 Task: Select Smart Home Devices from Echo & Alexa. Add to cart Amazon Echo Glow (Smart Lamp for Kids with Alexa)-3-. Place order for _x000D_
603 Municipal Dr_x000D_
Thorndale, Pennsylvania(PA), 19372, Cell Number (610) 384-5565
Action: Mouse moved to (377, 297)
Screenshot: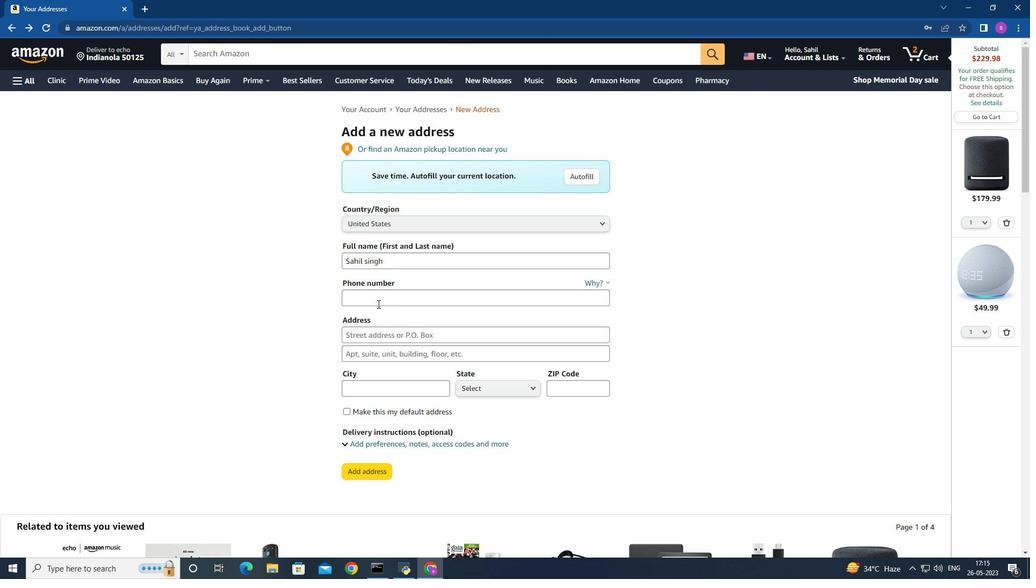 
Action: Mouse pressed left at (377, 297)
Screenshot: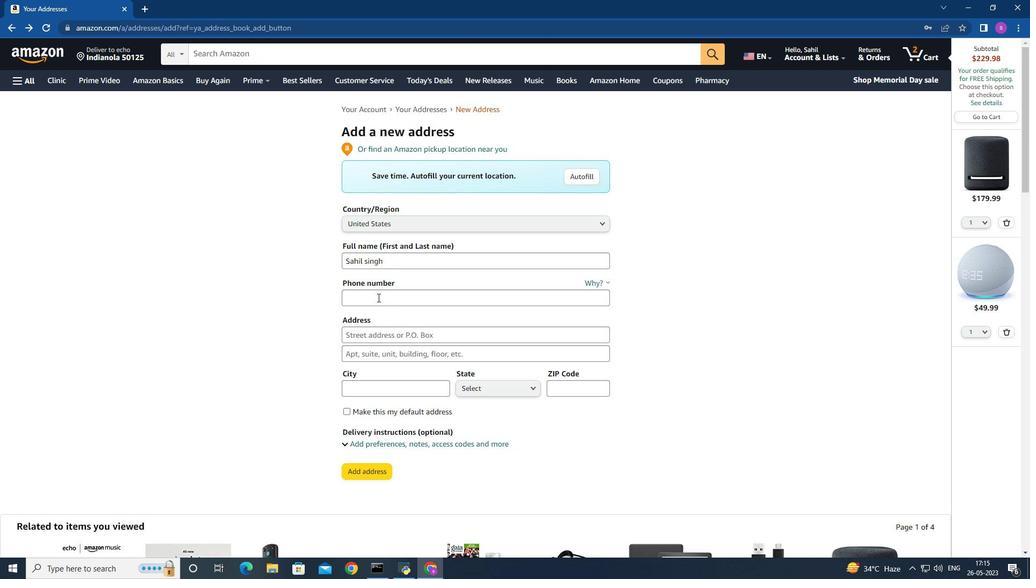 
Action: Mouse moved to (377, 297)
Screenshot: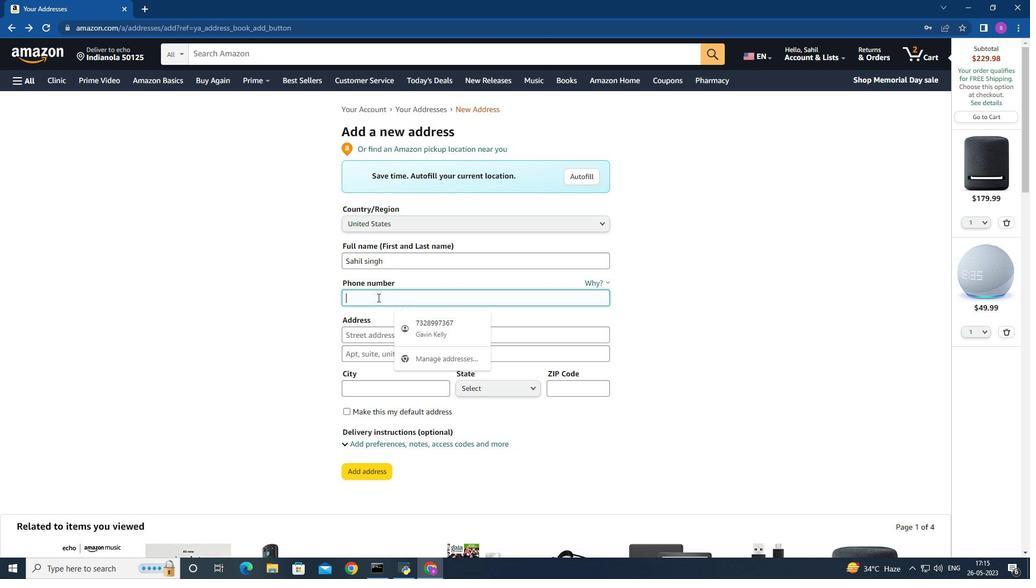
Action: Key pressed <Key.shift>(610<Key.shift>)<Key.space><Key.shift>#<Key.backspace><Key.backspace>384-5565
Screenshot: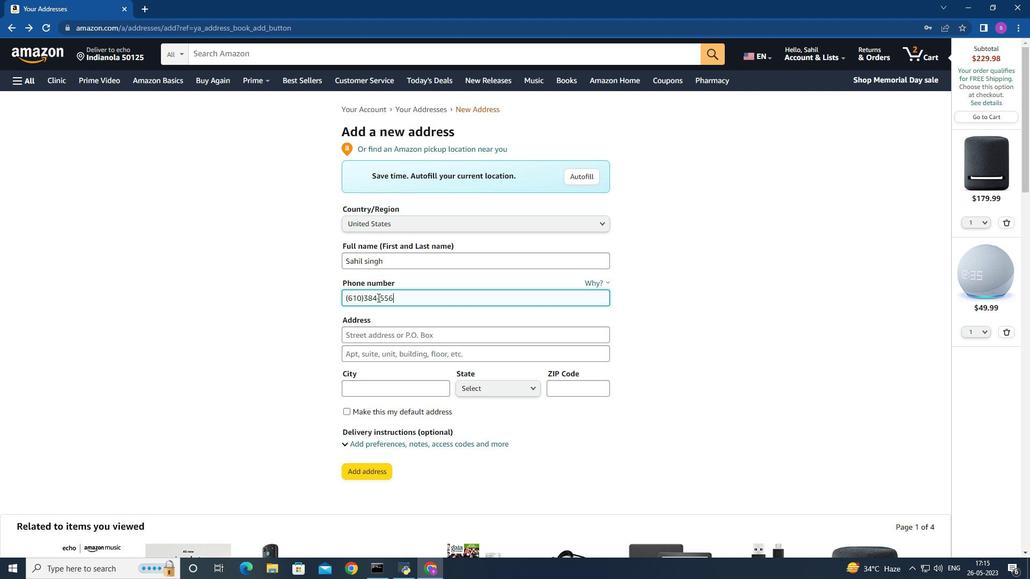 
Action: Mouse moved to (359, 335)
Screenshot: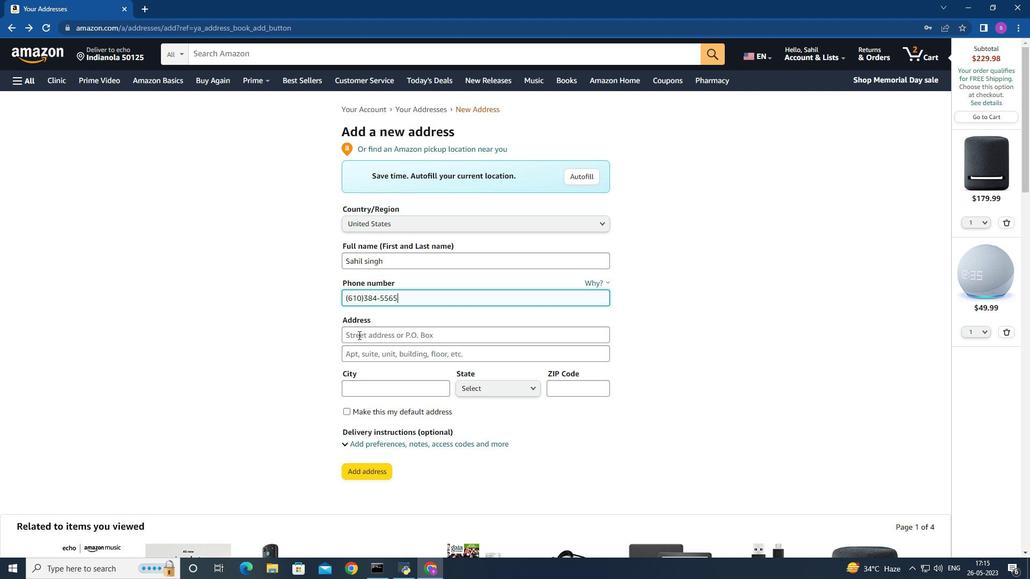 
Action: Mouse pressed left at (359, 335)
Screenshot: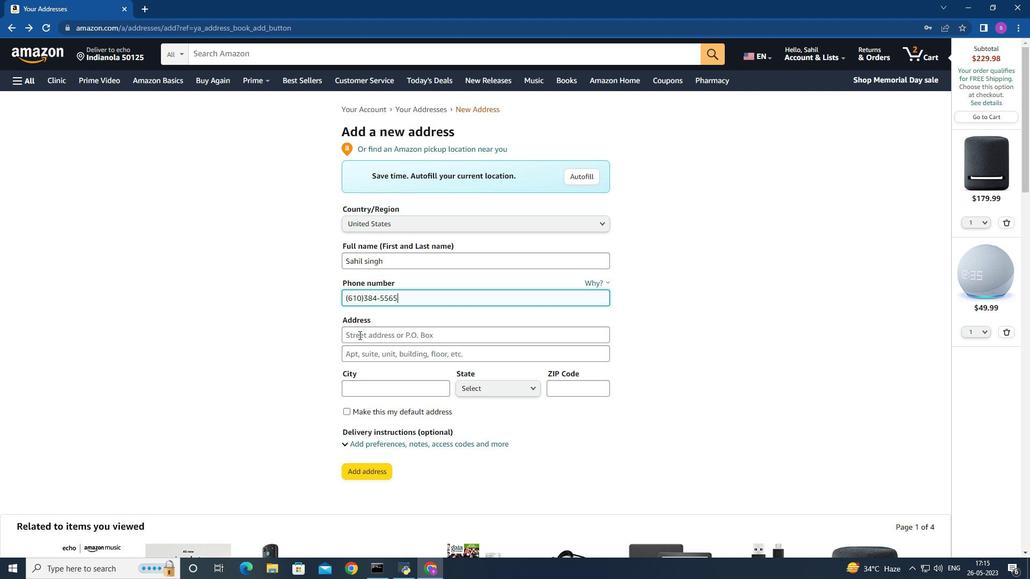 
Action: Mouse moved to (360, 335)
Screenshot: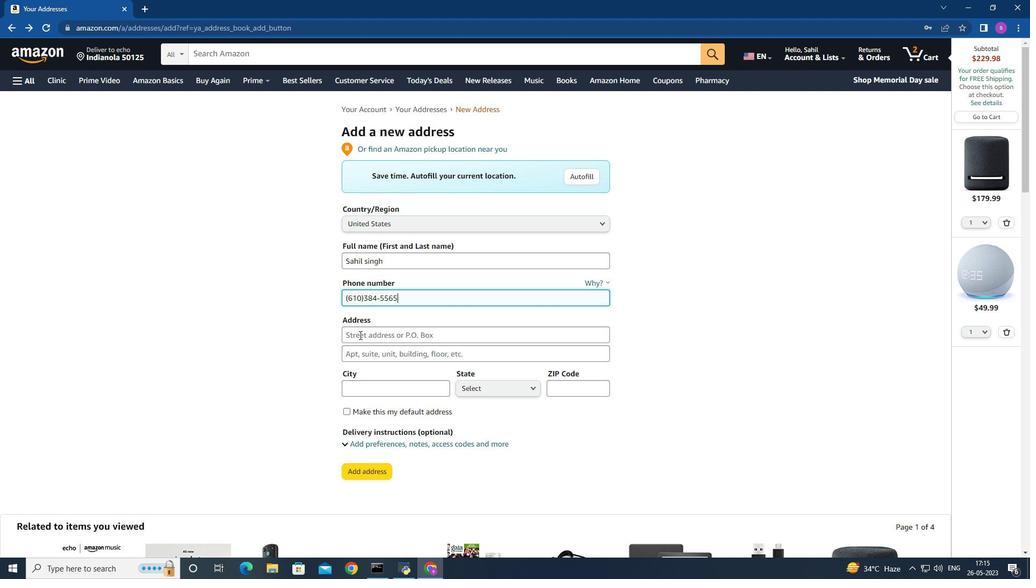 
Action: Key pressed 603<Key.space><Key.shift>Mub<Key.backspace>nicipa
Screenshot: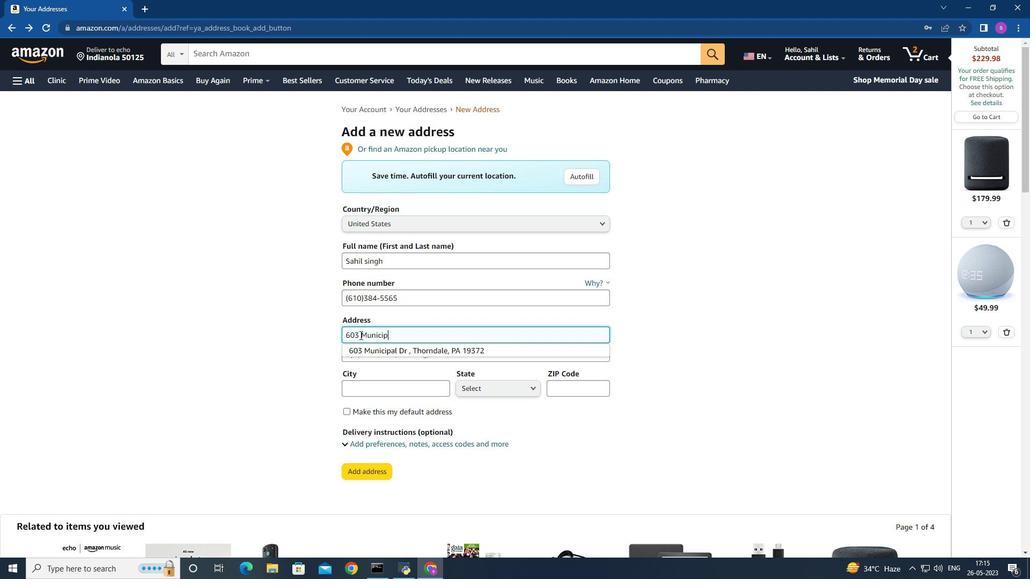 
Action: Mouse moved to (390, 353)
Screenshot: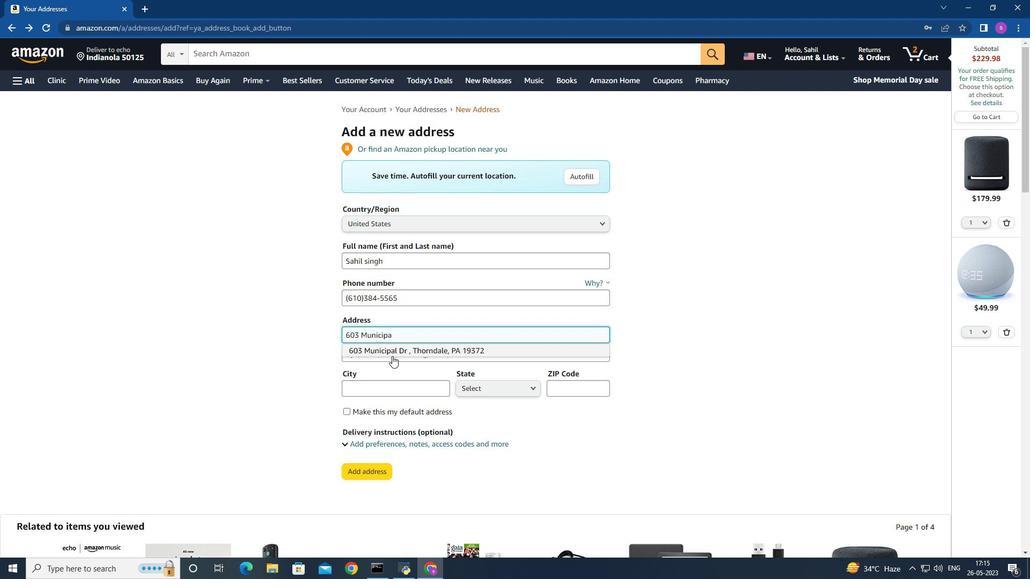 
Action: Mouse pressed left at (390, 353)
Screenshot: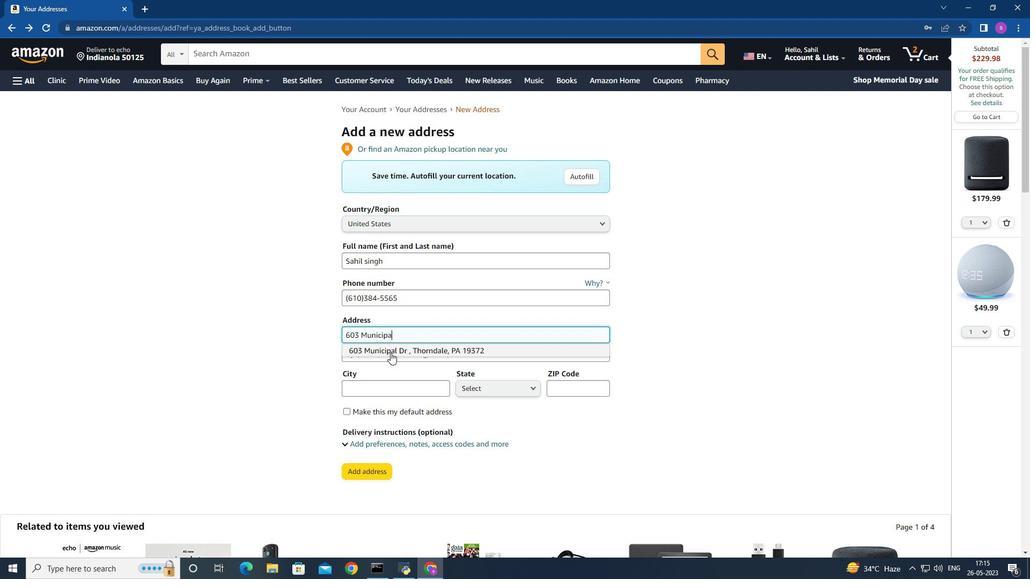 
Action: Mouse moved to (384, 262)
Screenshot: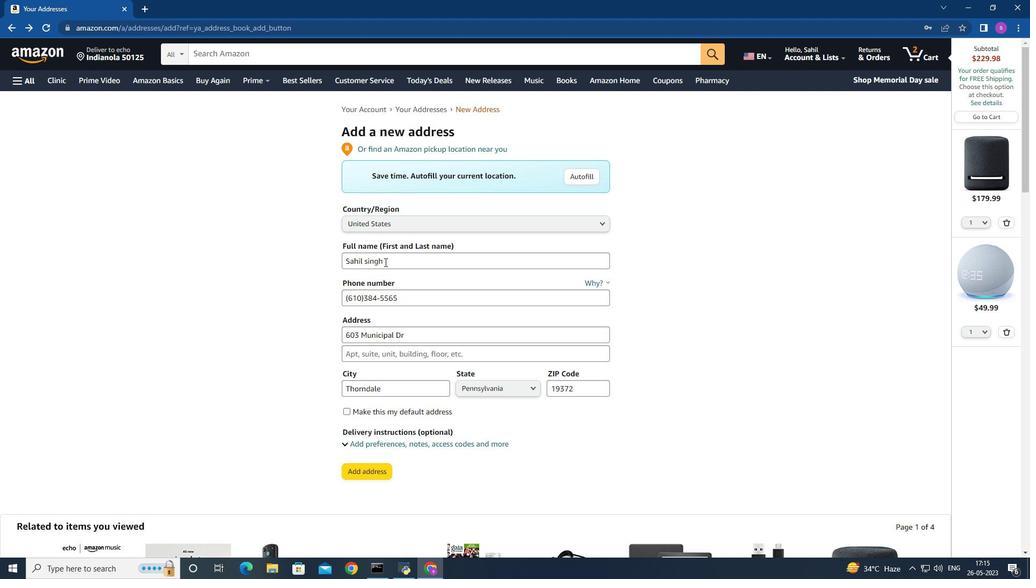 
Action: Mouse pressed left at (384, 262)
Screenshot: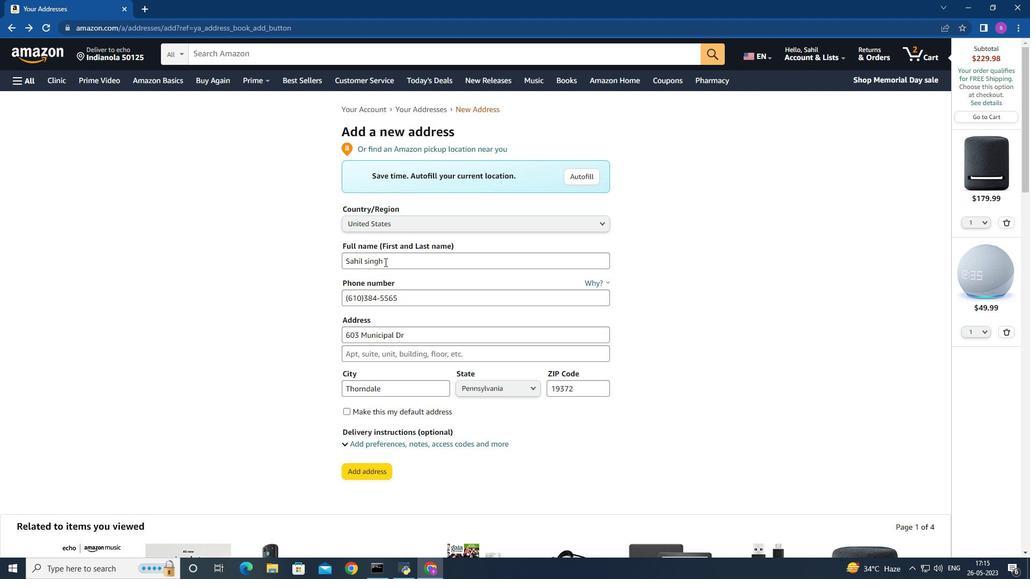 
Action: Mouse moved to (293, 260)
Screenshot: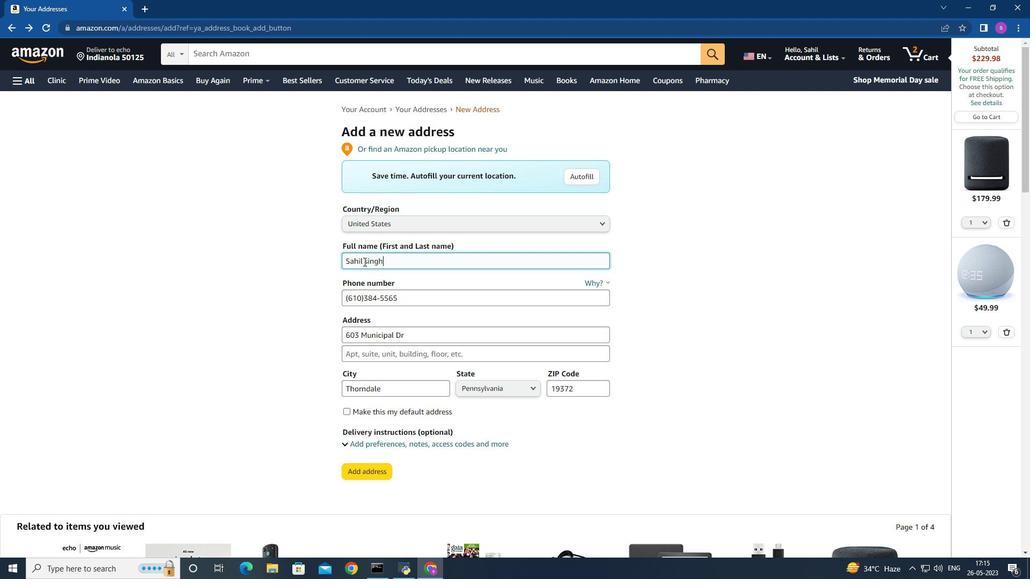 
Action: Key pressed <Key.backspace>thio<Key.backspace><Key.backspace>orn
Screenshot: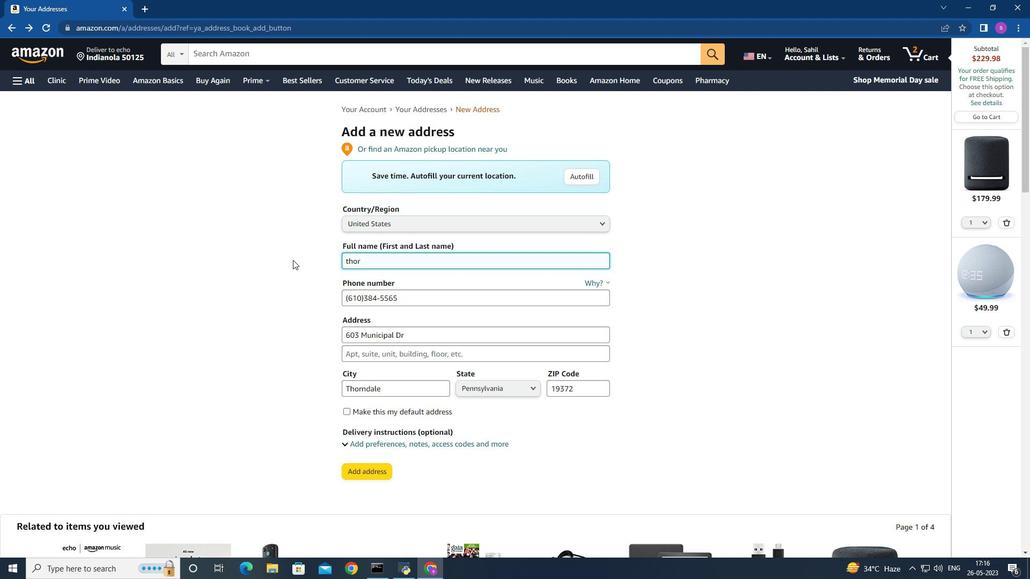 
Action: Mouse moved to (293, 260)
Screenshot: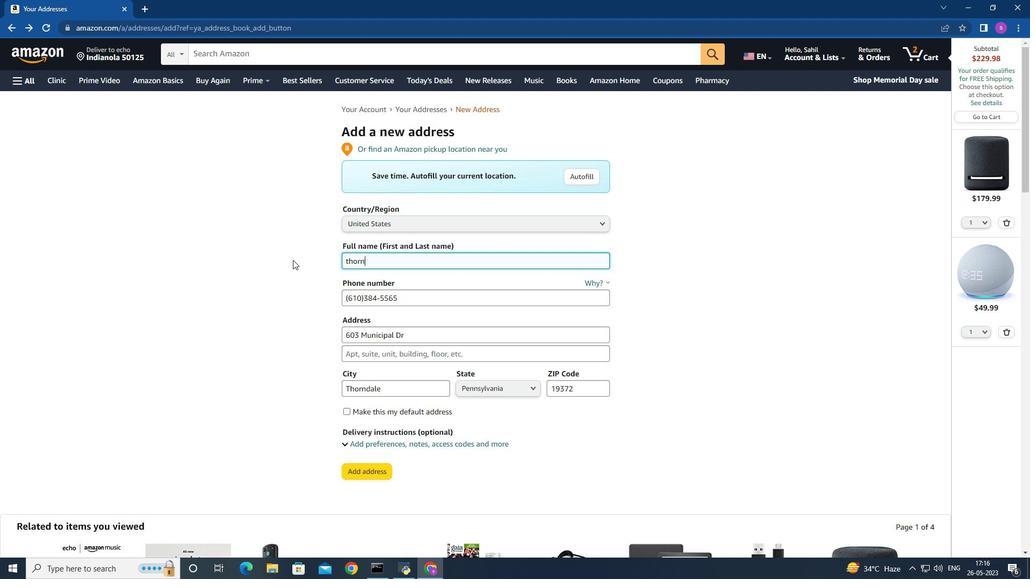 
Action: Mouse scrolled (293, 259) with delta (0, 0)
Screenshot: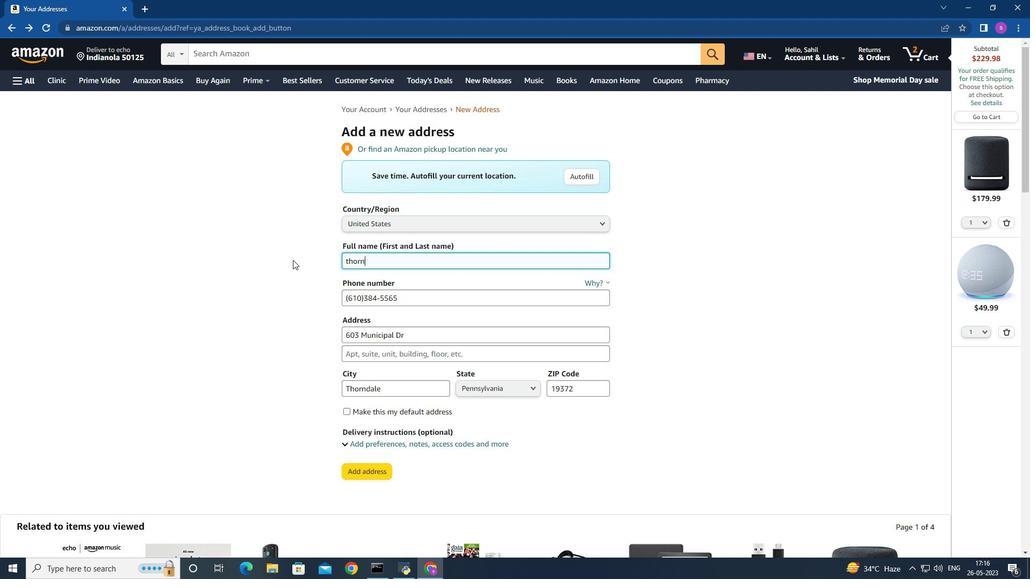 
Action: Mouse scrolled (293, 259) with delta (0, 0)
Screenshot: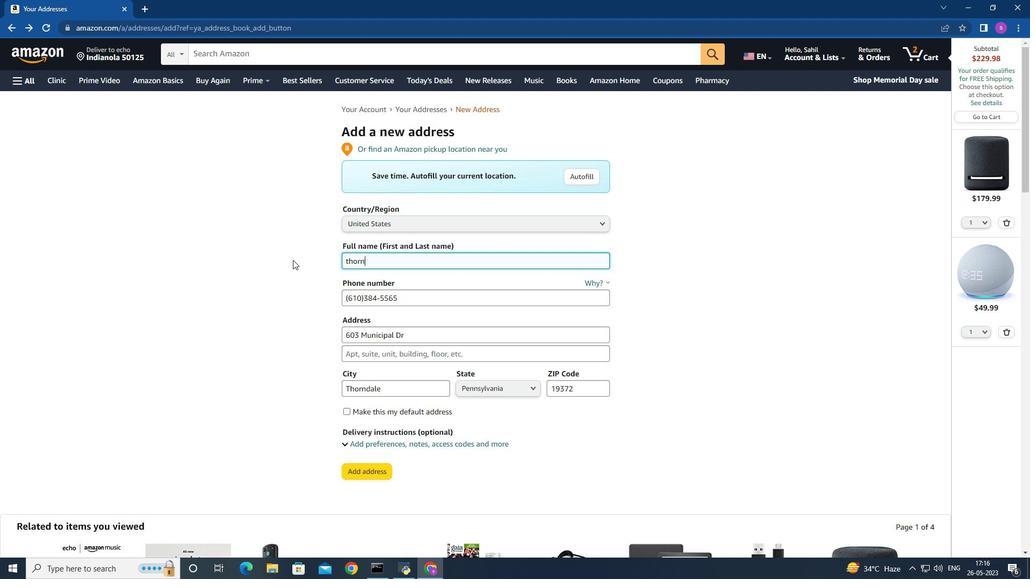 
Action: Mouse moved to (376, 367)
Screenshot: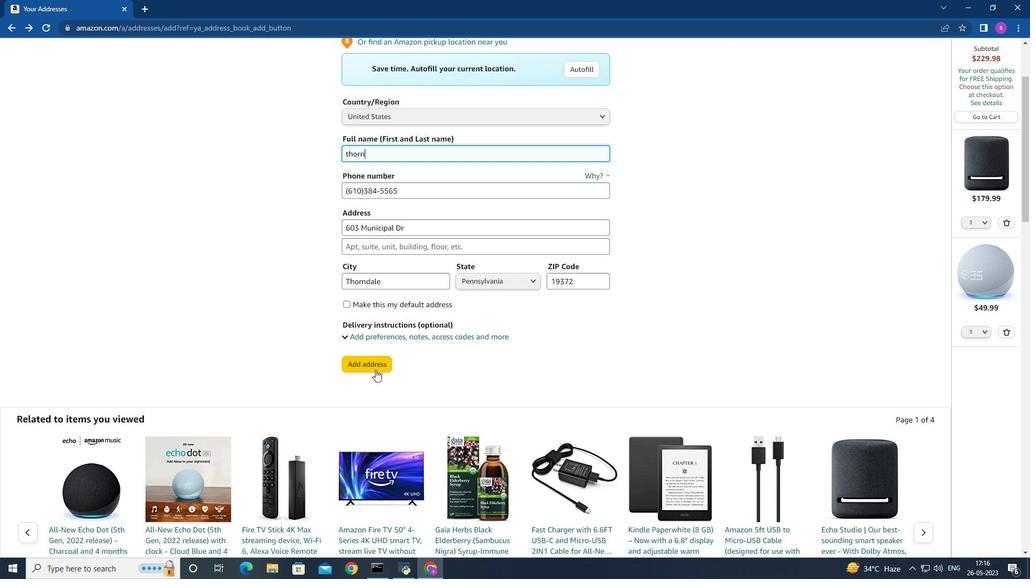
Action: Mouse pressed left at (376, 367)
Screenshot: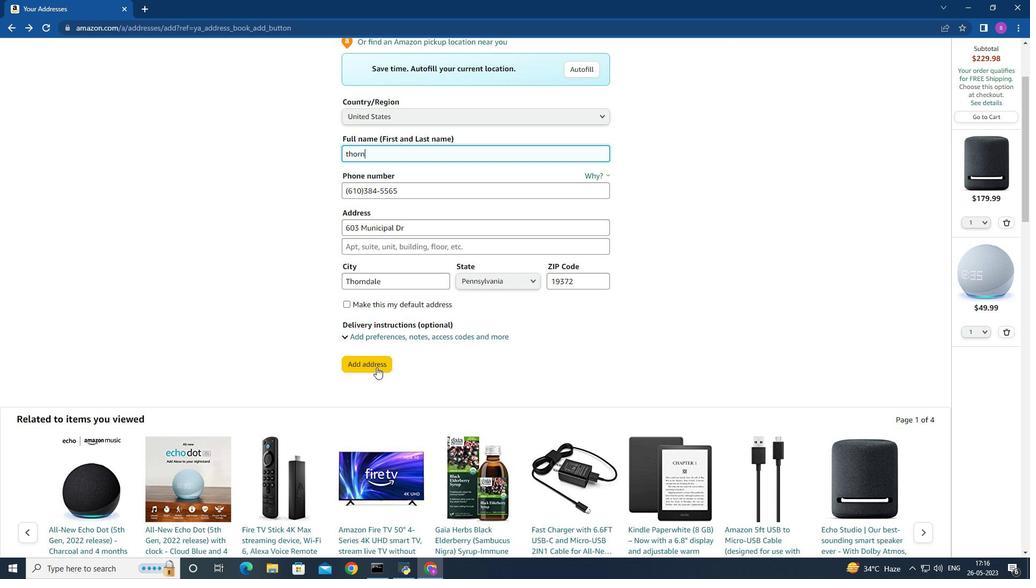 
Action: Mouse moved to (120, 59)
Screenshot: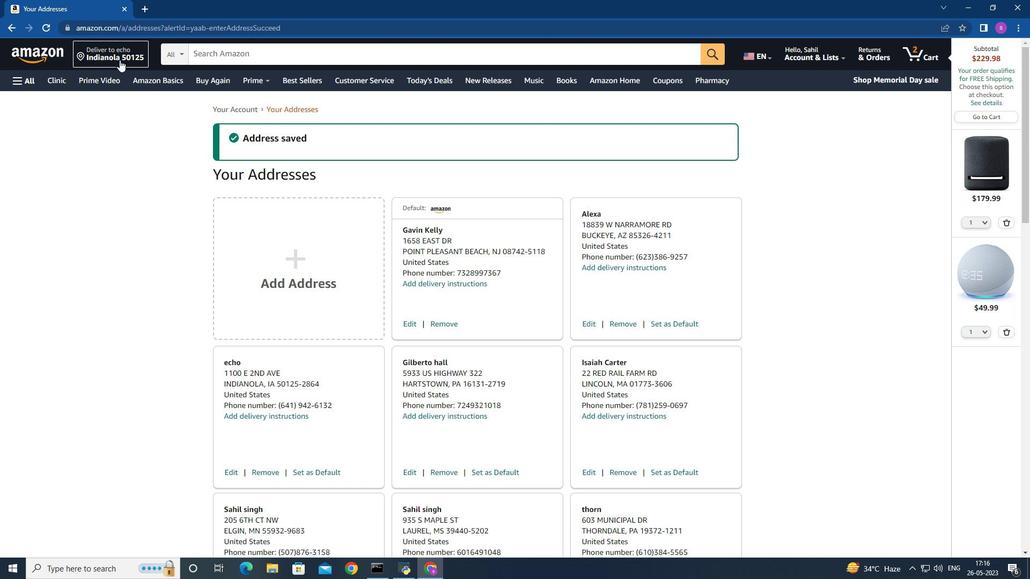 
Action: Mouse pressed left at (120, 59)
Screenshot: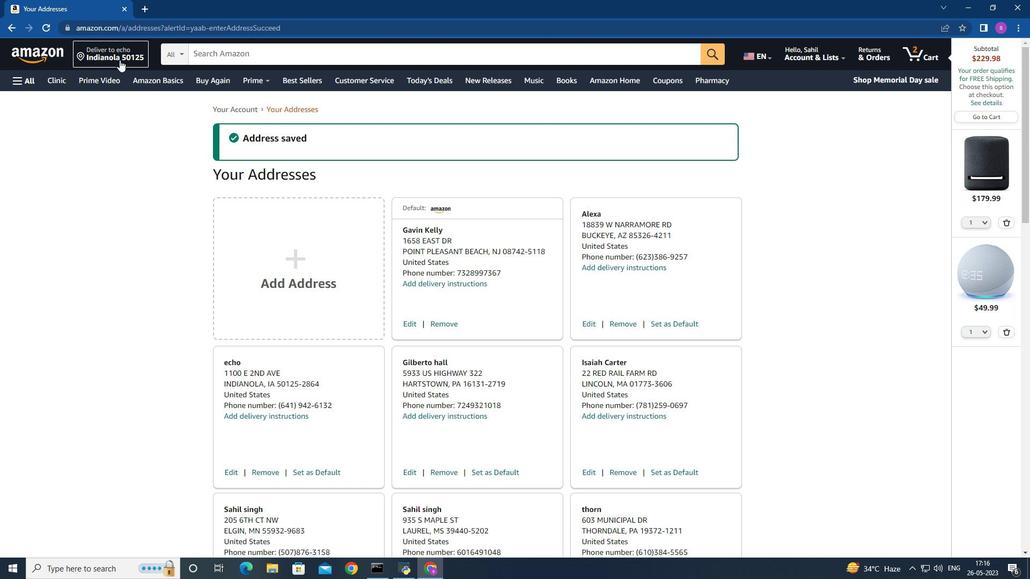 
Action: Mouse moved to (439, 327)
Screenshot: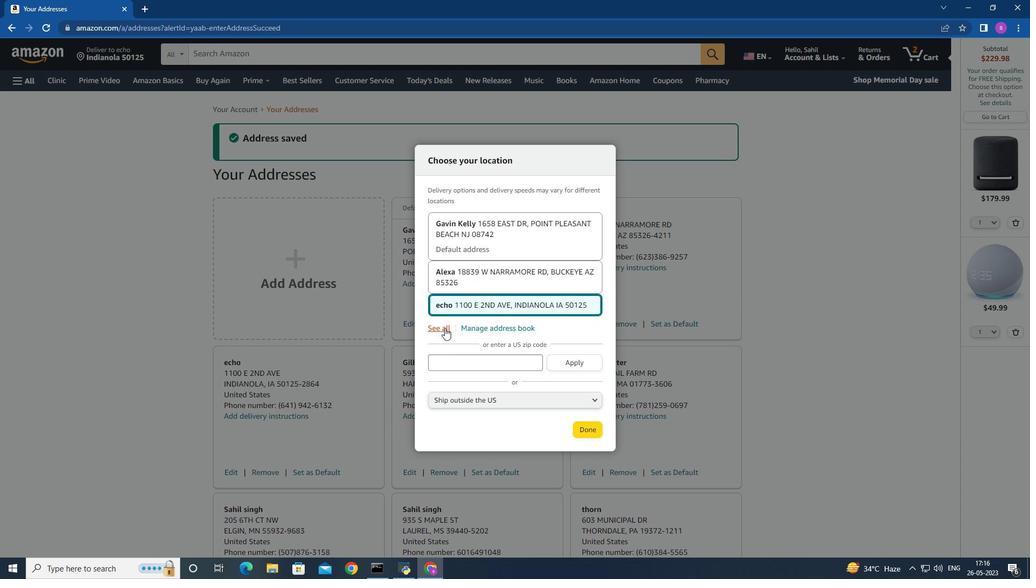
Action: Mouse pressed left at (439, 327)
Screenshot: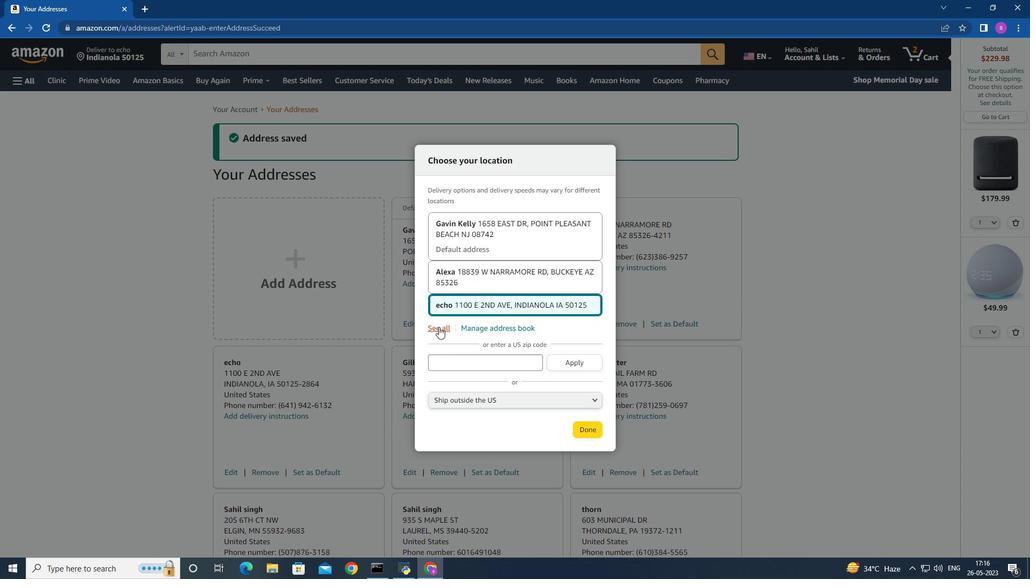 
Action: Mouse moved to (481, 309)
Screenshot: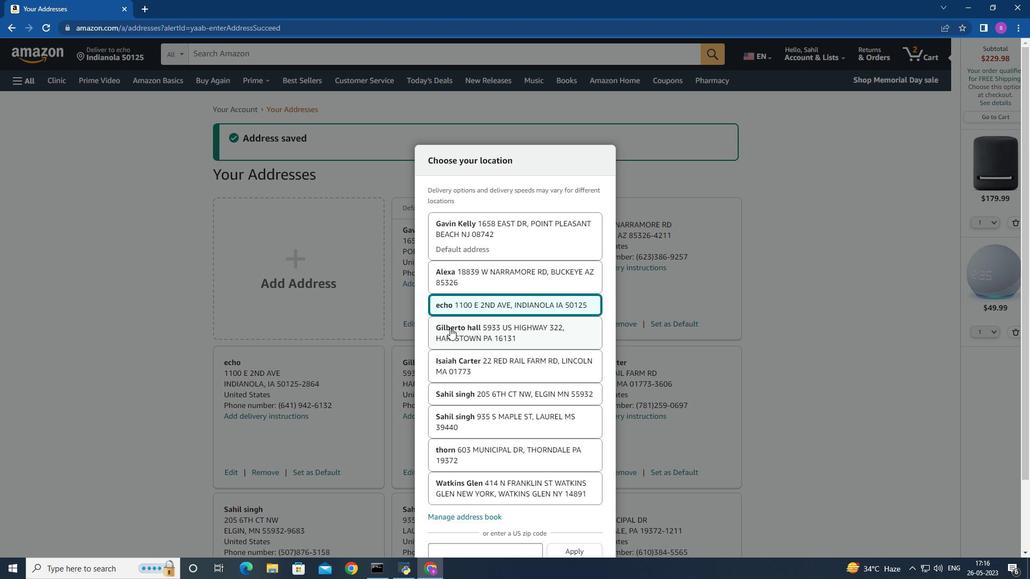
Action: Mouse scrolled (481, 309) with delta (0, 0)
Screenshot: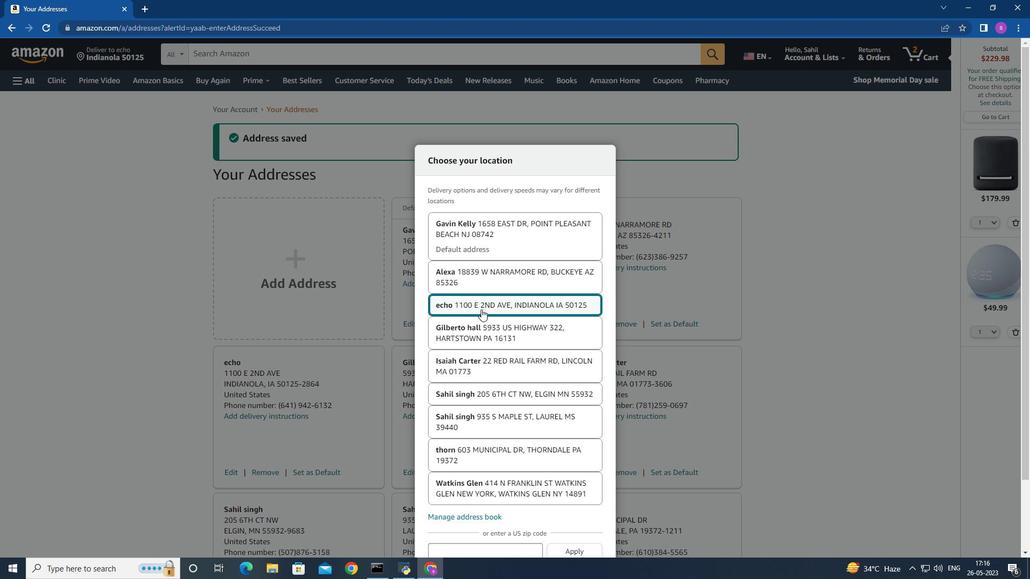 
Action: Mouse moved to (477, 399)
Screenshot: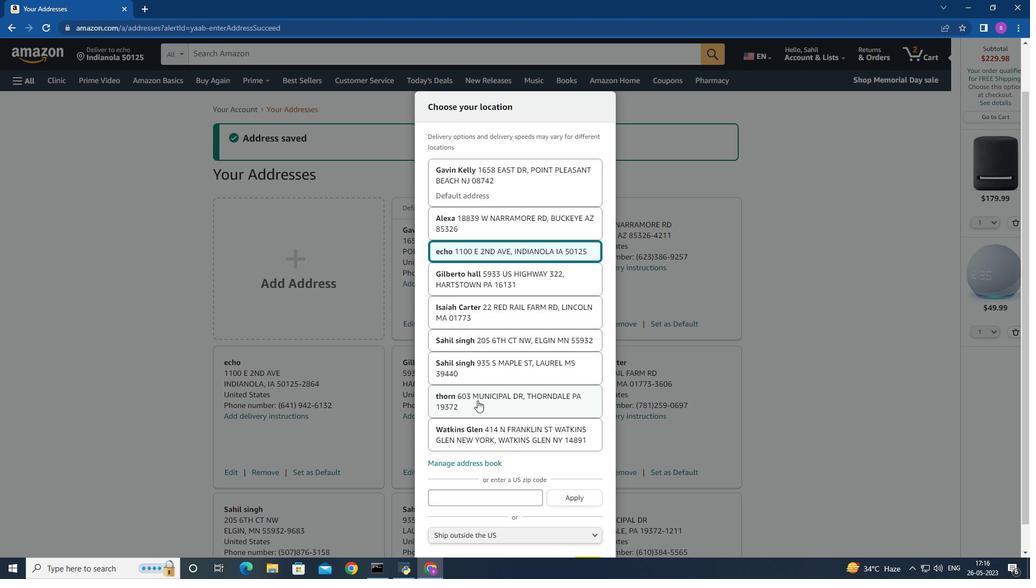 
Action: Mouse pressed left at (477, 399)
Screenshot: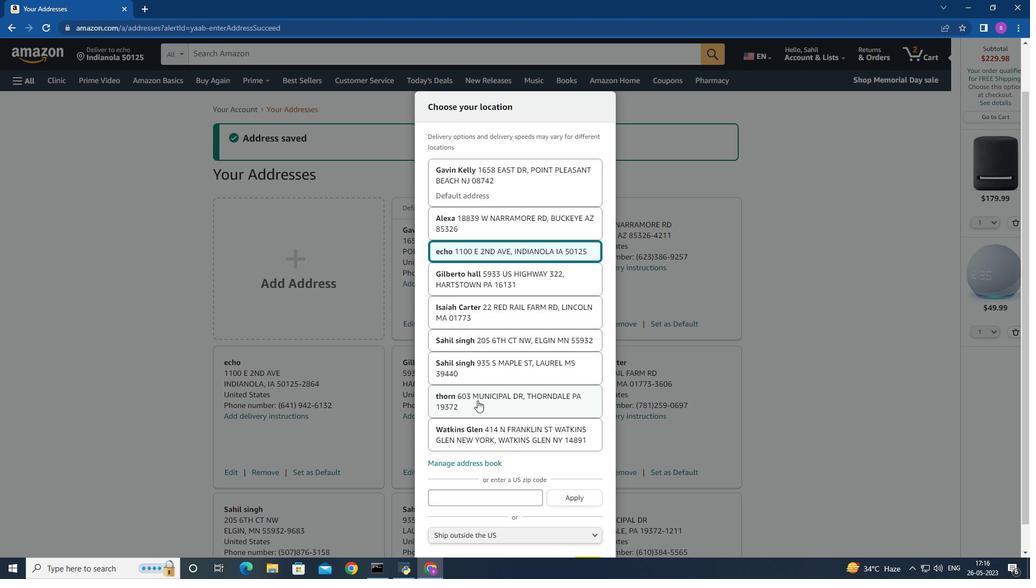 
Action: Mouse moved to (516, 349)
Screenshot: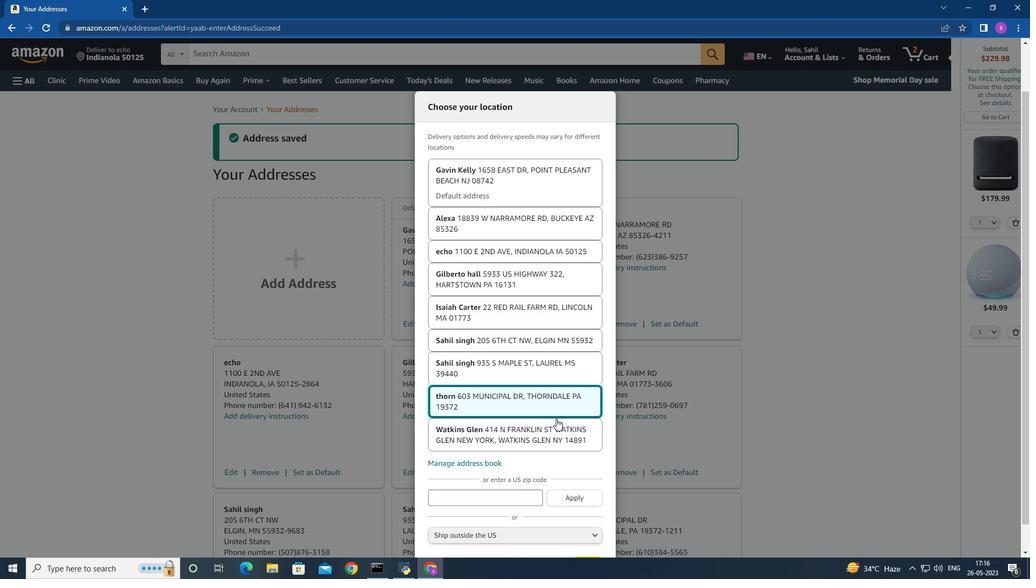 
Action: Mouse scrolled (516, 348) with delta (0, 0)
Screenshot: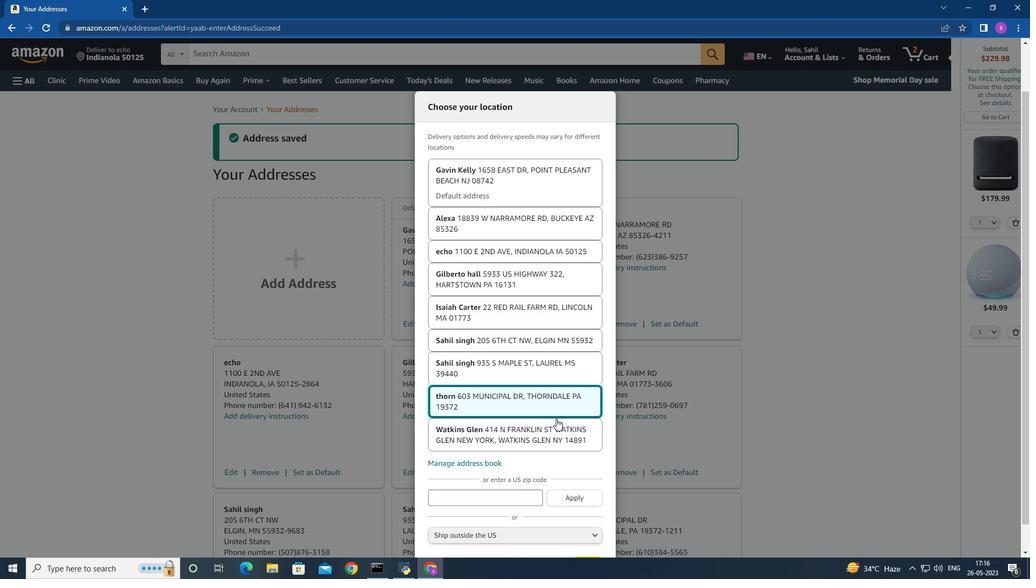 
Action: Mouse moved to (516, 349)
Screenshot: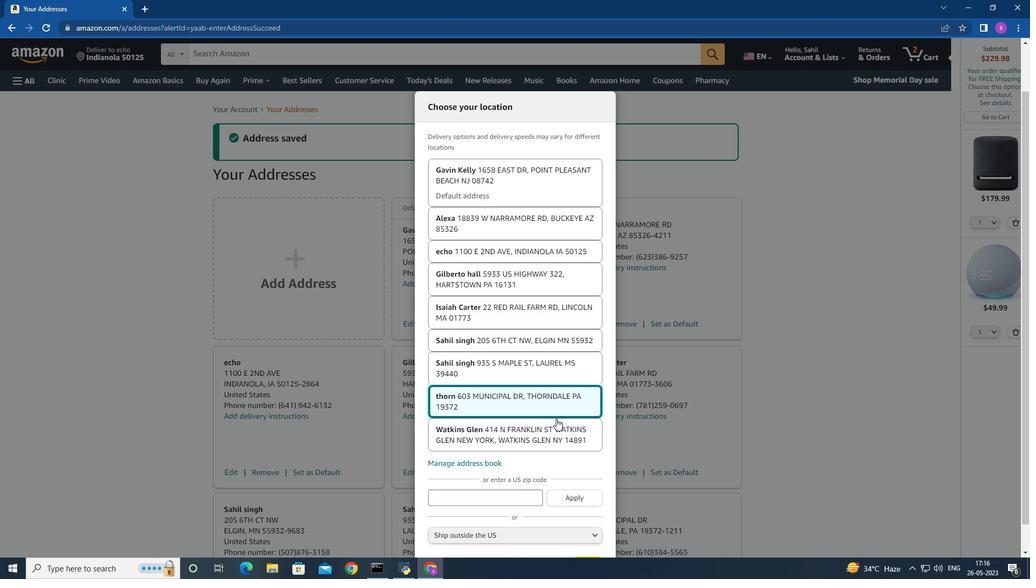 
Action: Mouse scrolled (516, 348) with delta (0, 0)
Screenshot: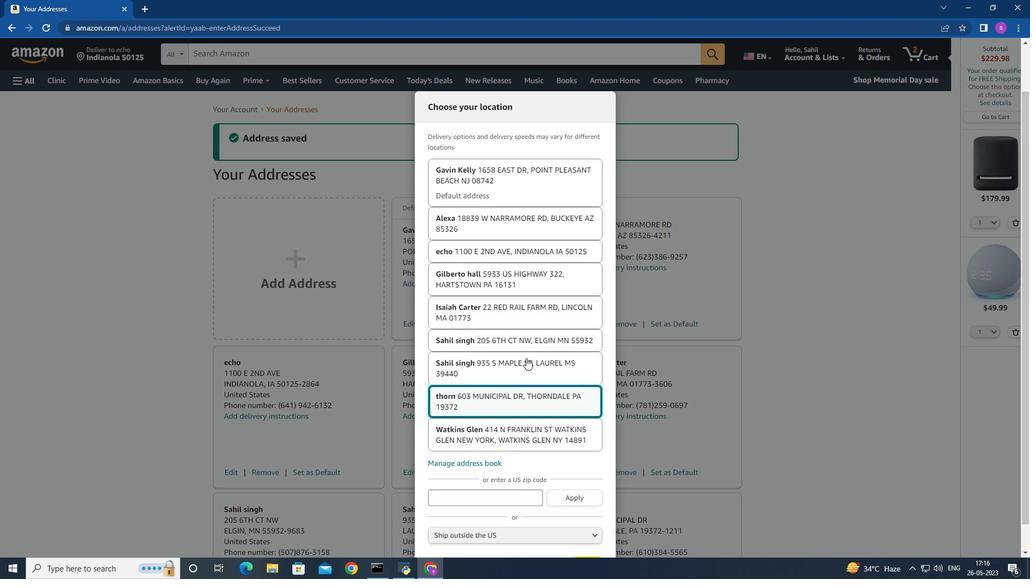 
Action: Mouse scrolled (516, 348) with delta (0, 0)
Screenshot: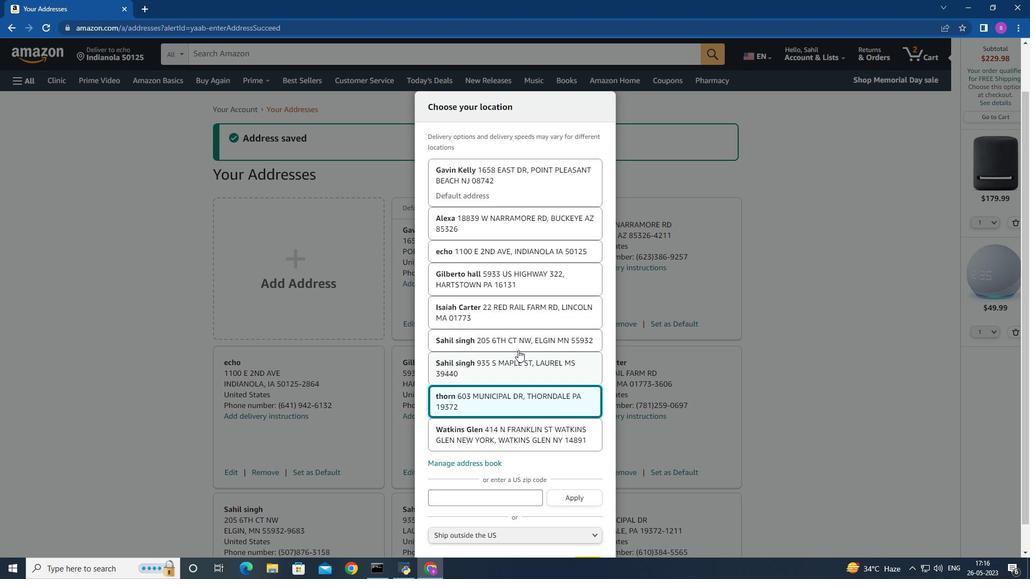 
Action: Mouse moved to (516, 349)
Screenshot: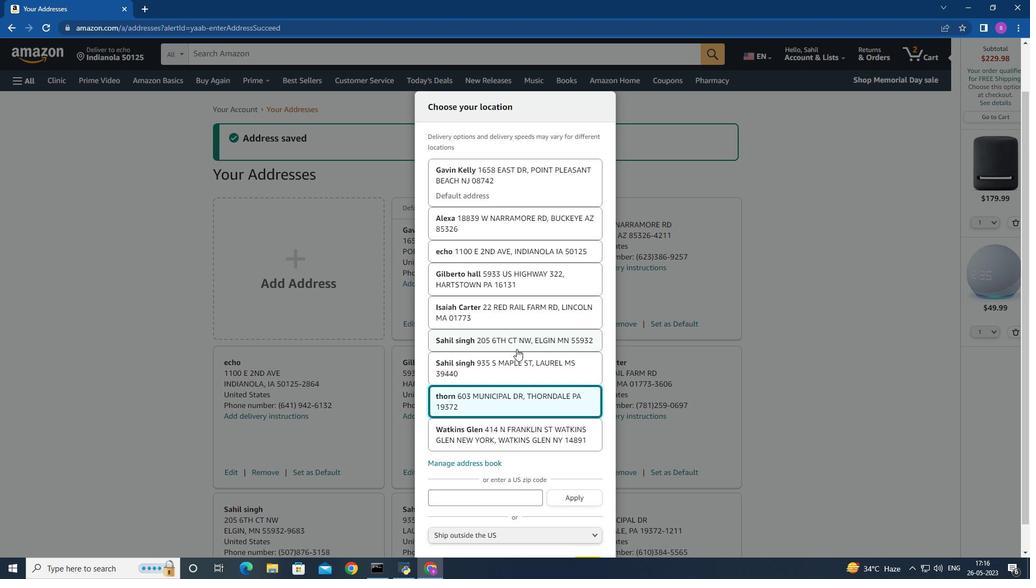 
Action: Mouse scrolled (516, 348) with delta (0, 0)
Screenshot: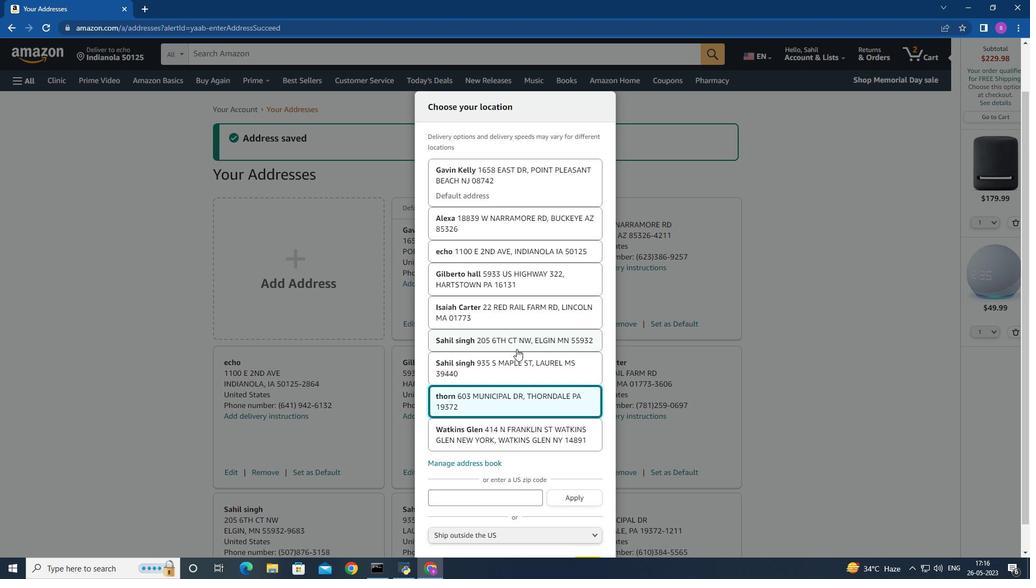 
Action: Mouse moved to (586, 538)
Screenshot: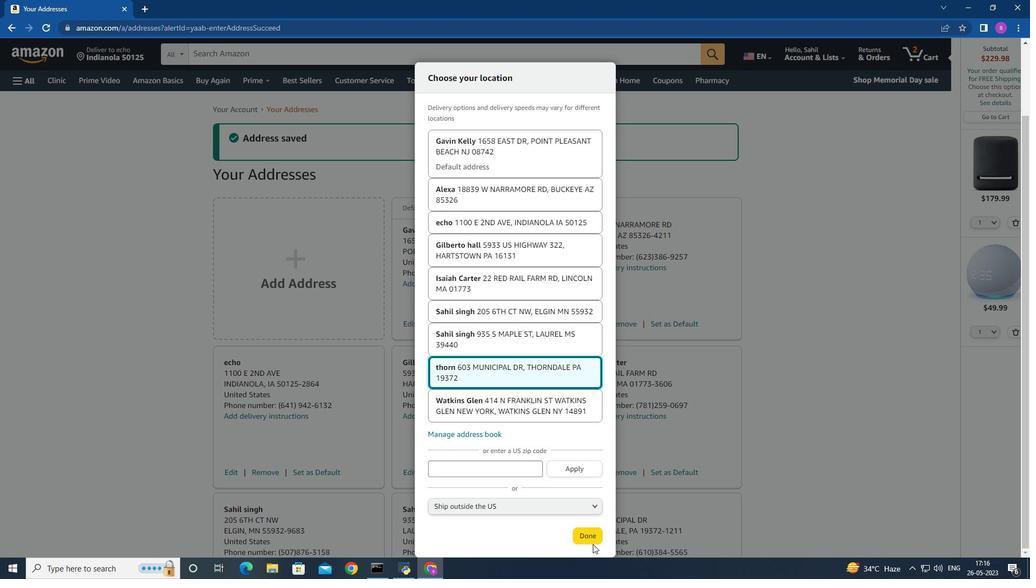 
Action: Mouse pressed left at (586, 538)
Screenshot: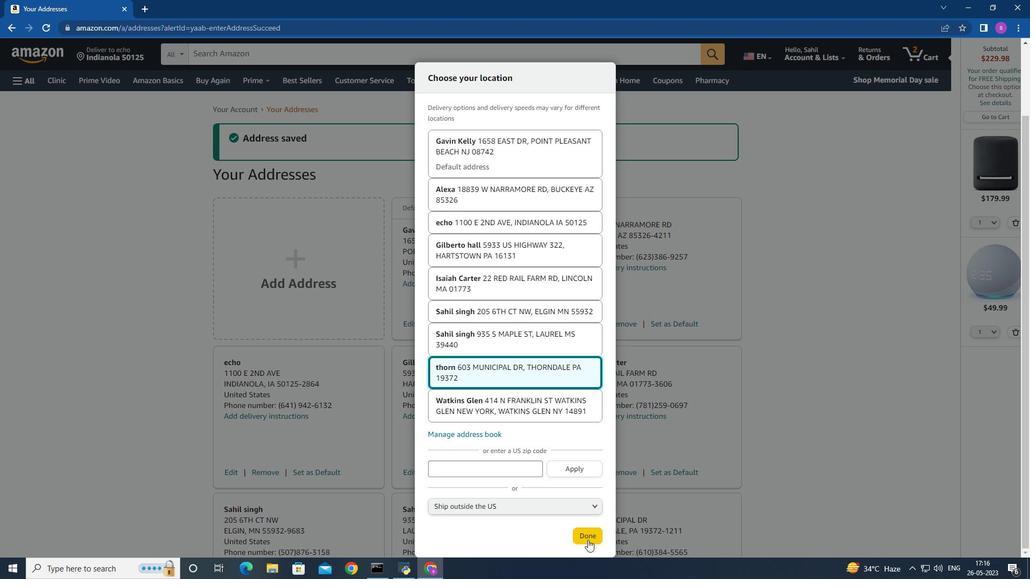 
Action: Mouse moved to (142, 203)
Screenshot: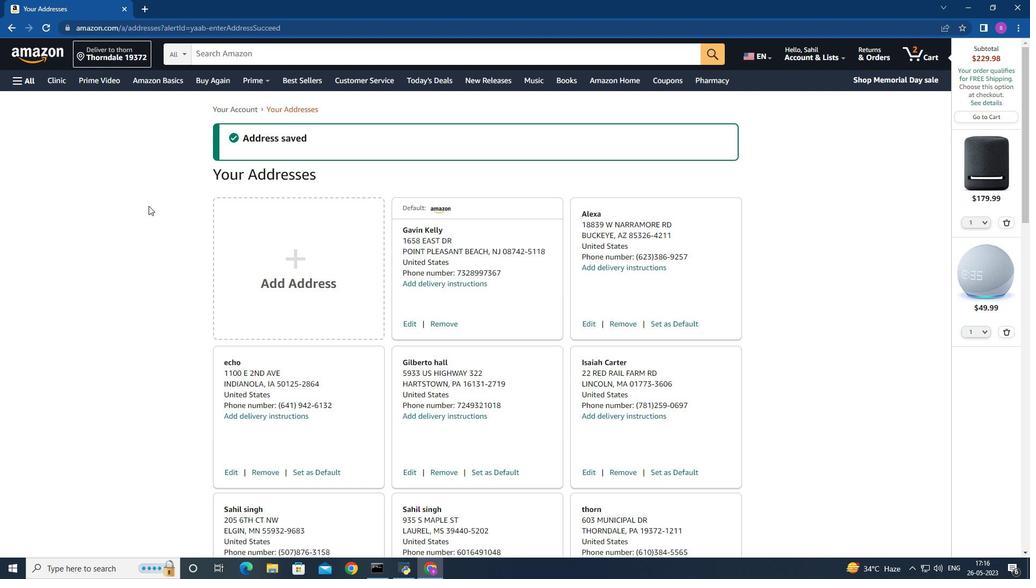 
Action: Mouse scrolled (147, 206) with delta (0, 0)
Screenshot: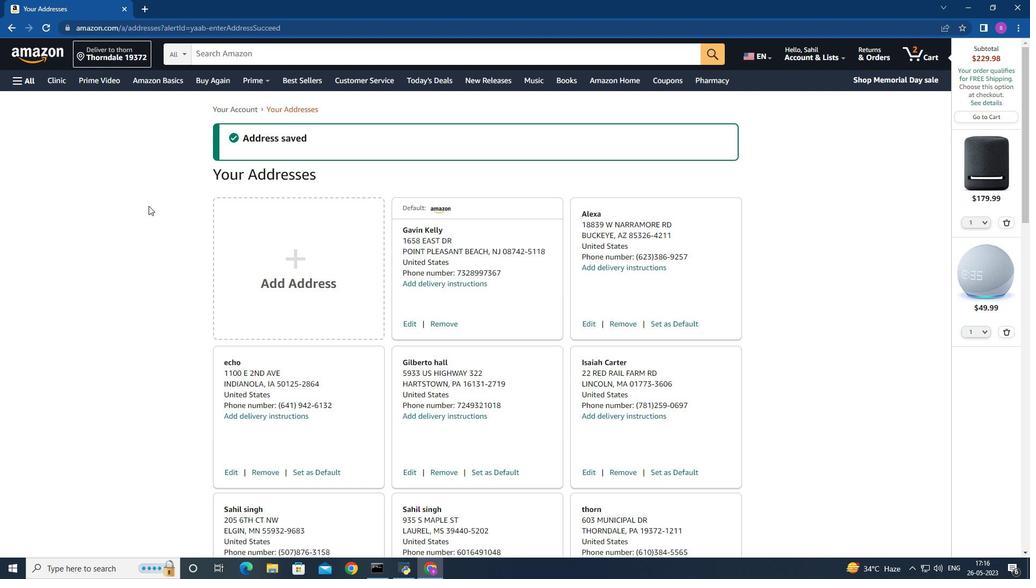
Action: Mouse moved to (143, 200)
Screenshot: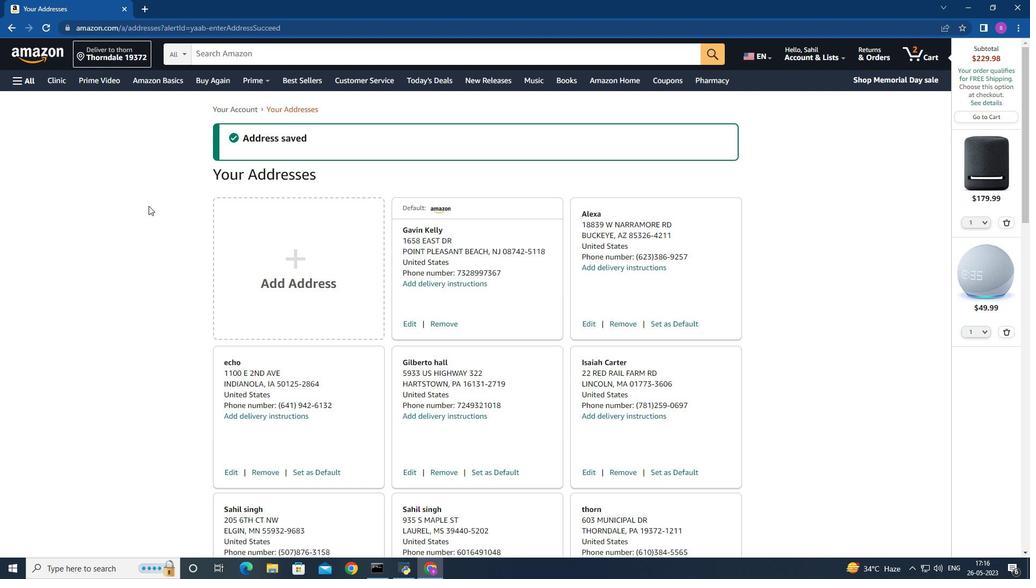 
Action: Mouse scrolled (145, 205) with delta (0, 0)
Screenshot: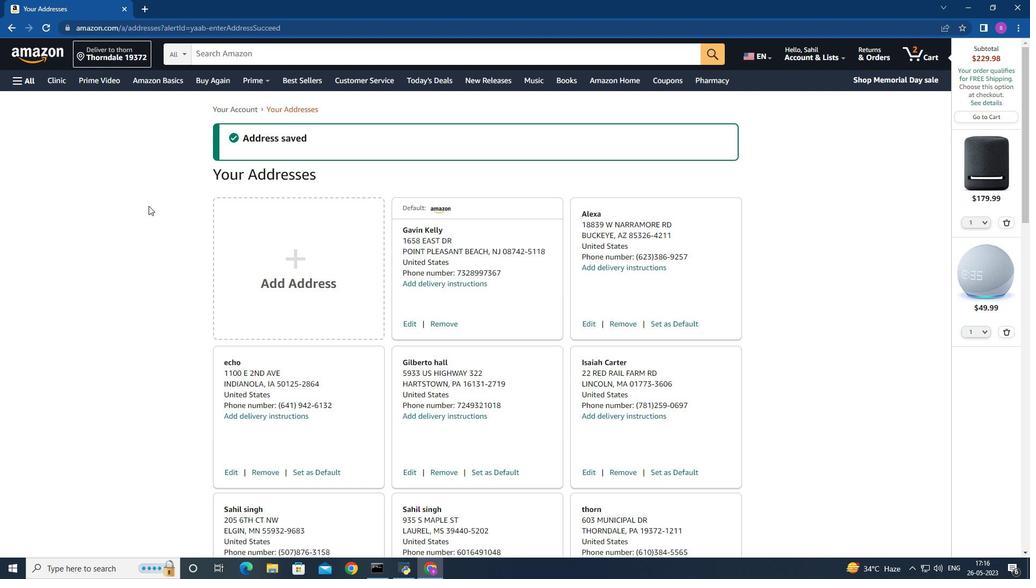 
Action: Mouse moved to (181, 54)
Screenshot: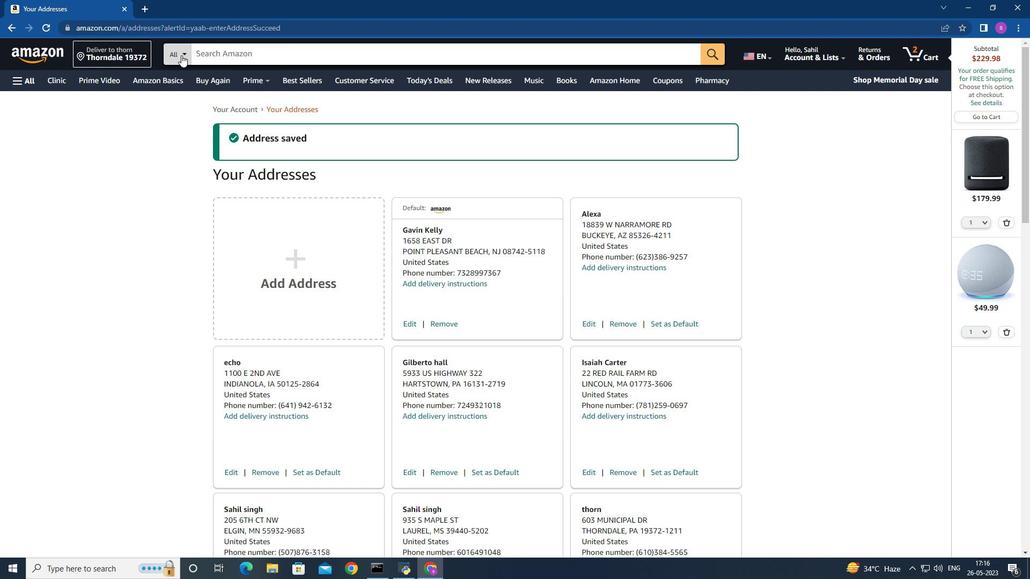
Action: Mouse pressed left at (181, 54)
Screenshot: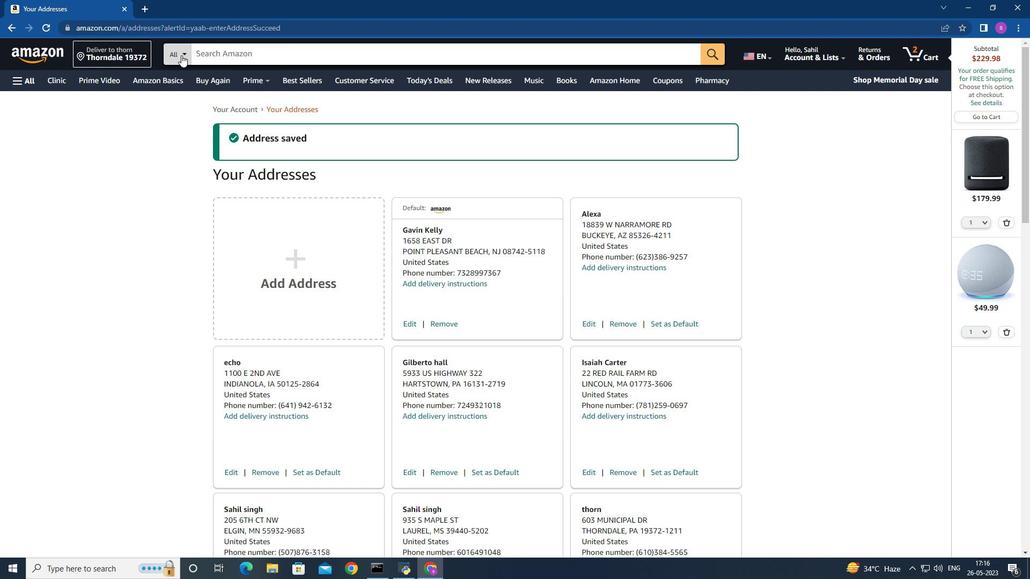 
Action: Mouse moved to (200, 111)
Screenshot: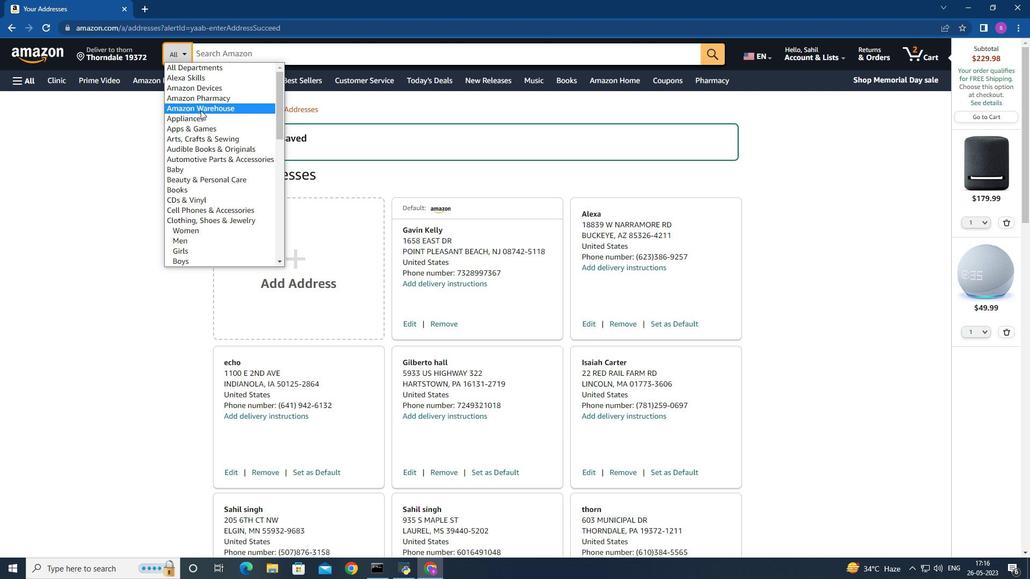 
Action: Mouse scrolled (200, 111) with delta (0, 0)
Screenshot: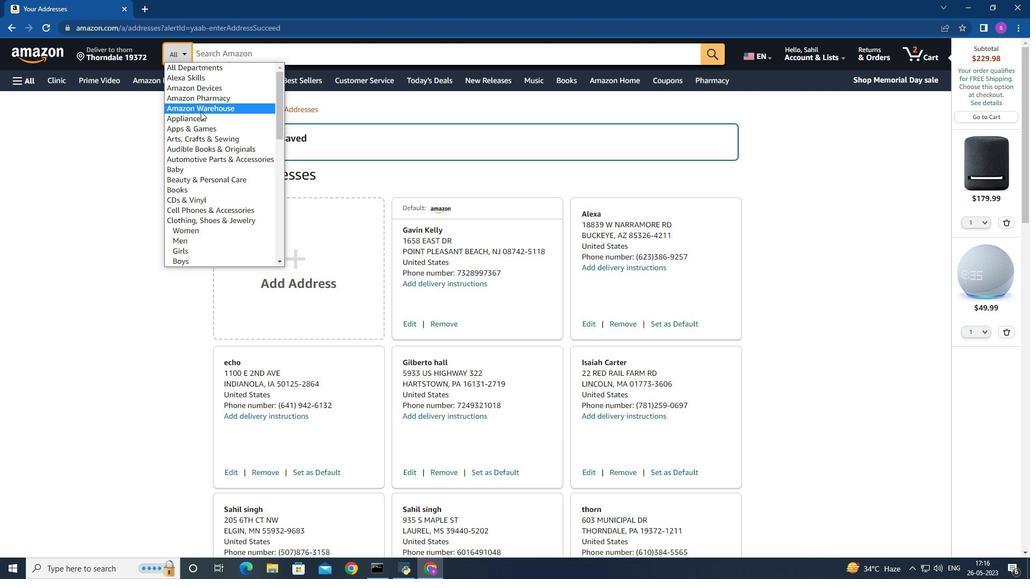 
Action: Mouse moved to (200, 111)
Screenshot: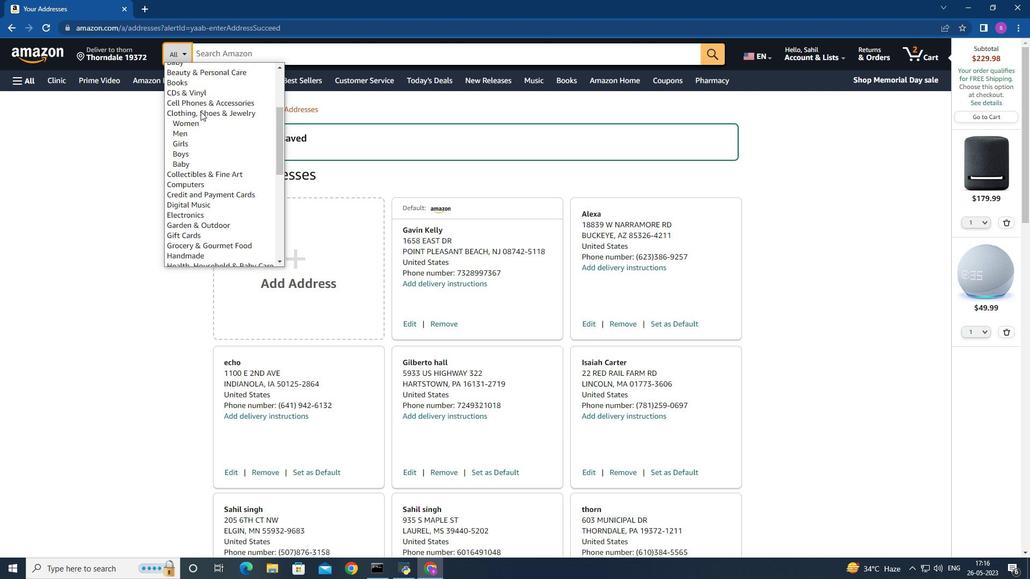 
Action: Mouse scrolled (200, 111) with delta (0, 0)
Screenshot: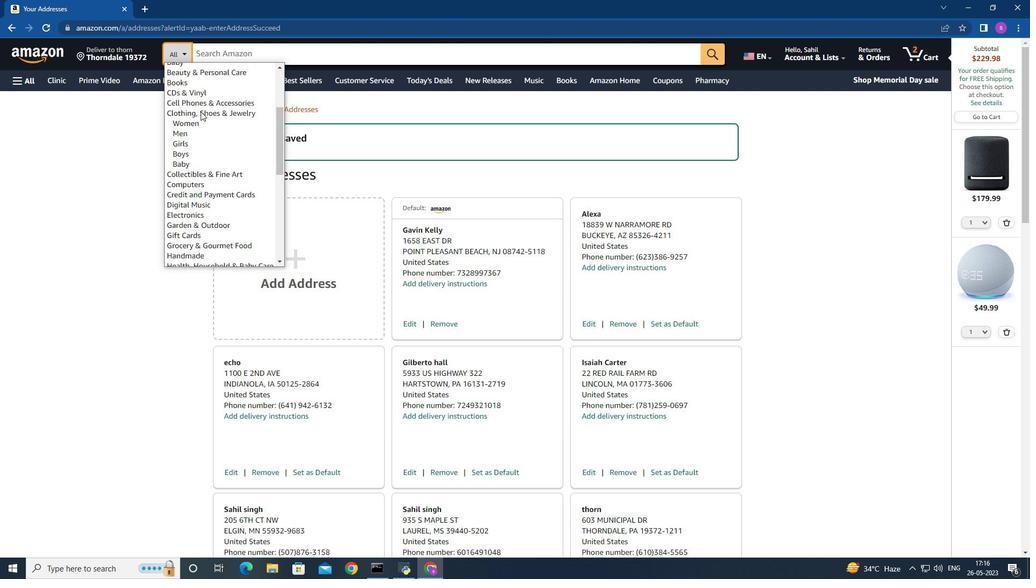 
Action: Mouse moved to (207, 190)
Screenshot: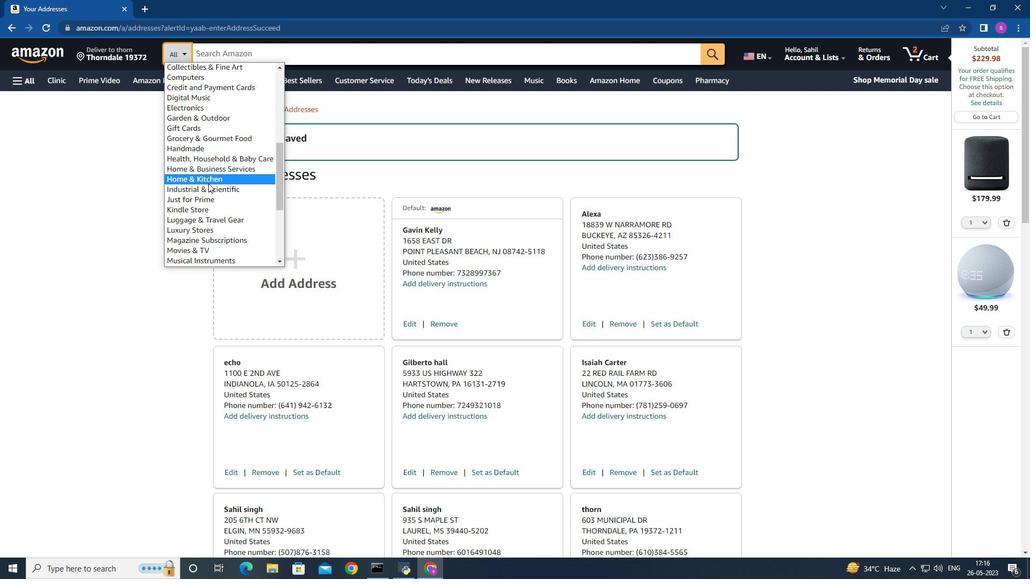 
Action: Mouse scrolled (207, 190) with delta (0, 0)
Screenshot: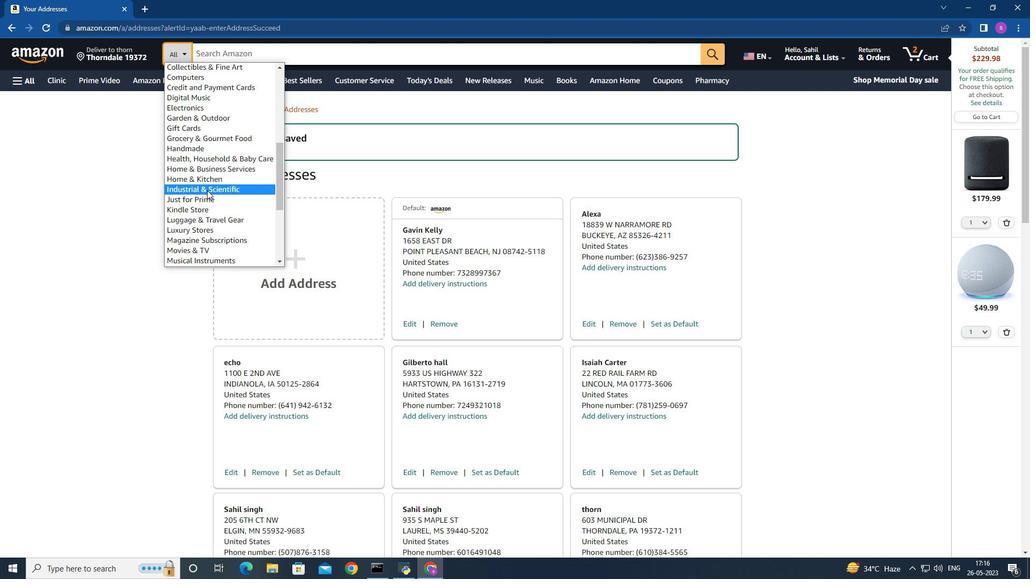 
Action: Mouse moved to (210, 175)
Screenshot: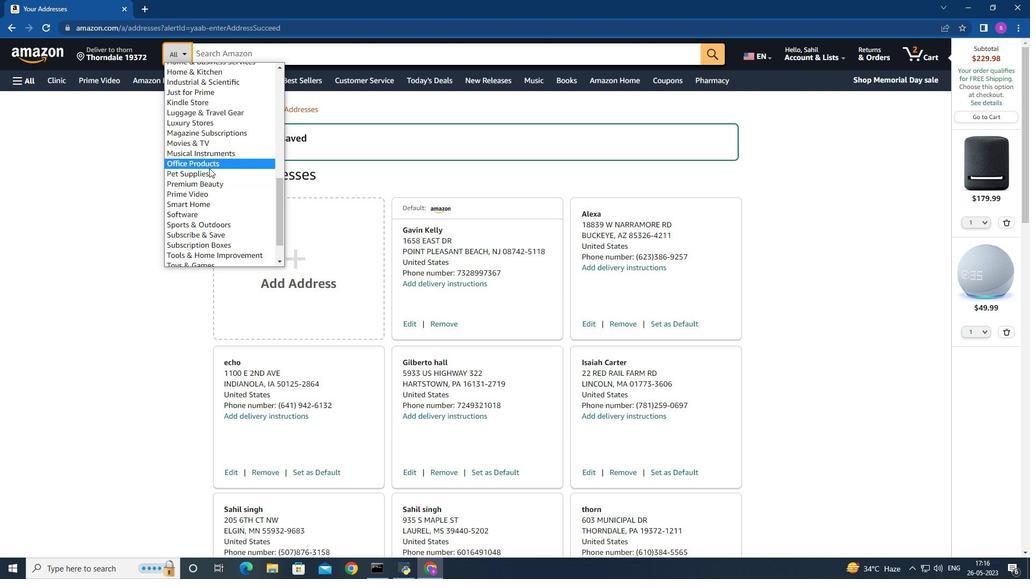 
Action: Mouse scrolled (210, 174) with delta (0, 0)
Screenshot: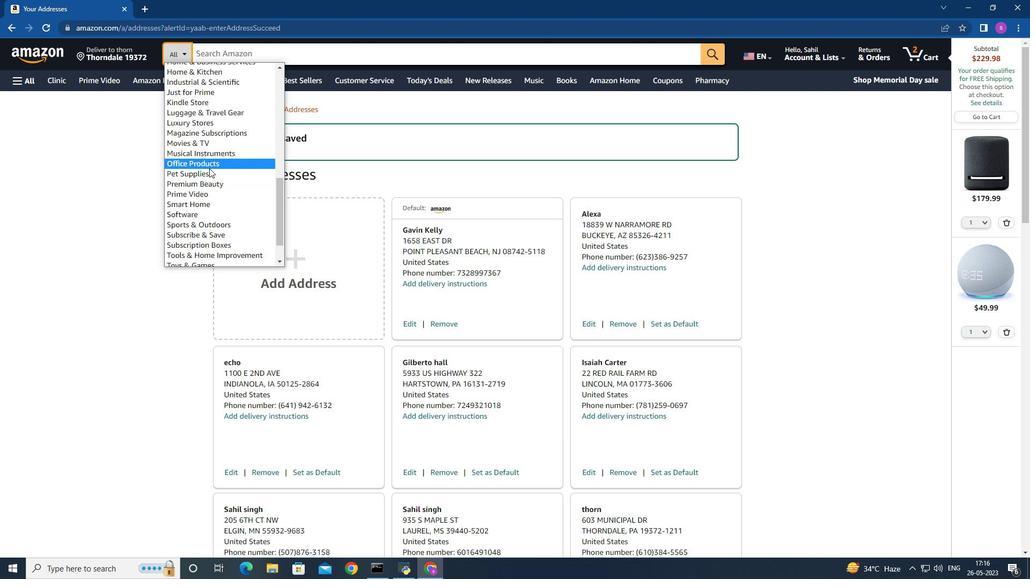 
Action: Mouse moved to (209, 174)
Screenshot: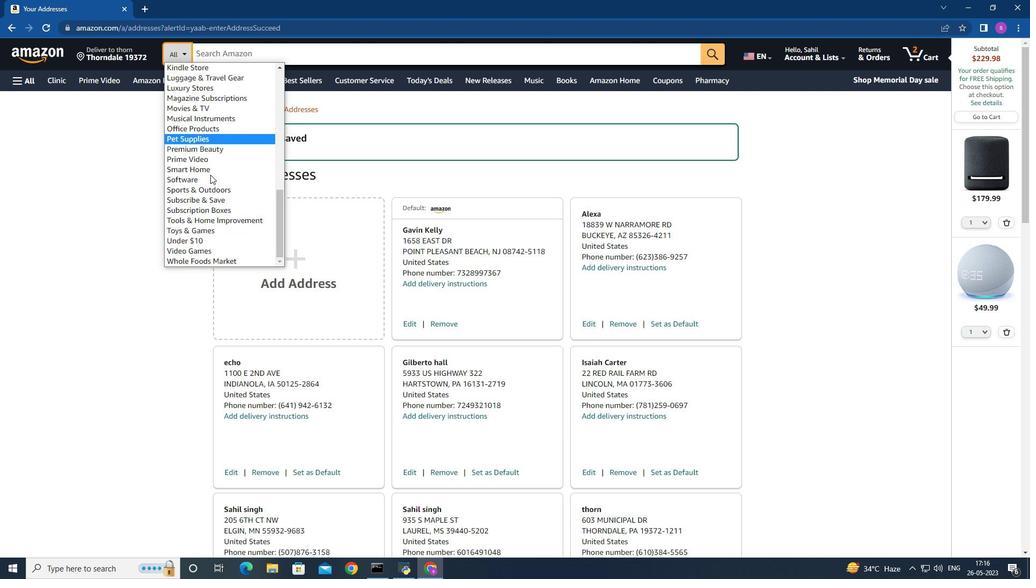 
Action: Mouse scrolled (209, 173) with delta (0, 0)
Screenshot: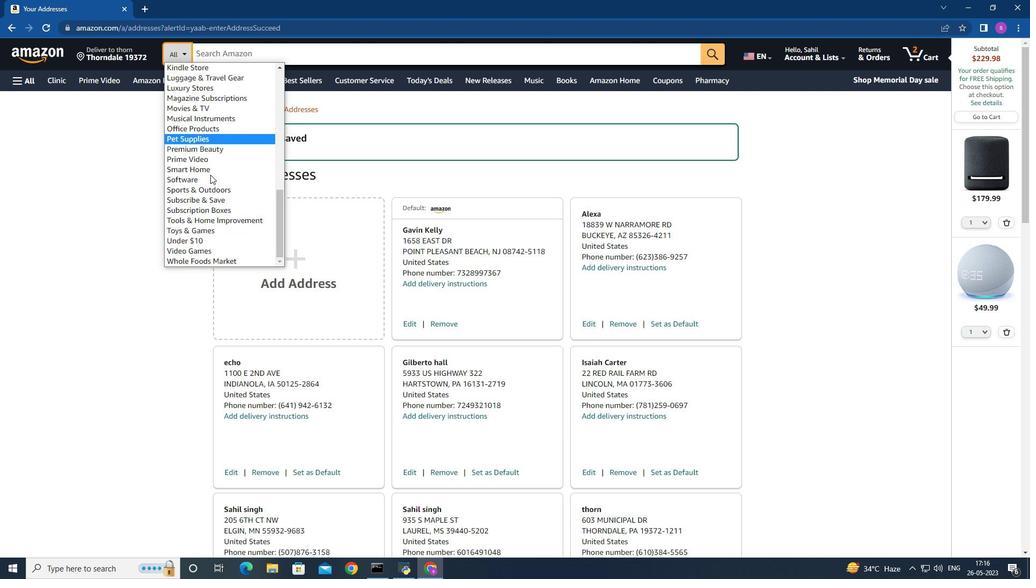 
Action: Mouse moved to (209, 172)
Screenshot: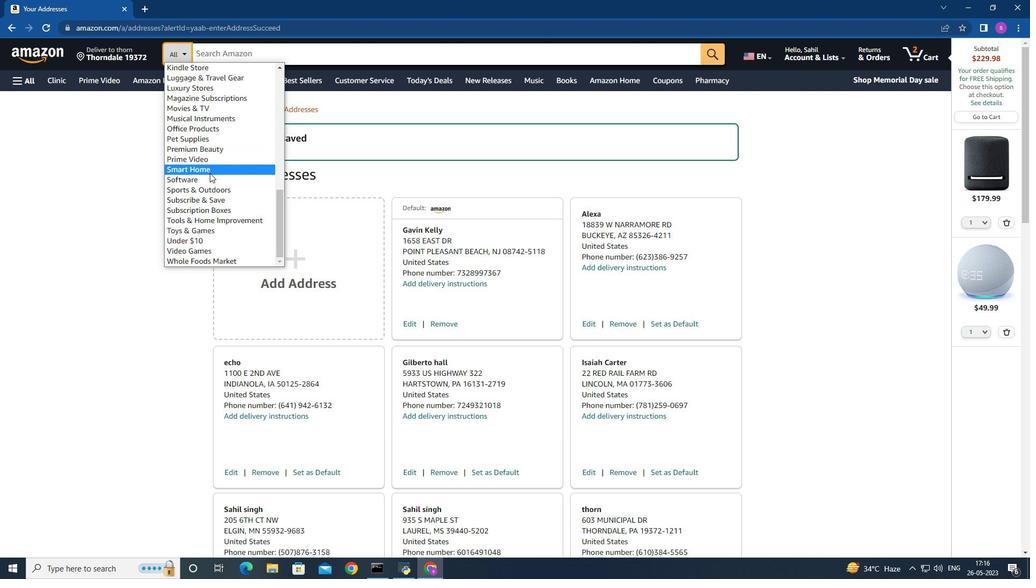 
Action: Mouse scrolled (209, 172) with delta (0, 0)
Screenshot: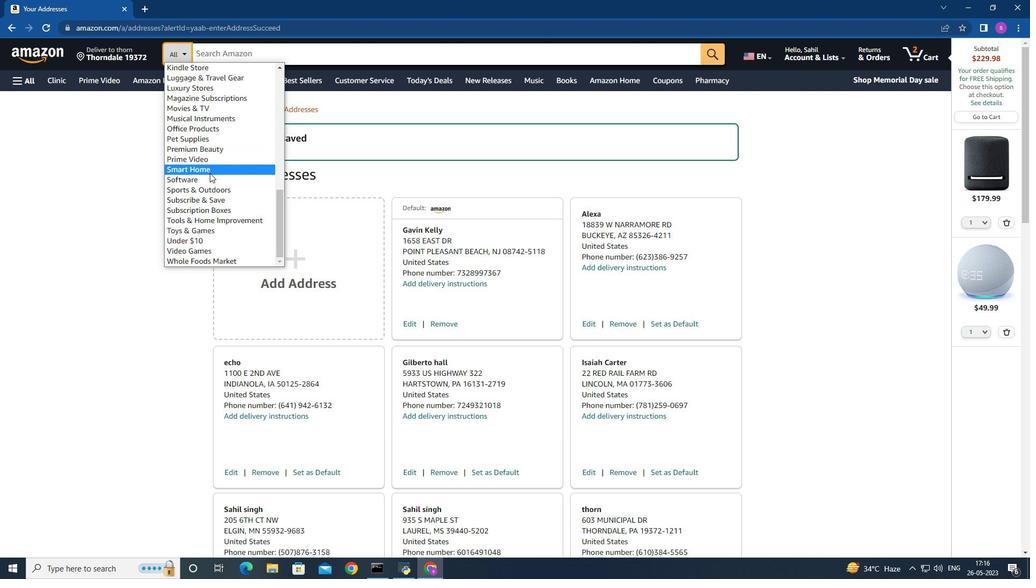 
Action: Mouse moved to (213, 186)
Screenshot: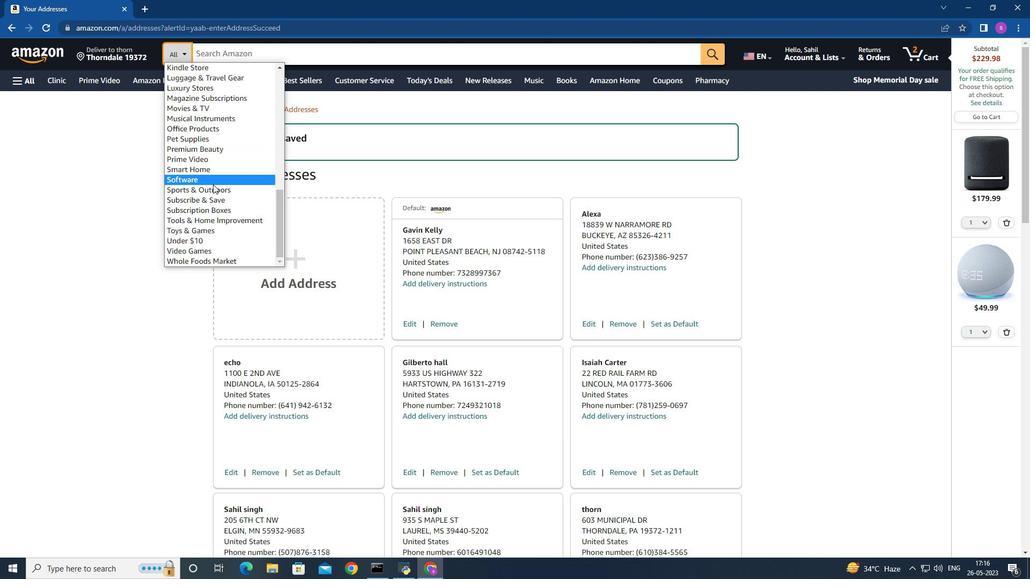 
Action: Mouse scrolled (213, 186) with delta (0, 0)
Screenshot: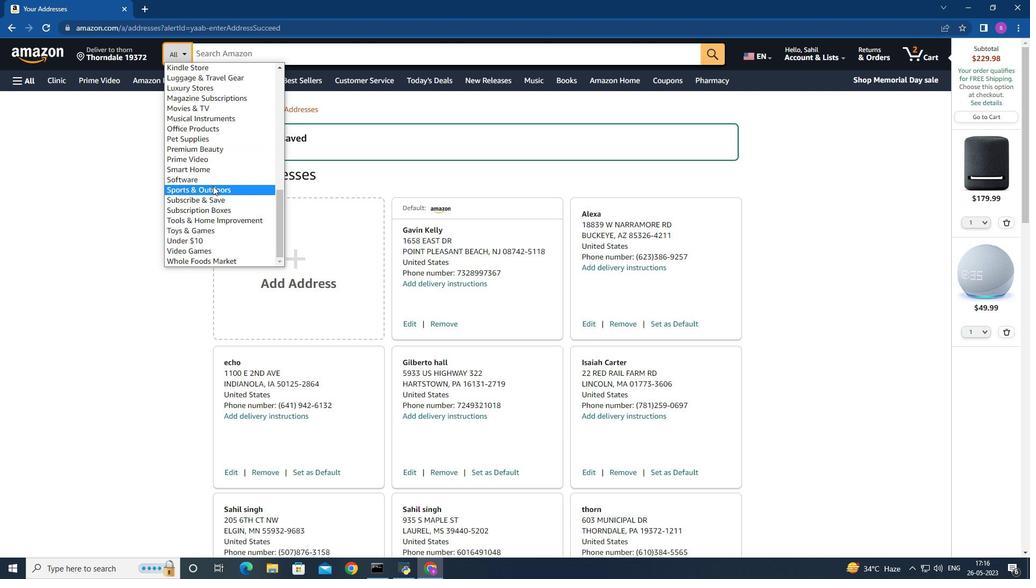 
Action: Mouse scrolled (213, 186) with delta (0, 0)
Screenshot: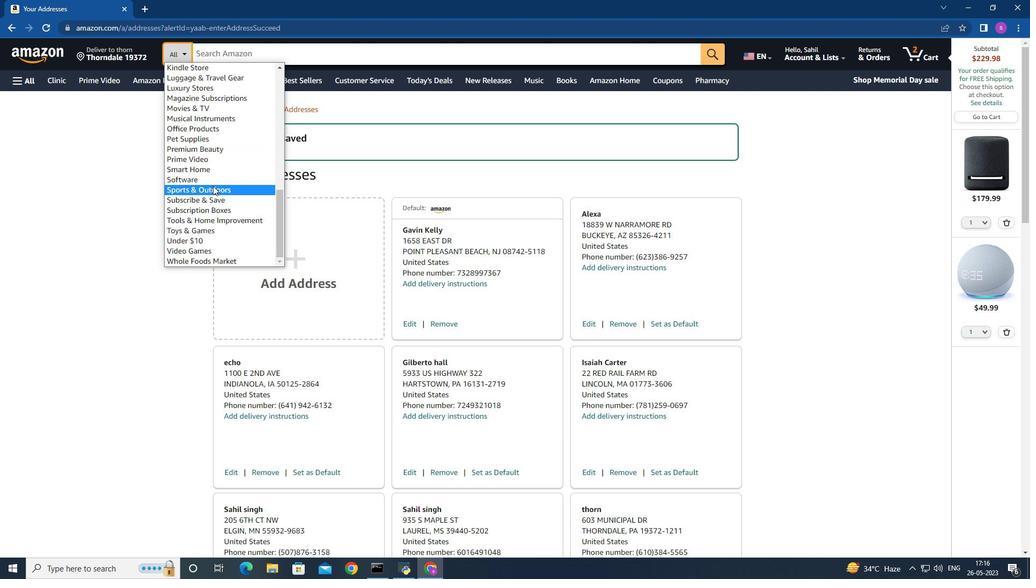 
Action: Mouse moved to (213, 186)
Screenshot: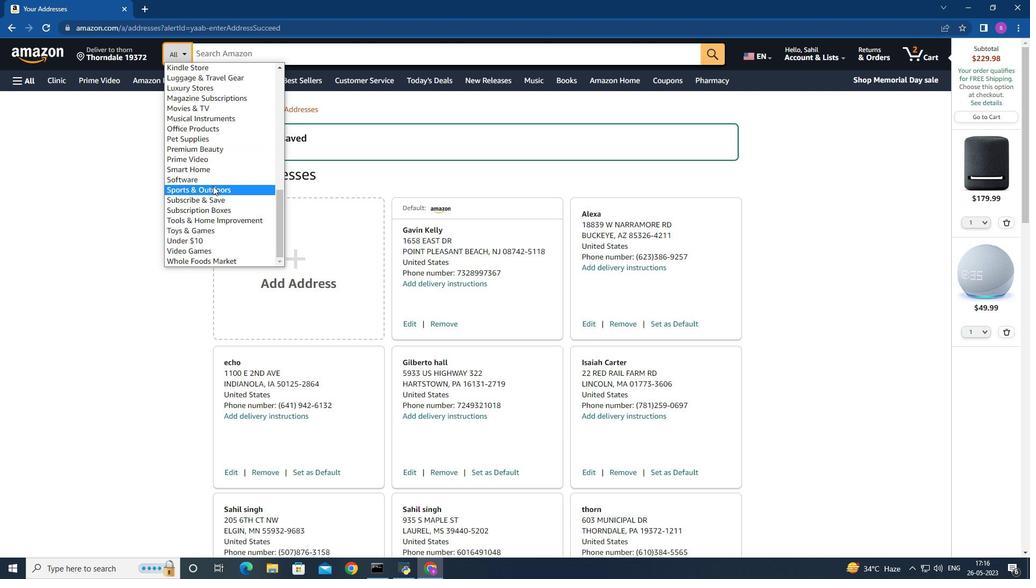 
Action: Mouse scrolled (213, 186) with delta (0, 0)
Screenshot: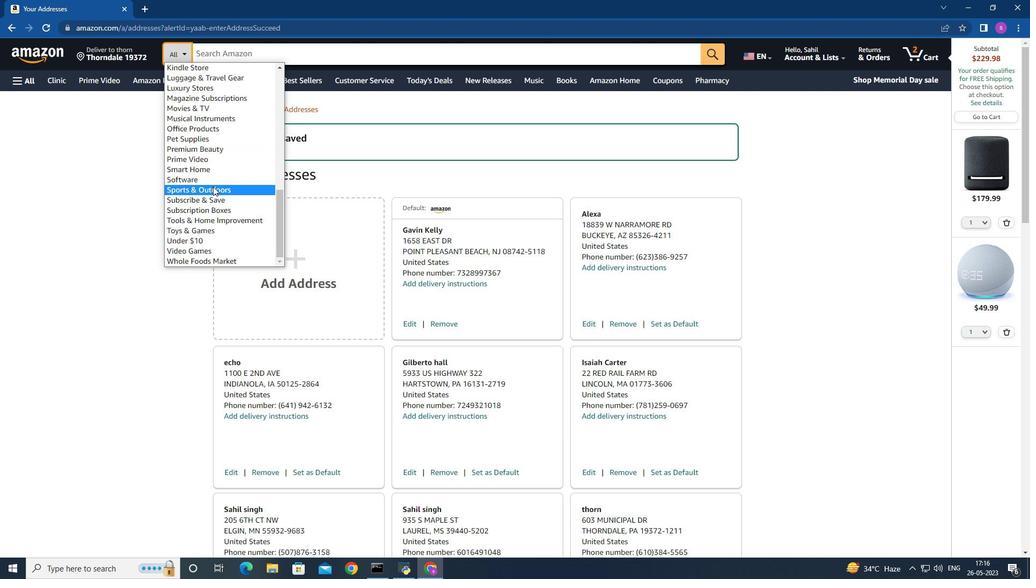
Action: Mouse moved to (213, 187)
Screenshot: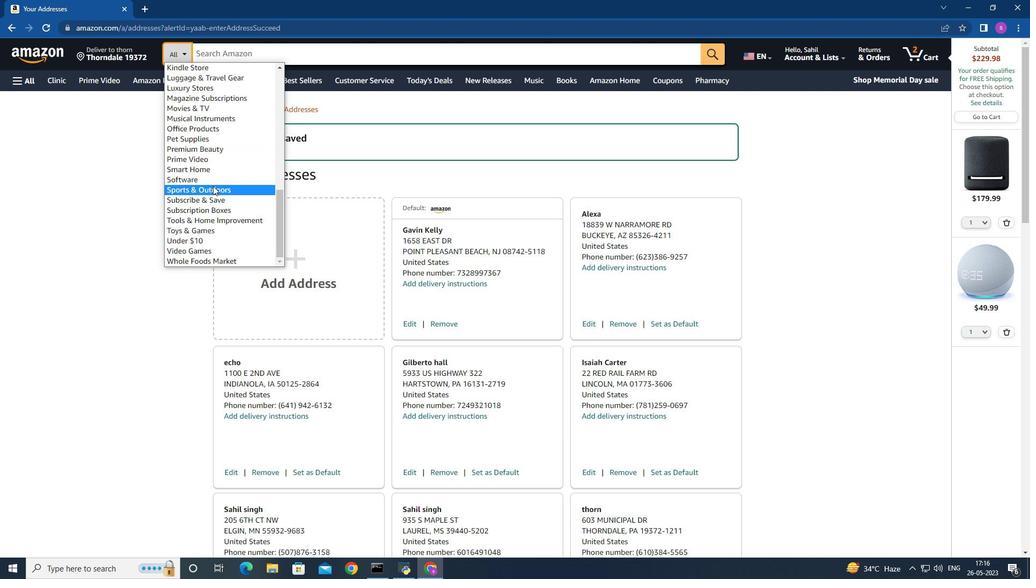 
Action: Mouse scrolled (213, 188) with delta (0, 0)
Screenshot: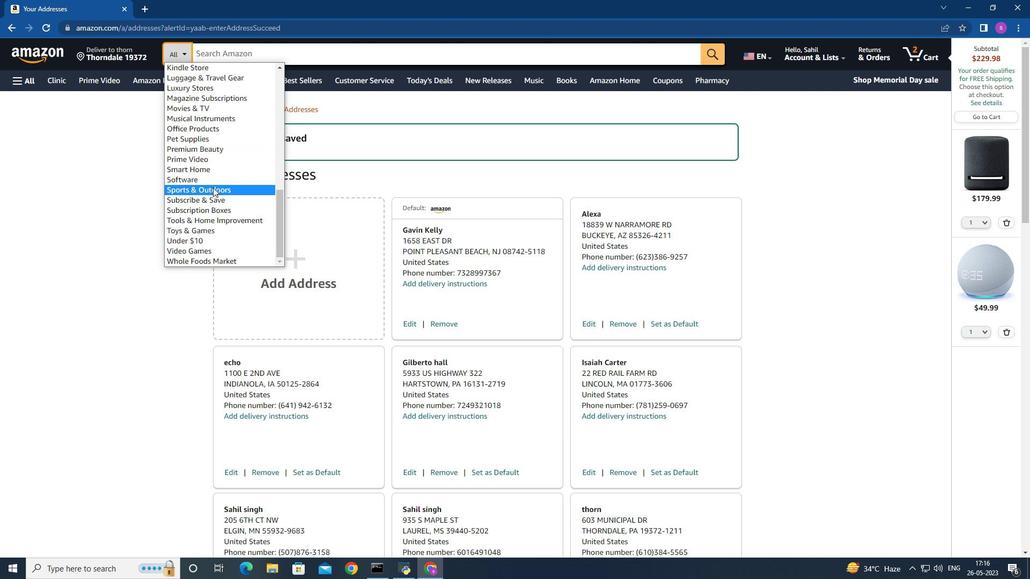 
Action: Mouse moved to (206, 156)
Screenshot: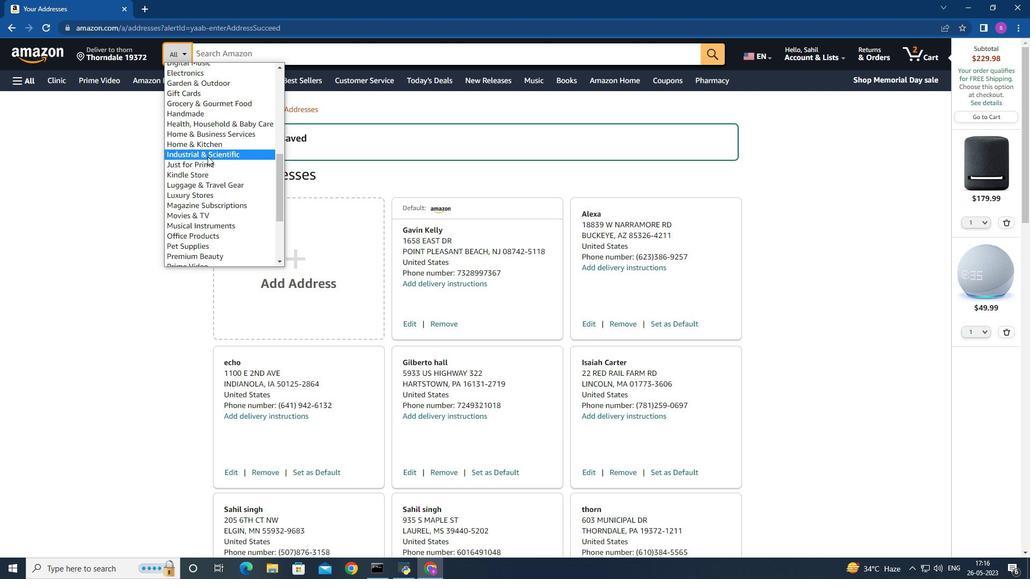 
Action: Mouse scrolled (206, 157) with delta (0, 0)
Screenshot: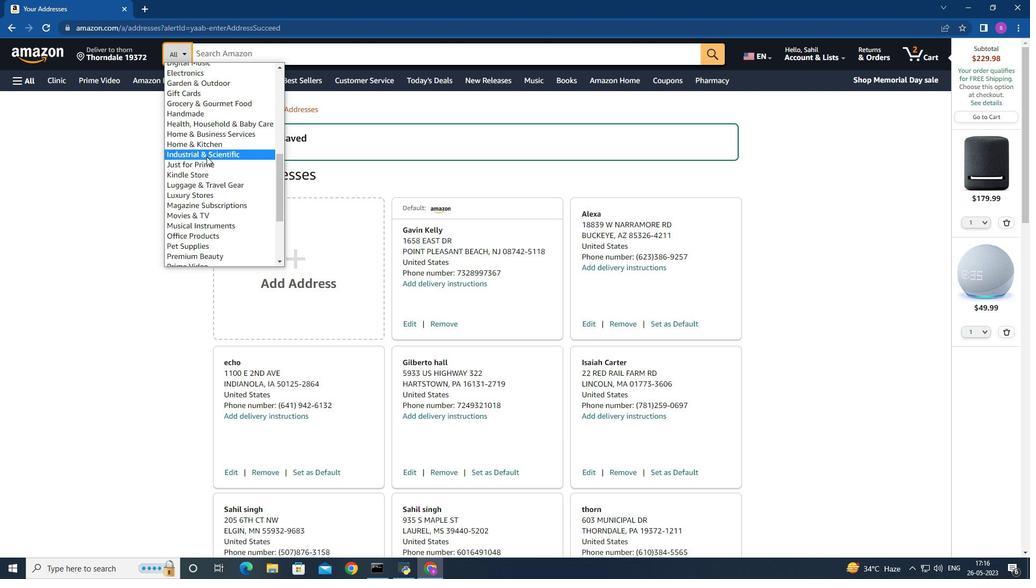 
Action: Mouse moved to (190, 175)
Screenshot: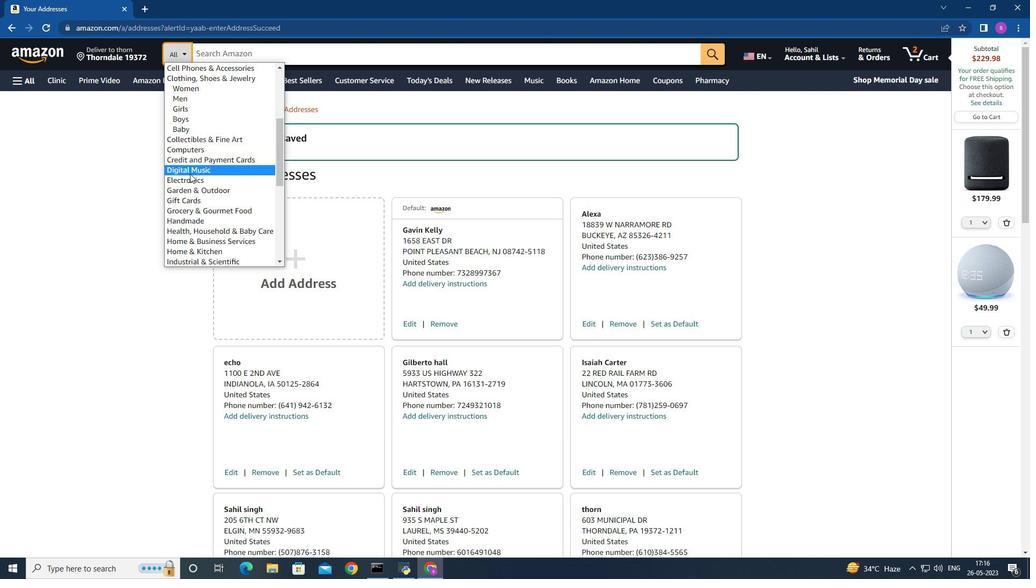 
Action: Mouse scrolled (190, 175) with delta (0, 0)
Screenshot: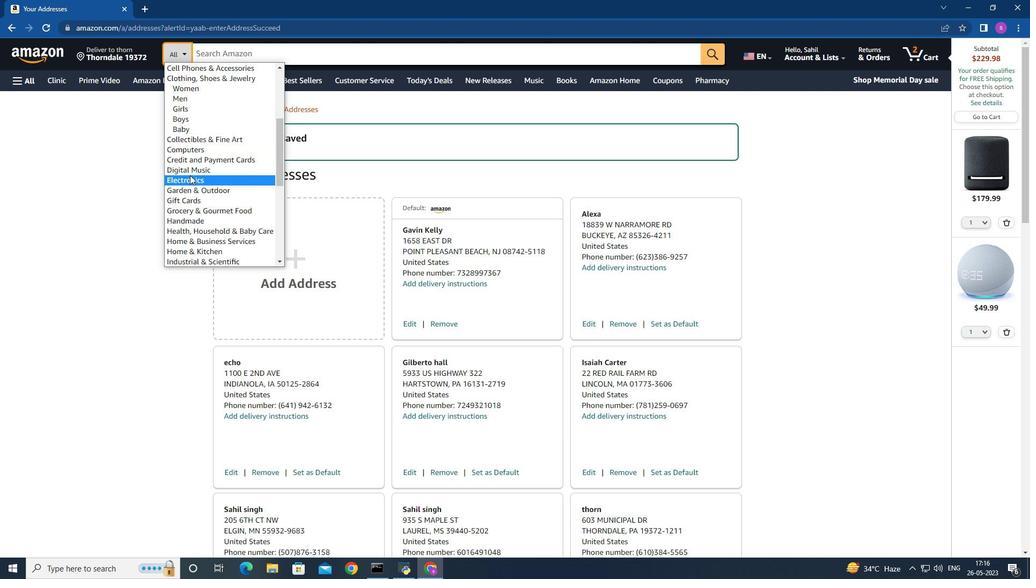 
Action: Mouse moved to (190, 173)
Screenshot: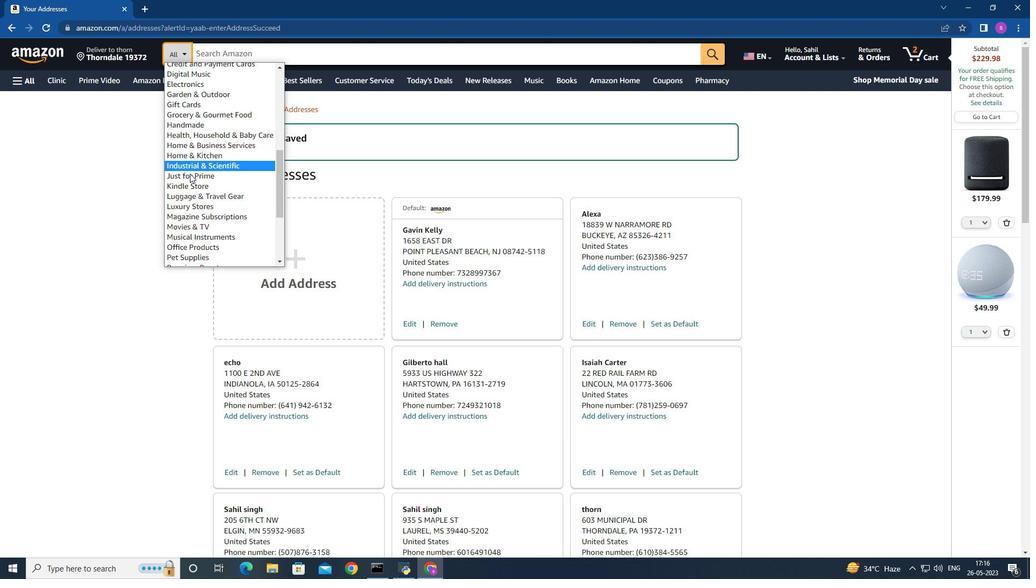 
Action: Mouse scrolled (190, 173) with delta (0, 0)
Screenshot: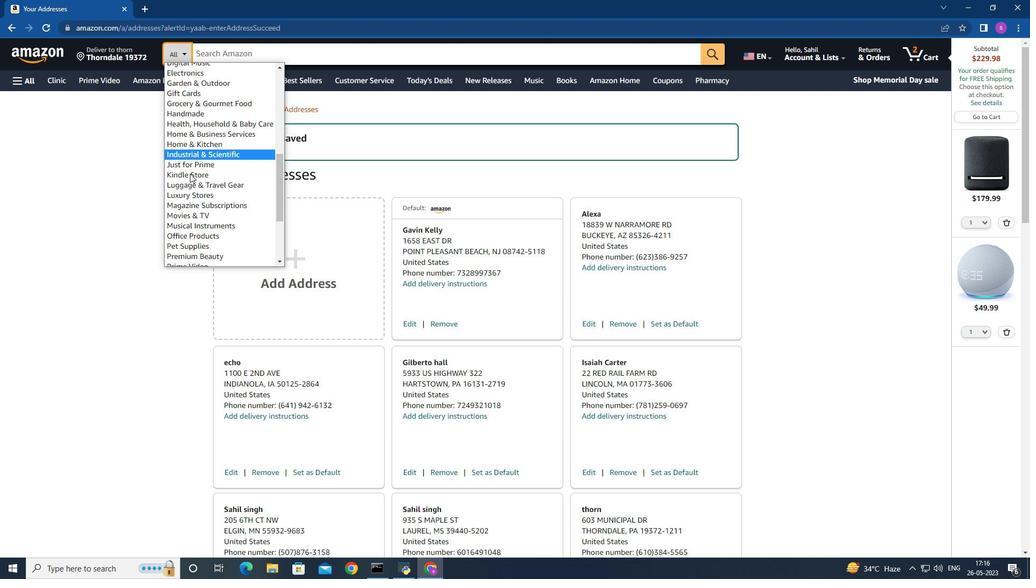 
Action: Mouse moved to (206, 173)
Screenshot: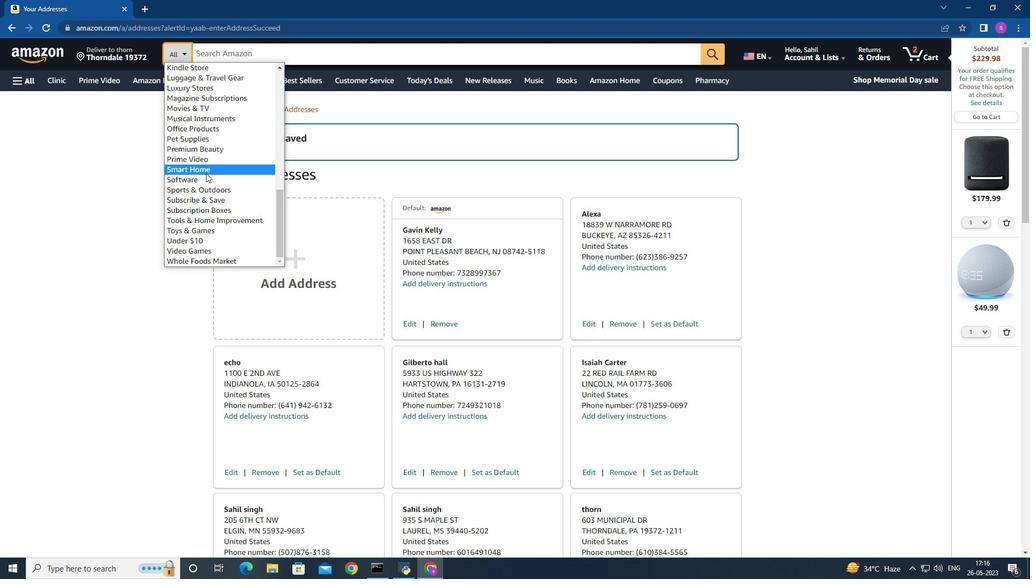 
Action: Mouse scrolled (206, 173) with delta (0, 0)
Screenshot: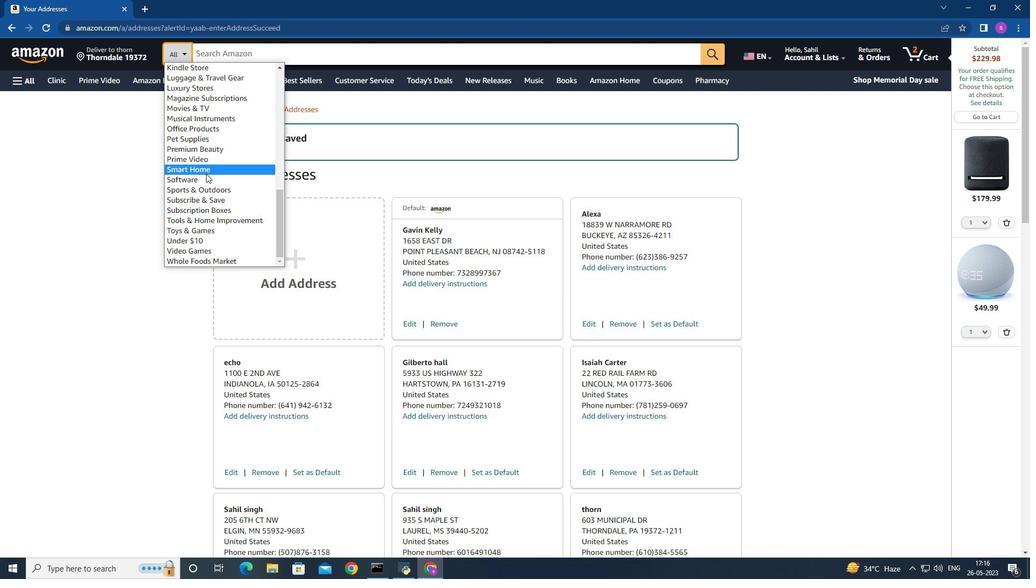 
Action: Mouse moved to (221, 169)
Screenshot: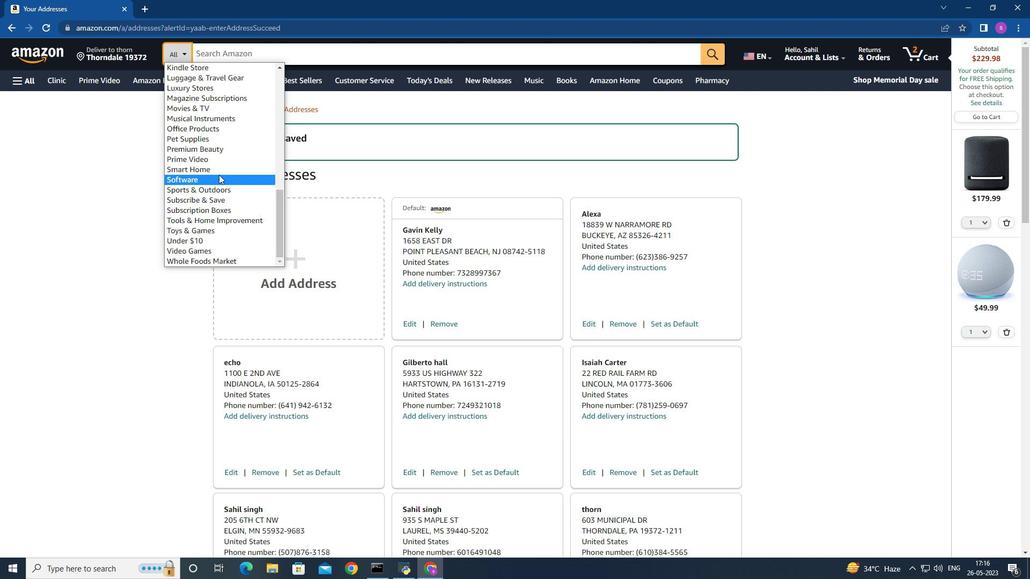 
Action: Mouse pressed left at (221, 169)
Screenshot: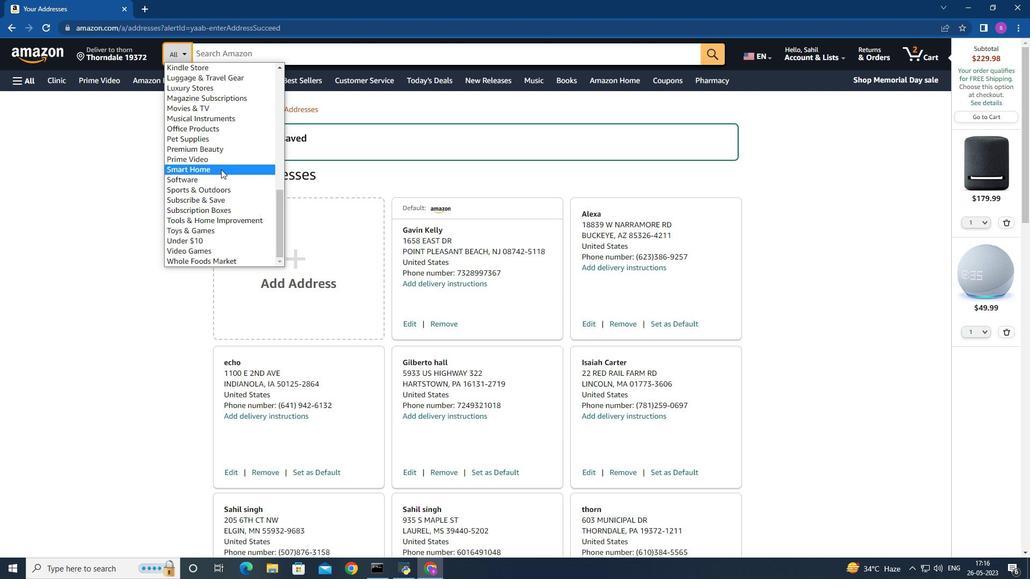 
Action: Mouse moved to (254, 75)
Screenshot: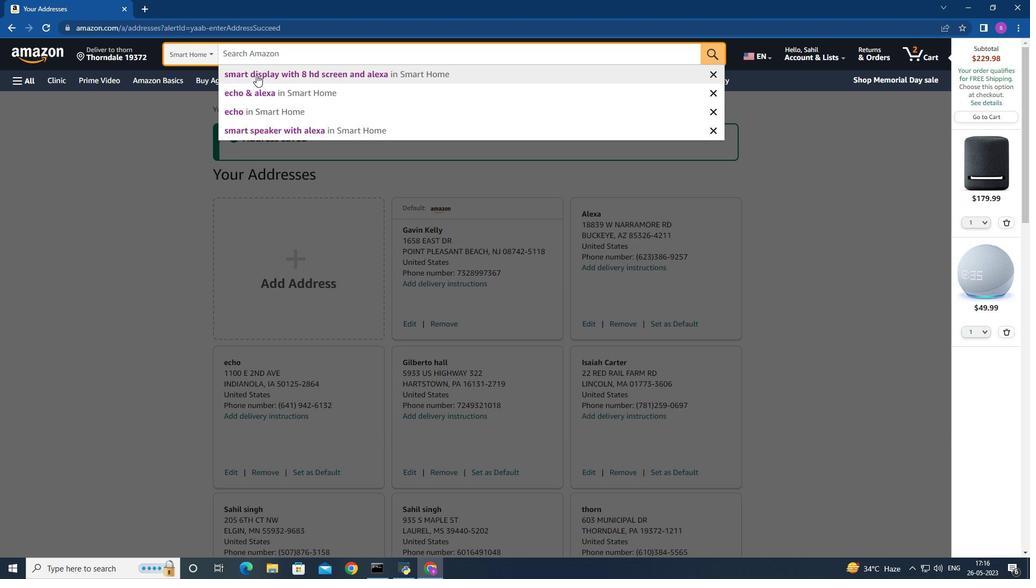 
Action: Key pressed <Key.shift><Key.shift><Key.shift><Key.shift>Smart<Key.space><Key.shift><Key.shift>Lamp<Key.enter>
Screenshot: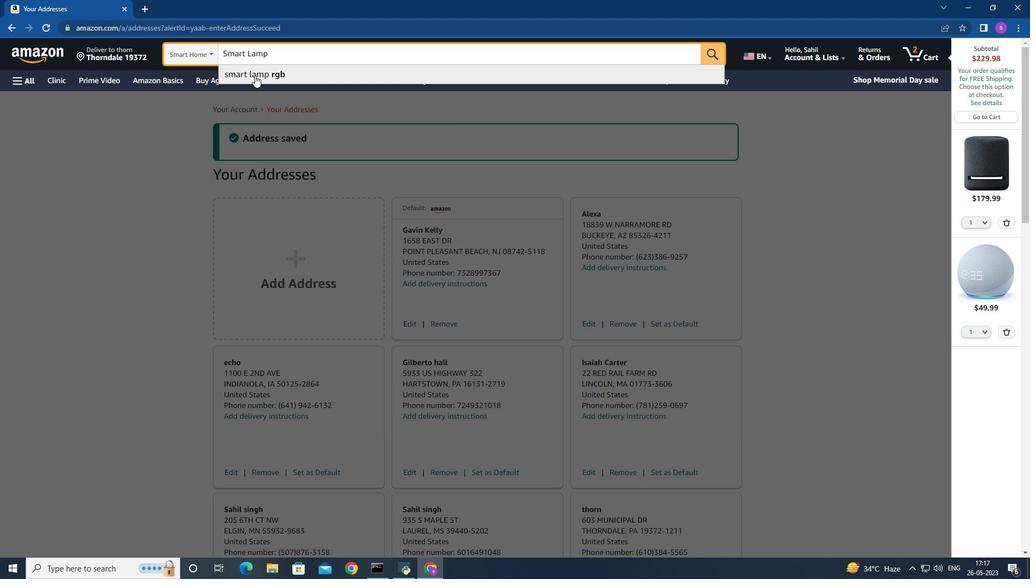 
Action: Mouse moved to (358, 199)
Screenshot: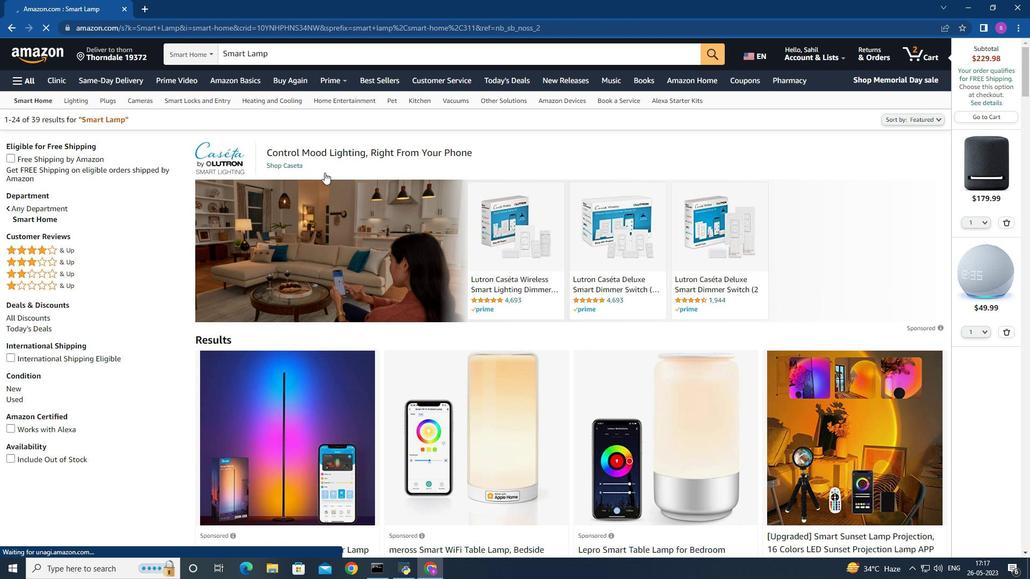 
Action: Mouse scrolled (358, 198) with delta (0, 0)
Screenshot: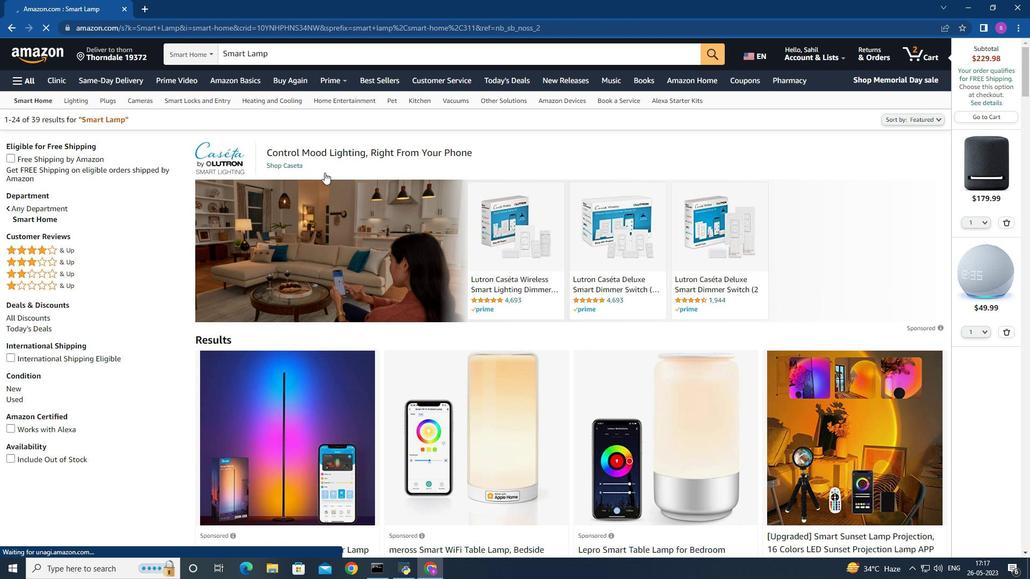 
Action: Mouse scrolled (358, 198) with delta (0, 0)
Screenshot: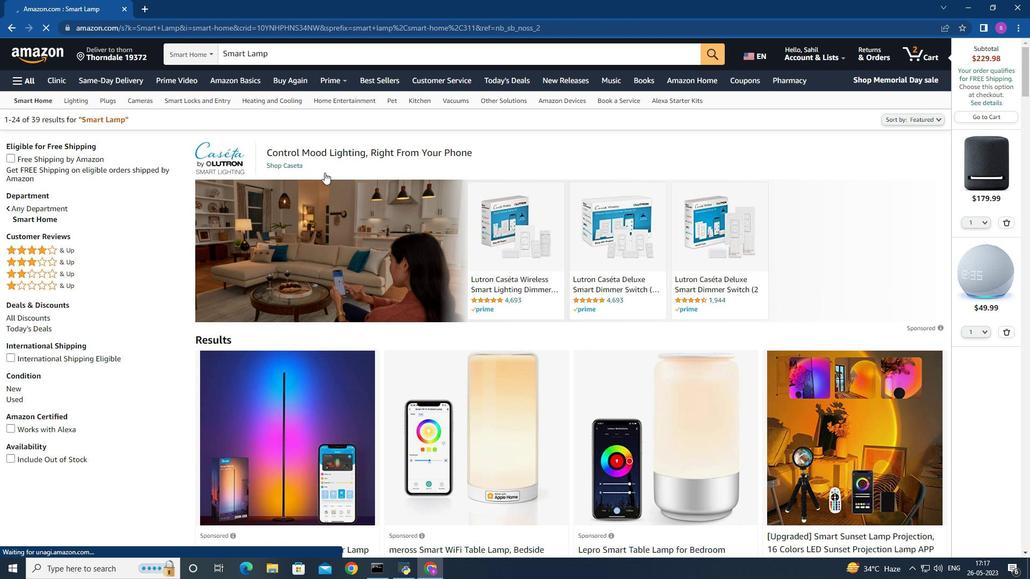 
Action: Mouse moved to (304, 230)
Screenshot: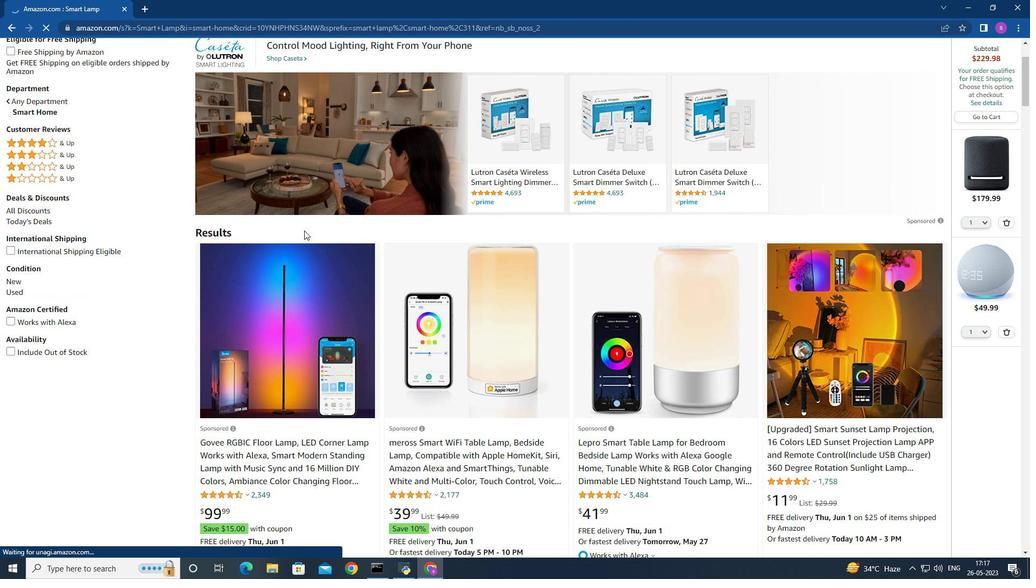 
Action: Mouse scrolled (304, 230) with delta (0, 0)
Screenshot: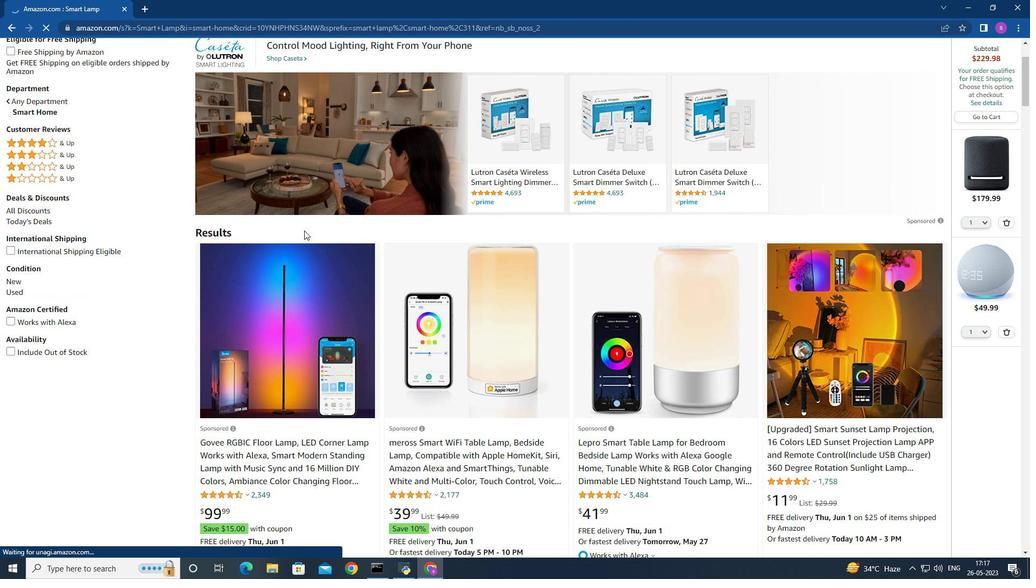 
Action: Mouse scrolled (304, 230) with delta (0, 0)
Screenshot: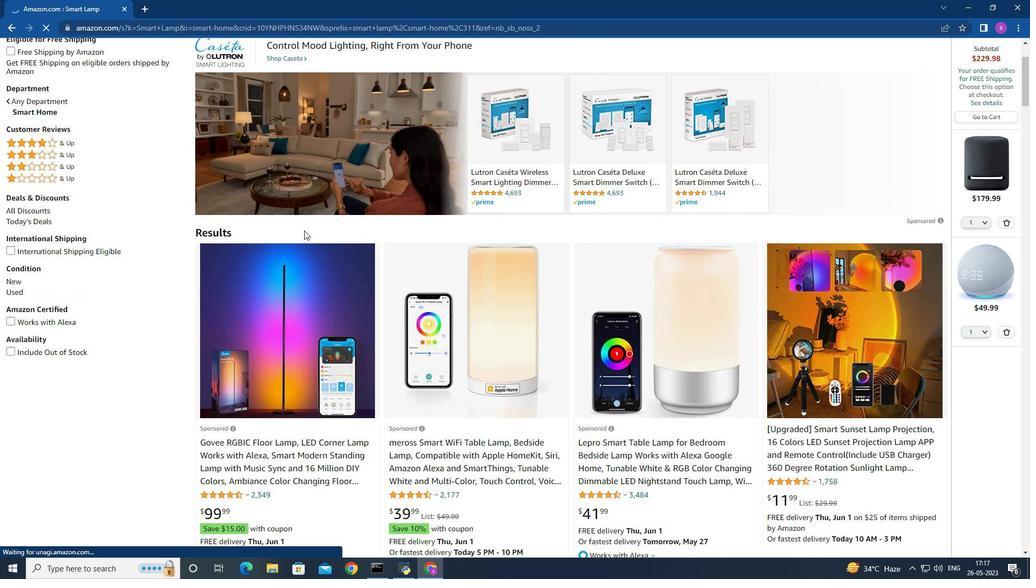 
Action: Mouse scrolled (304, 230) with delta (0, 0)
Screenshot: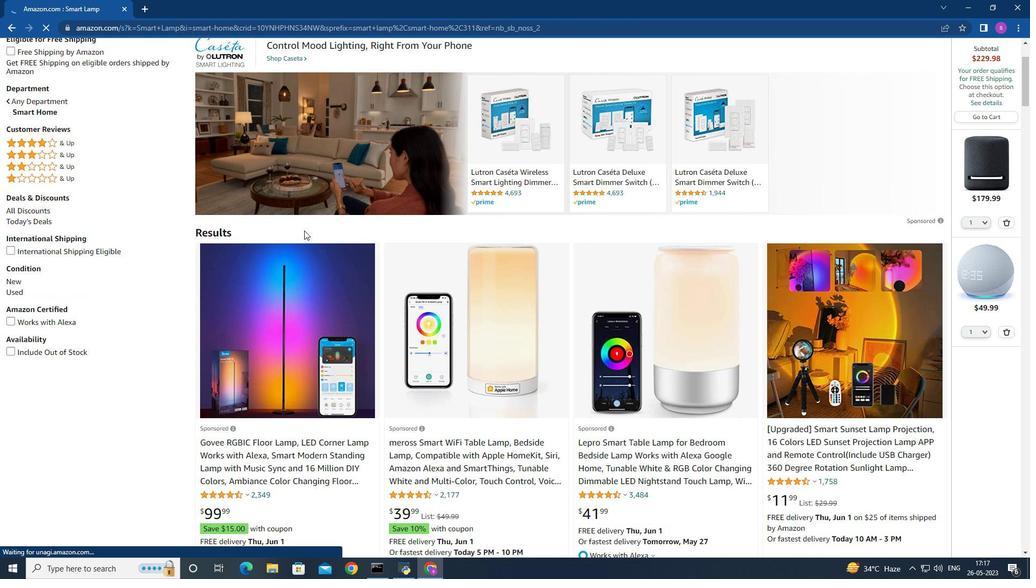 
Action: Mouse scrolled (304, 230) with delta (0, 0)
Screenshot: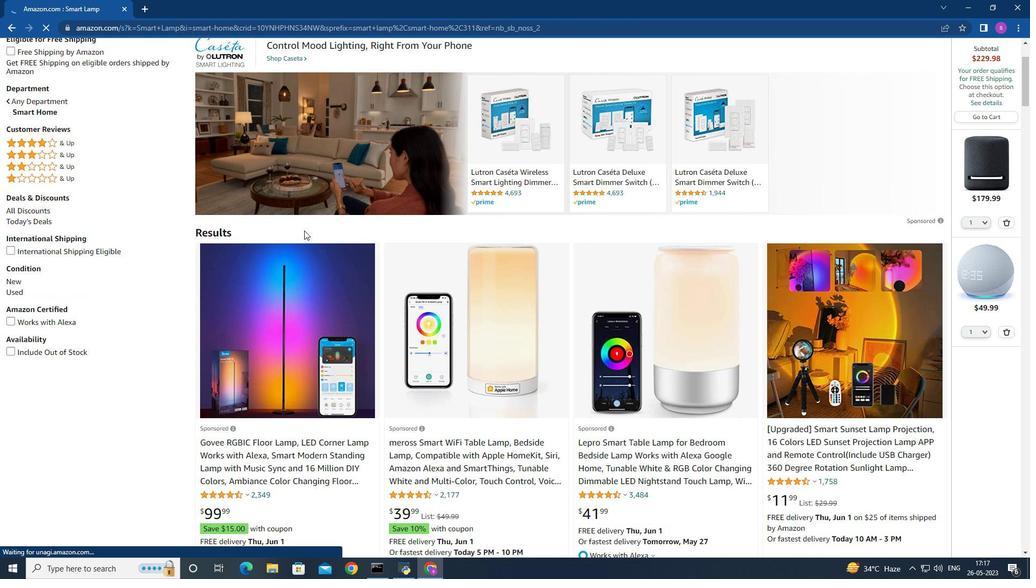 
Action: Mouse moved to (277, 50)
Screenshot: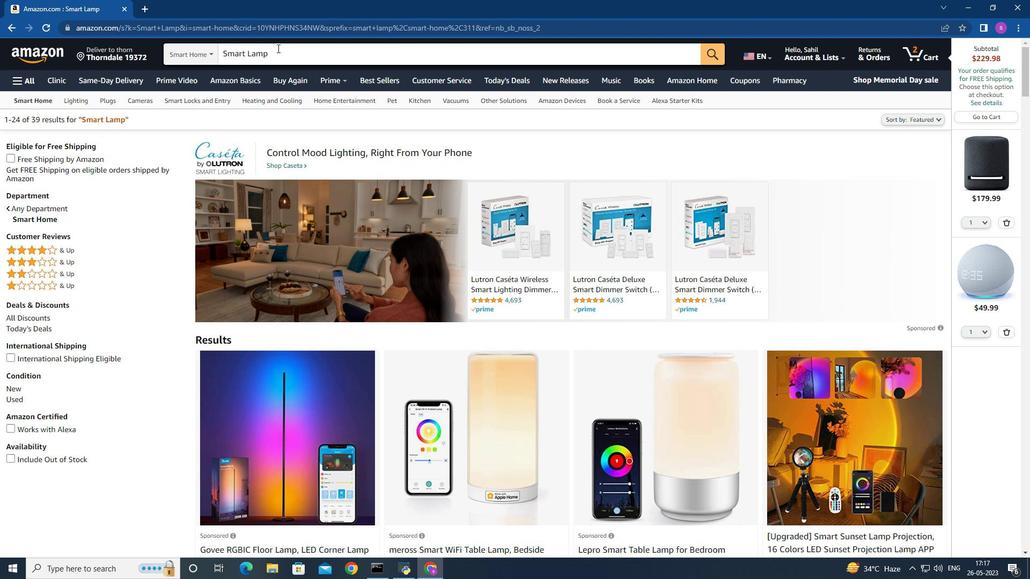 
Action: Mouse pressed left at (277, 50)
Screenshot: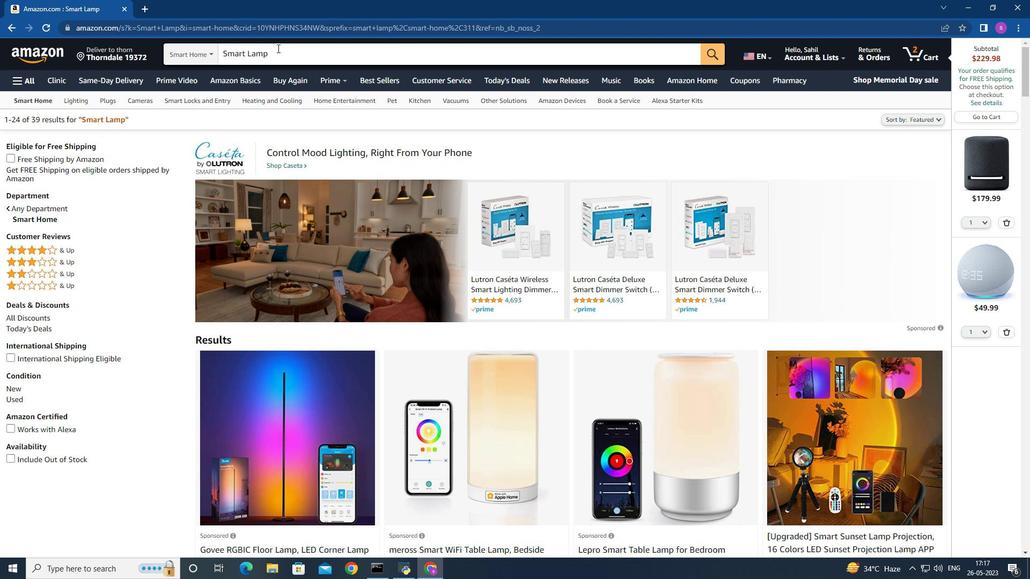 
Action: Key pressed <Key.space>for<Key.space>kida<Key.backspace>s<Key.enter>
Screenshot: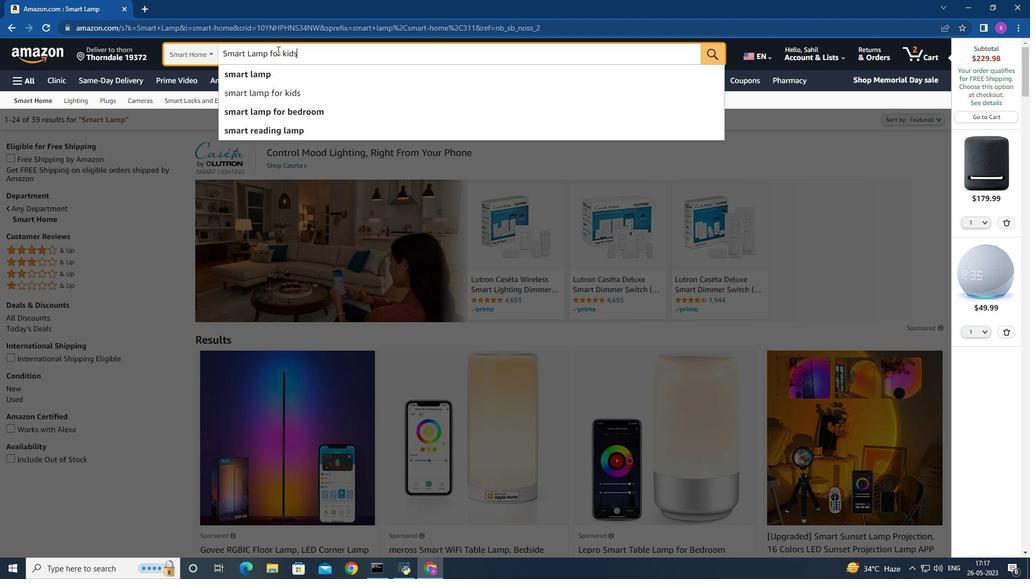 
Action: Mouse moved to (430, 239)
Screenshot: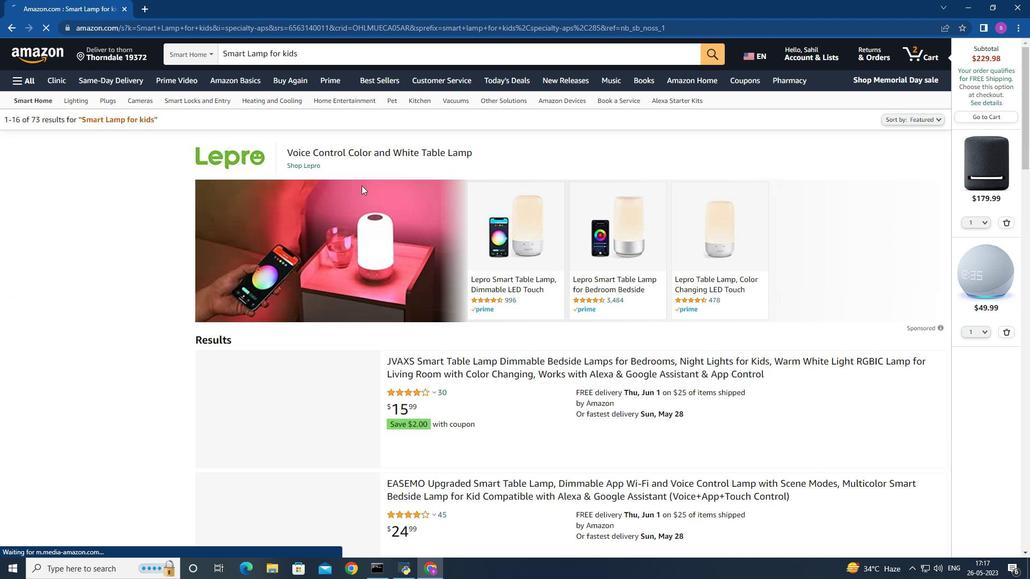 
Action: Mouse scrolled (430, 238) with delta (0, 0)
Screenshot: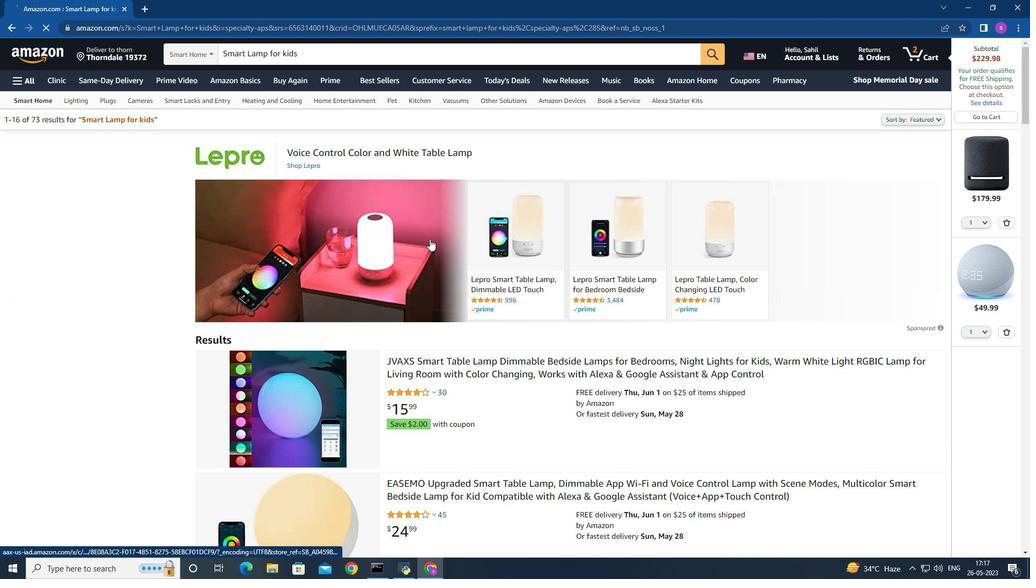 
Action: Mouse moved to (367, 280)
Screenshot: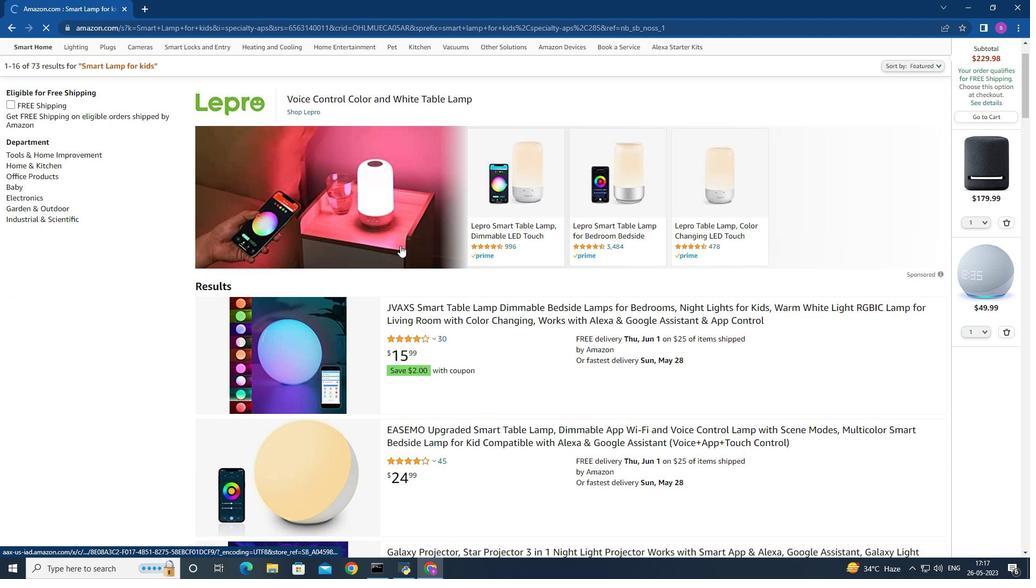 
Action: Mouse scrolled (368, 280) with delta (0, 0)
Screenshot: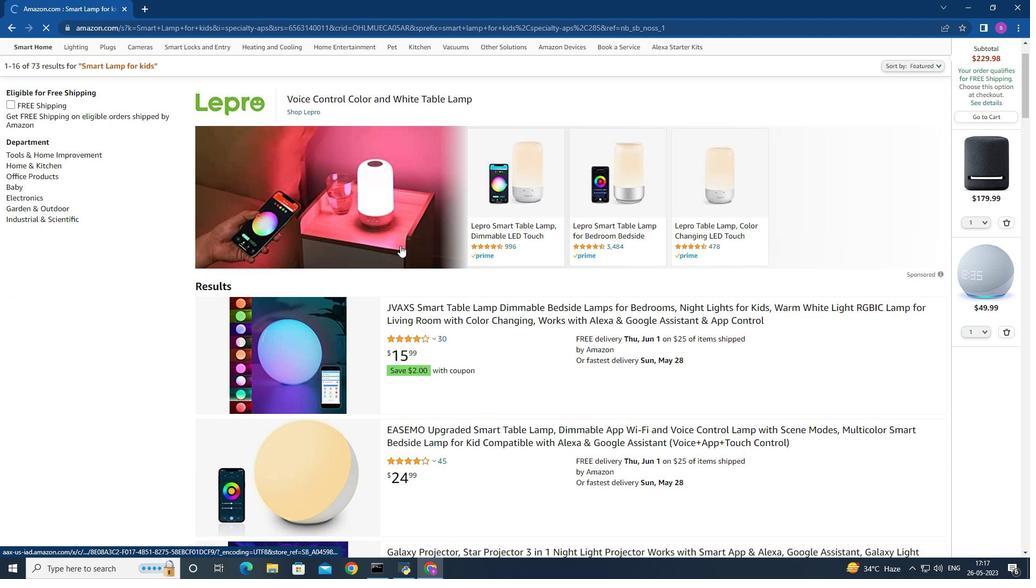 
Action: Mouse scrolled (367, 279) with delta (0, 0)
Screenshot: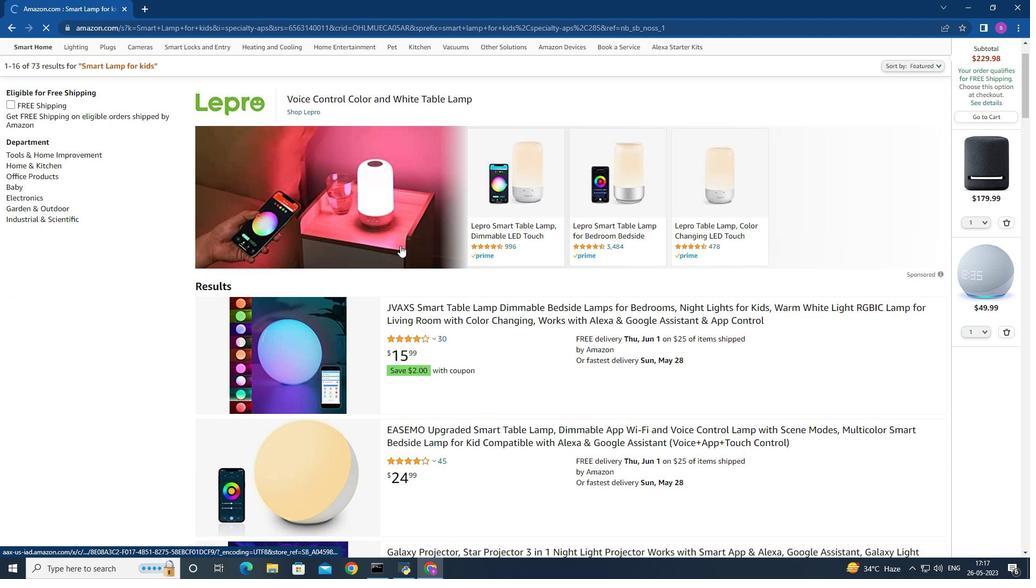
Action: Mouse scrolled (367, 279) with delta (0, 0)
Screenshot: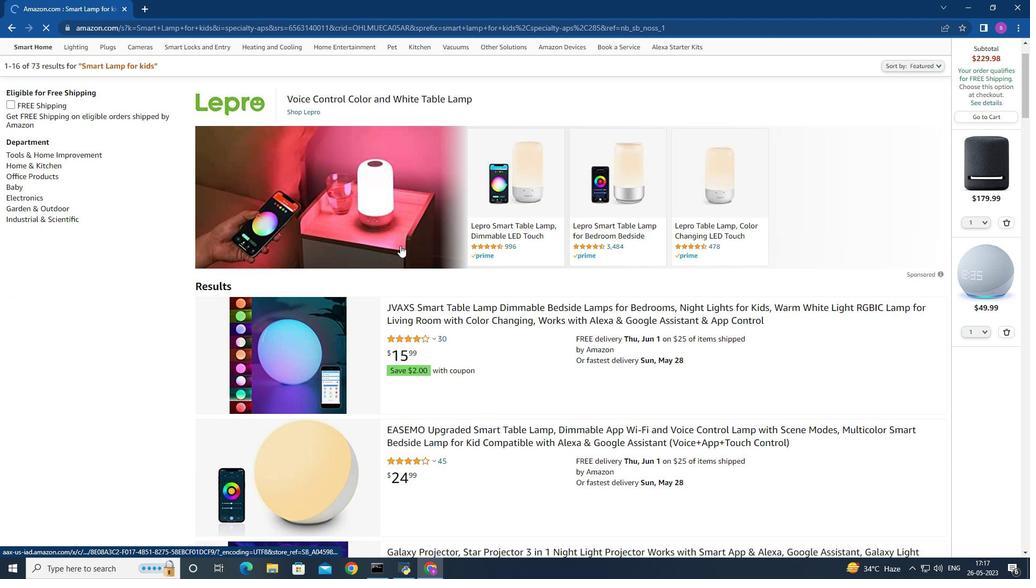 
Action: Mouse moved to (302, 265)
Screenshot: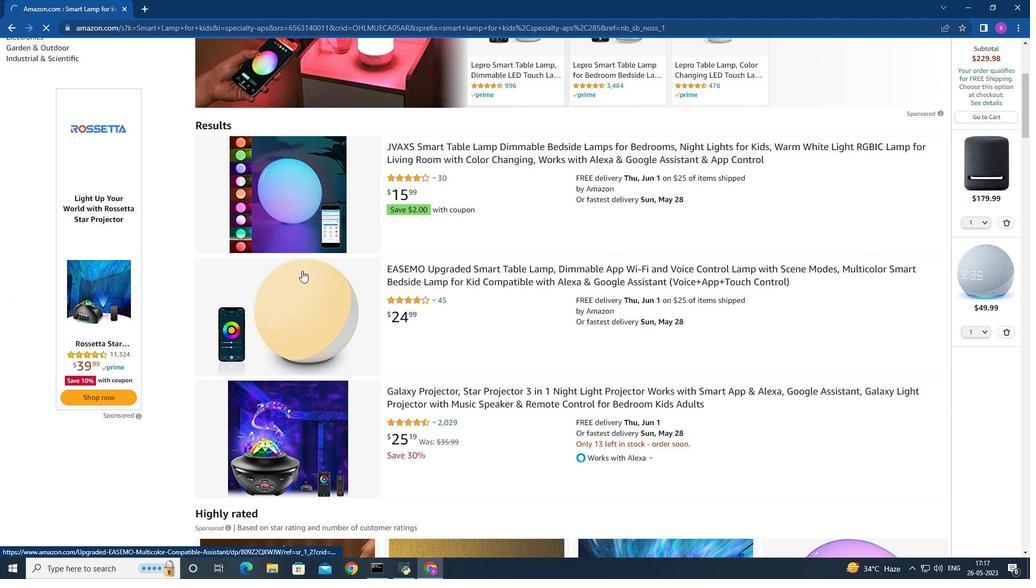 
Action: Mouse scrolled (302, 264) with delta (0, 0)
Screenshot: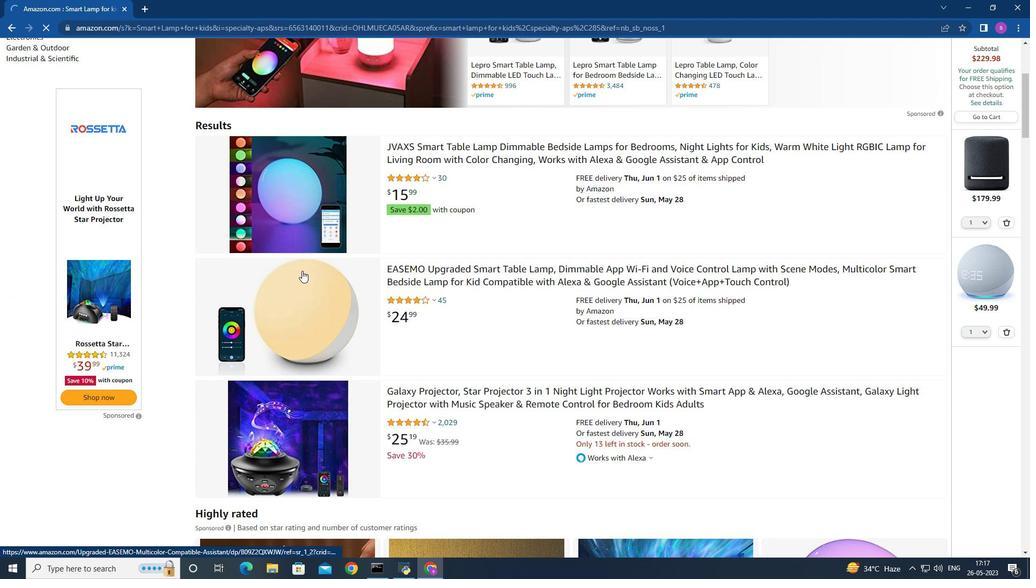 
Action: Mouse scrolled (302, 264) with delta (0, 0)
Screenshot: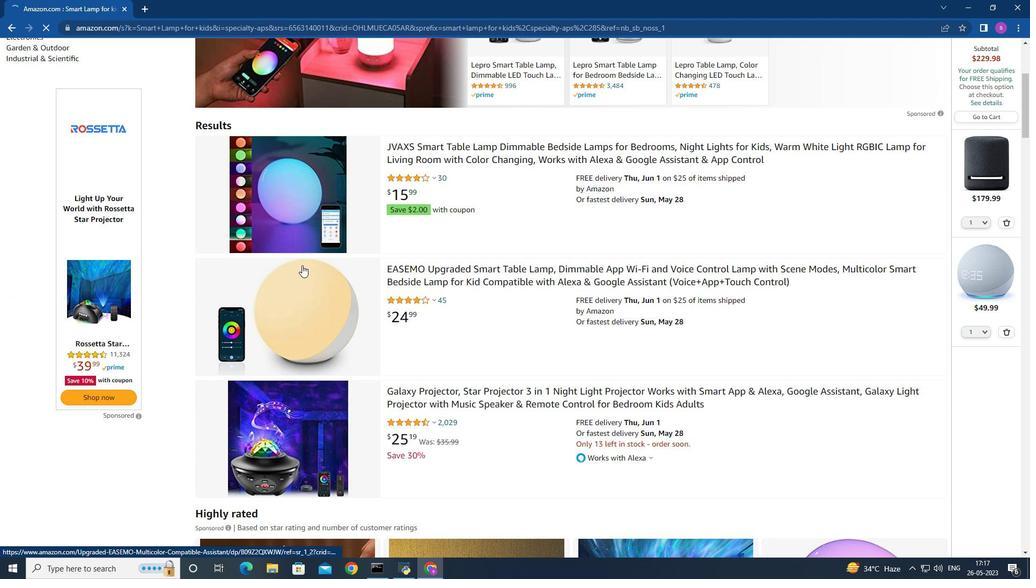 
Action: Mouse scrolled (302, 264) with delta (0, 0)
Screenshot: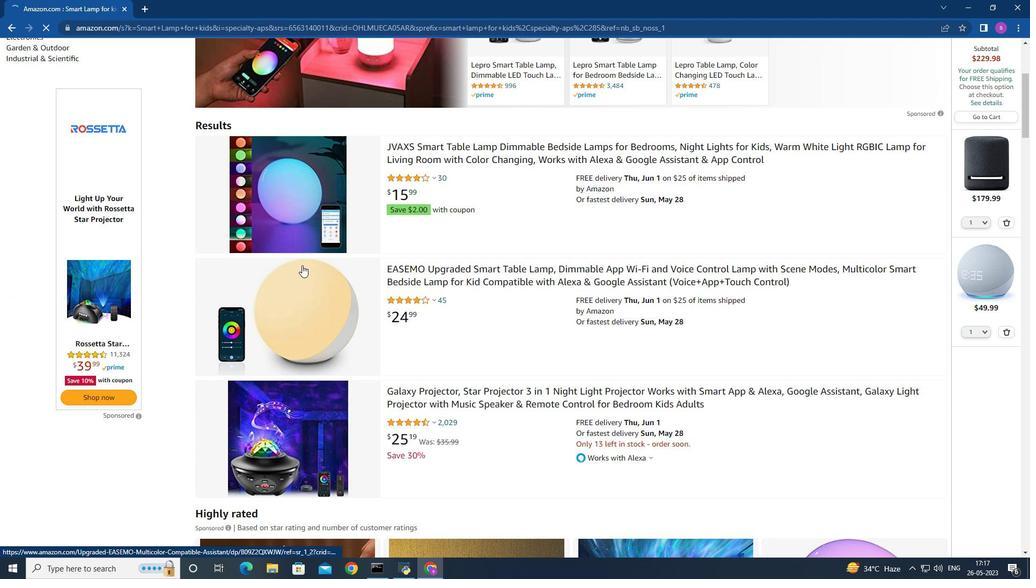 
Action: Mouse moved to (299, 274)
Screenshot: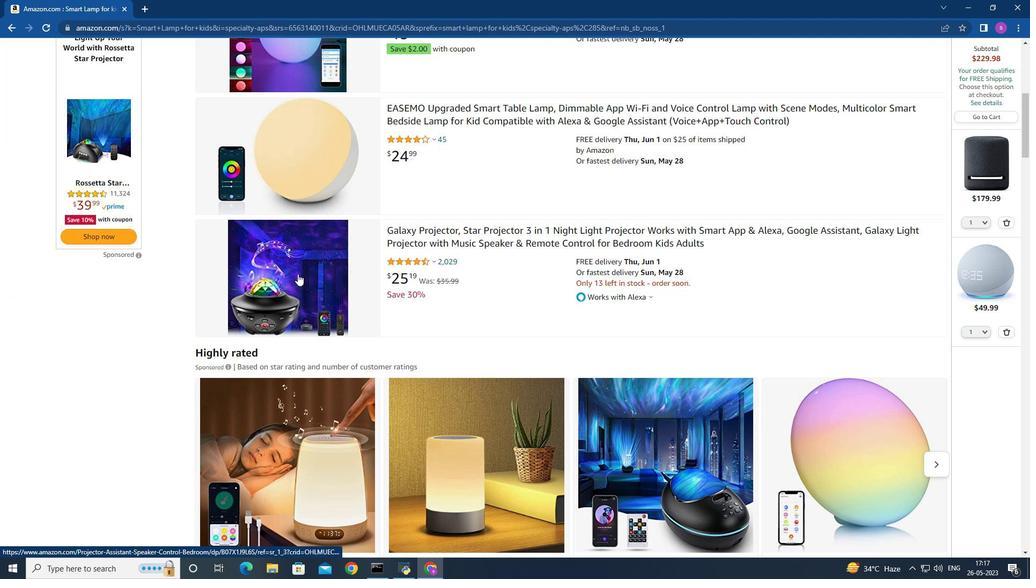 
Action: Mouse scrolled (299, 273) with delta (0, 0)
Screenshot: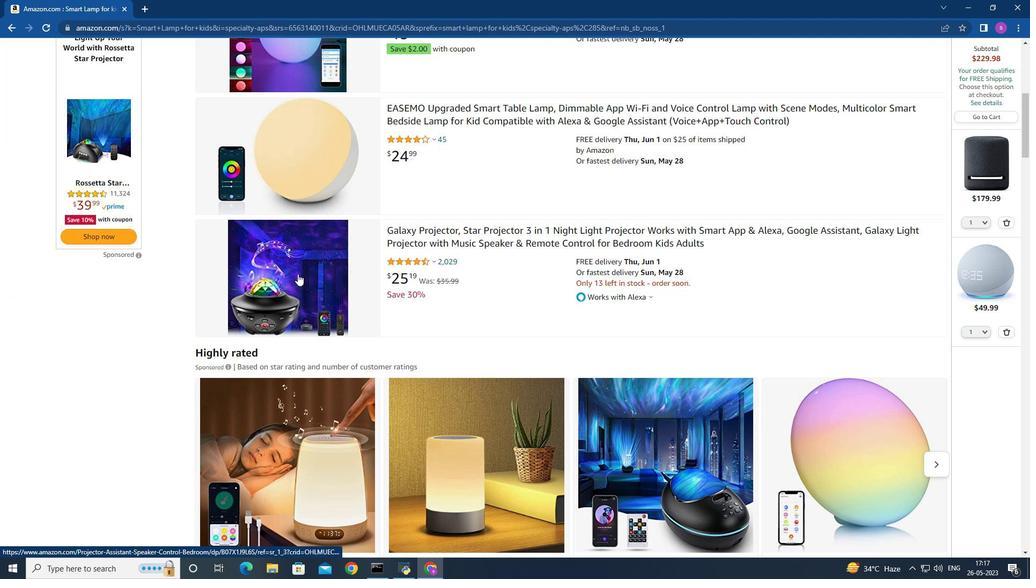 
Action: Mouse scrolled (299, 273) with delta (0, 0)
Screenshot: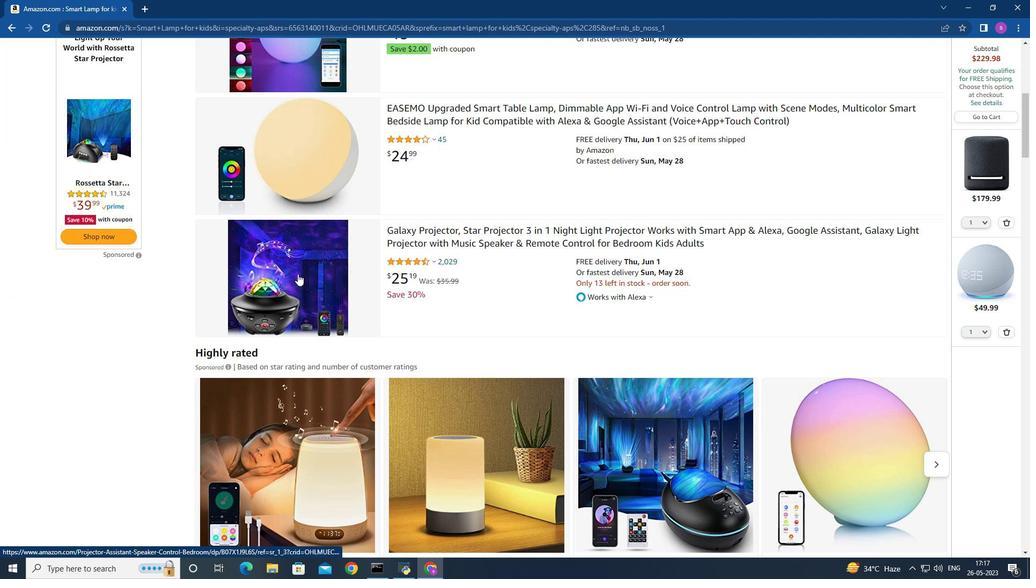 
Action: Mouse moved to (324, 344)
Screenshot: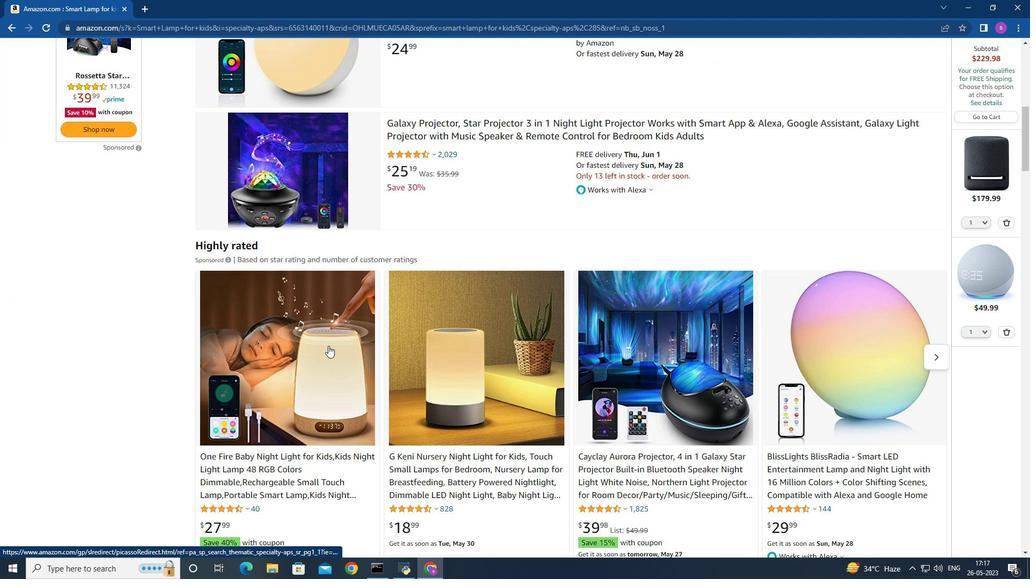 
Action: Mouse scrolled (324, 343) with delta (0, 0)
Screenshot: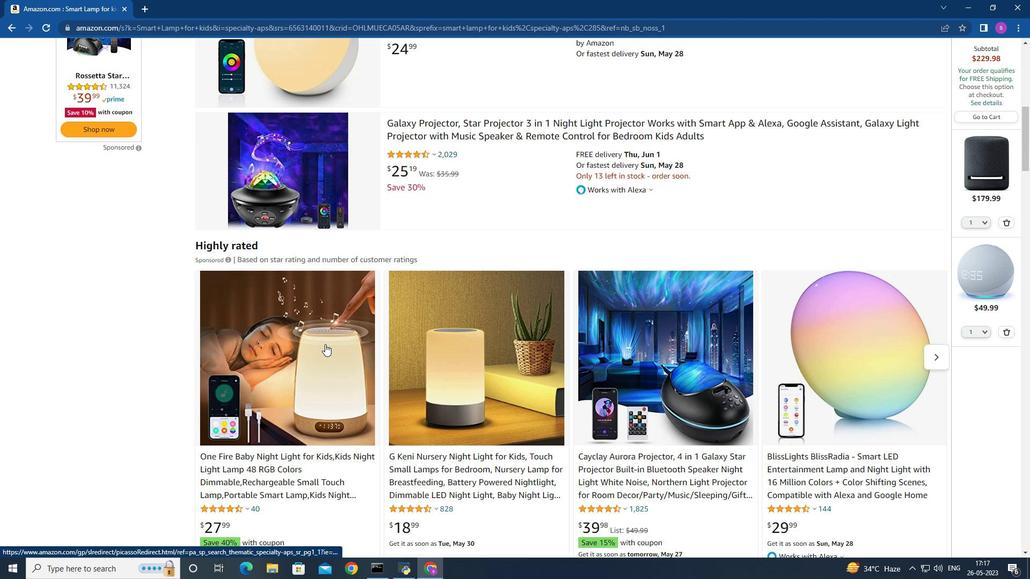 
Action: Mouse moved to (431, 311)
Screenshot: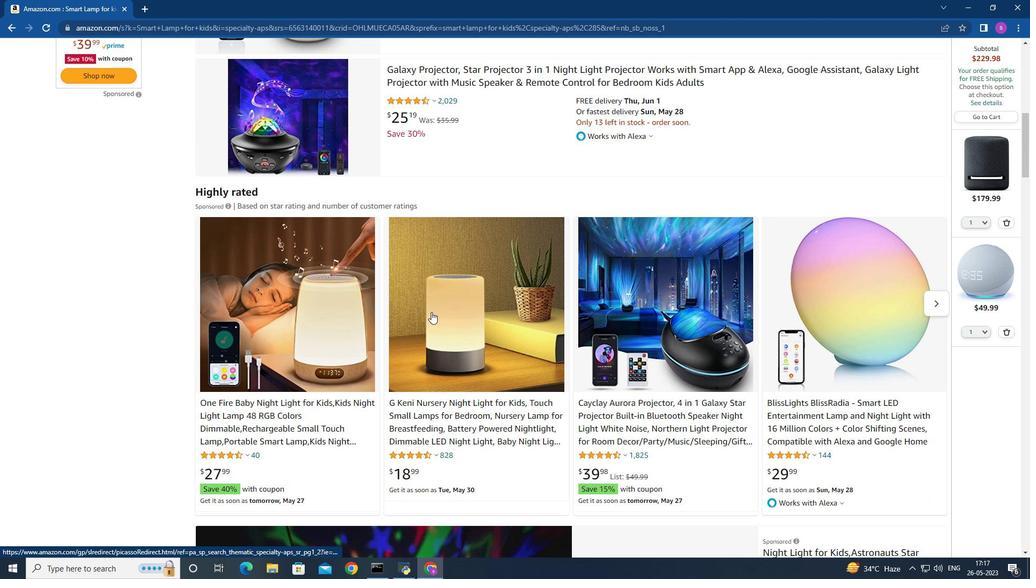
Action: Mouse pressed left at (431, 311)
Screenshot: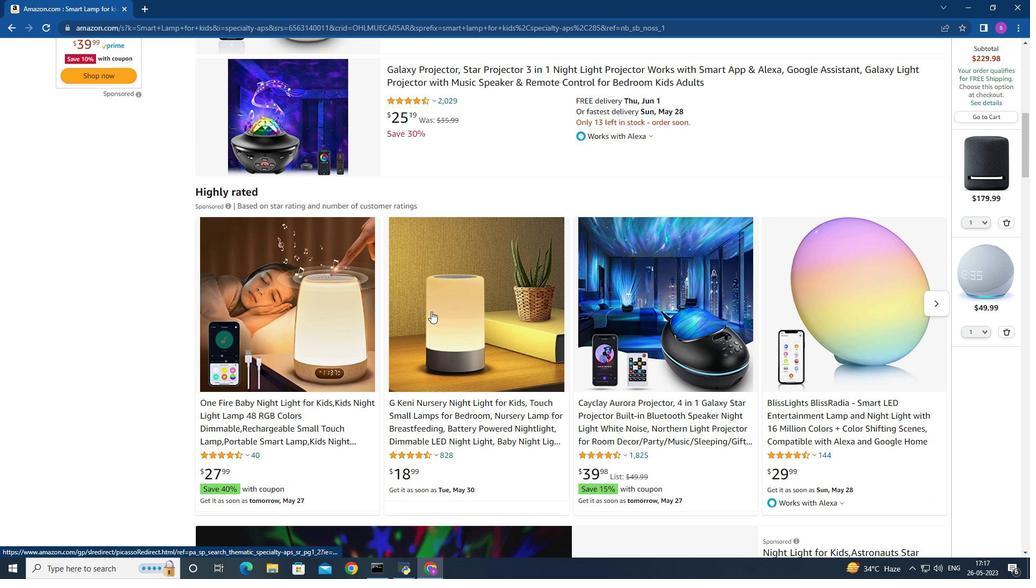 
Action: Mouse moved to (289, 55)
Screenshot: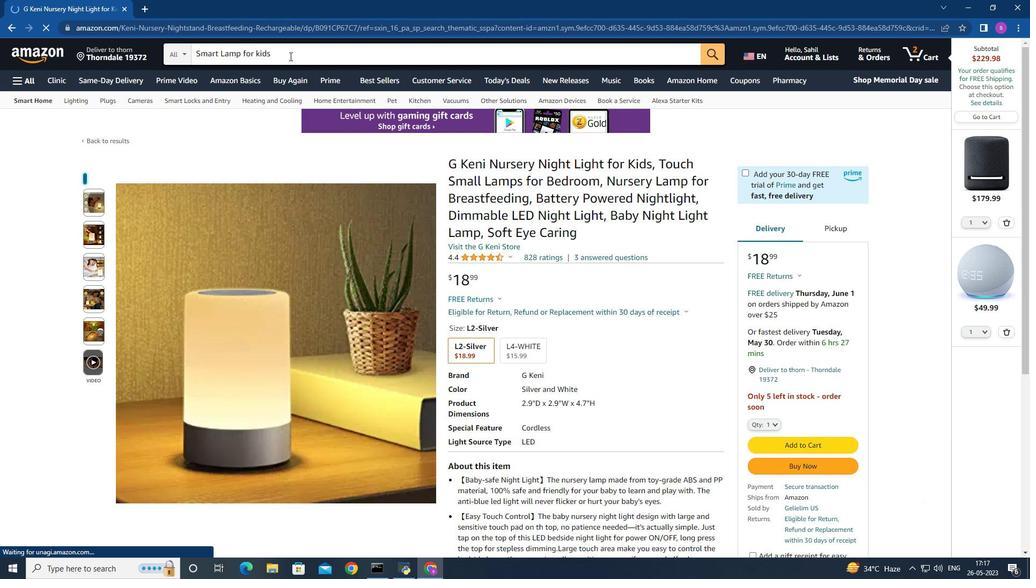 
Action: Mouse pressed left at (289, 55)
Screenshot: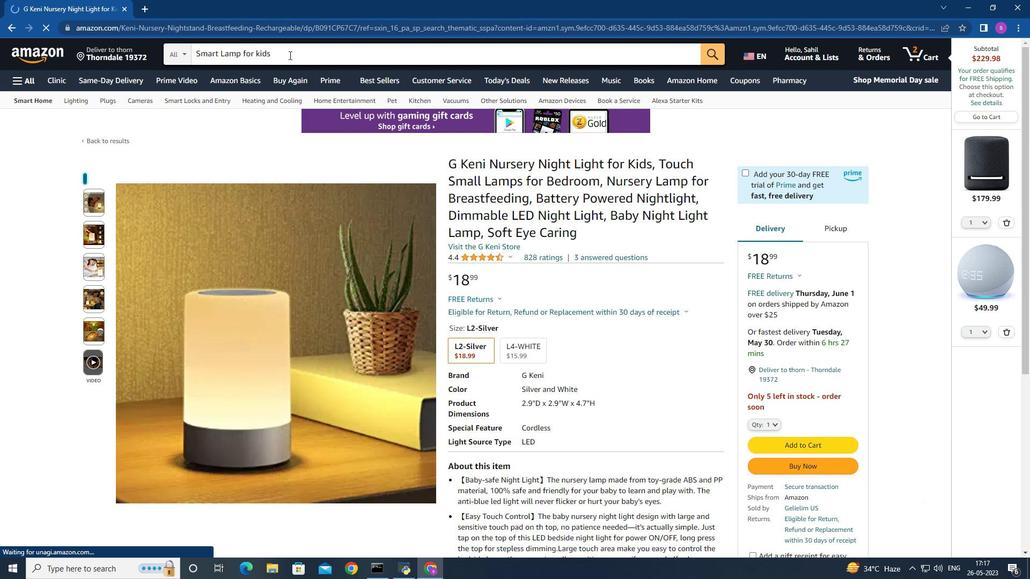 
Action: Key pressed <Key.space><Key.shift>Alexa<Key.enter>
Screenshot: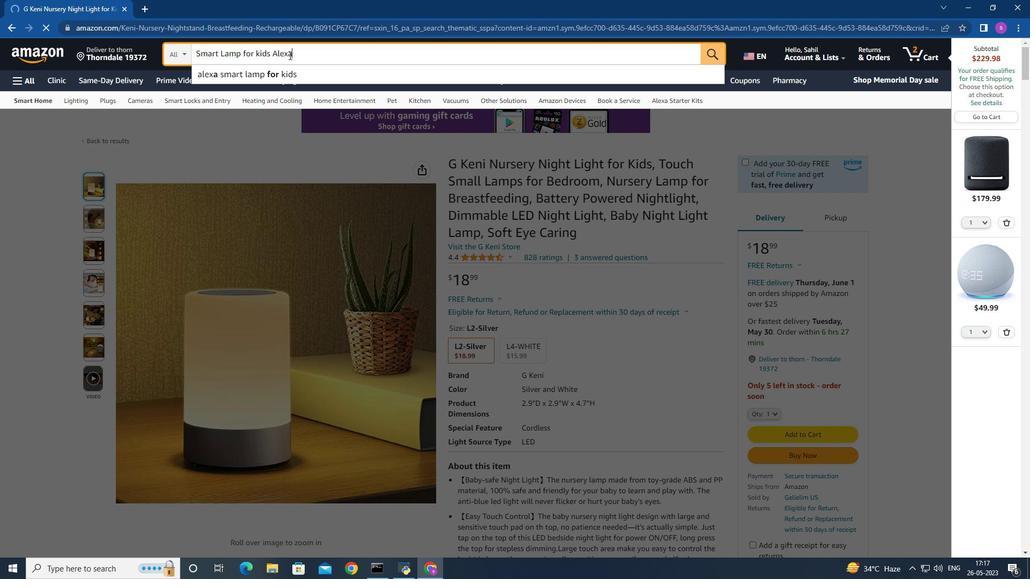 
Action: Mouse moved to (359, 219)
Screenshot: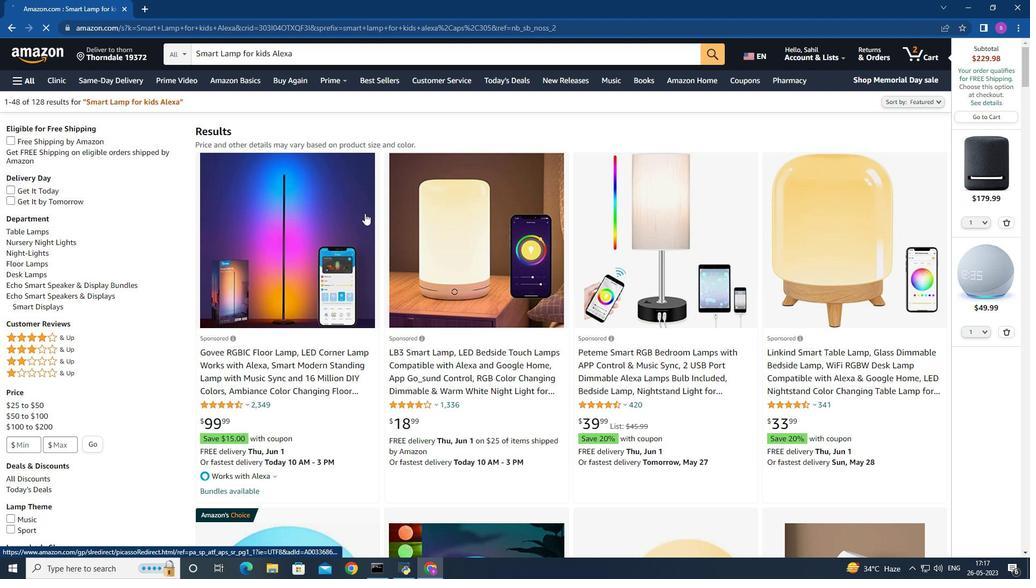 
Action: Mouse scrolled (362, 215) with delta (0, 0)
Screenshot: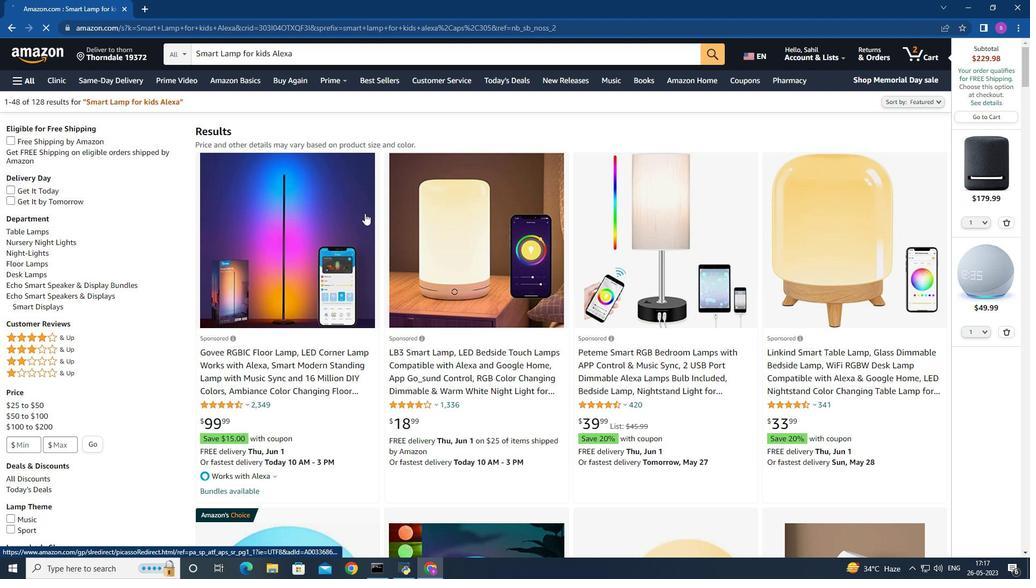 
Action: Mouse moved to (355, 229)
Screenshot: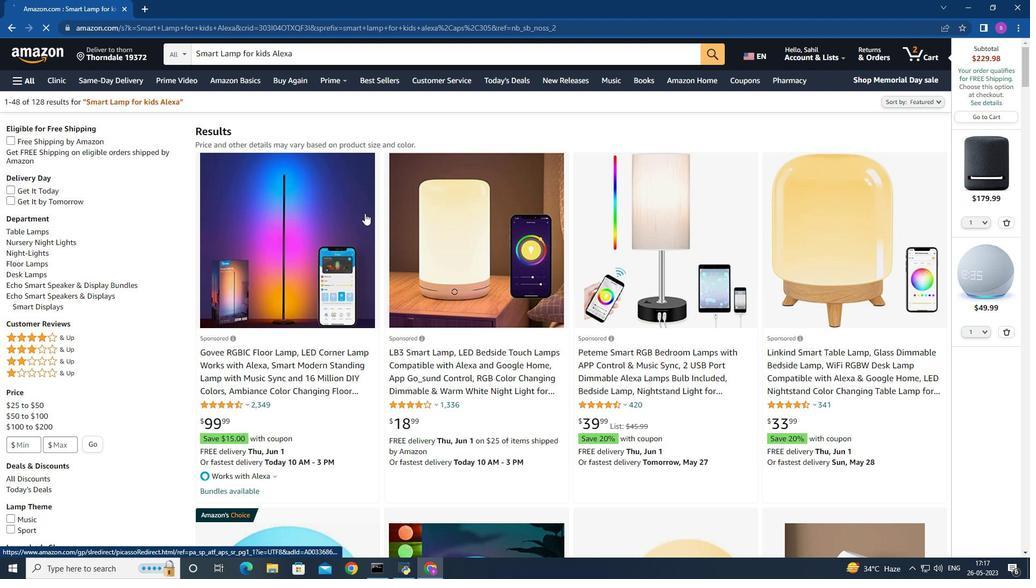 
Action: Mouse scrolled (355, 229) with delta (0, 0)
Screenshot: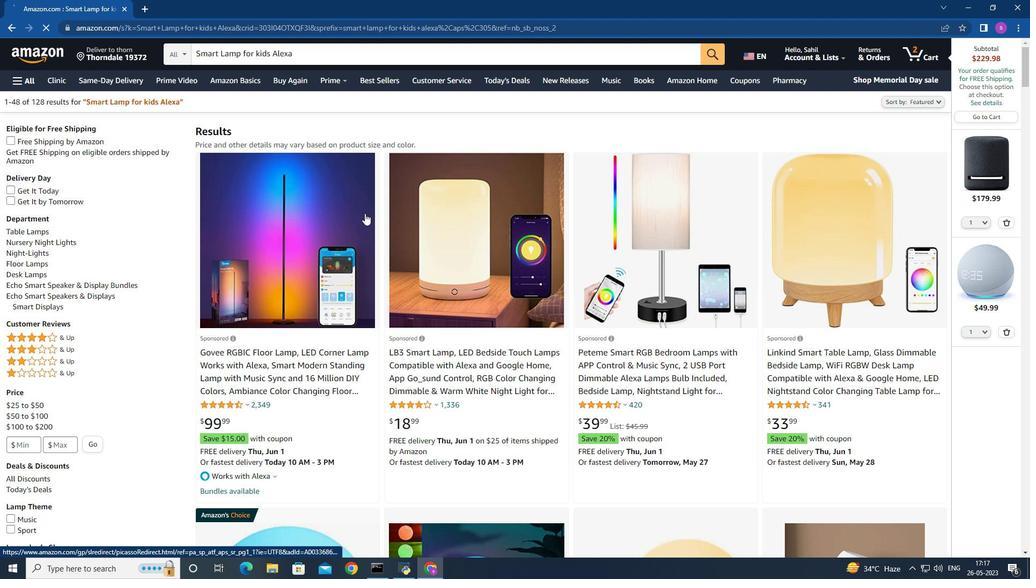 
Action: Mouse moved to (685, 206)
Screenshot: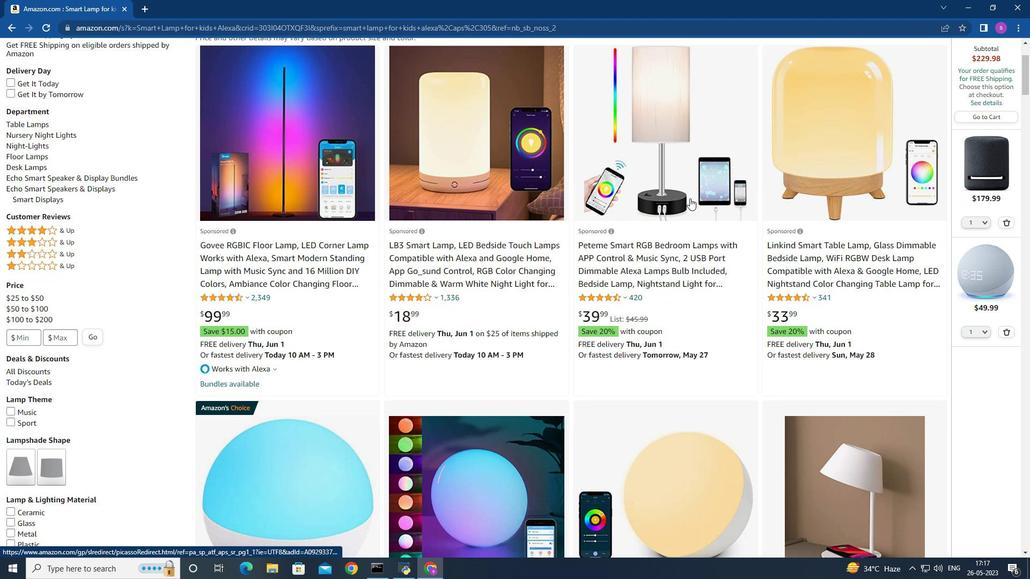 
Action: Mouse scrolled (685, 207) with delta (0, 0)
Screenshot: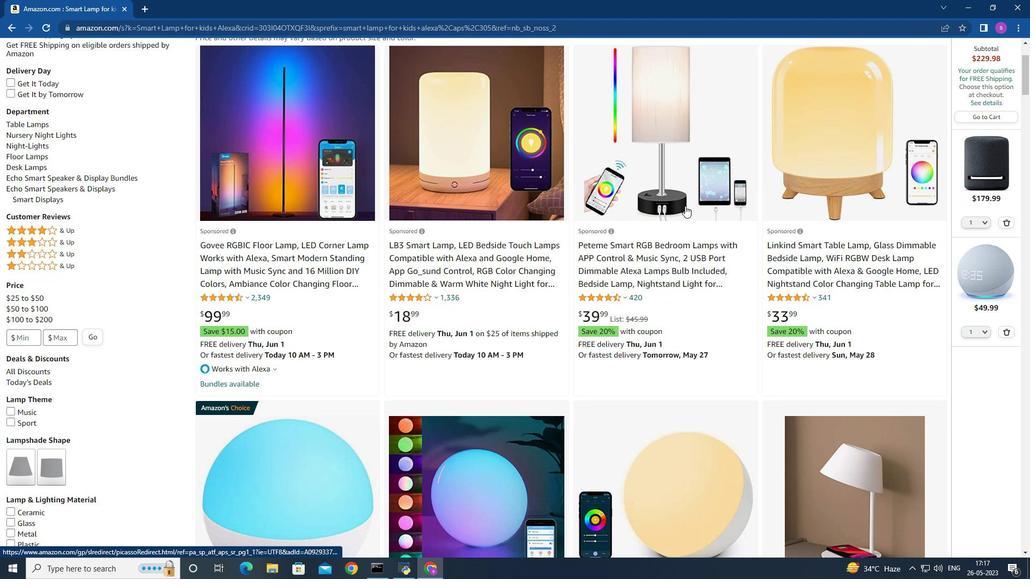 
Action: Mouse moved to (726, 236)
Screenshot: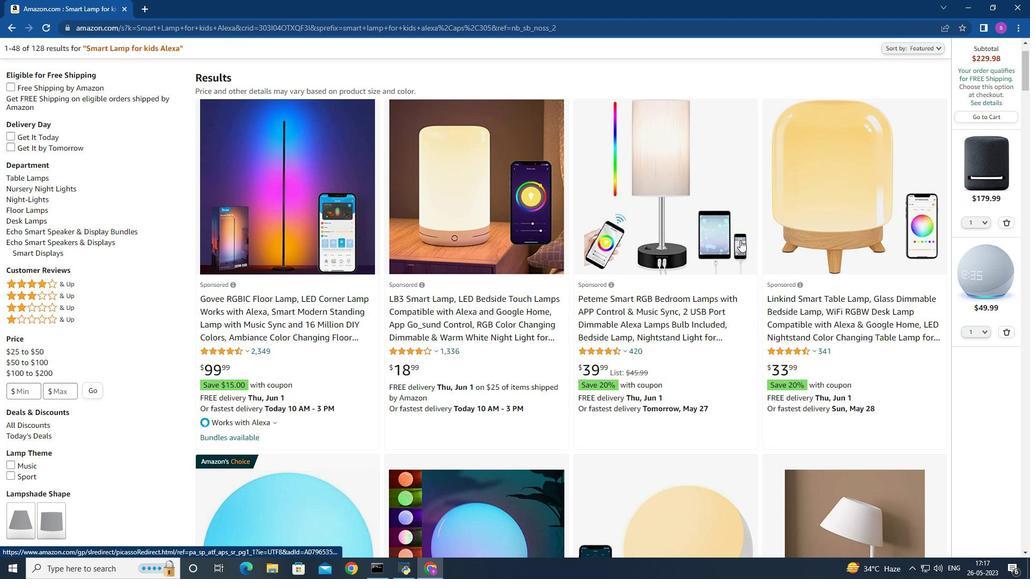 
Action: Mouse scrolled (726, 235) with delta (0, 0)
Screenshot: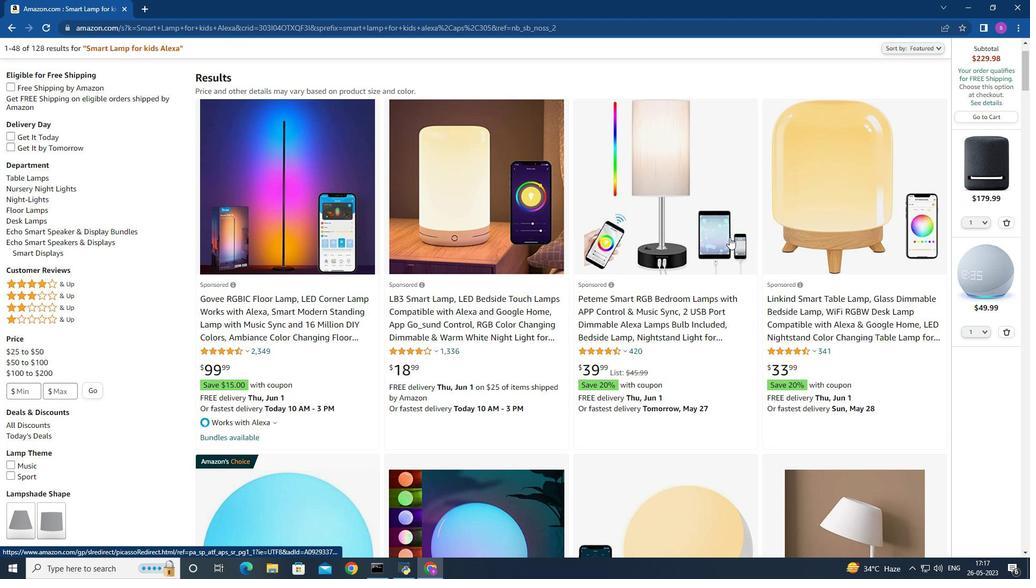 
Action: Mouse moved to (716, 260)
Screenshot: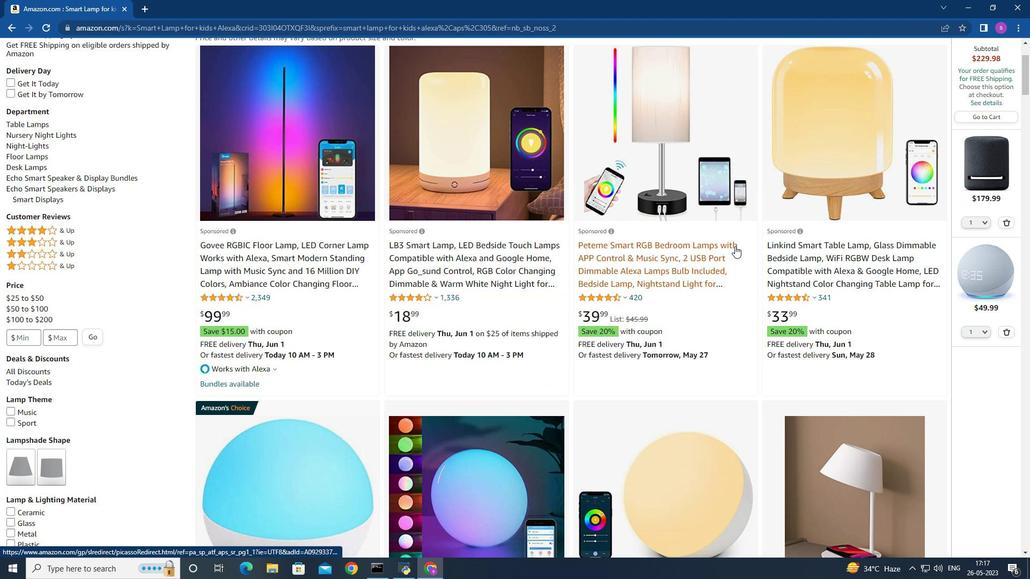 
Action: Mouse scrolled (716, 260) with delta (0, 0)
Screenshot: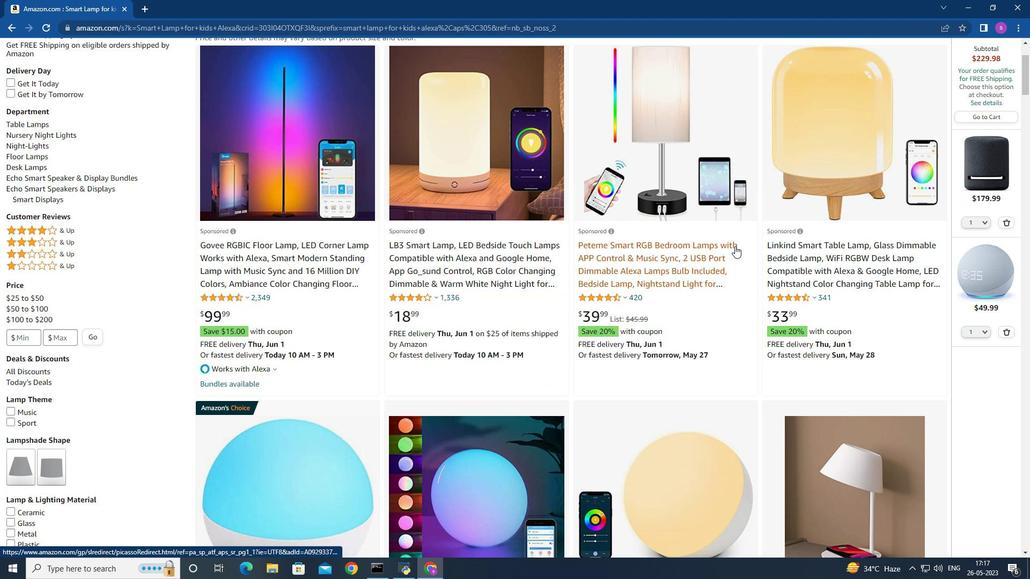 
Action: Mouse moved to (716, 261)
Screenshot: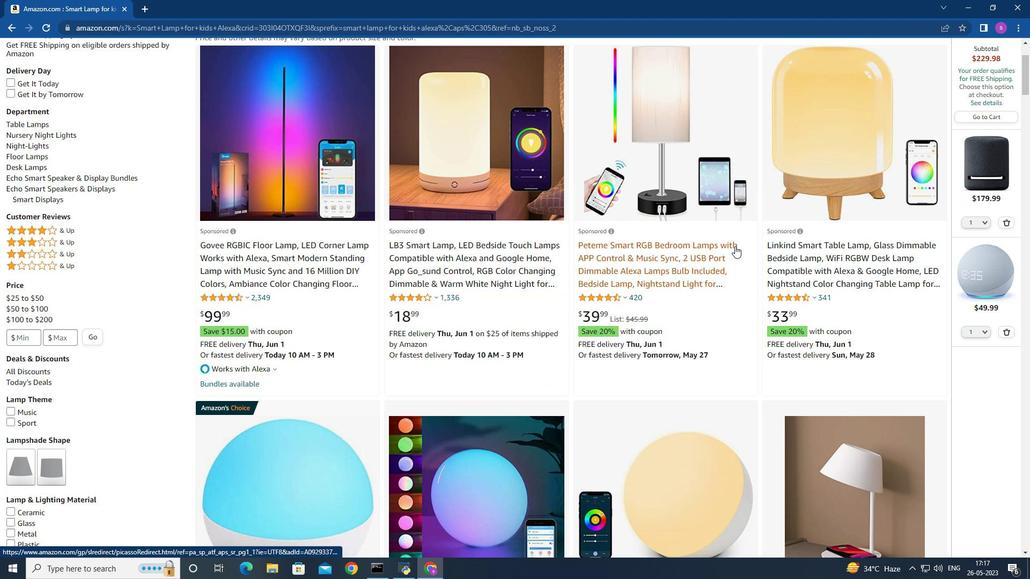 
Action: Mouse scrolled (716, 260) with delta (0, 0)
Screenshot: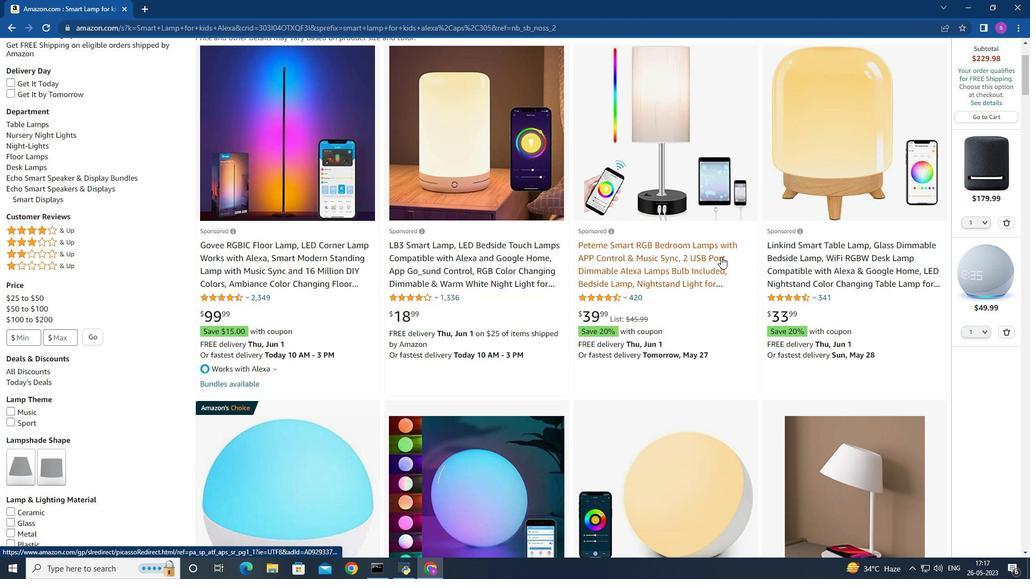 
Action: Mouse scrolled (716, 260) with delta (0, 0)
Screenshot: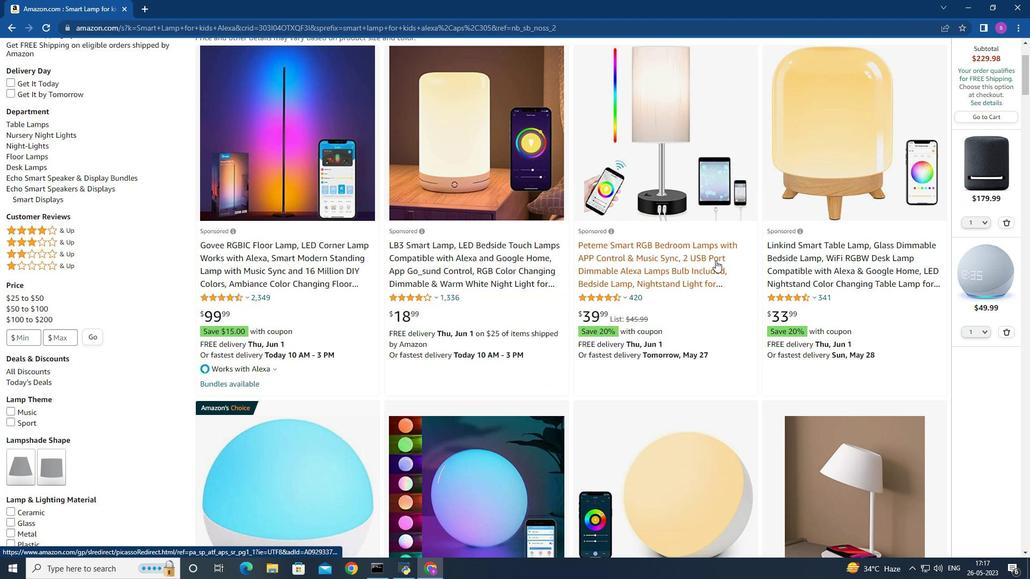 
Action: Mouse moved to (691, 261)
Screenshot: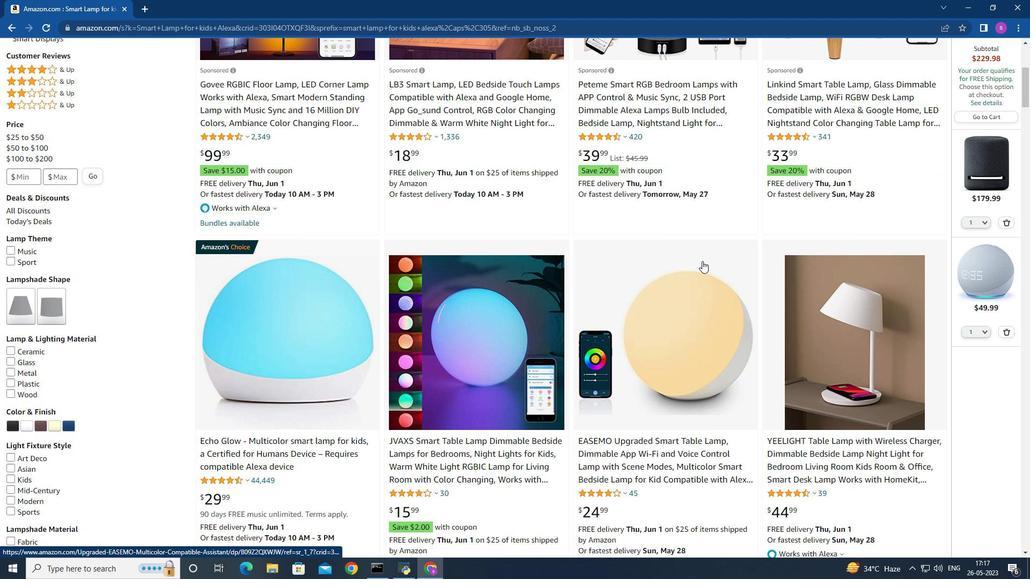 
Action: Mouse scrolled (698, 261) with delta (0, 0)
Screenshot: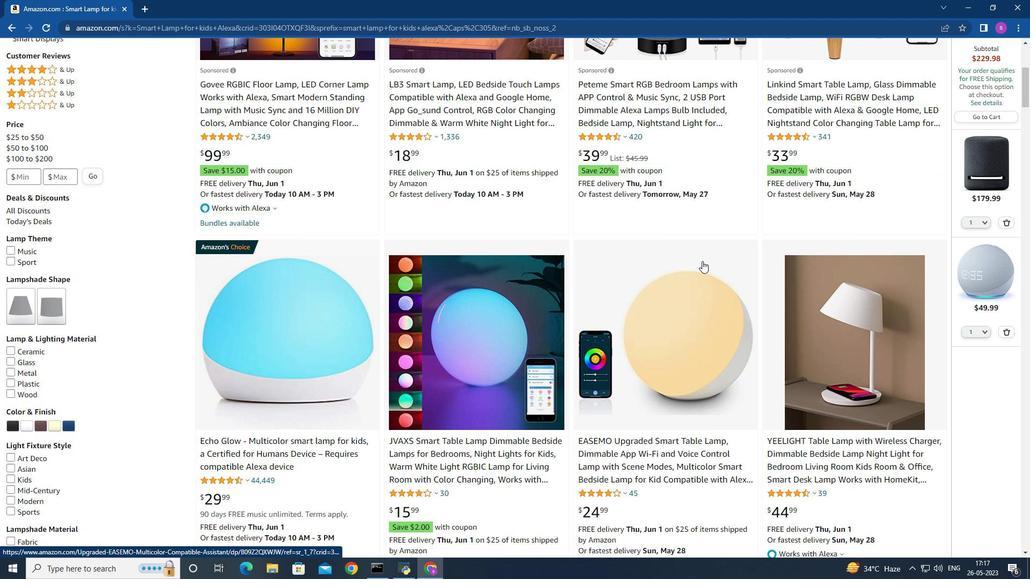 
Action: Mouse scrolled (691, 261) with delta (0, 0)
Screenshot: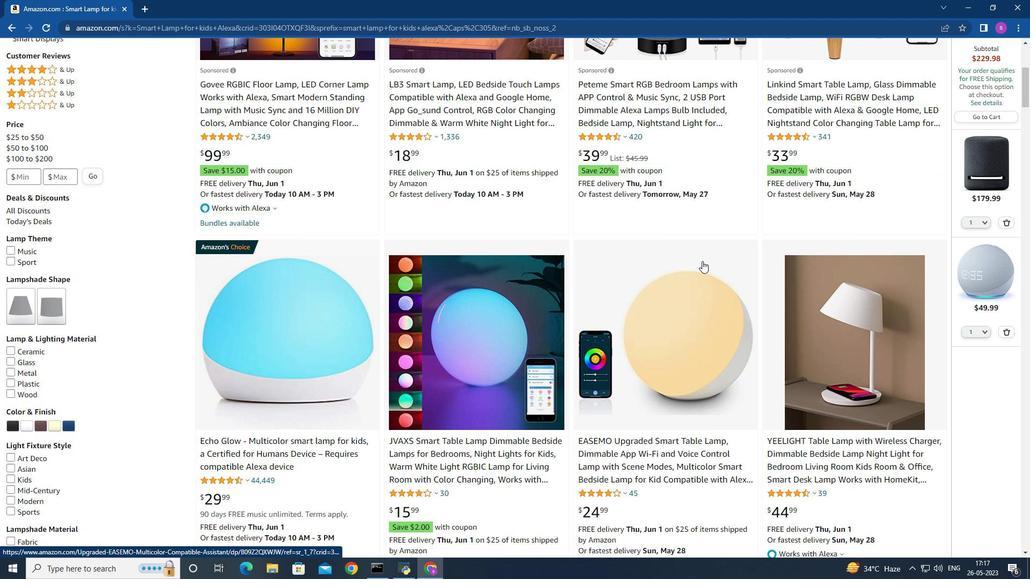 
Action: Mouse moved to (690, 261)
Screenshot: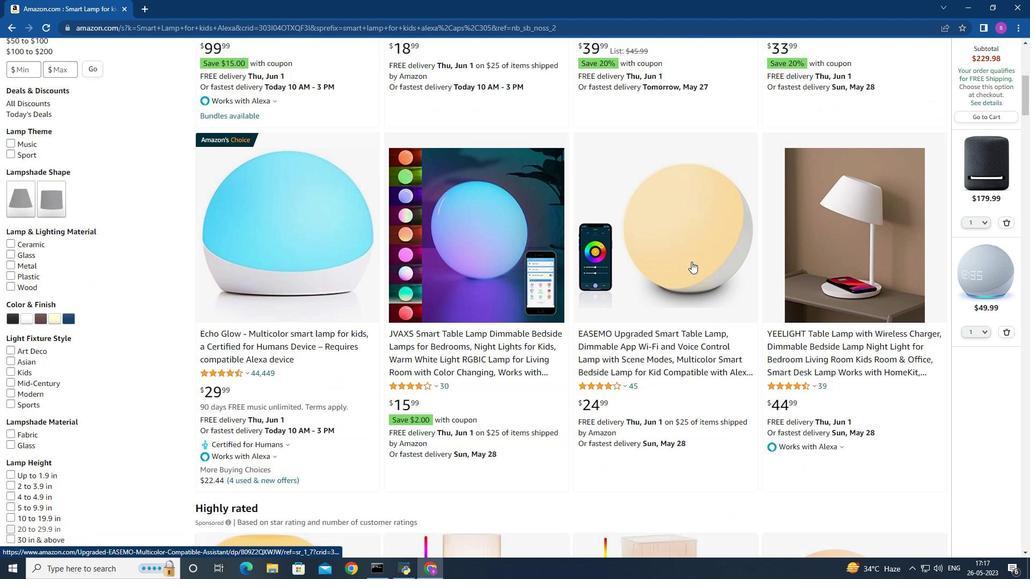 
Action: Mouse scrolled (690, 260) with delta (0, 0)
Screenshot: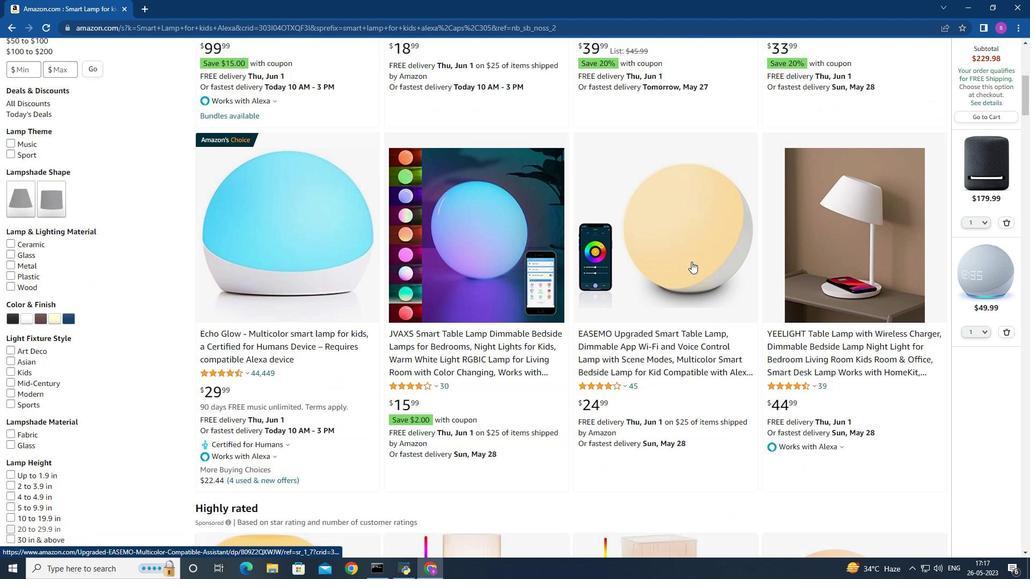 
Action: Mouse moved to (665, 256)
Screenshot: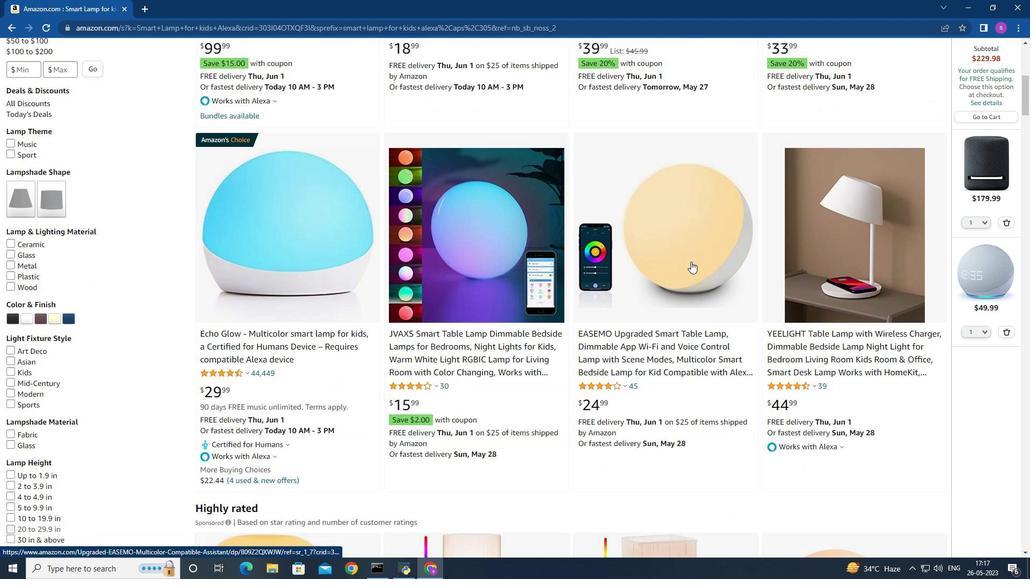 
Action: Mouse scrolled (665, 256) with delta (0, 0)
Screenshot: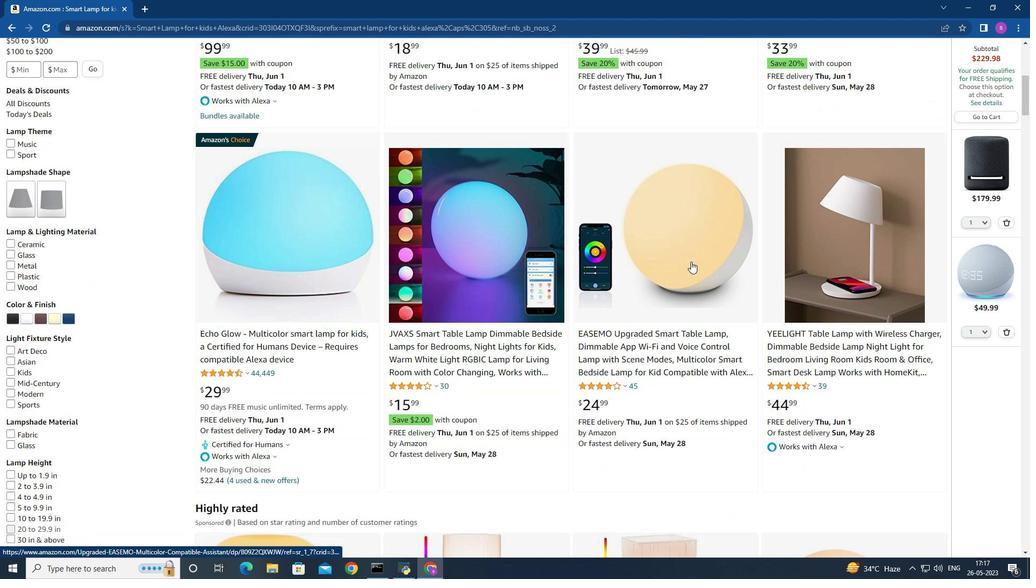 
Action: Mouse moved to (617, 250)
Screenshot: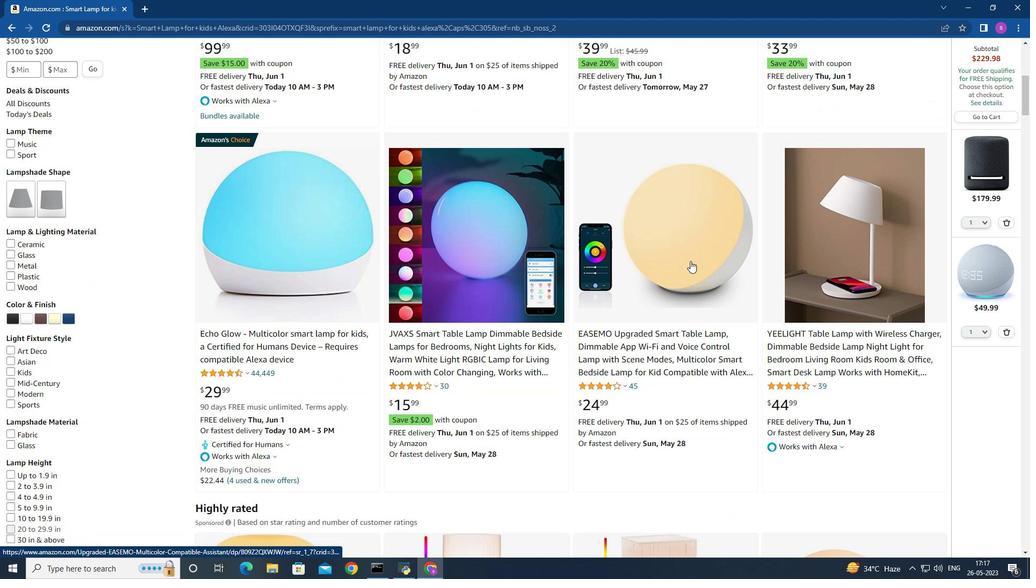 
Action: Mouse scrolled (617, 250) with delta (0, 0)
Screenshot: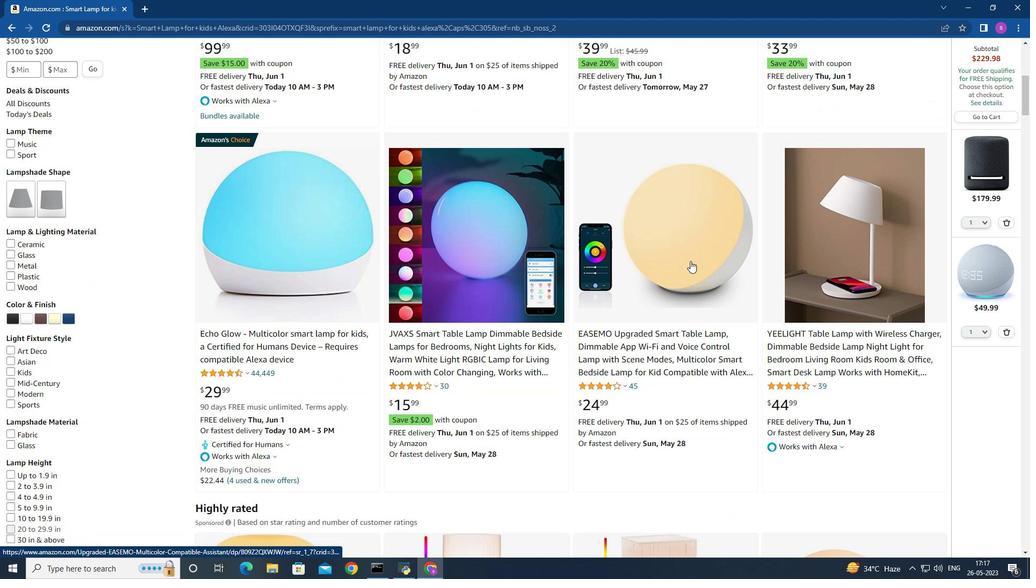 
Action: Mouse moved to (593, 250)
Screenshot: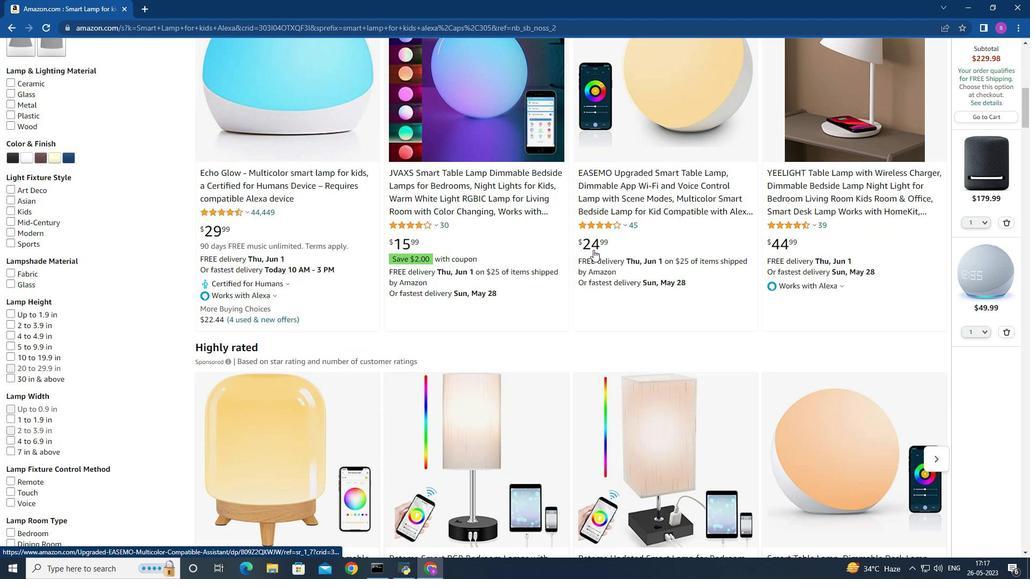 
Action: Mouse scrolled (593, 249) with delta (0, 0)
Screenshot: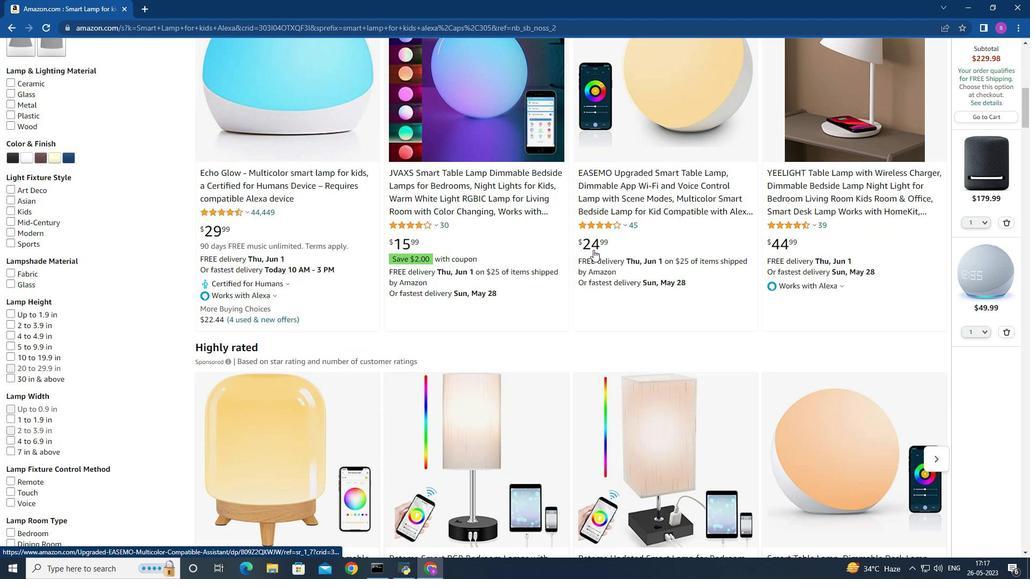 
Action: Mouse moved to (592, 250)
Screenshot: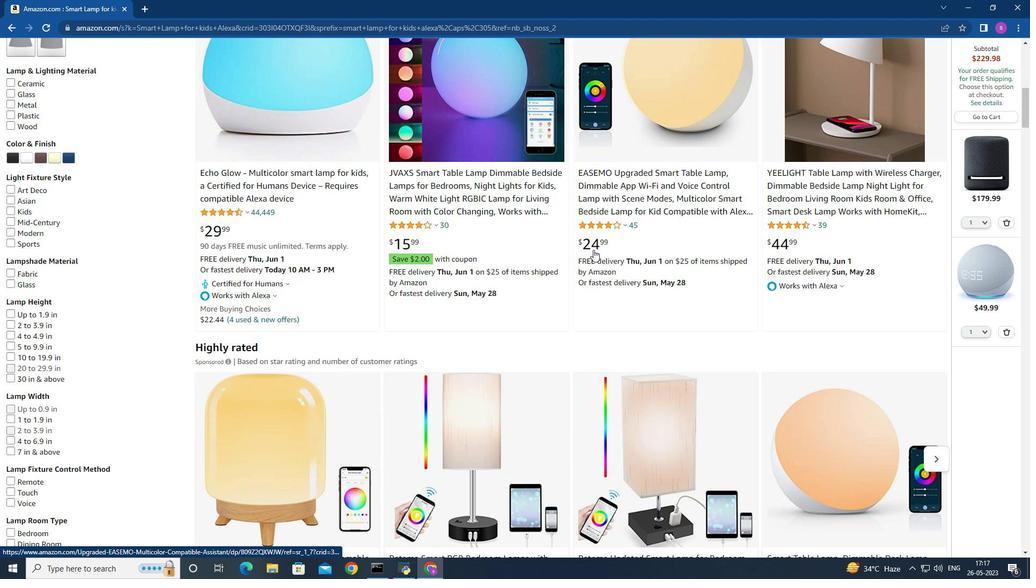 
Action: Mouse scrolled (592, 249) with delta (0, 0)
Screenshot: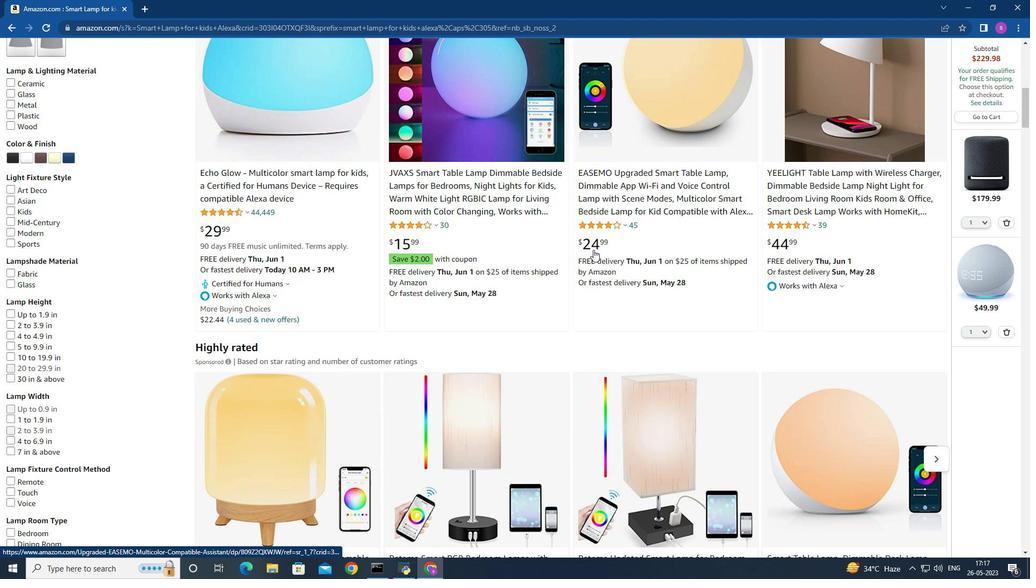 
Action: Mouse moved to (592, 250)
Screenshot: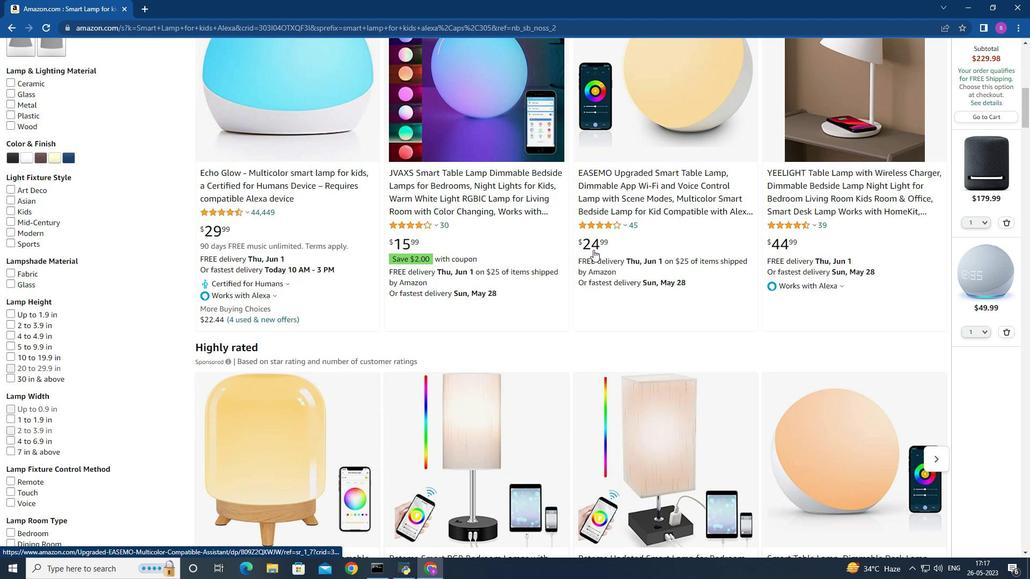 
Action: Mouse scrolled (592, 249) with delta (0, 0)
Screenshot: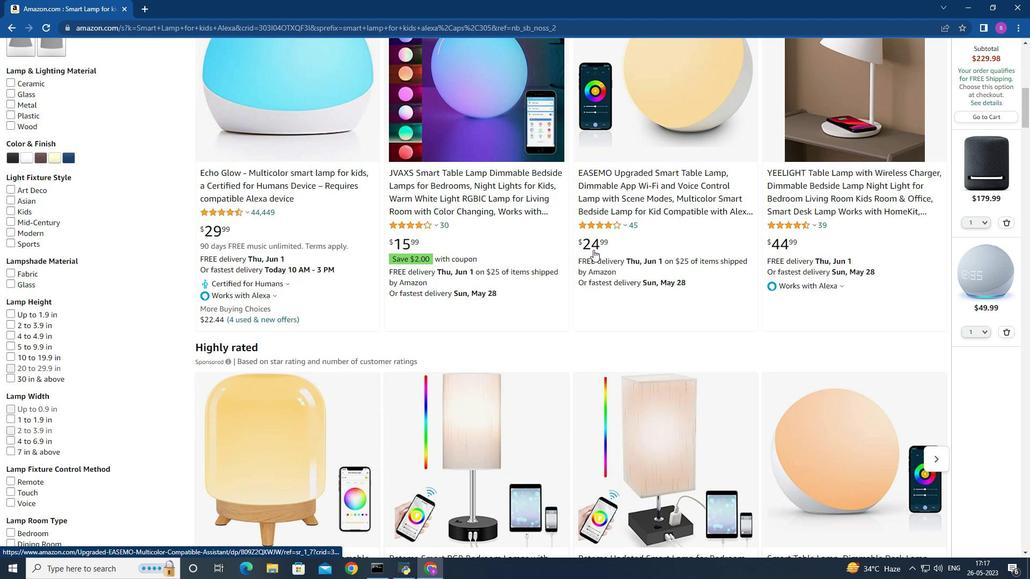 
Action: Mouse moved to (578, 242)
Screenshot: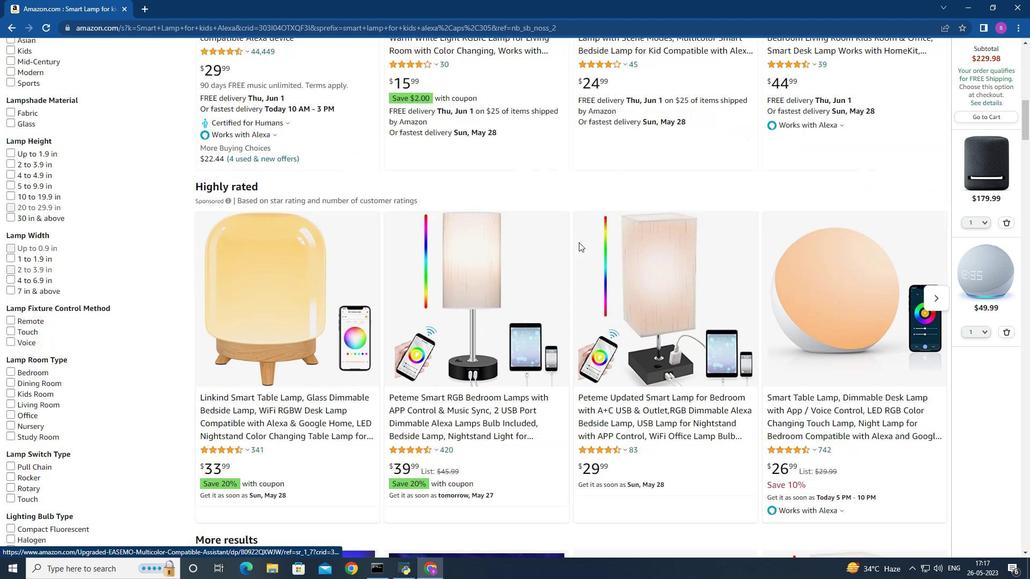 
Action: Mouse scrolled (578, 241) with delta (0, 0)
Screenshot: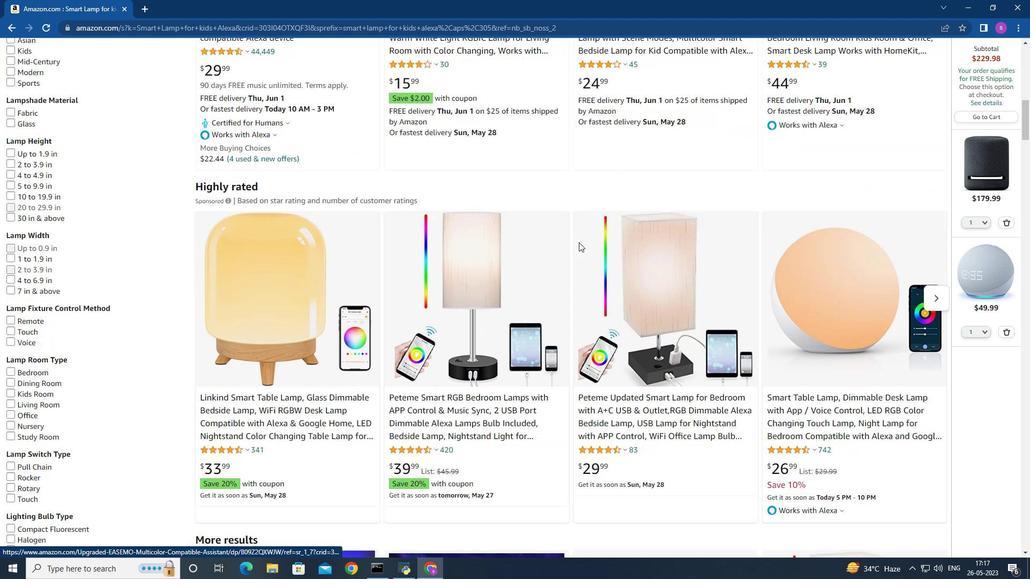 
Action: Mouse scrolled (578, 241) with delta (0, 0)
Screenshot: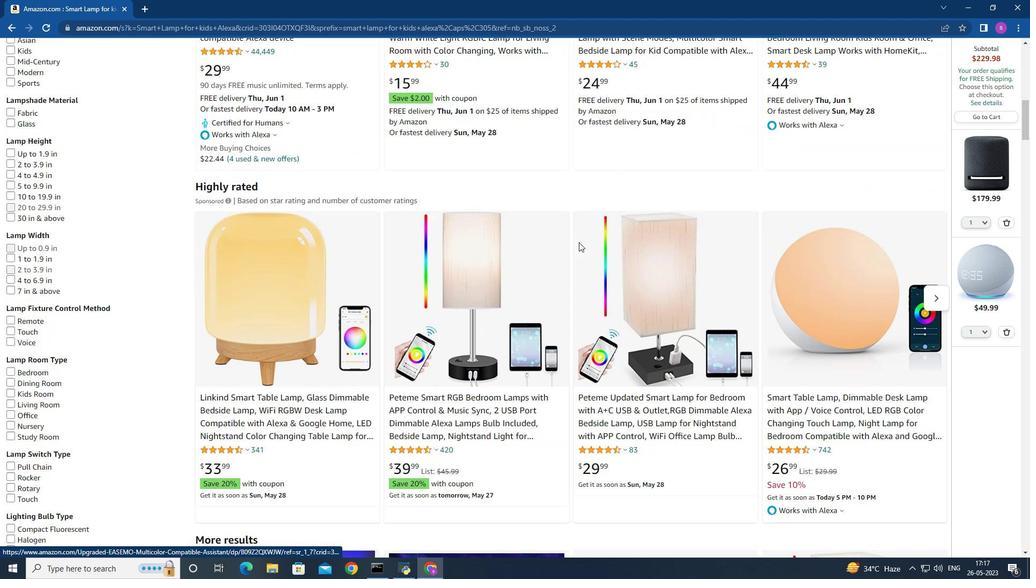 
Action: Mouse scrolled (578, 241) with delta (0, 0)
Screenshot: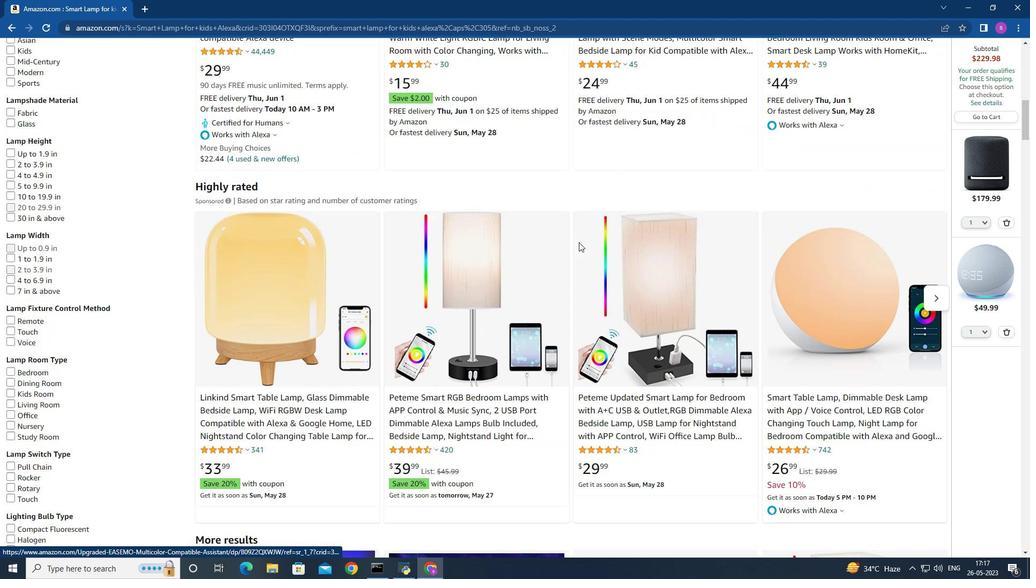 
Action: Mouse moved to (520, 254)
Screenshot: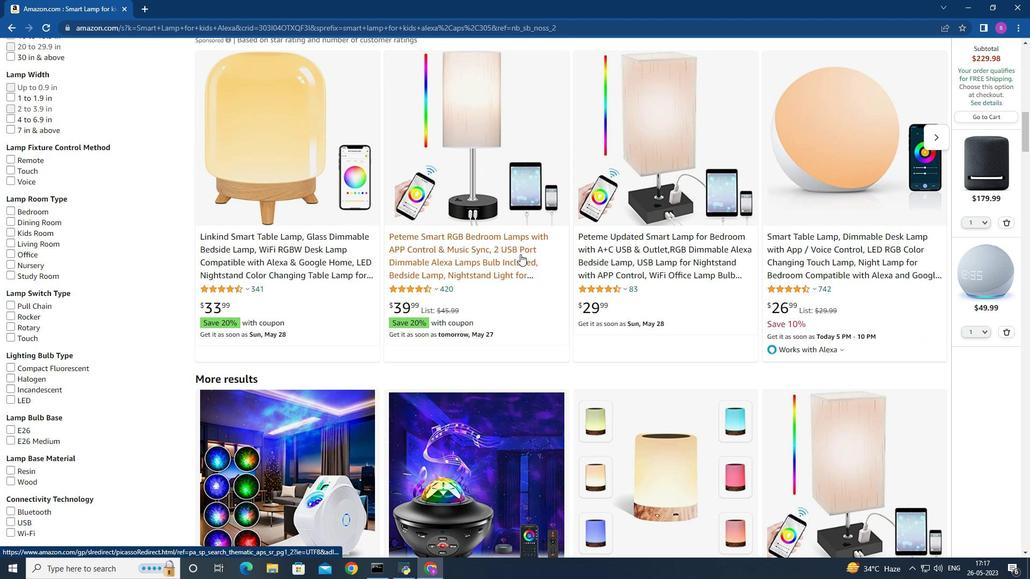 
Action: Mouse scrolled (520, 253) with delta (0, 0)
Screenshot: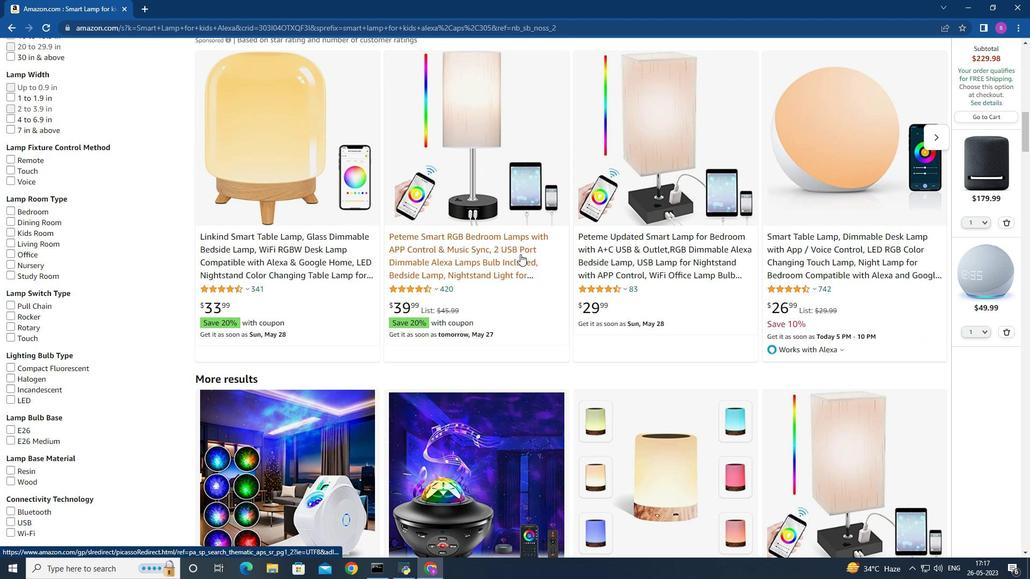 
Action: Mouse scrolled (520, 253) with delta (0, 0)
Screenshot: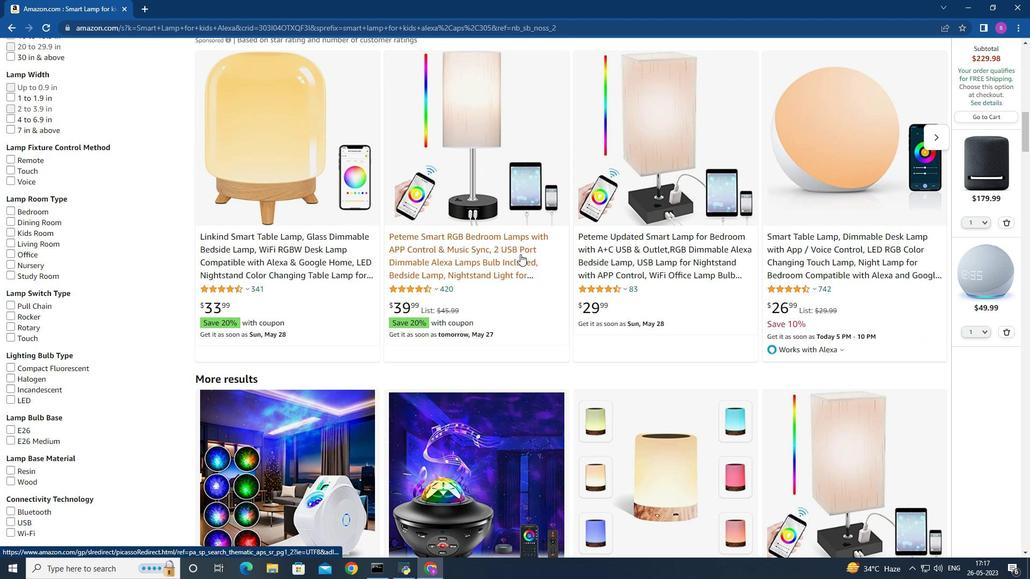 
Action: Mouse scrolled (520, 253) with delta (0, 0)
Screenshot: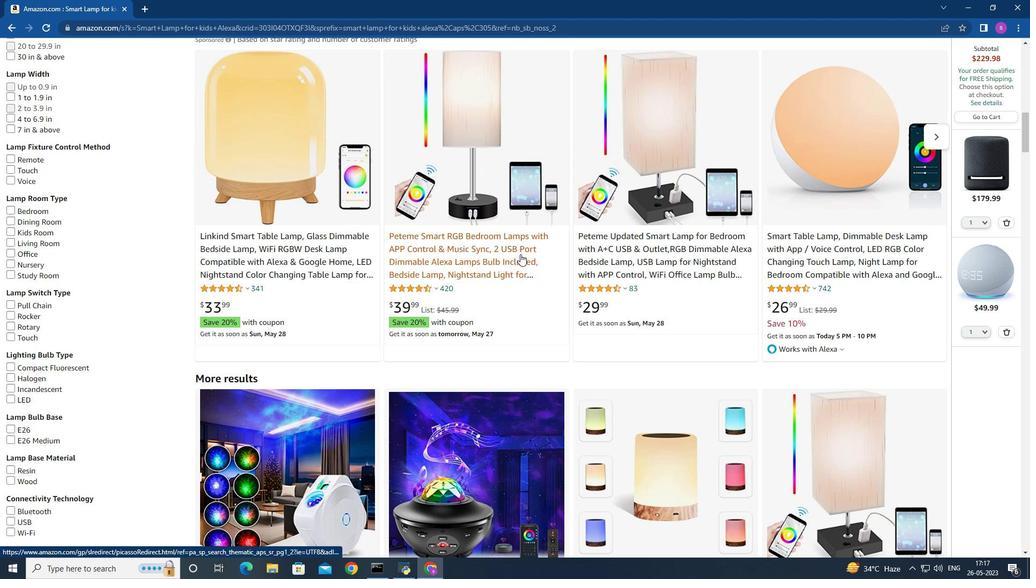 
Action: Mouse moved to (485, 268)
Screenshot: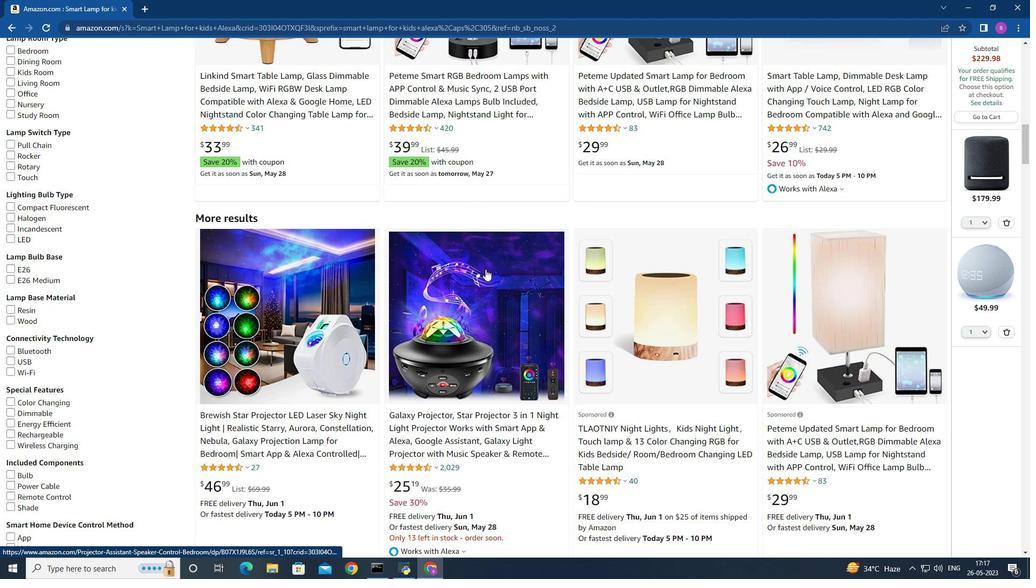 
Action: Mouse scrolled (485, 268) with delta (0, 0)
Screenshot: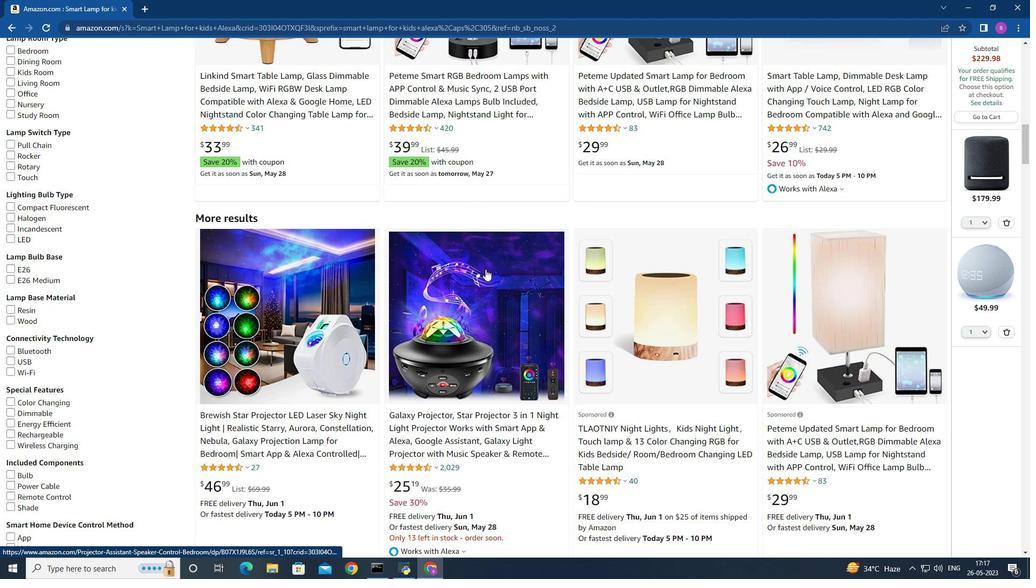 
Action: Mouse moved to (485, 268)
Screenshot: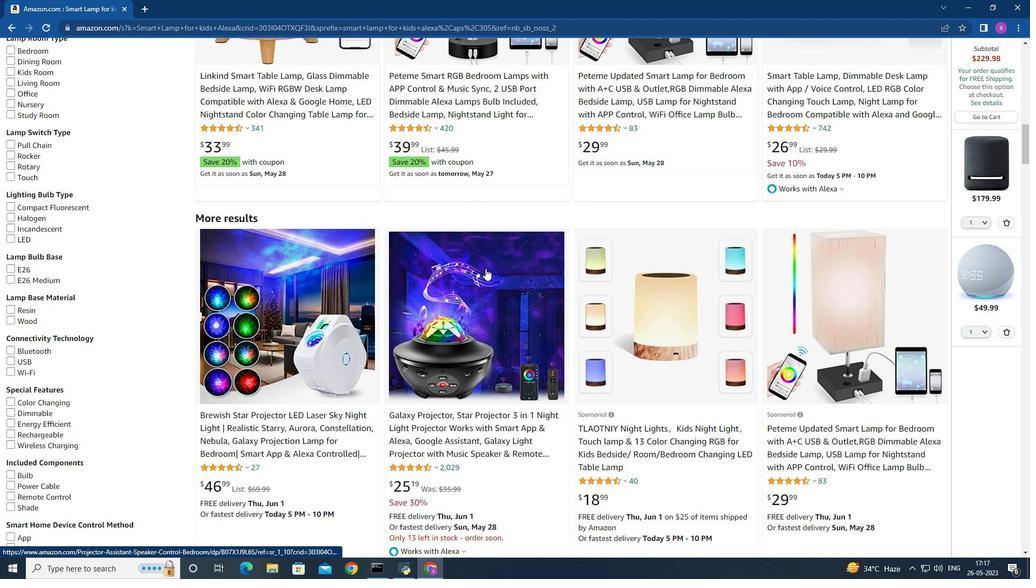 
Action: Mouse scrolled (485, 268) with delta (0, 0)
Screenshot: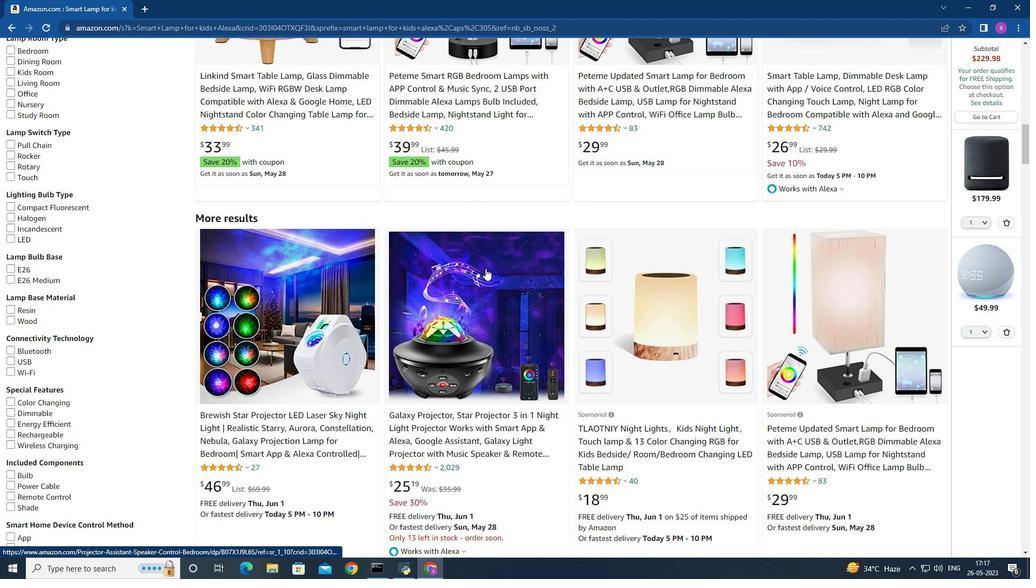 
Action: Mouse moved to (479, 256)
Screenshot: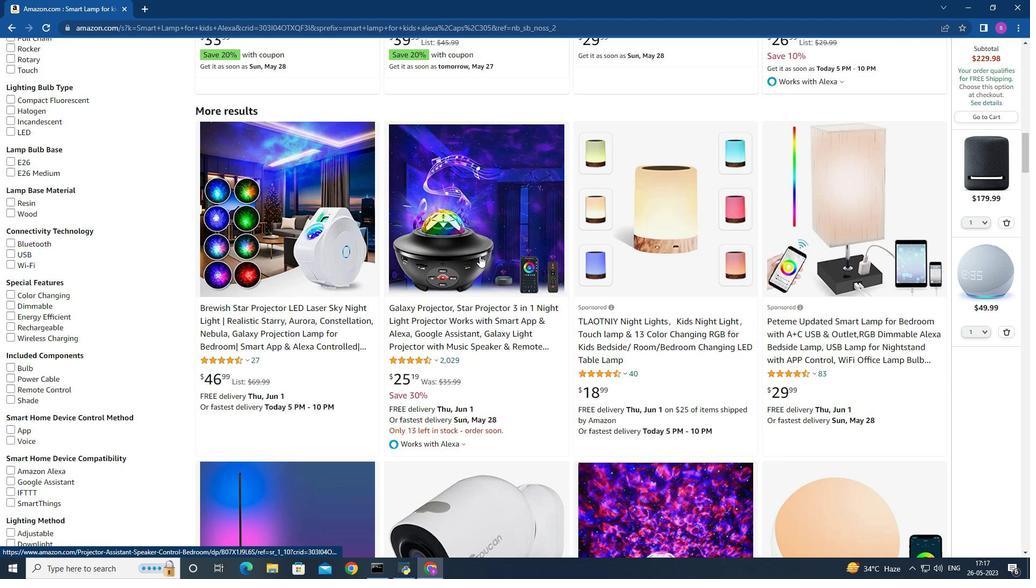 
Action: Mouse scrolled (479, 255) with delta (0, 0)
Screenshot: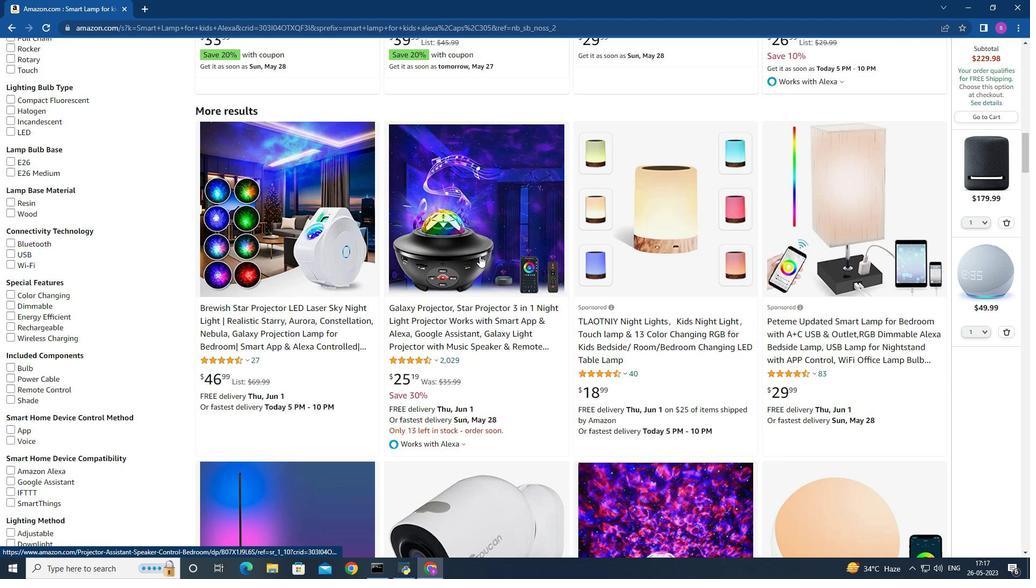 
Action: Mouse moved to (478, 256)
Screenshot: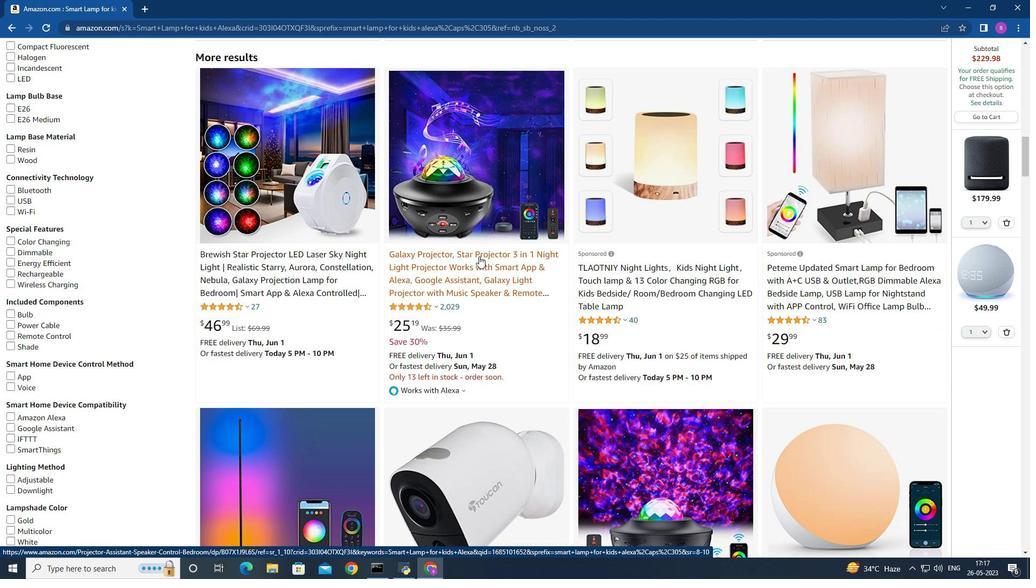 
Action: Mouse scrolled (478, 256) with delta (0, 0)
Screenshot: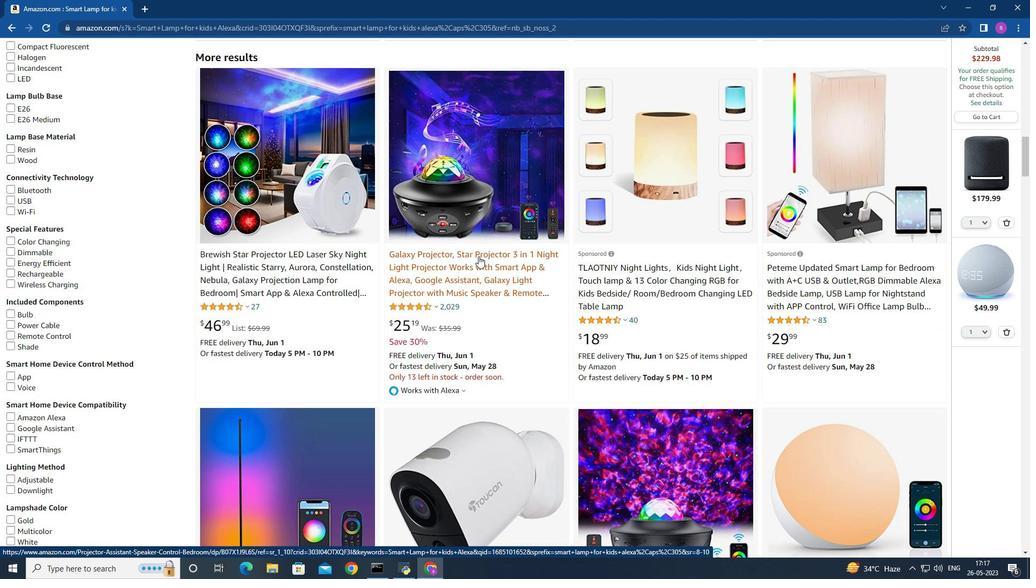
Action: Mouse scrolled (478, 256) with delta (0, 0)
Screenshot: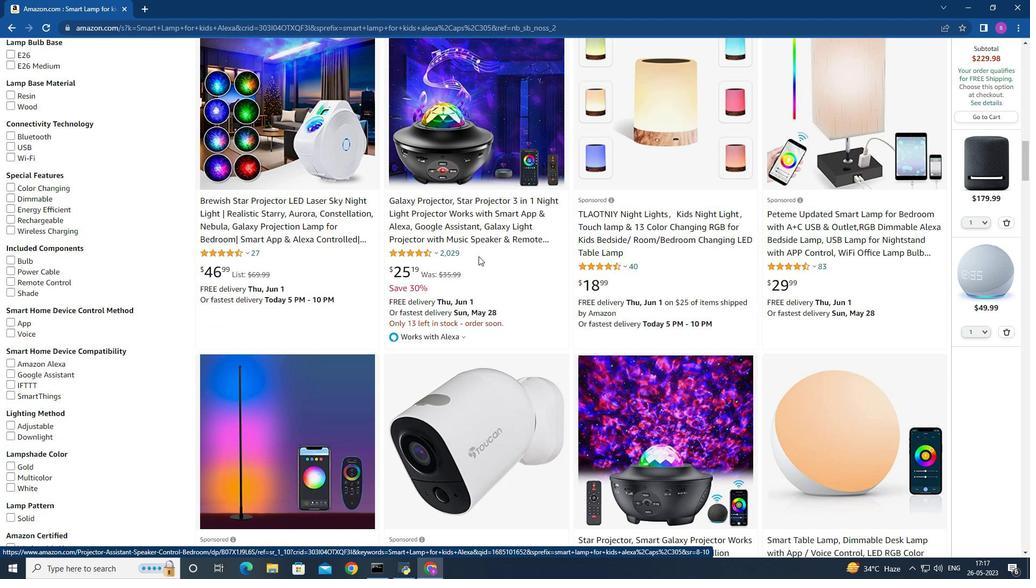 
Action: Mouse scrolled (478, 256) with delta (0, 0)
Screenshot: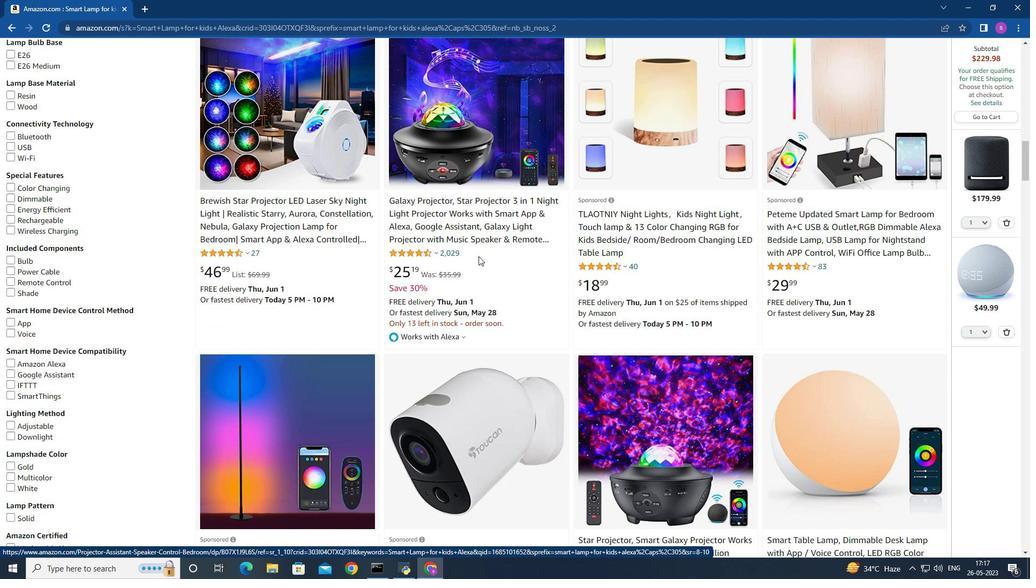 
Action: Mouse scrolled (478, 256) with delta (0, 0)
Screenshot: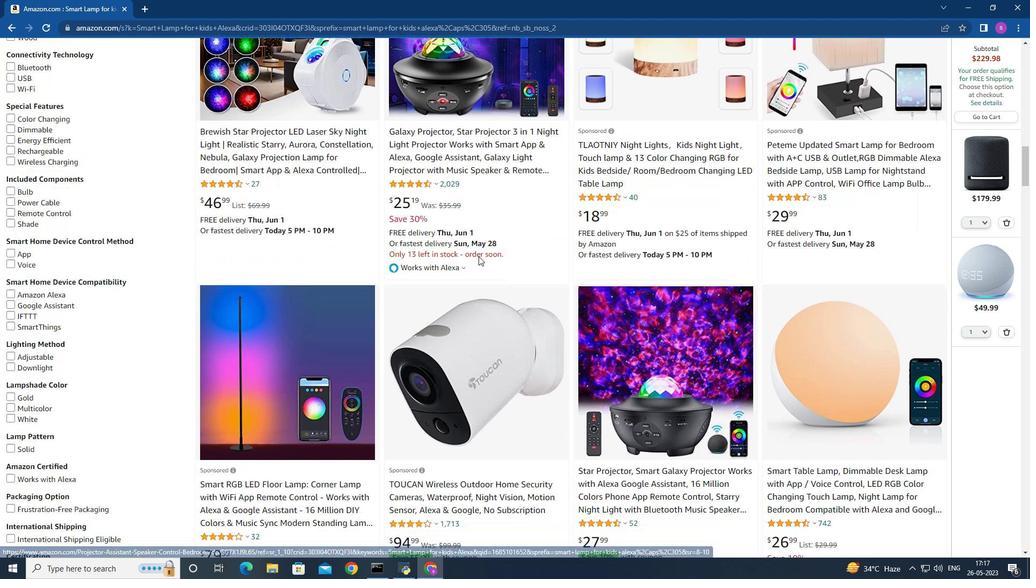 
Action: Mouse moved to (476, 256)
Screenshot: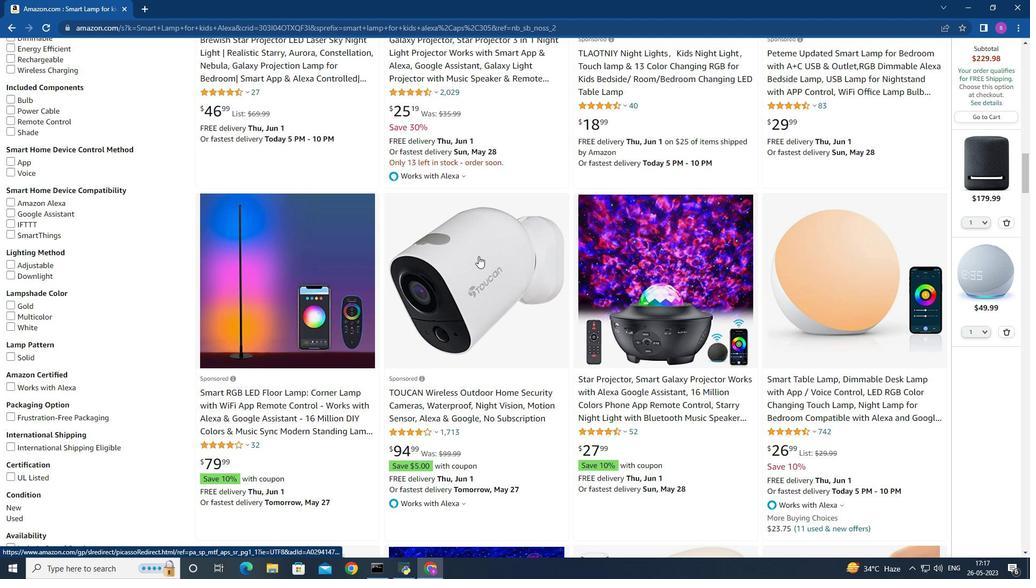 
Action: Mouse scrolled (476, 256) with delta (0, 0)
Screenshot: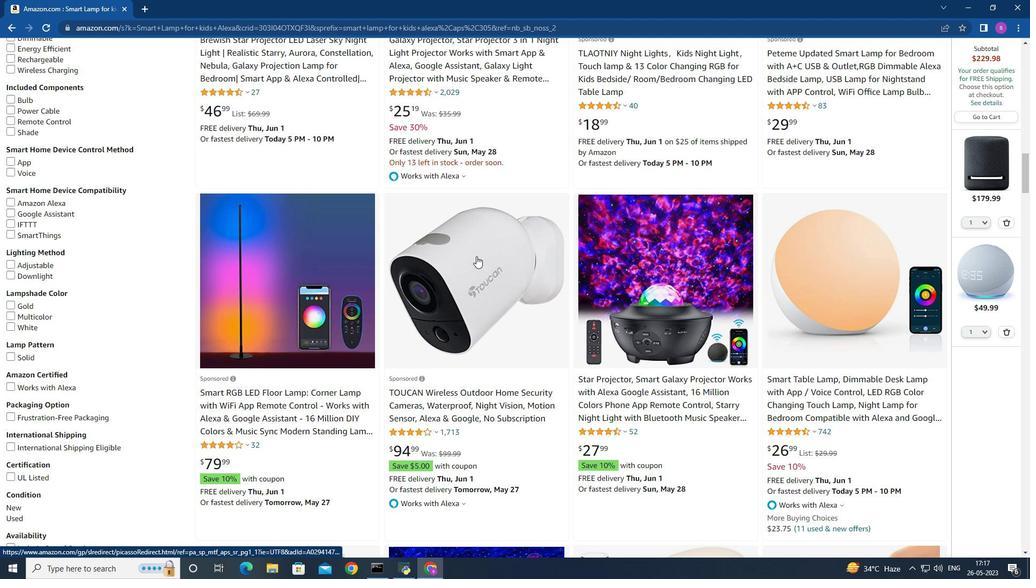 
Action: Mouse scrolled (476, 256) with delta (0, 0)
Screenshot: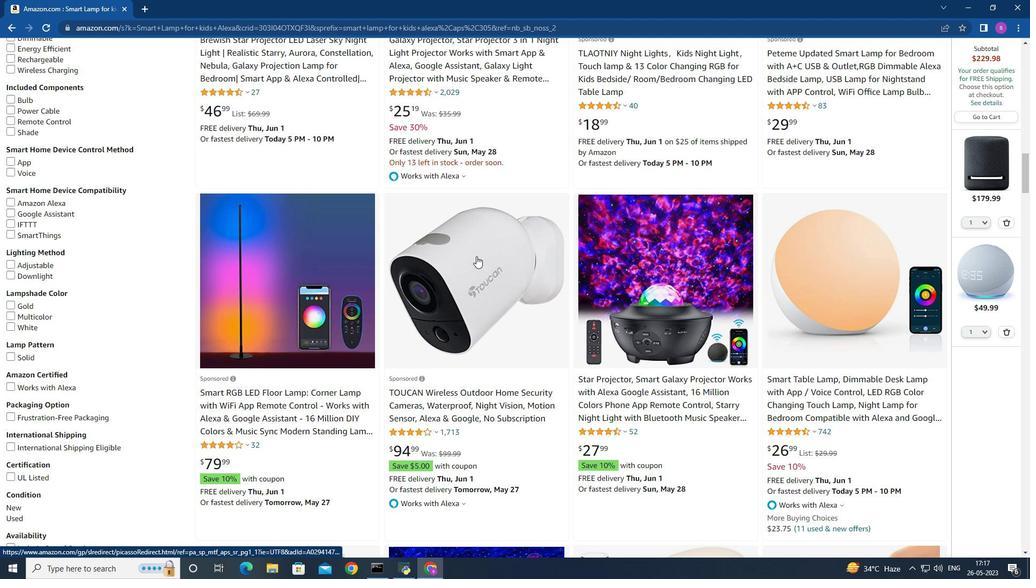 
Action: Mouse moved to (478, 256)
Screenshot: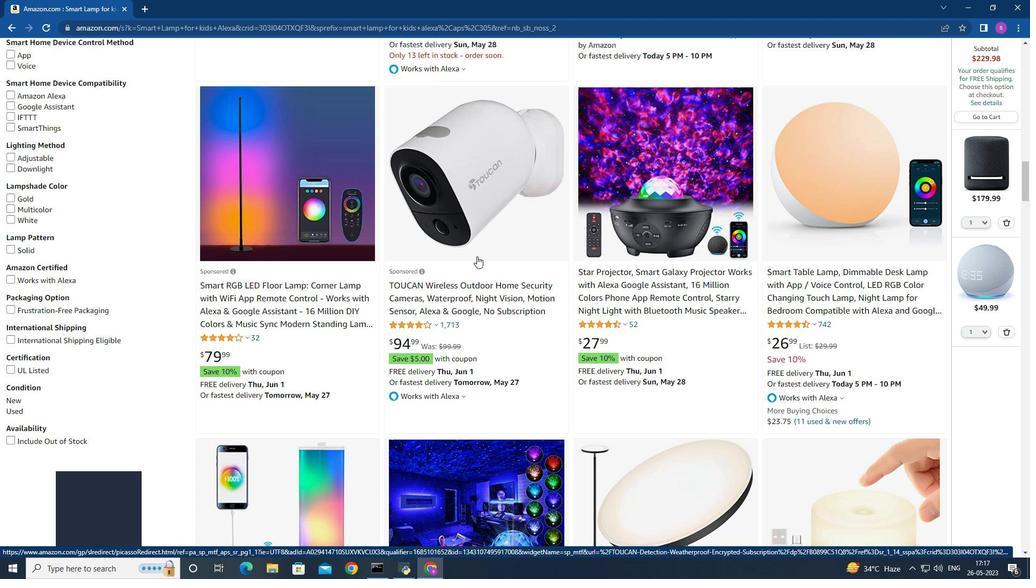 
Action: Mouse scrolled (478, 257) with delta (0, 0)
Screenshot: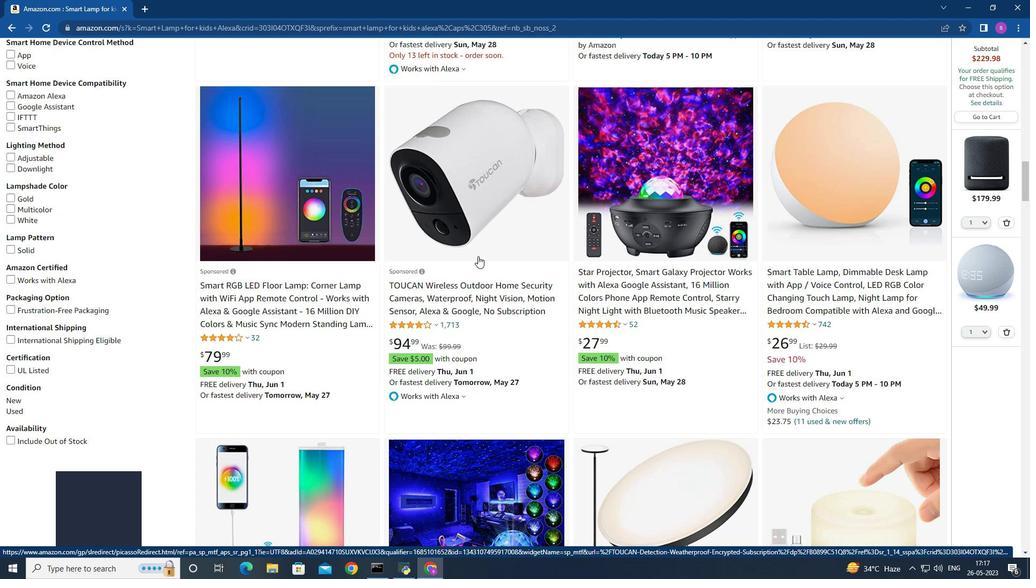
Action: Mouse scrolled (478, 257) with delta (0, 0)
Screenshot: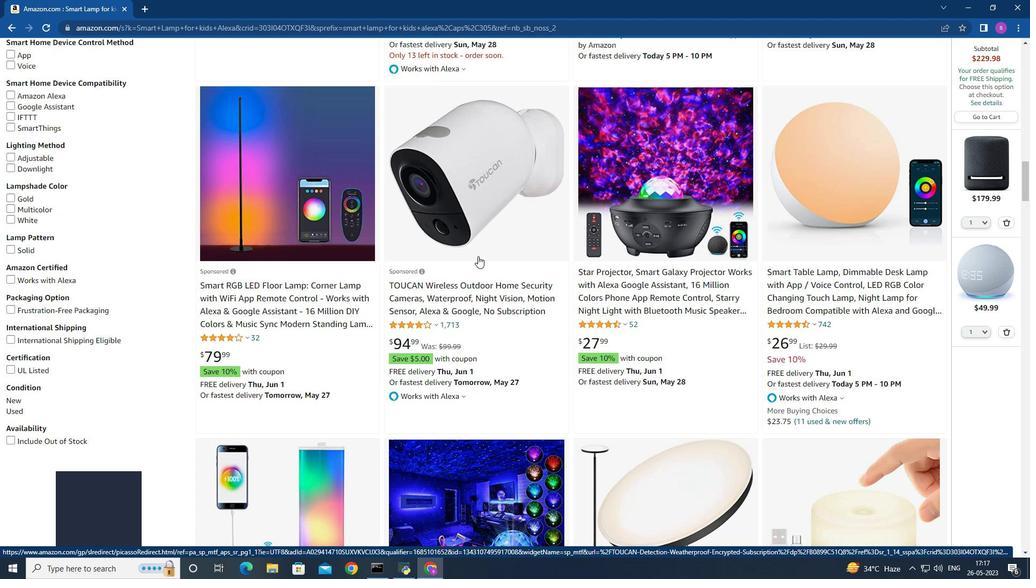 
Action: Mouse scrolled (478, 257) with delta (0, 0)
Screenshot: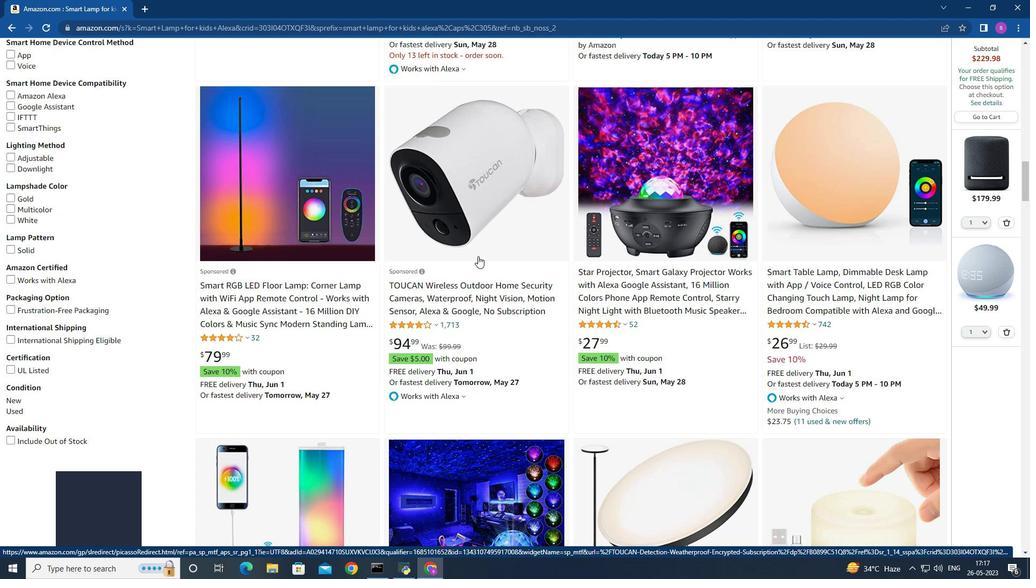 
Action: Mouse scrolled (478, 257) with delta (0, 0)
Screenshot: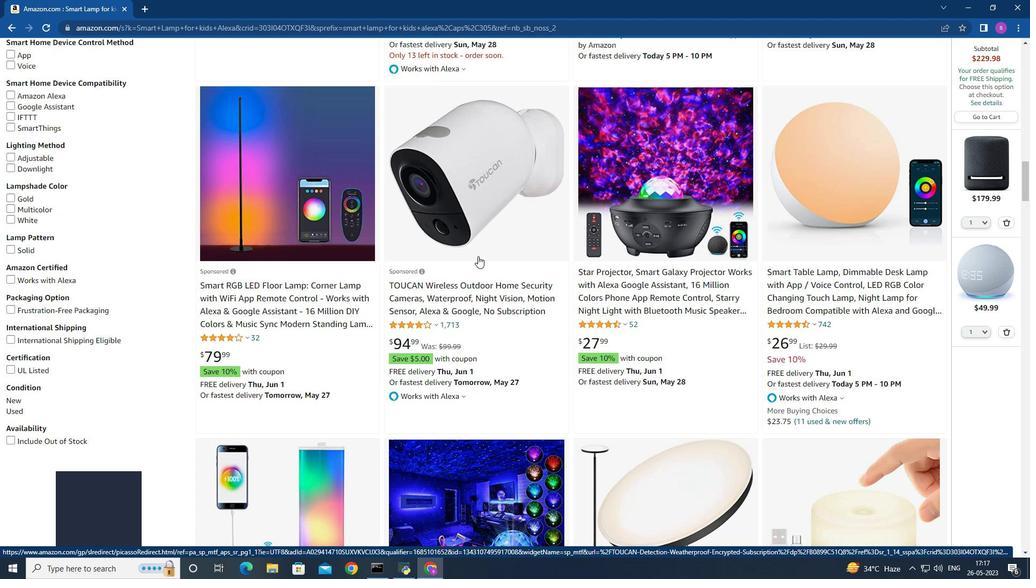 
Action: Mouse moved to (478, 256)
Screenshot: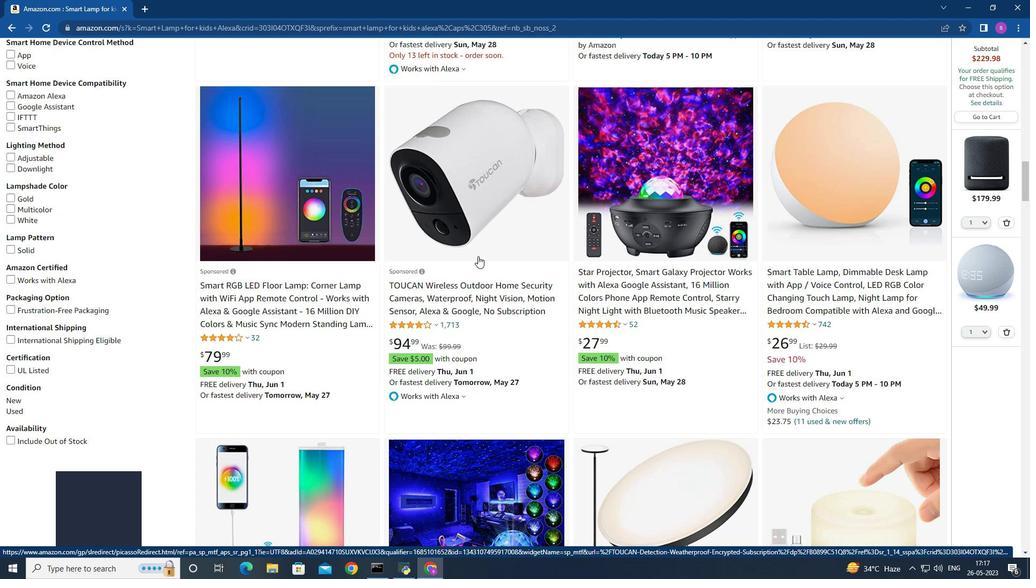 
Action: Mouse scrolled (478, 257) with delta (0, 0)
Screenshot: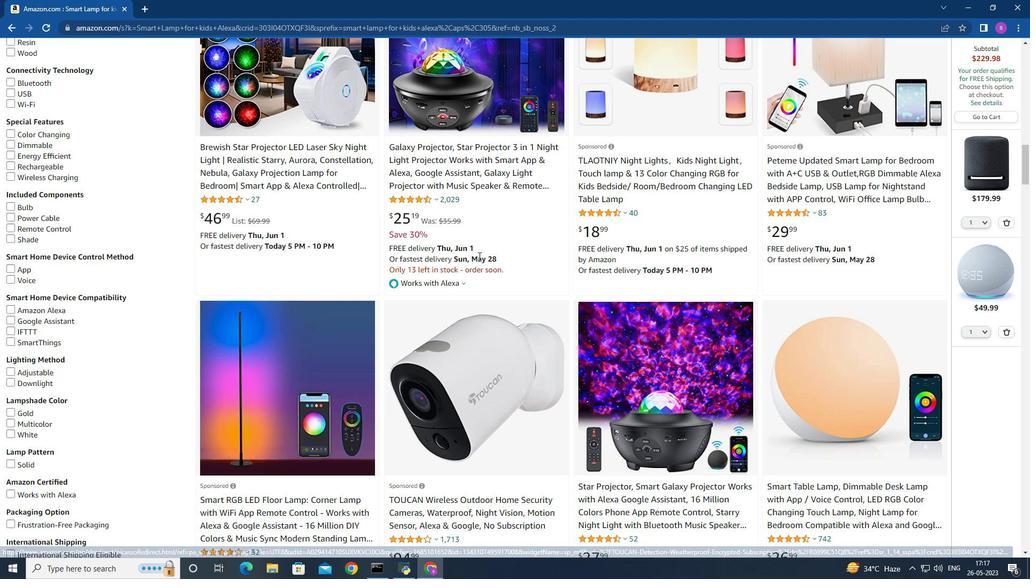 
Action: Mouse scrolled (478, 257) with delta (0, 0)
Screenshot: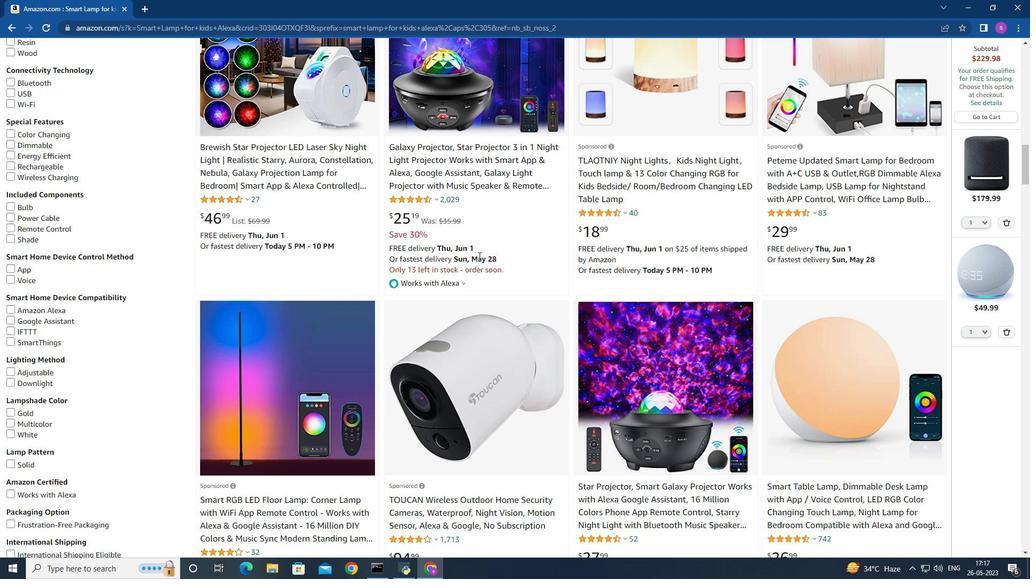 
Action: Mouse scrolled (478, 257) with delta (0, 0)
Screenshot: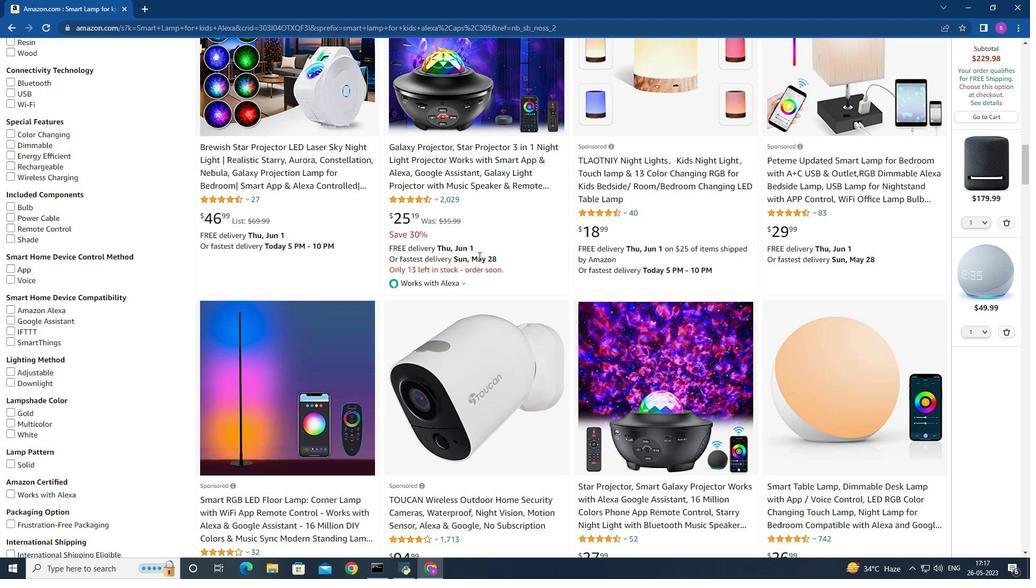 
Action: Mouse scrolled (478, 257) with delta (0, 0)
Screenshot: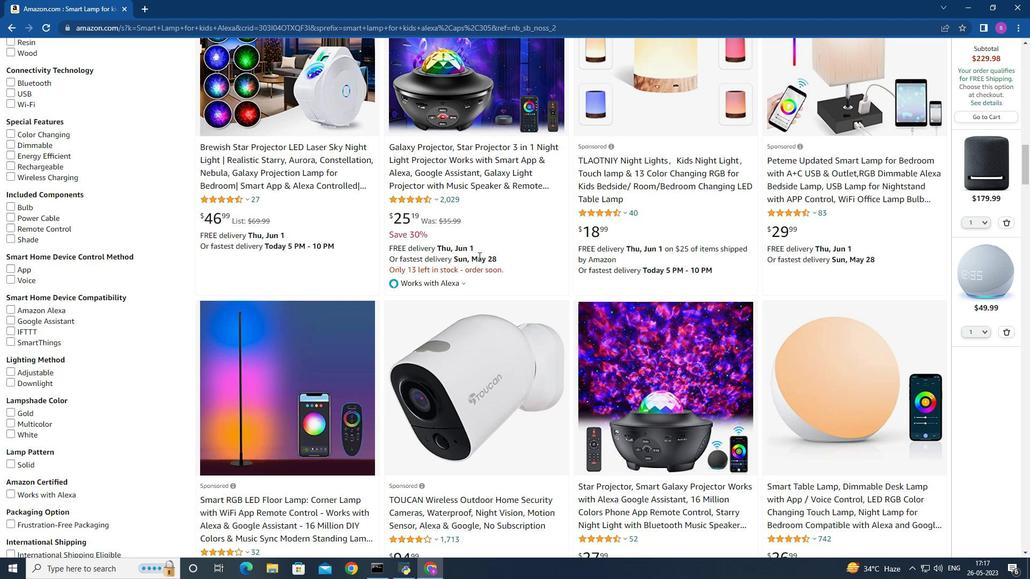 
Action: Mouse moved to (516, 269)
Screenshot: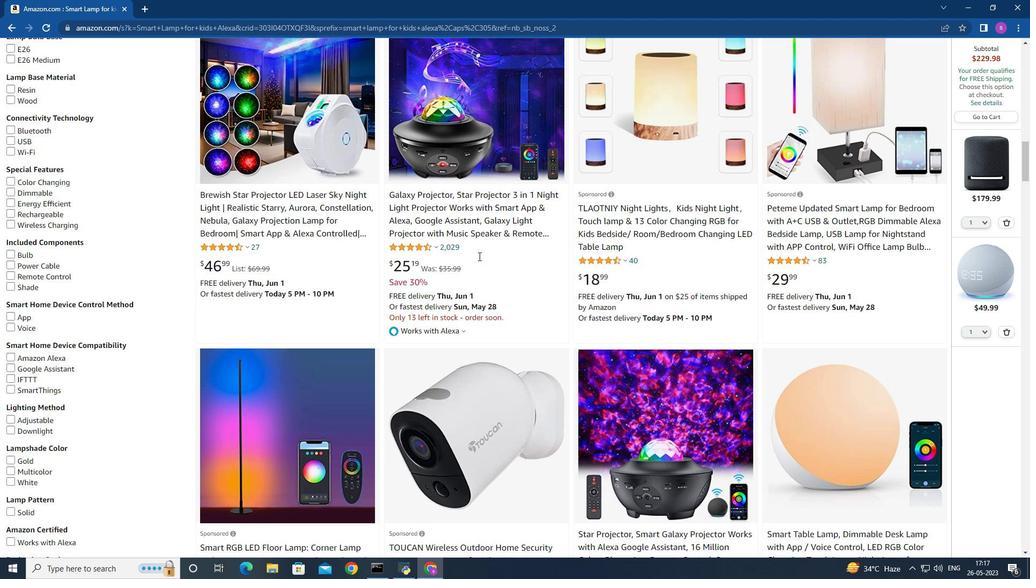 
Action: Mouse scrolled (516, 270) with delta (0, 0)
Screenshot: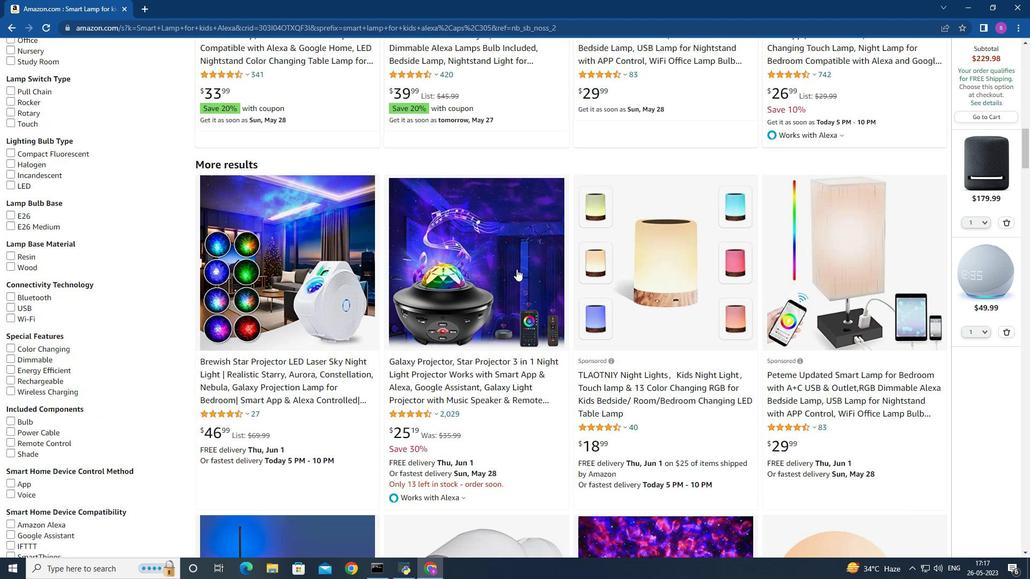 
Action: Mouse scrolled (516, 270) with delta (0, 0)
Screenshot: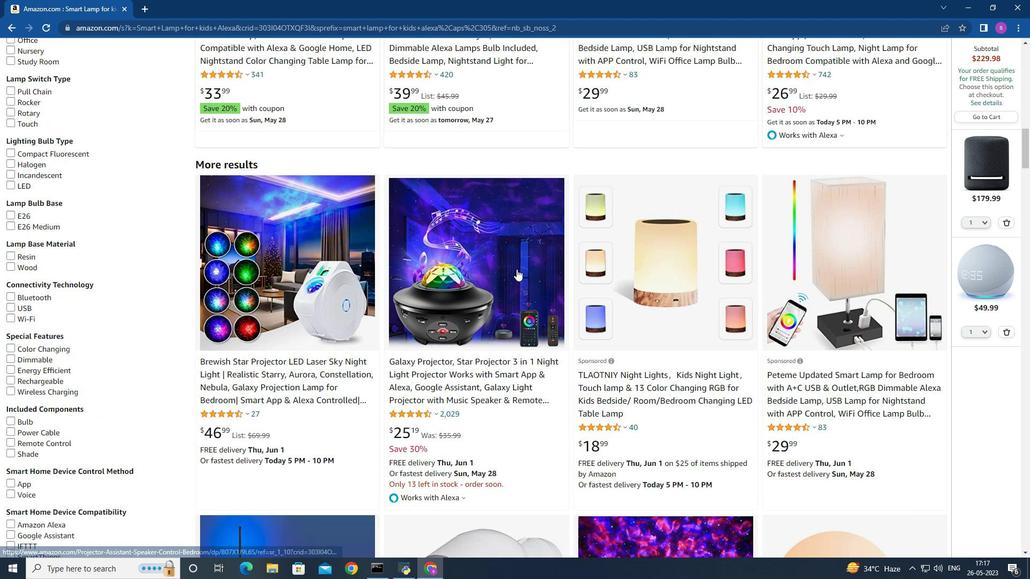 
Action: Mouse scrolled (516, 270) with delta (0, 0)
Screenshot: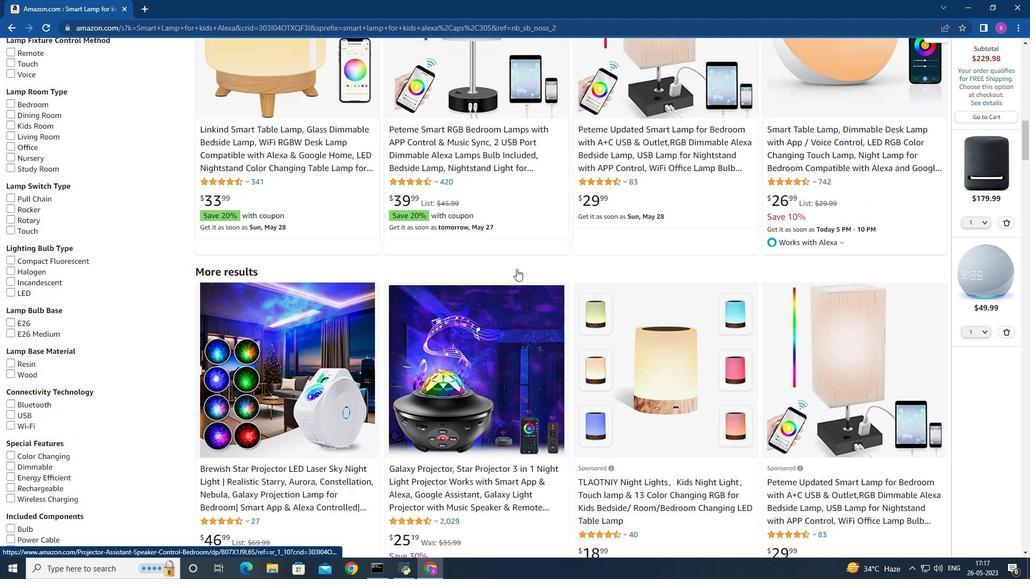 
Action: Mouse scrolled (516, 270) with delta (0, 0)
Screenshot: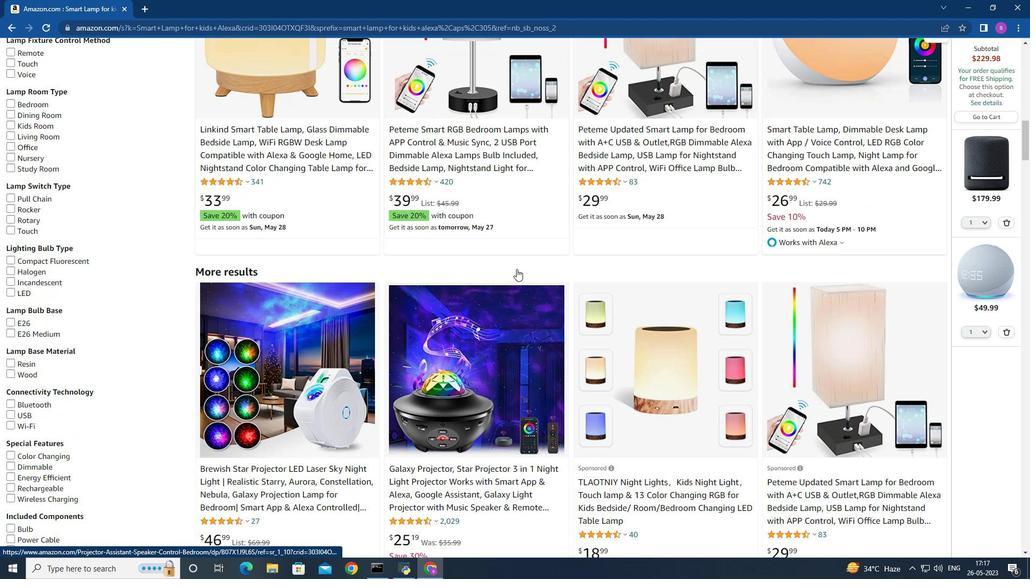 
Action: Mouse scrolled (516, 270) with delta (0, 0)
Screenshot: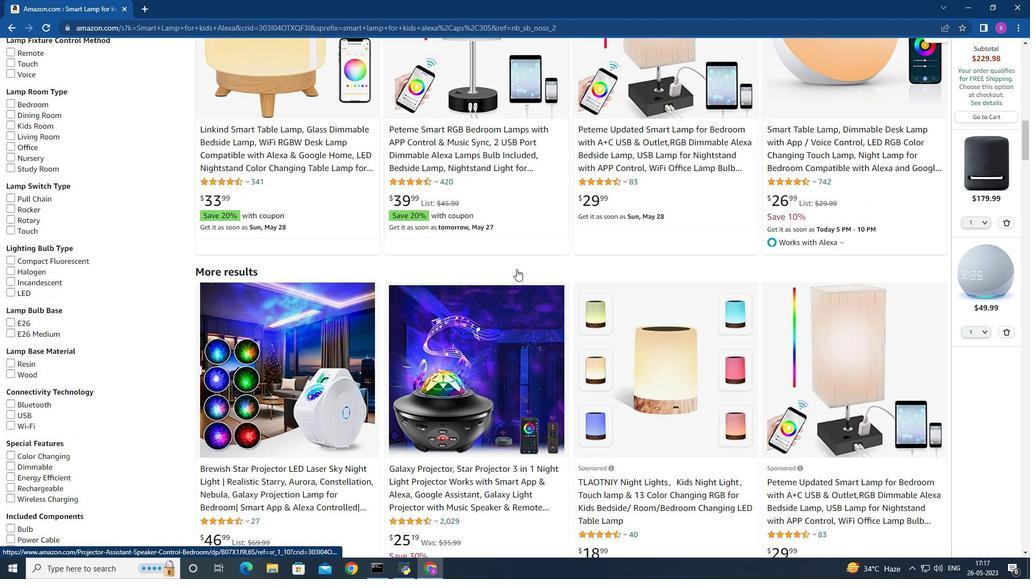 
Action: Mouse scrolled (516, 270) with delta (0, 0)
Screenshot: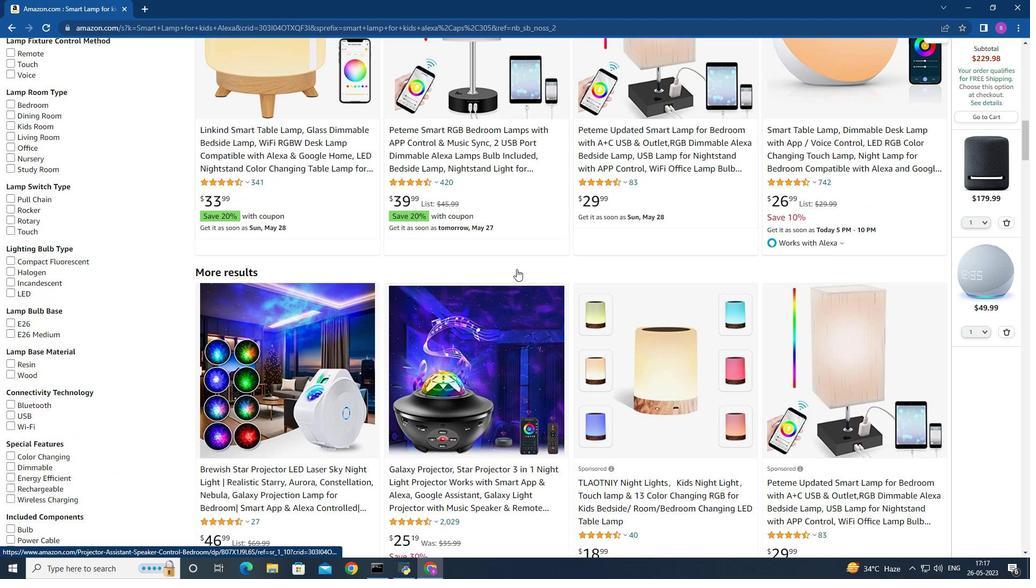 
Action: Mouse moved to (529, 267)
Screenshot: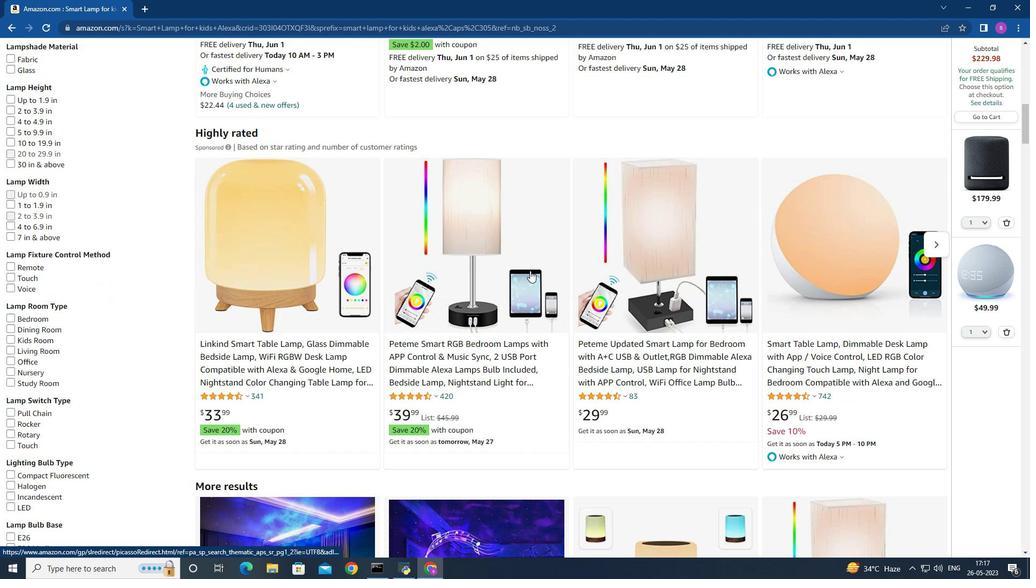
Action: Mouse scrolled (529, 268) with delta (0, 0)
Screenshot: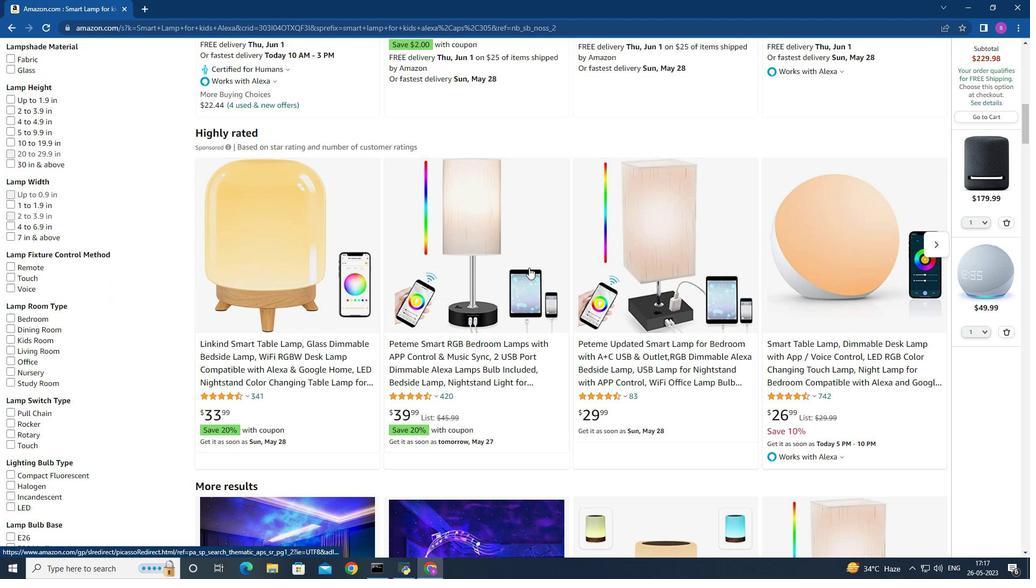
Action: Mouse scrolled (529, 268) with delta (0, 0)
Screenshot: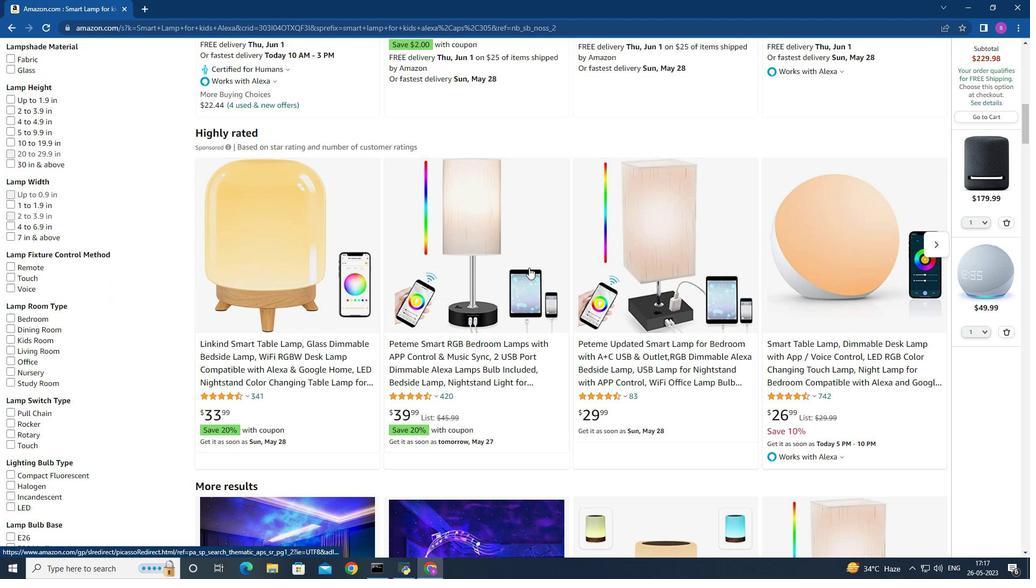 
Action: Mouse scrolled (529, 268) with delta (0, 0)
Screenshot: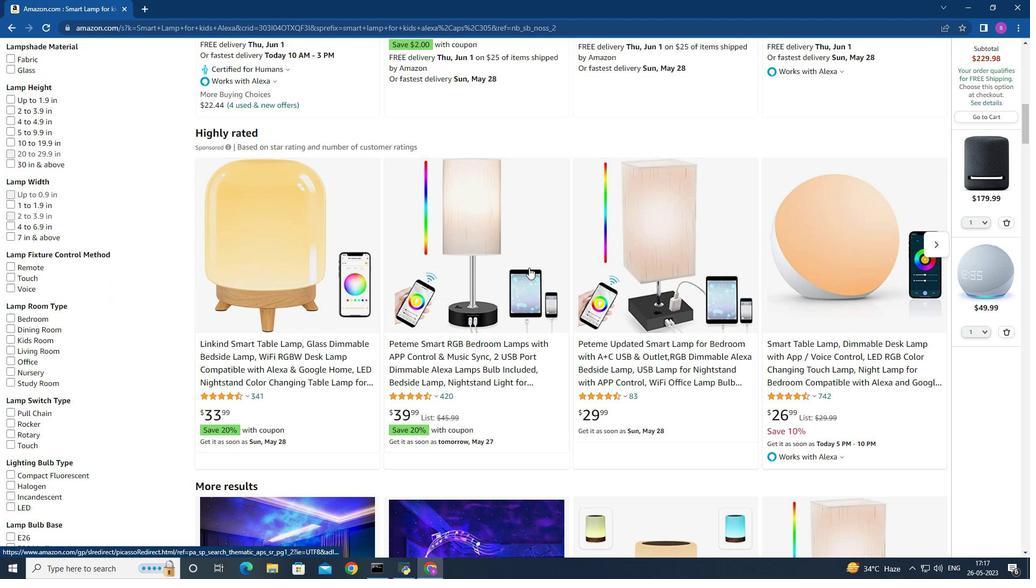 
Action: Mouse scrolled (529, 268) with delta (0, 0)
Screenshot: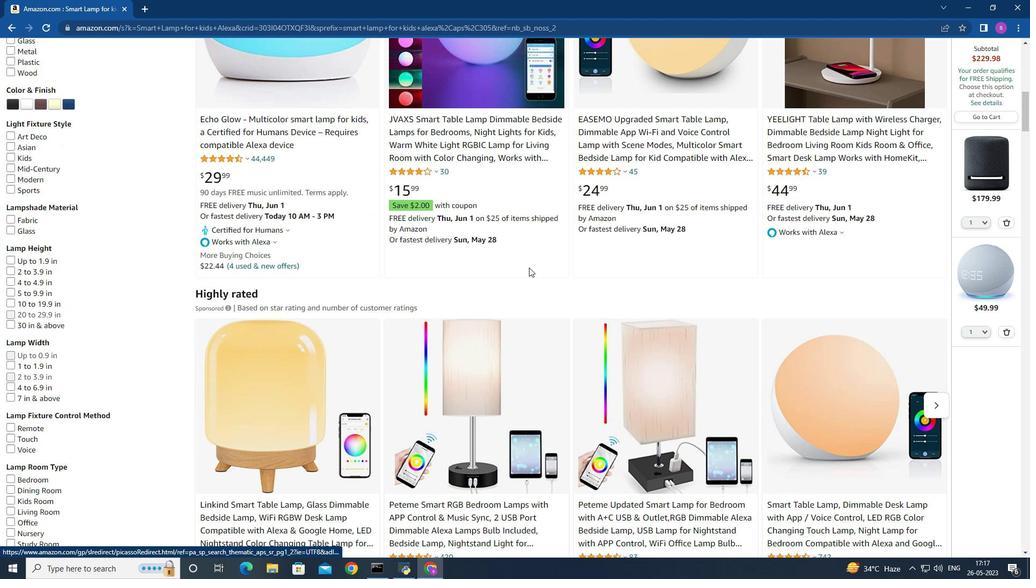 
Action: Mouse scrolled (529, 268) with delta (0, 0)
Screenshot: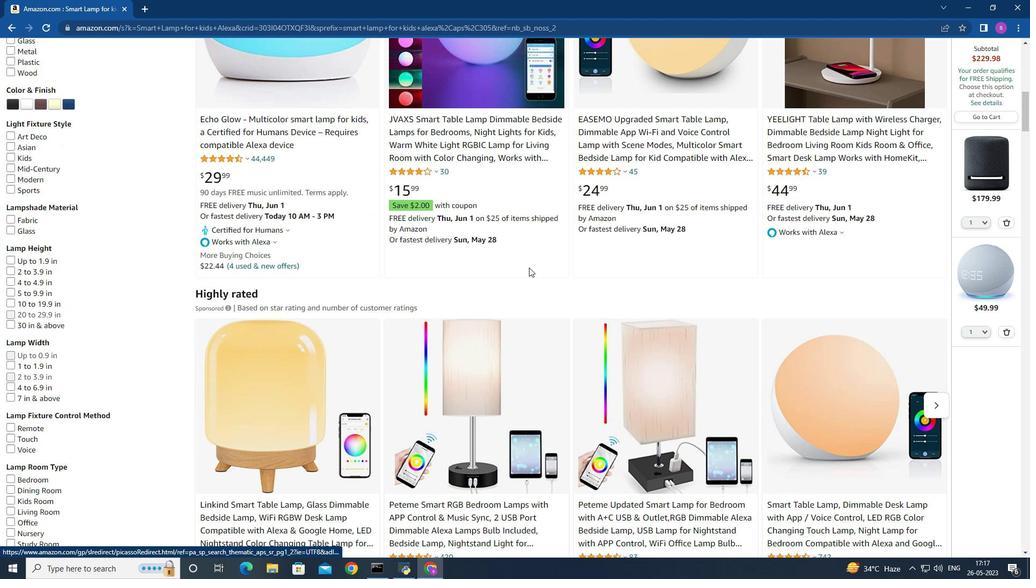 
Action: Mouse scrolled (529, 268) with delta (0, 0)
Screenshot: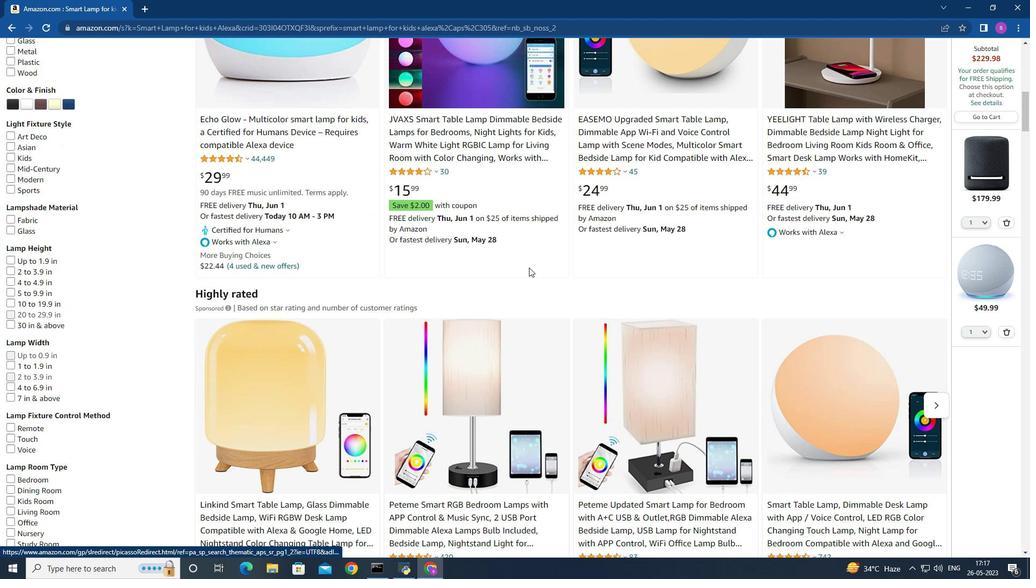
Action: Mouse scrolled (529, 268) with delta (0, 0)
Screenshot: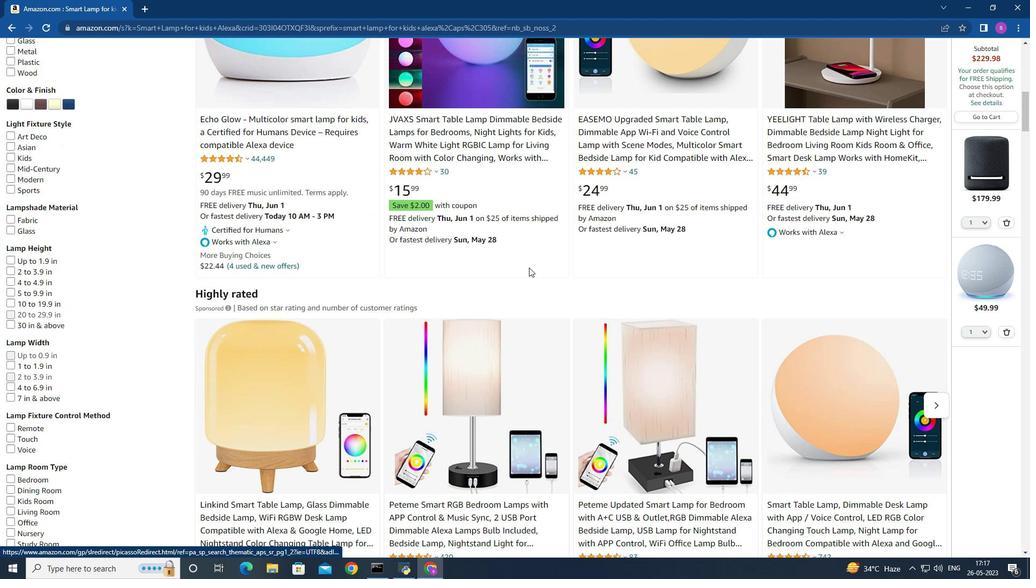 
Action: Mouse moved to (629, 257)
Screenshot: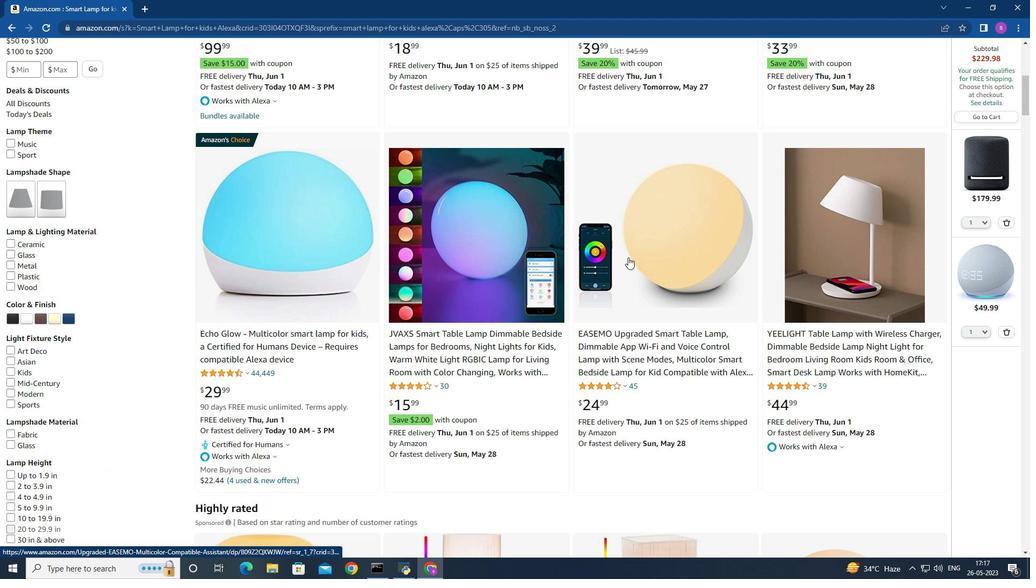 
Action: Mouse pressed left at (629, 257)
Screenshot: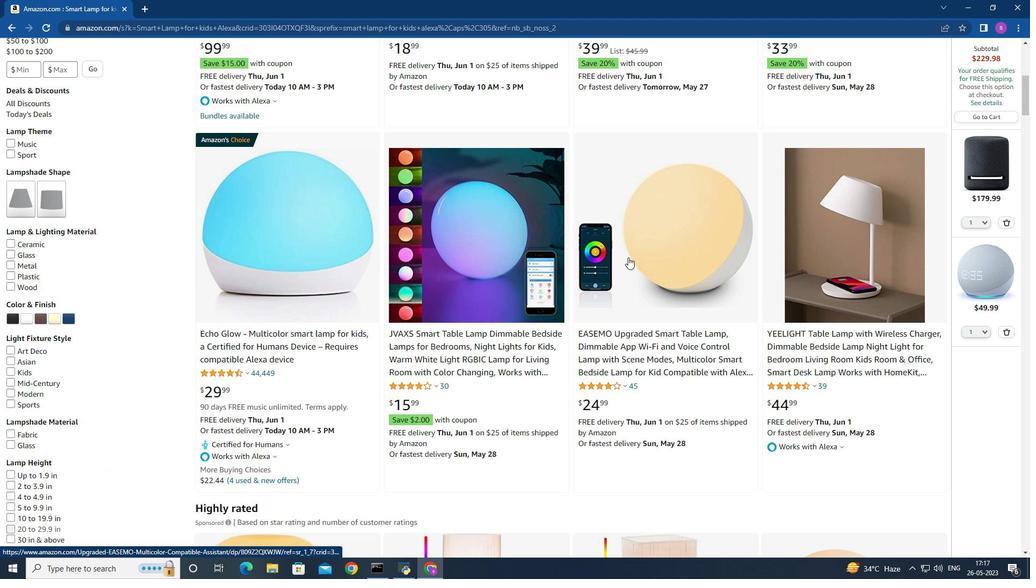 
Action: Mouse moved to (286, 251)
Screenshot: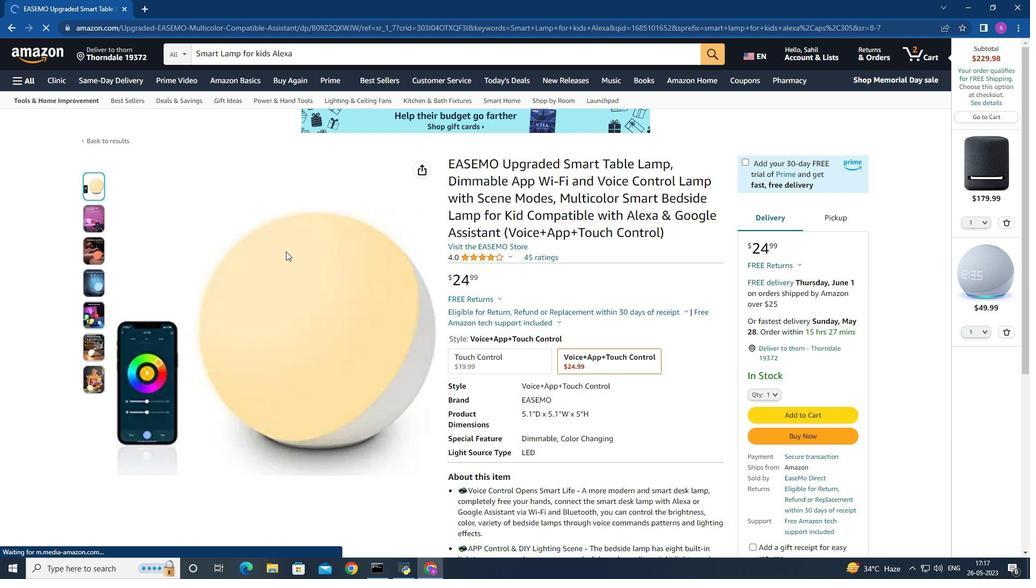 
Action: Mouse scrolled (286, 250) with delta (0, 0)
Screenshot: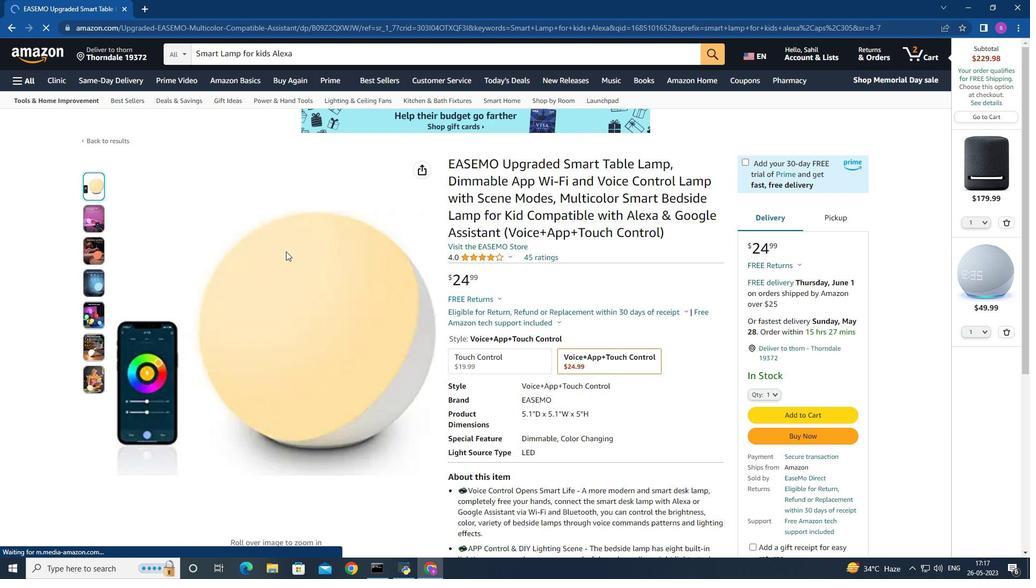 
Action: Mouse moved to (99, 282)
Screenshot: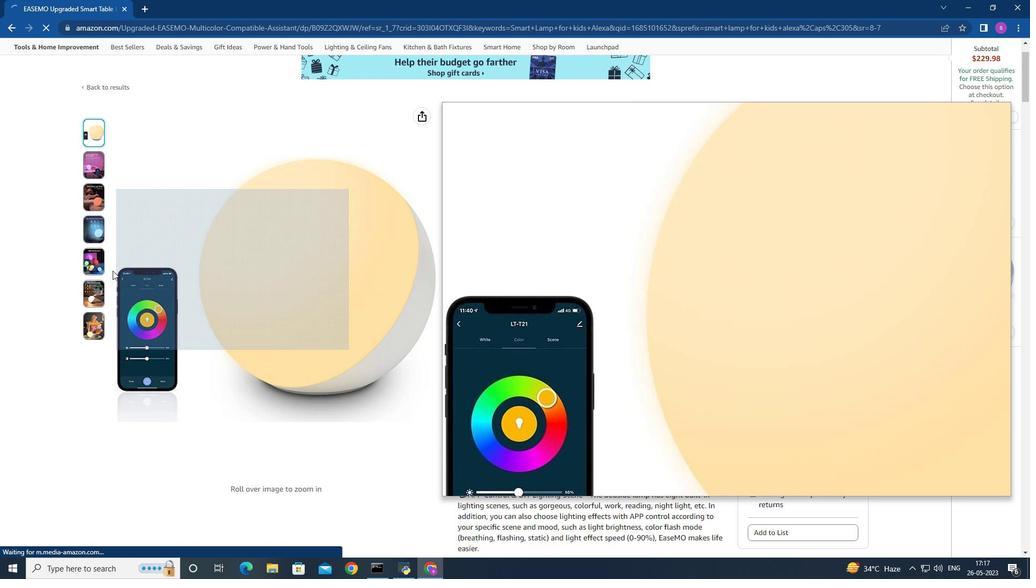
Action: Mouse scrolled (104, 277) with delta (0, 0)
Screenshot: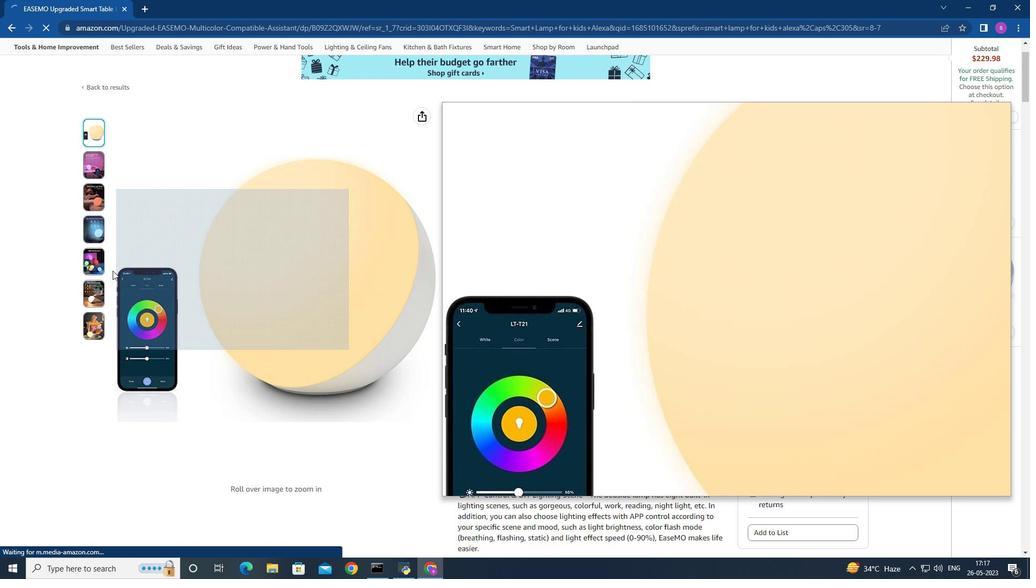 
Action: Mouse scrolled (99, 282) with delta (0, 0)
Screenshot: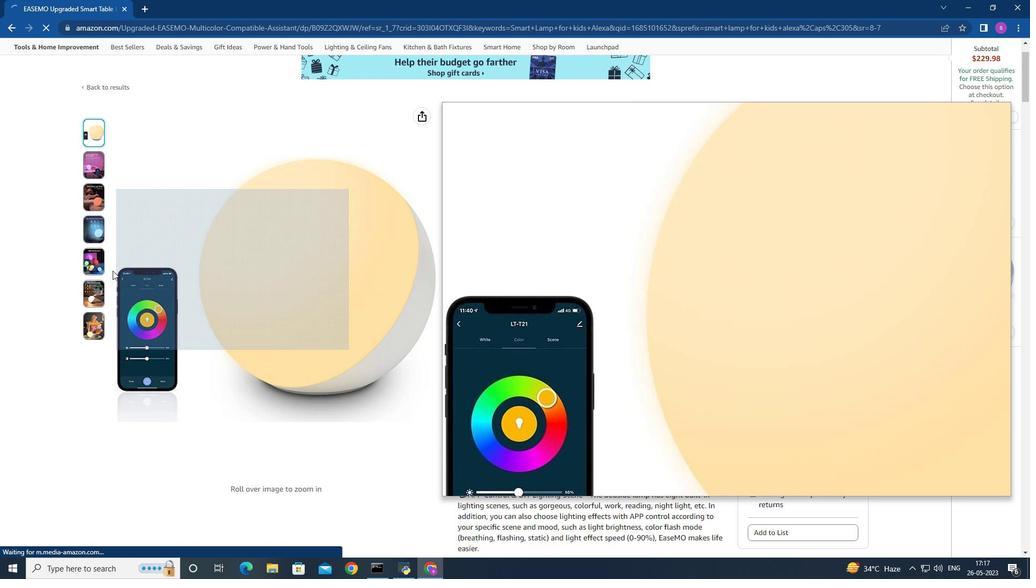 
Action: Mouse moved to (426, 311)
Screenshot: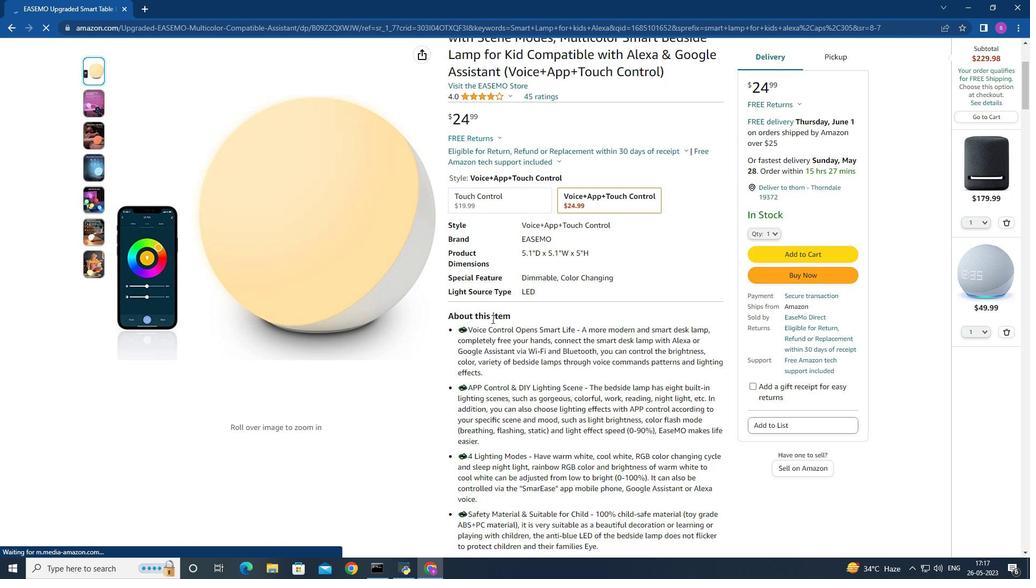 
Action: Mouse scrolled (426, 310) with delta (0, 0)
Screenshot: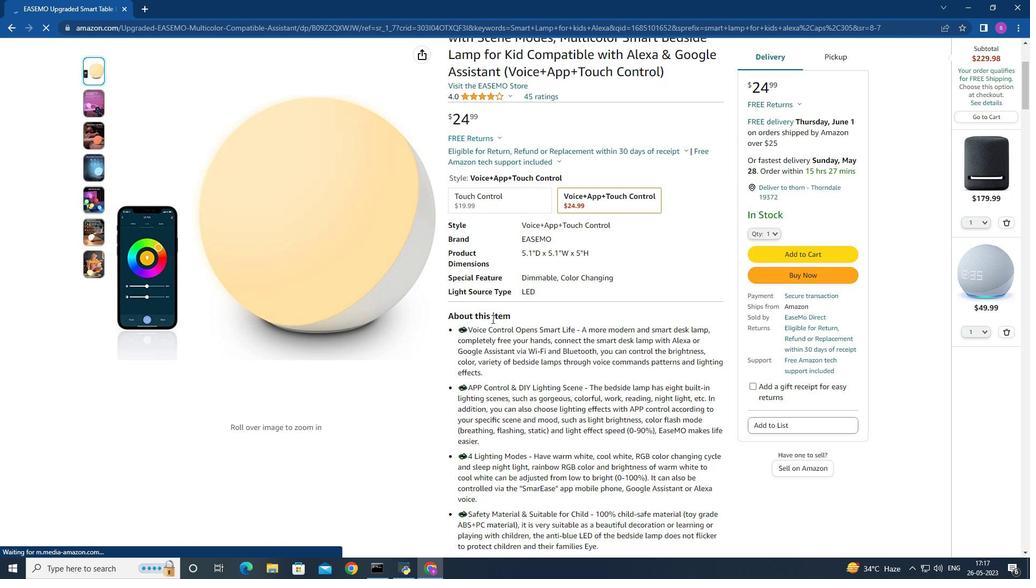 
Action: Mouse scrolled (426, 310) with delta (0, 0)
Screenshot: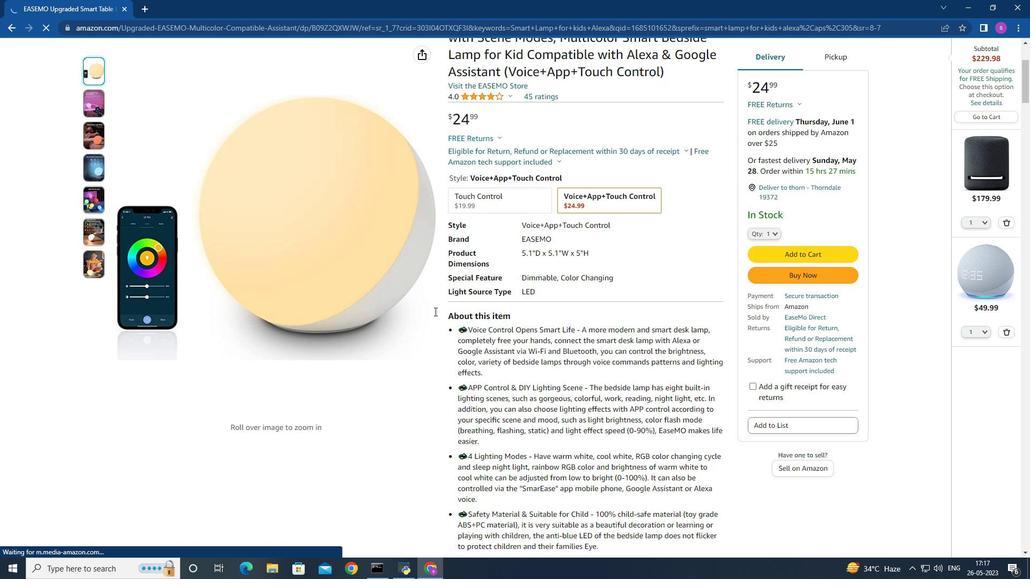 
Action: Mouse moved to (395, 393)
Screenshot: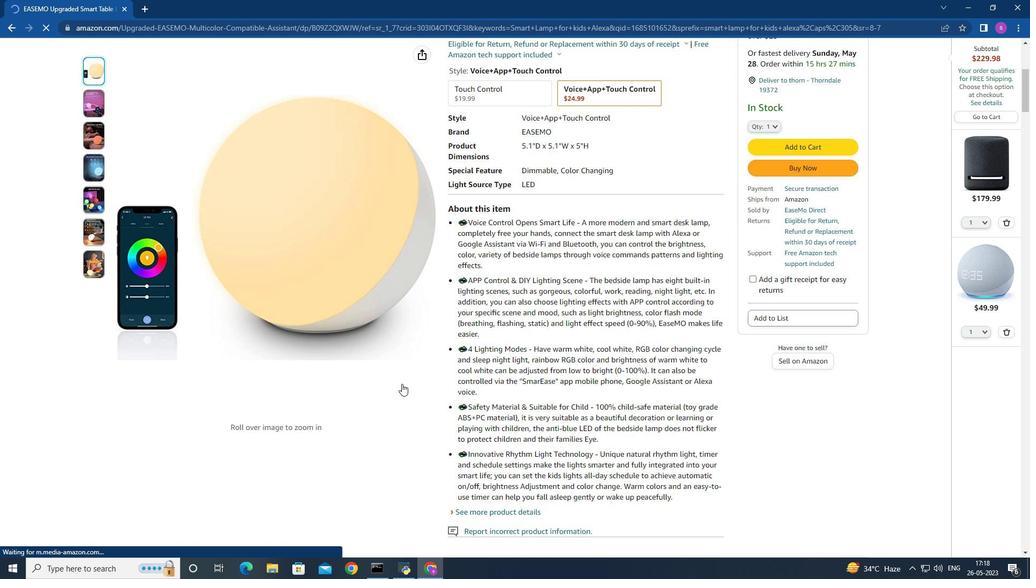 
Action: Mouse scrolled (395, 392) with delta (0, 0)
Screenshot: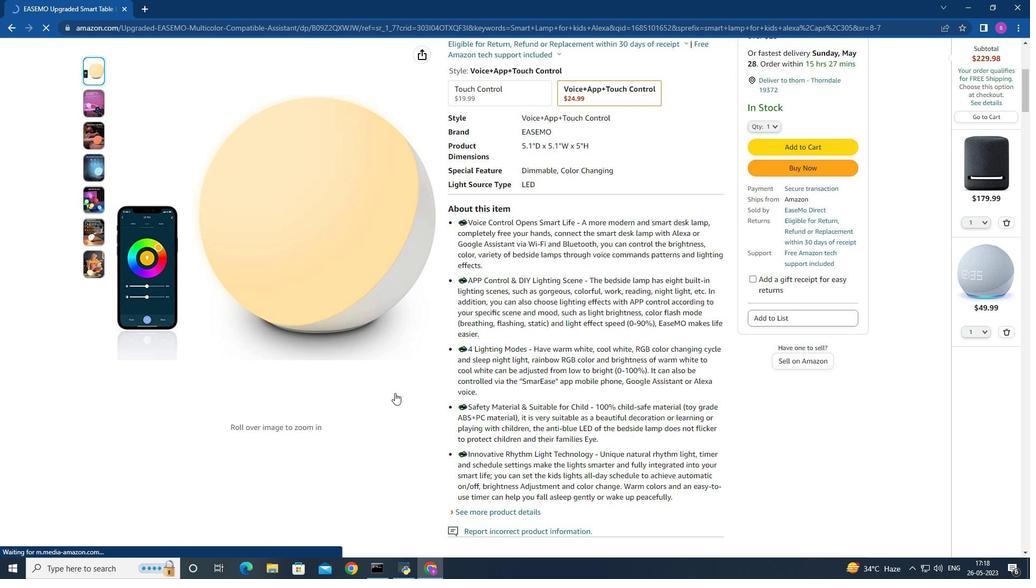 
Action: Mouse moved to (395, 393)
Screenshot: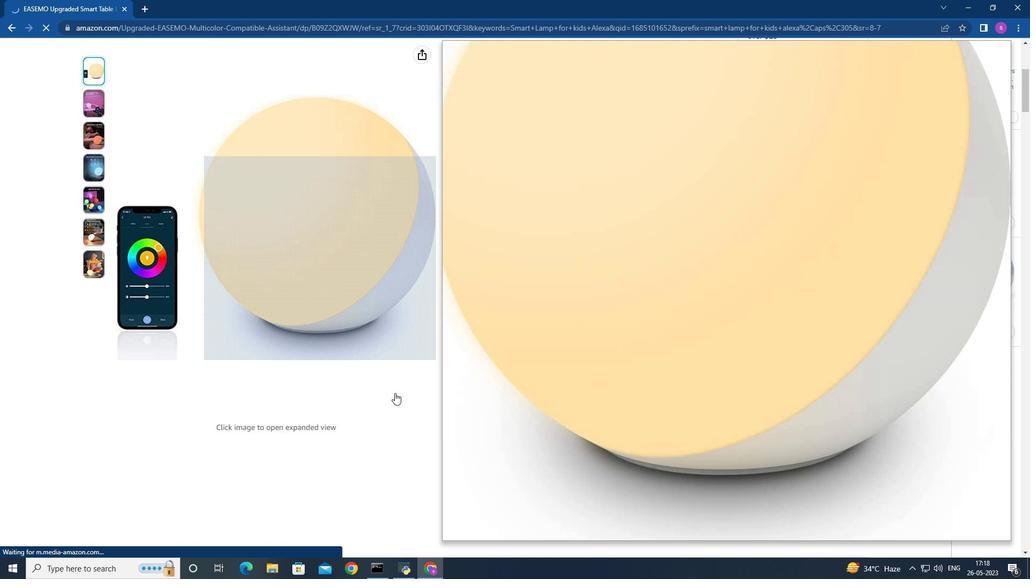 
Action: Mouse scrolled (395, 392) with delta (0, 0)
Screenshot: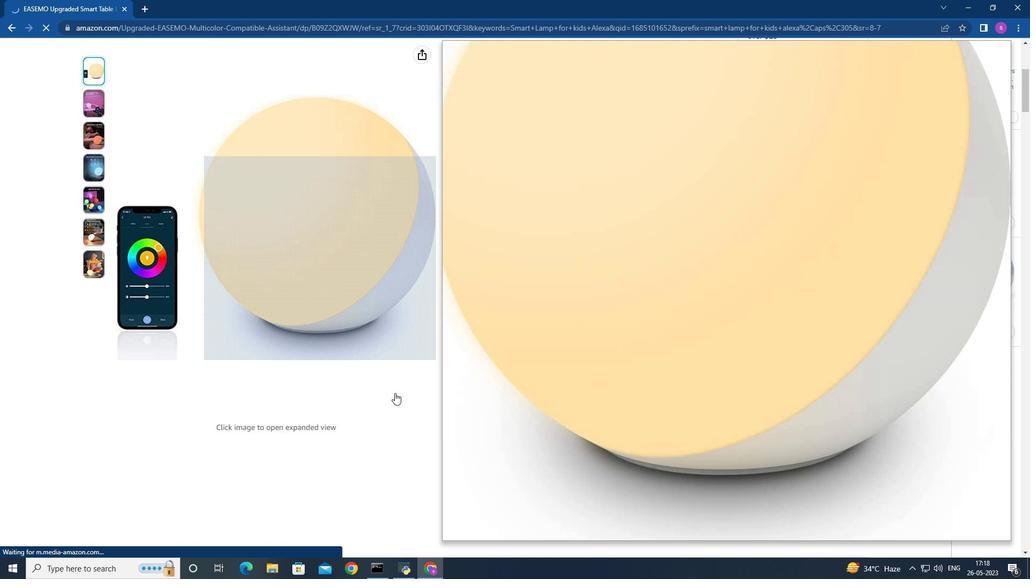 
Action: Mouse moved to (383, 398)
Screenshot: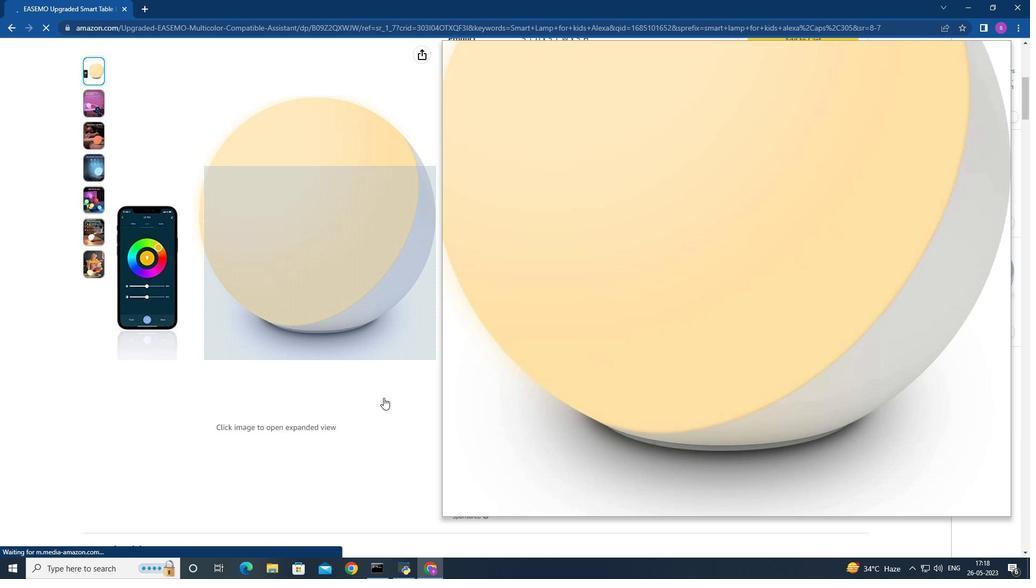 
Action: Mouse scrolled (383, 397) with delta (0, 0)
Screenshot: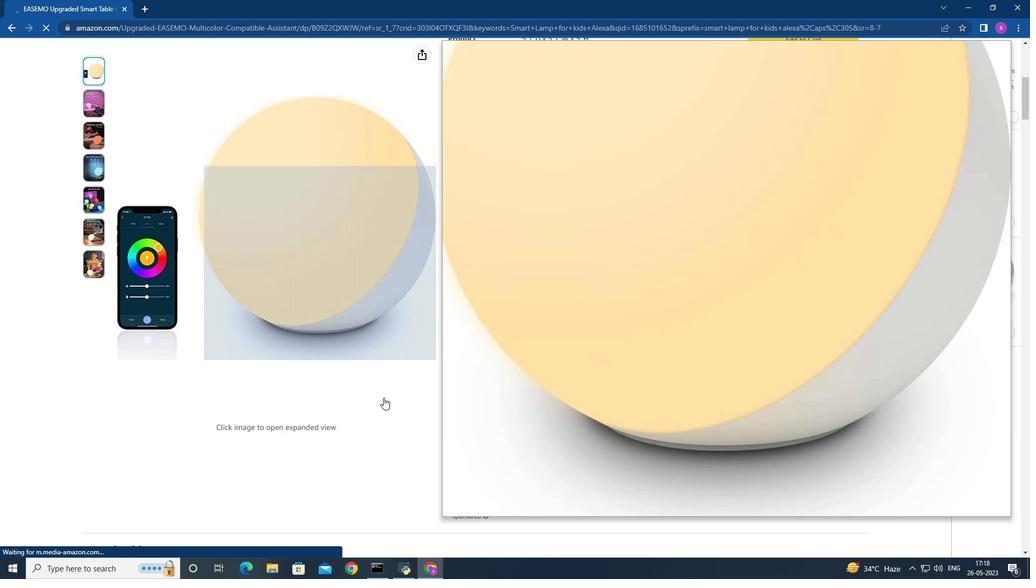 
Action: Mouse moved to (383, 398)
Screenshot: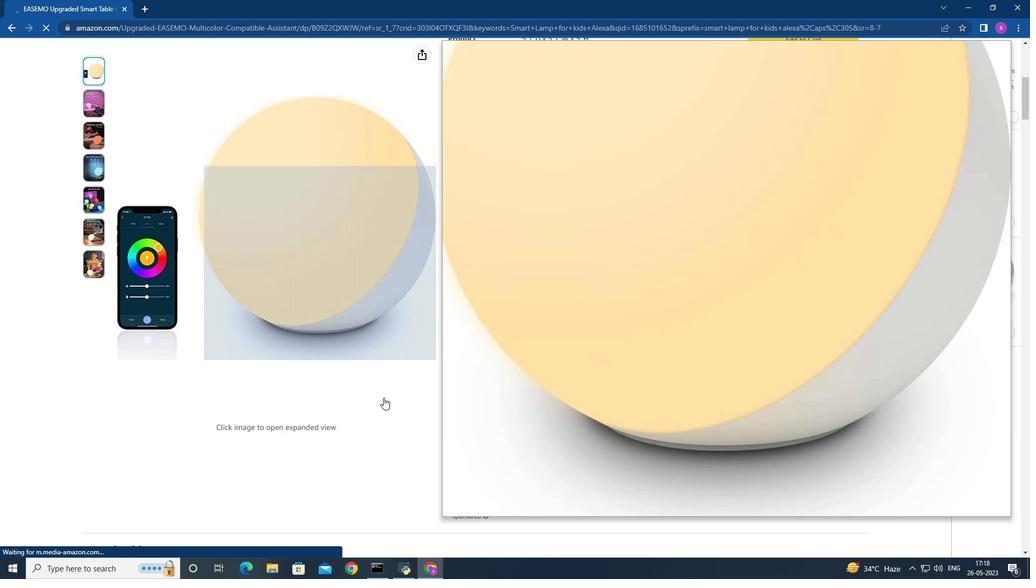 
Action: Mouse scrolled (383, 397) with delta (0, 0)
Screenshot: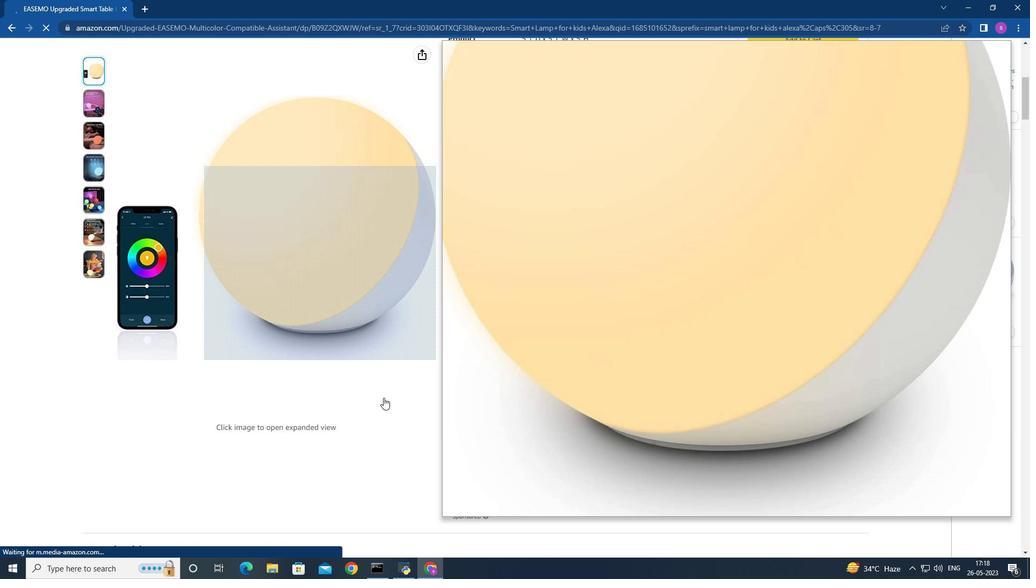 
Action: Mouse scrolled (383, 397) with delta (0, 0)
Screenshot: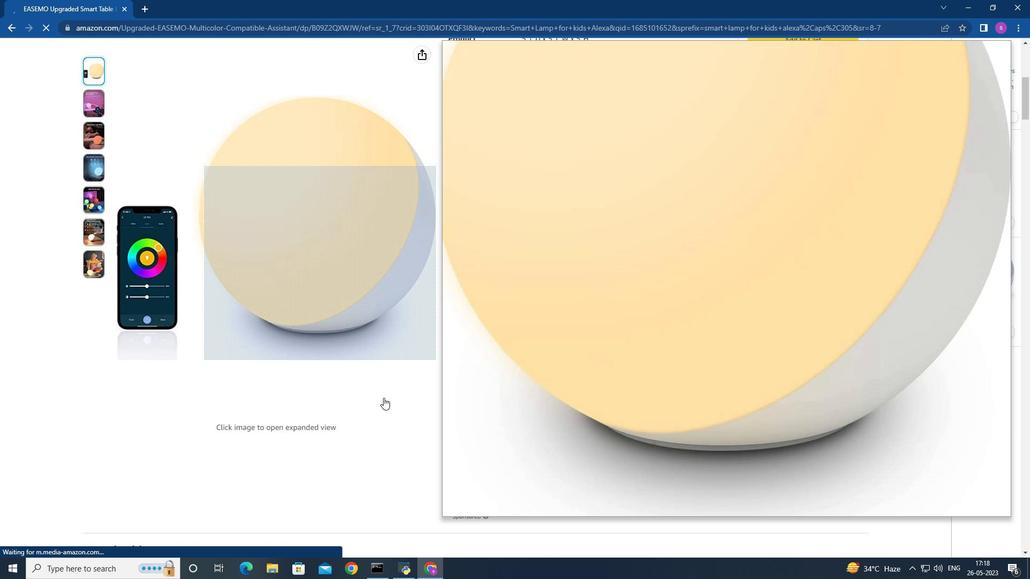 
Action: Mouse moved to (379, 385)
Screenshot: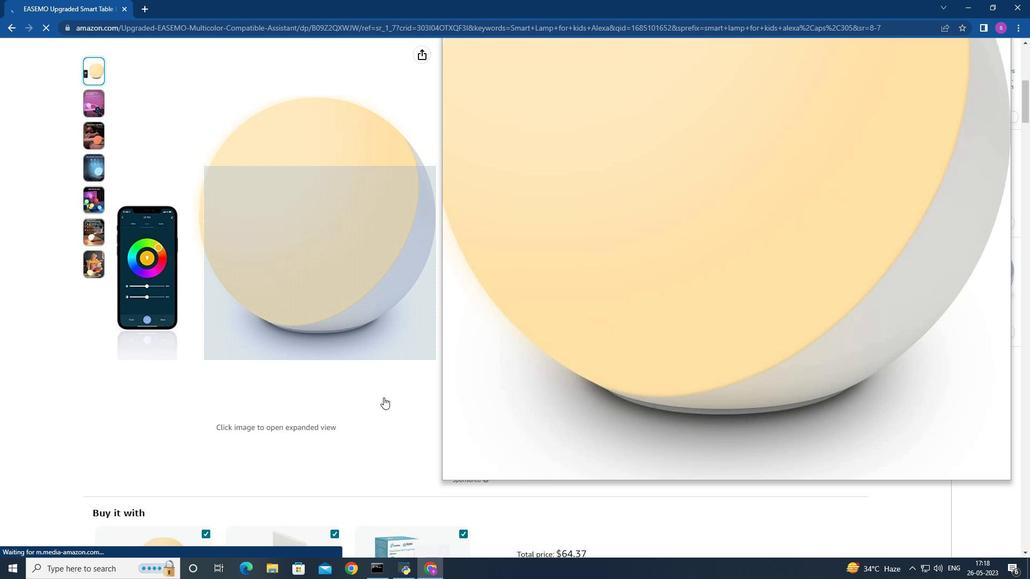 
Action: Mouse scrolled (383, 395) with delta (0, 0)
Screenshot: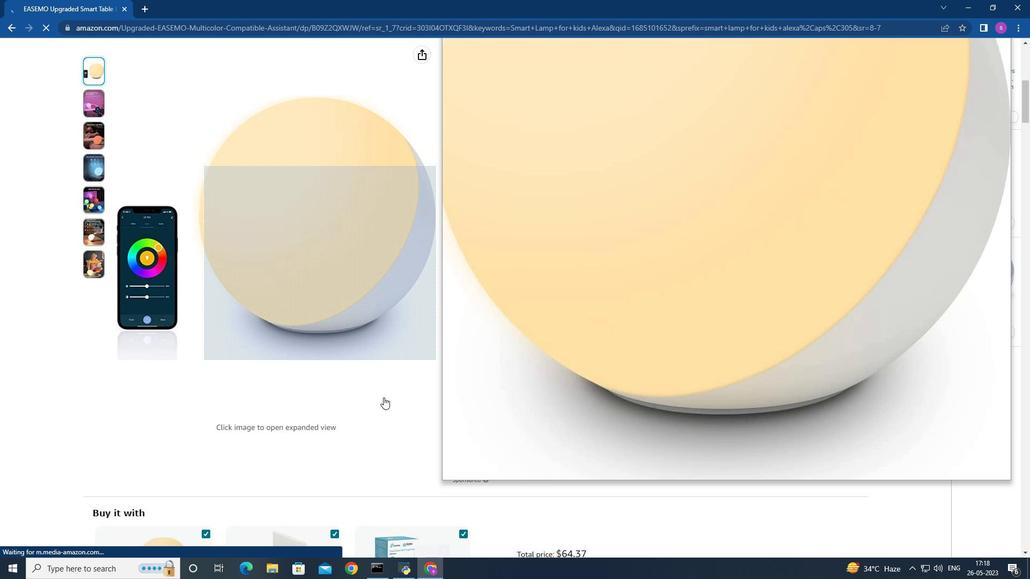 
Action: Mouse moved to (383, 288)
Screenshot: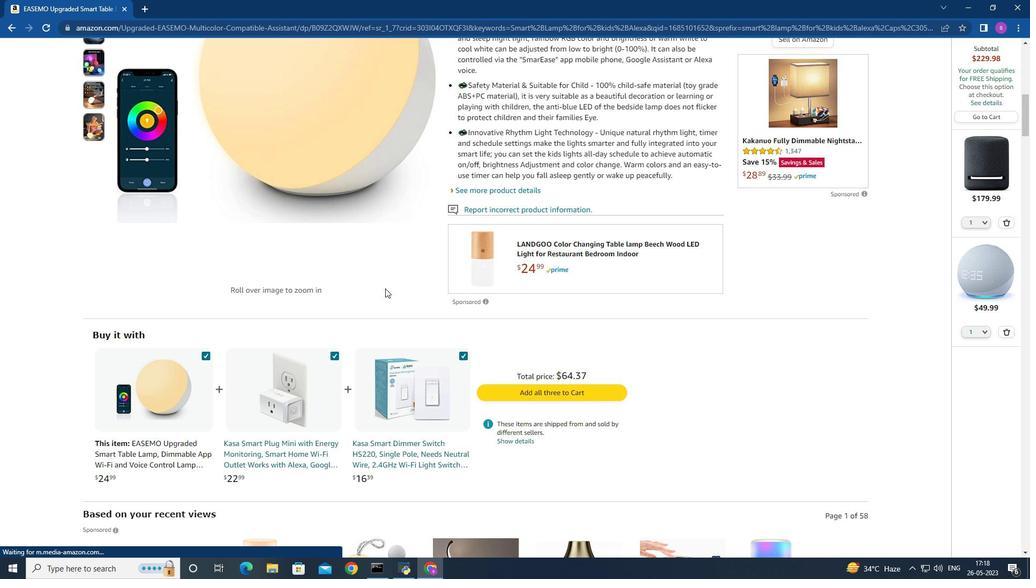 
Action: Mouse scrolled (383, 288) with delta (0, 0)
Screenshot: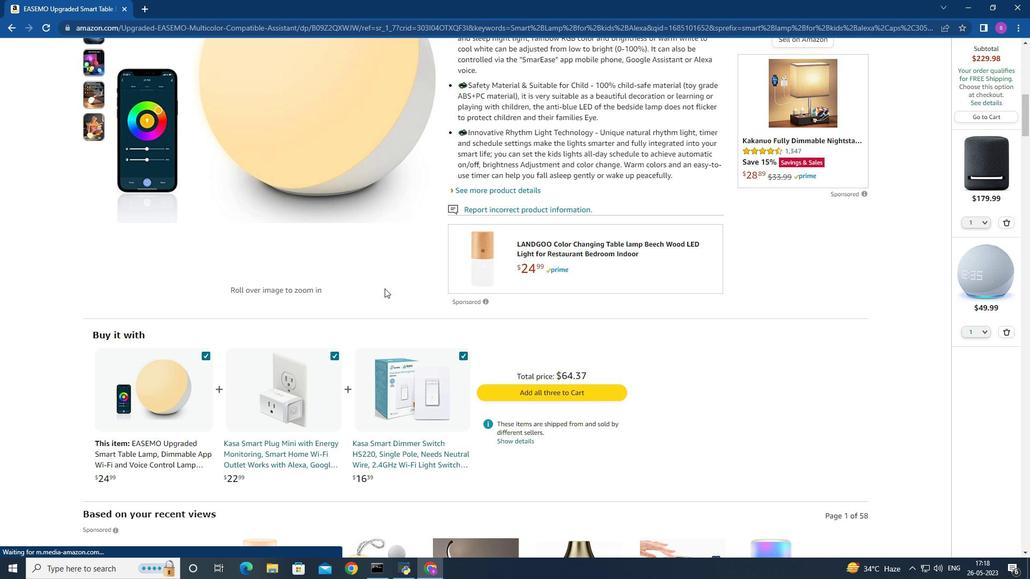 
Action: Mouse moved to (383, 288)
Screenshot: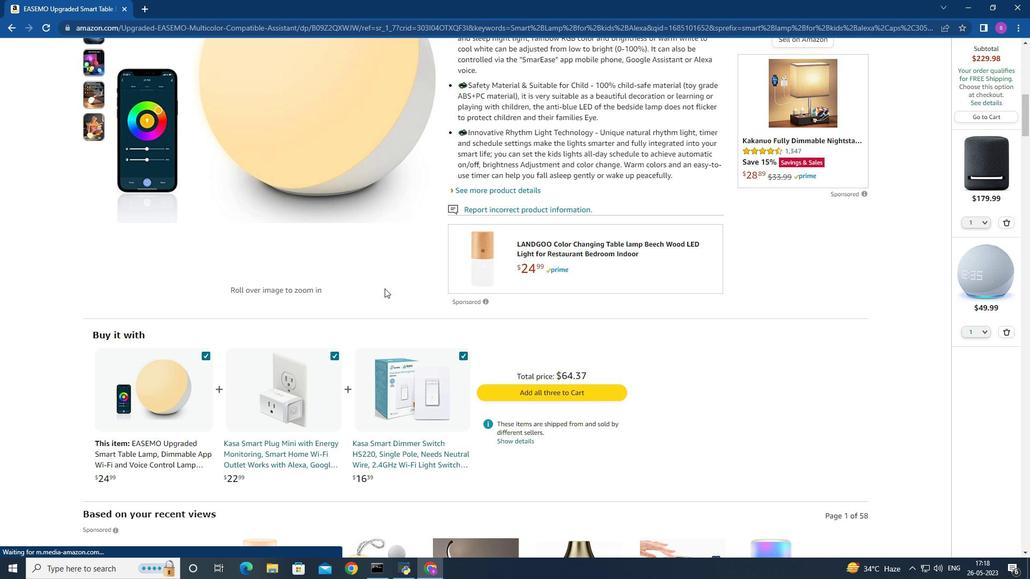 
Action: Mouse scrolled (383, 288) with delta (0, 0)
Screenshot: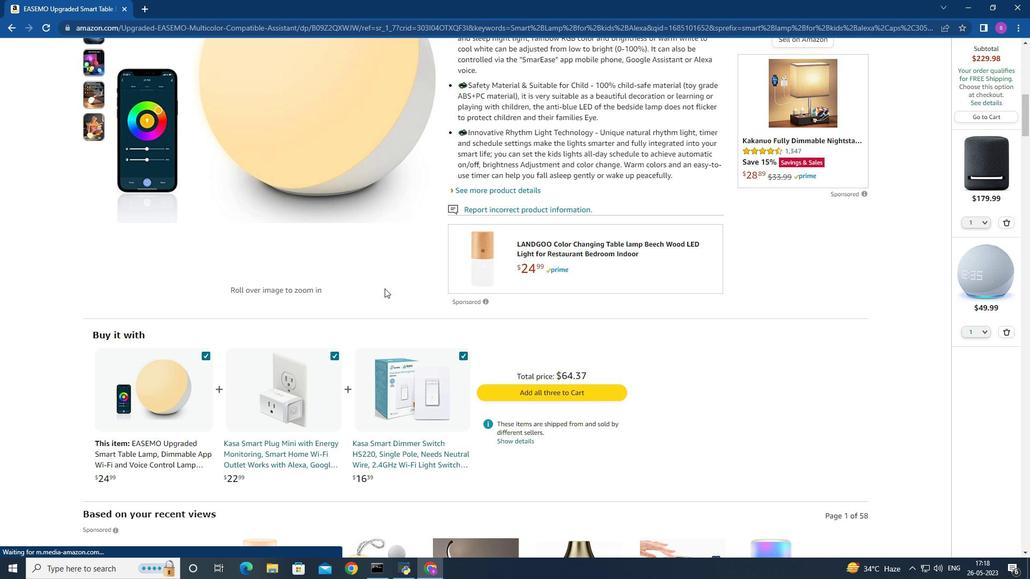 
Action: Mouse moved to (398, 281)
Screenshot: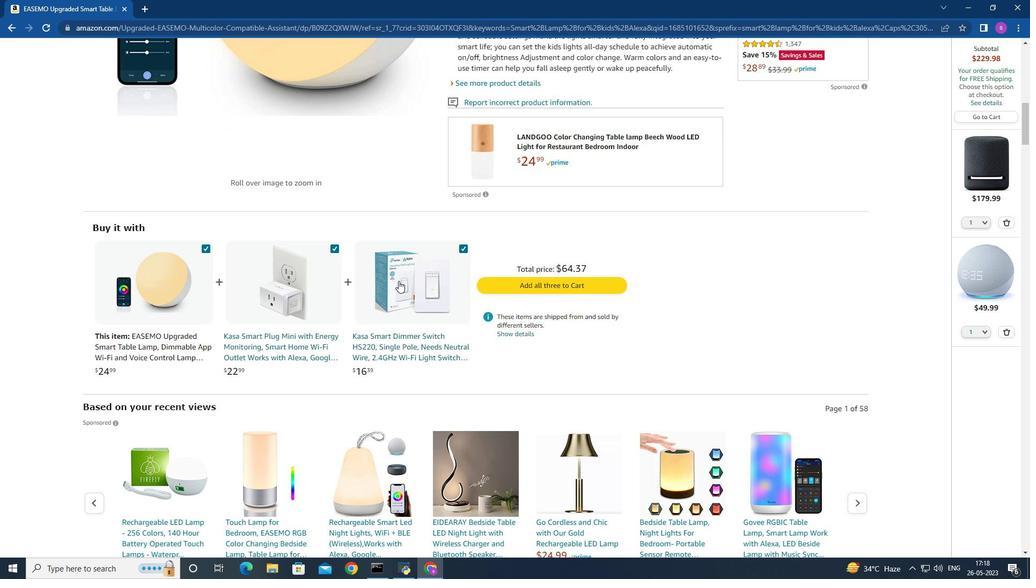 
Action: Mouse scrolled (398, 281) with delta (0, 0)
Screenshot: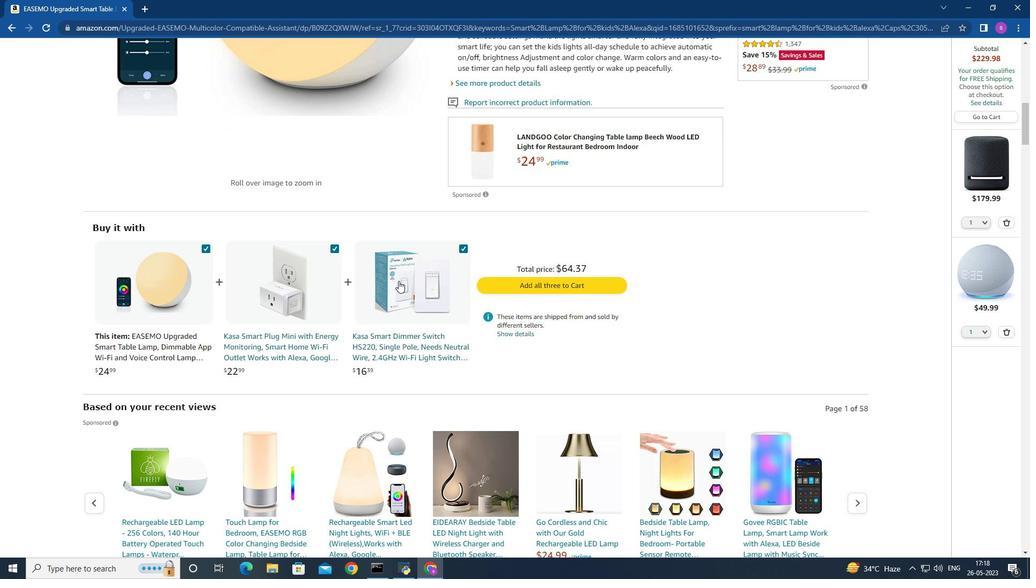 
Action: Mouse moved to (397, 281)
Screenshot: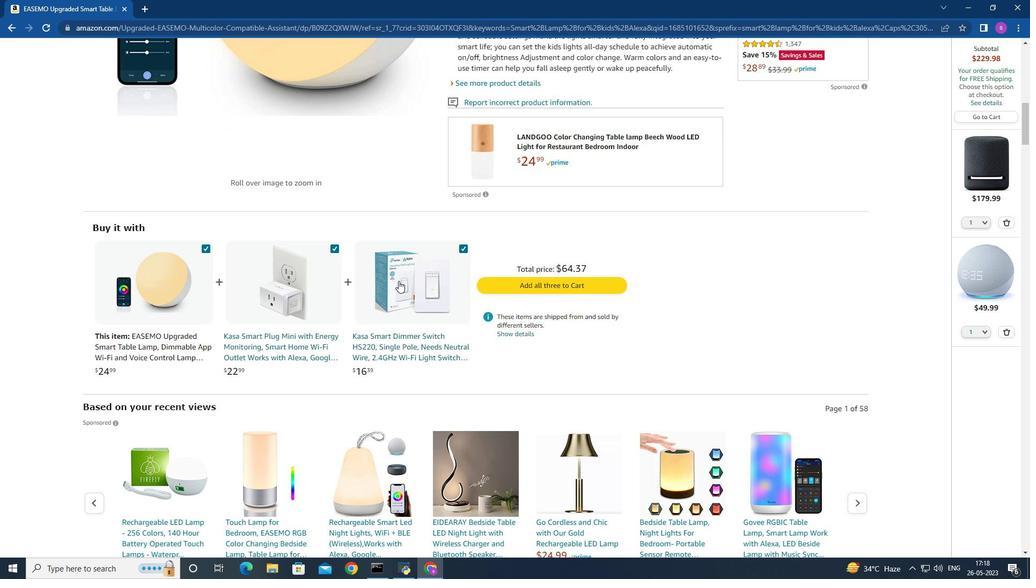 
Action: Mouse scrolled (397, 281) with delta (0, 0)
Screenshot: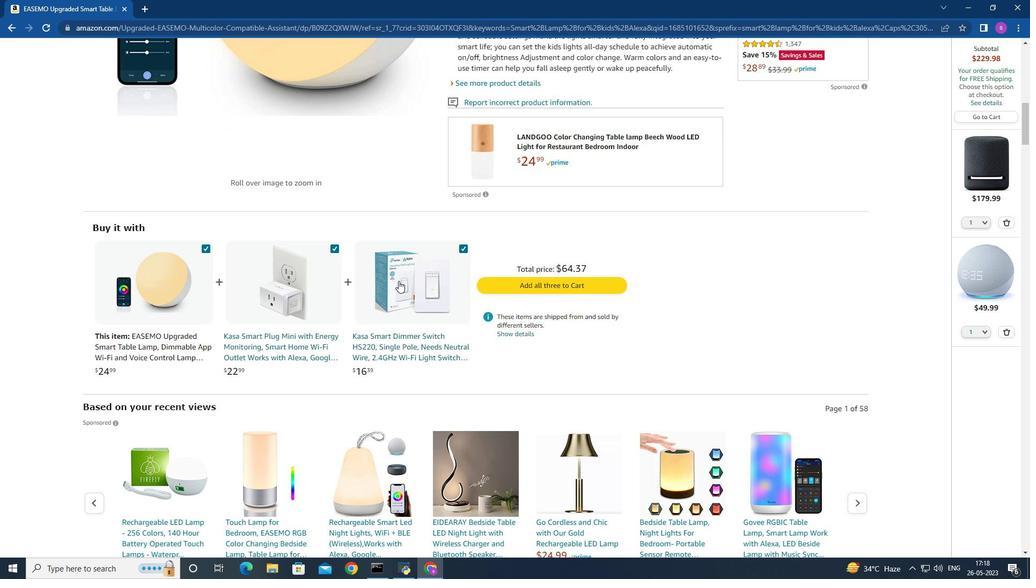 
Action: Mouse moved to (396, 281)
Screenshot: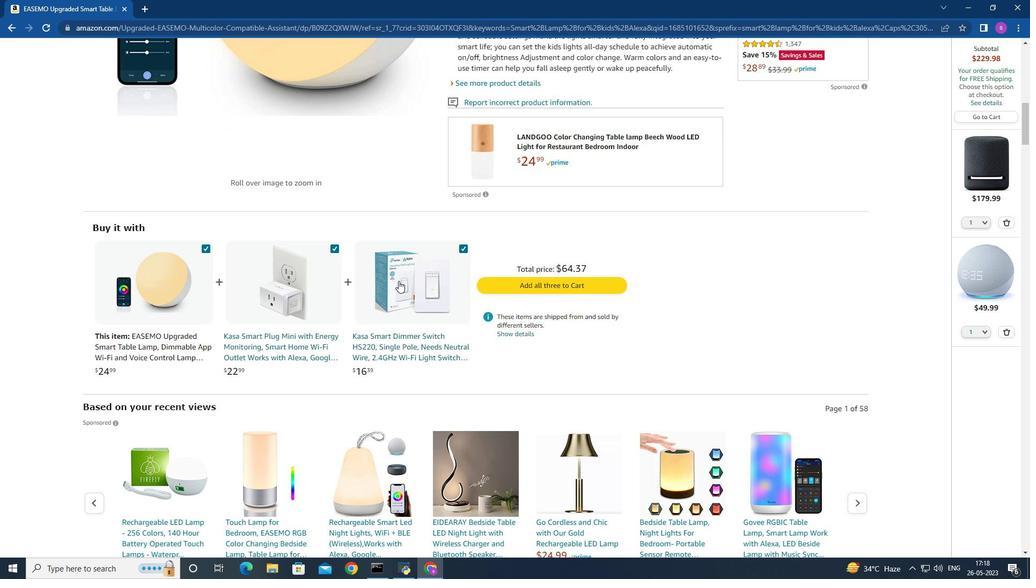 
Action: Mouse scrolled (396, 281) with delta (0, 0)
Screenshot: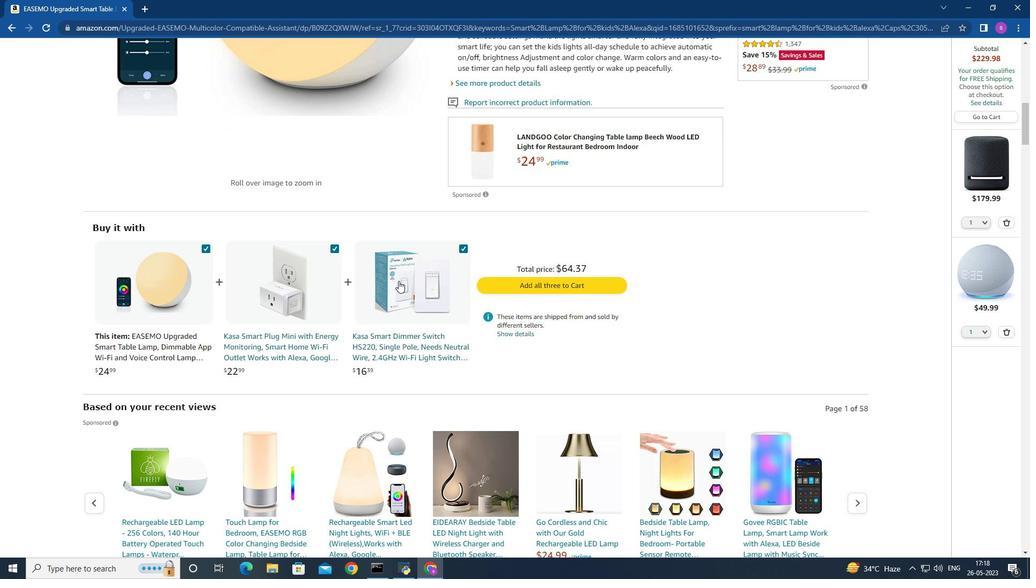 
Action: Mouse moved to (395, 281)
Screenshot: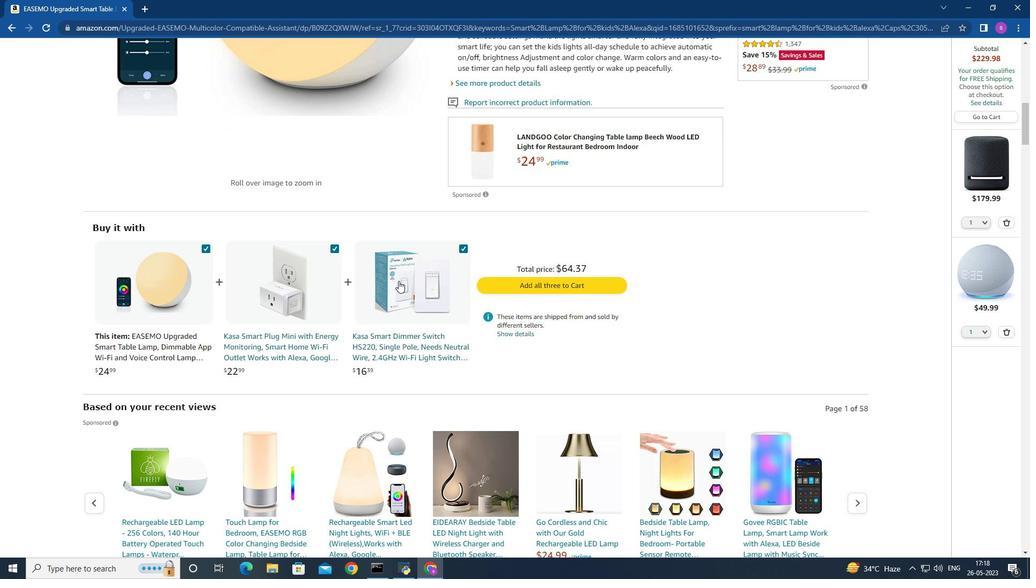 
Action: Mouse scrolled (395, 281) with delta (0, 0)
Screenshot: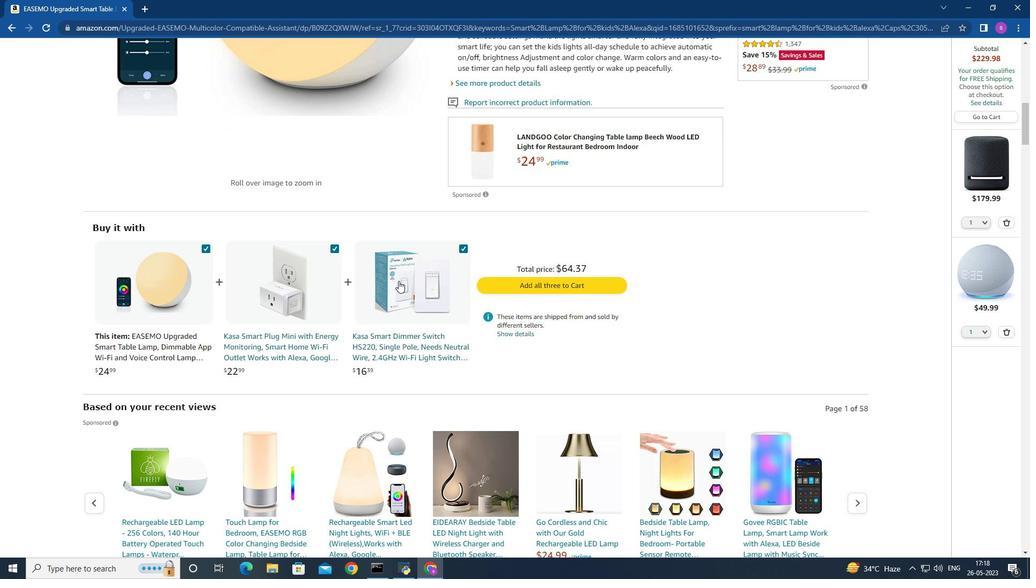 
Action: Mouse scrolled (395, 281) with delta (0, 0)
Screenshot: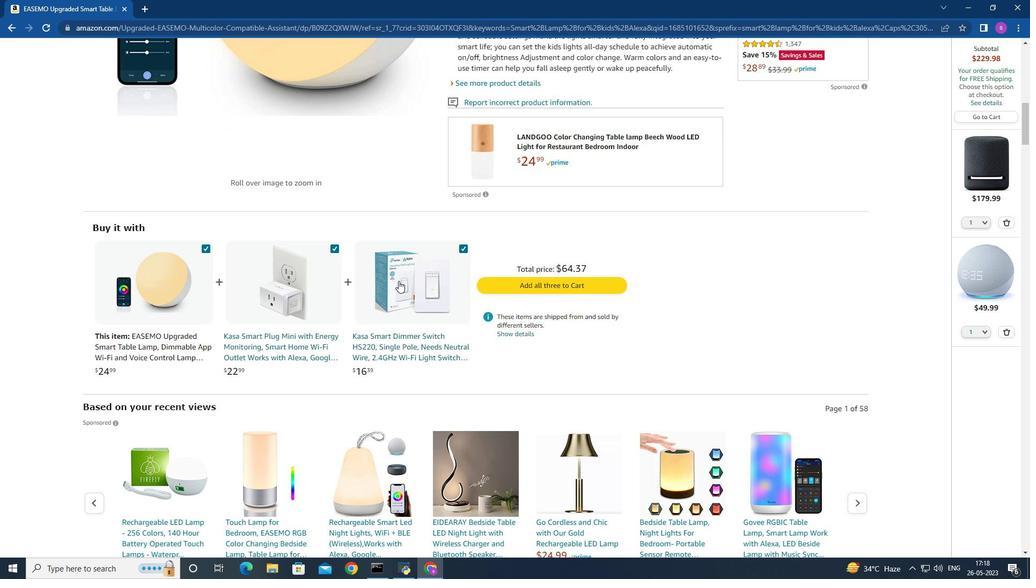 
Action: Mouse moved to (395, 281)
Screenshot: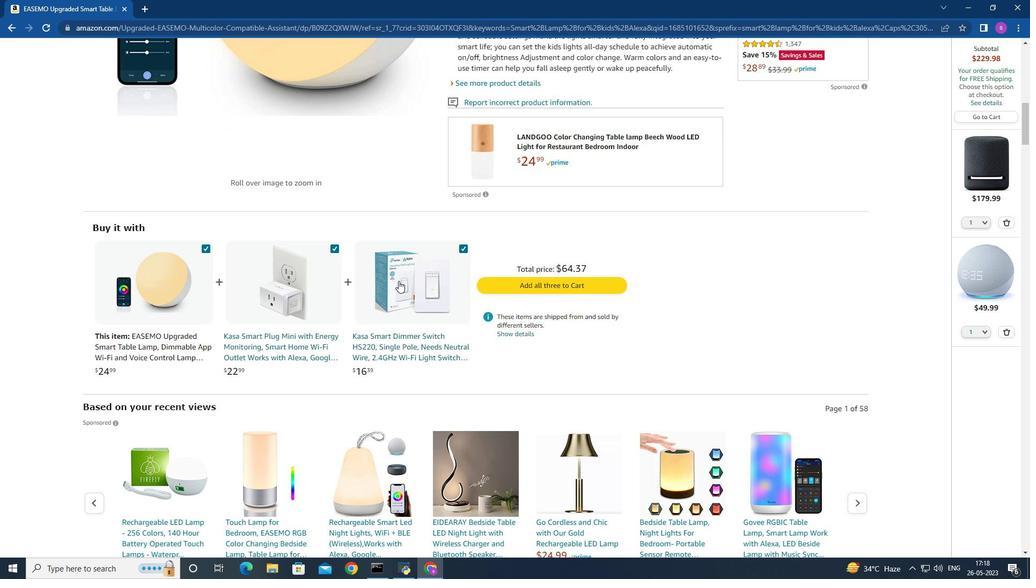 
Action: Mouse scrolled (395, 281) with delta (0, 0)
Screenshot: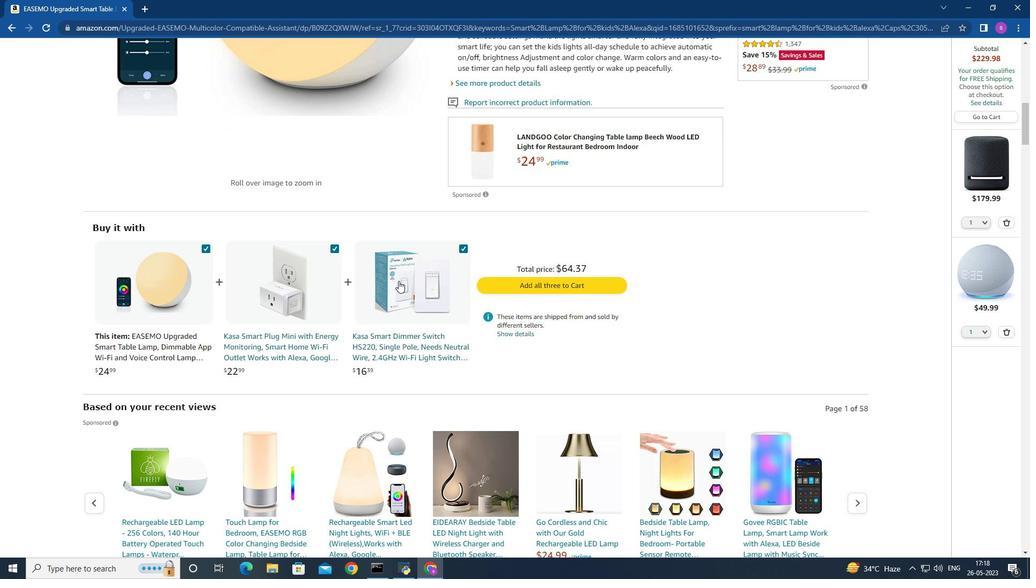
Action: Mouse moved to (392, 282)
Screenshot: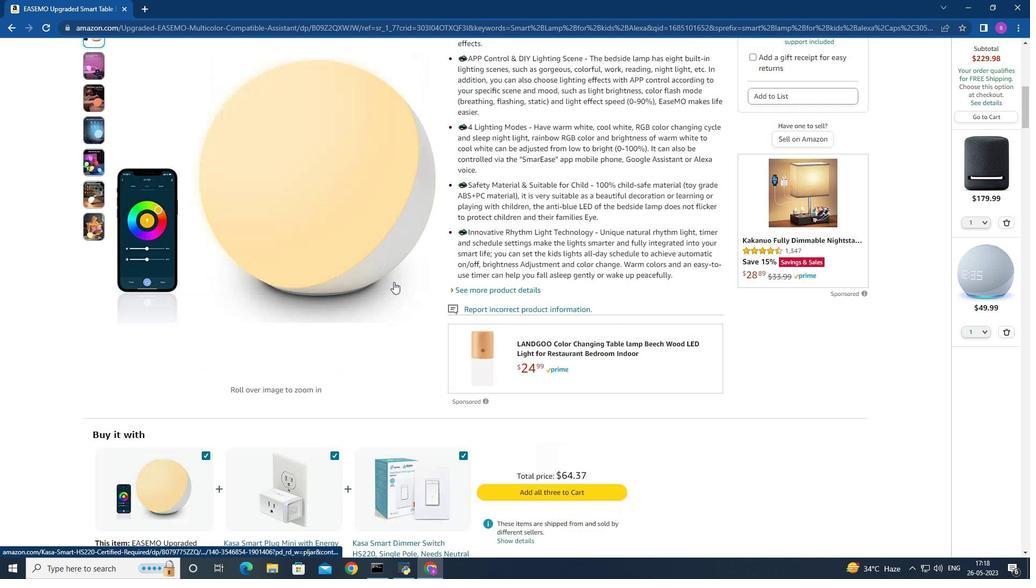 
Action: Mouse scrolled (392, 283) with delta (0, 0)
Screenshot: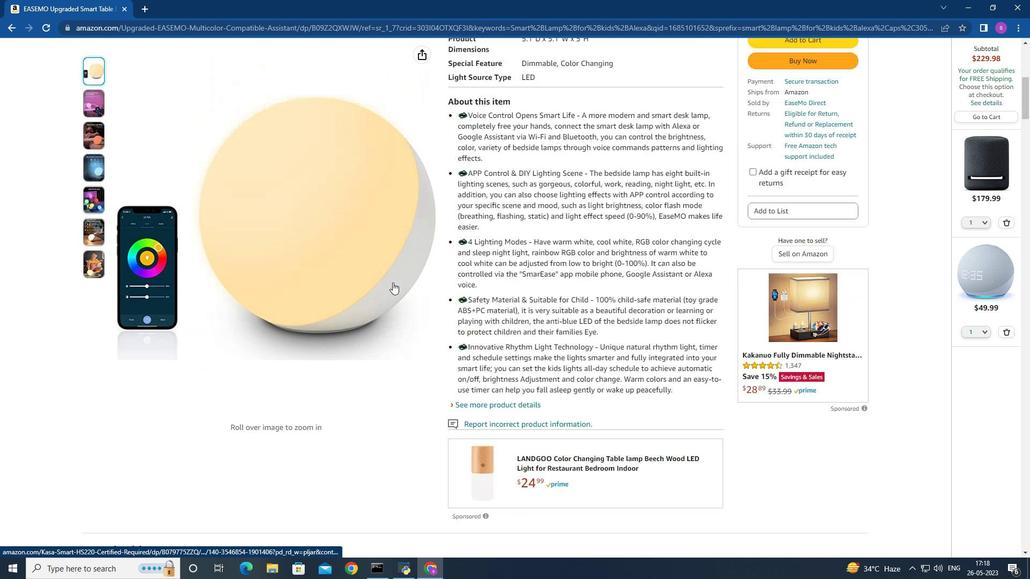 
Action: Mouse moved to (393, 282)
Screenshot: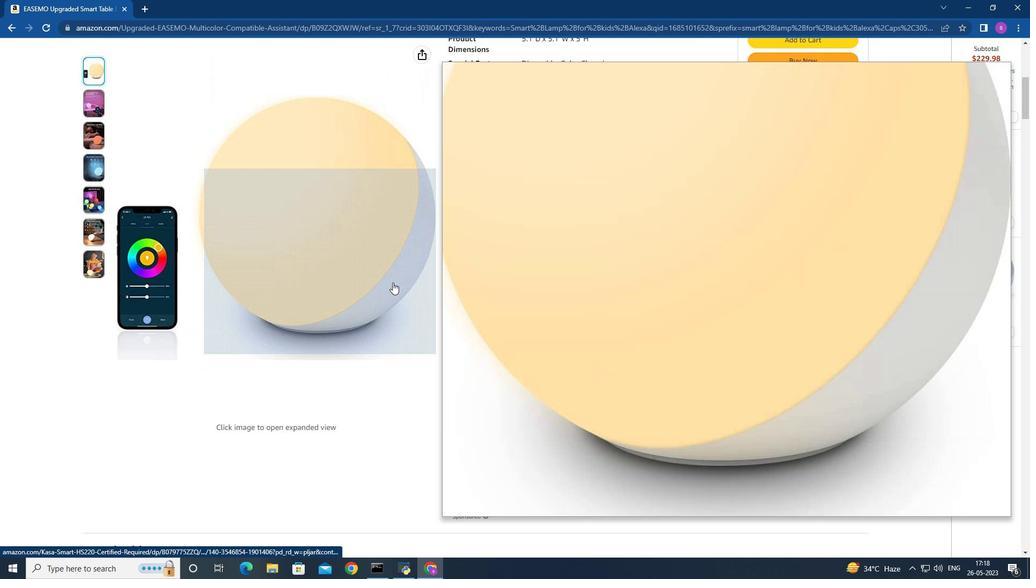 
Action: Mouse scrolled (392, 283) with delta (0, 0)
Screenshot: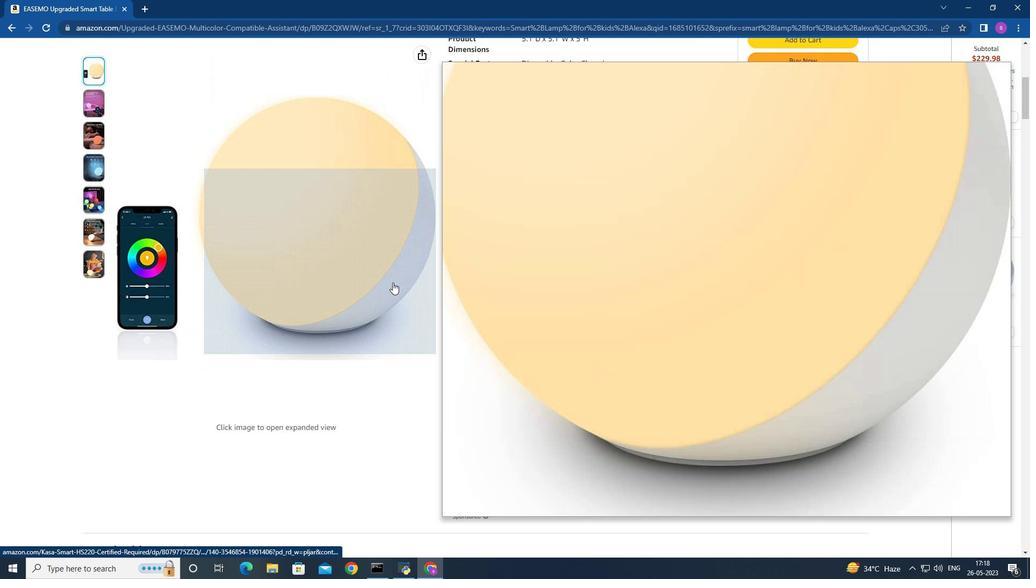 
Action: Mouse moved to (395, 283)
Screenshot: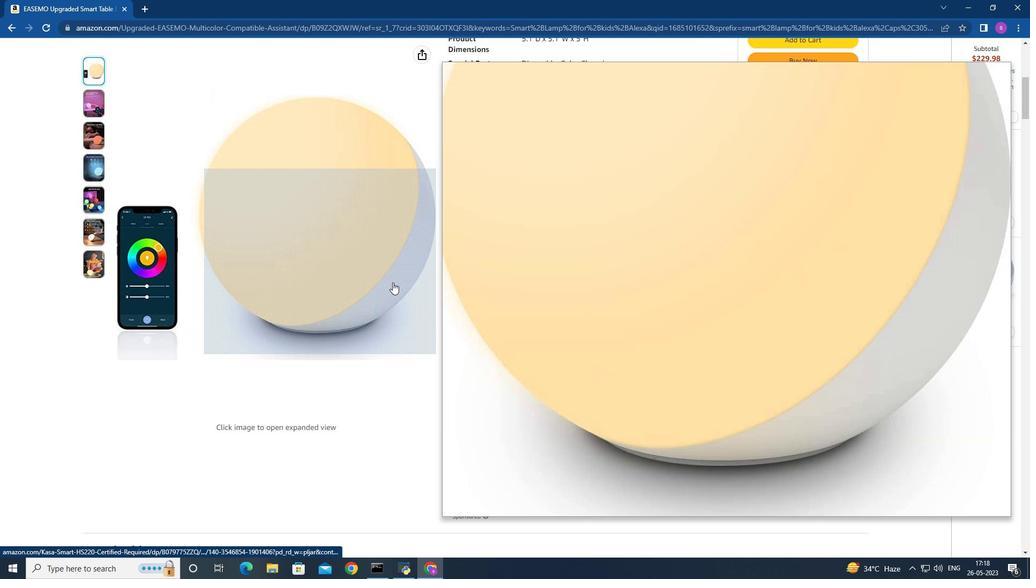 
Action: Mouse scrolled (392, 283) with delta (0, 0)
Screenshot: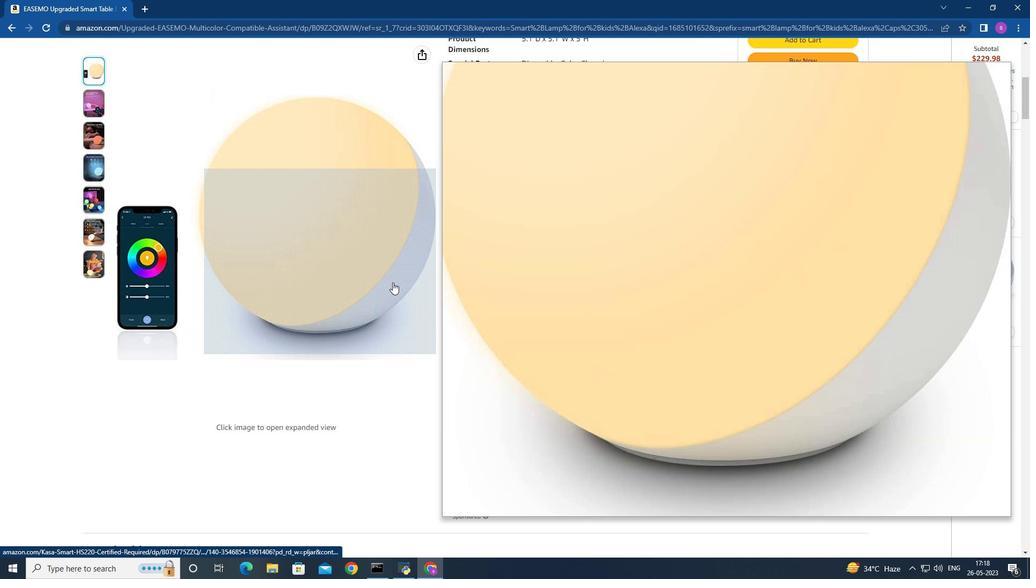 
Action: Mouse moved to (578, 259)
Screenshot: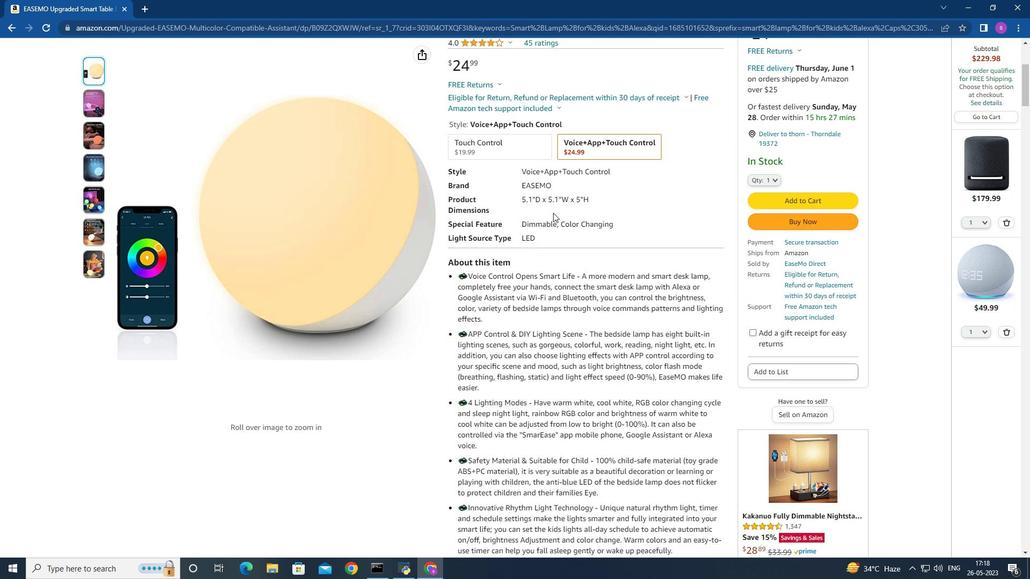 
Action: Mouse scrolled (578, 259) with delta (0, 0)
Screenshot: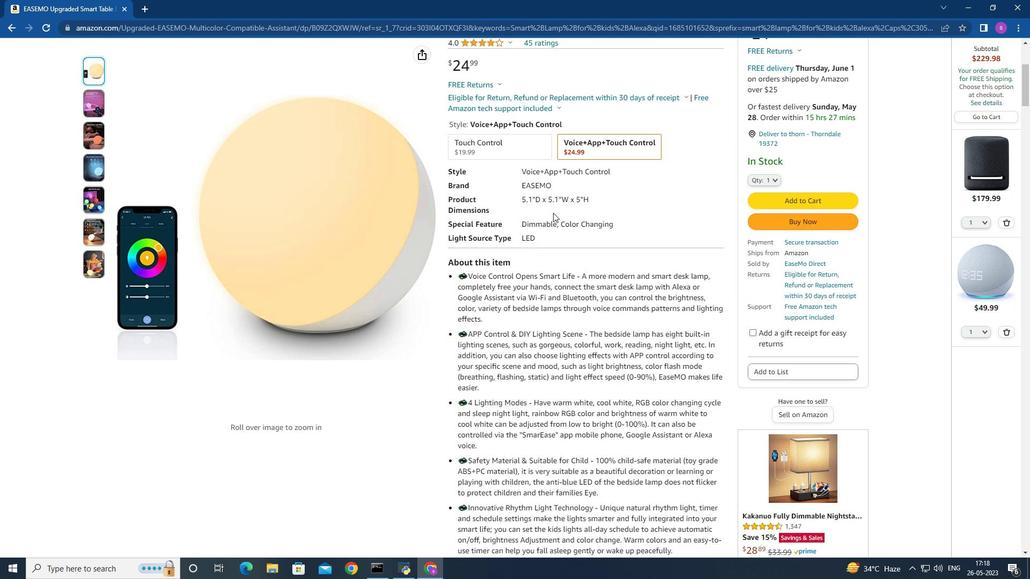 
Action: Mouse moved to (580, 264)
Screenshot: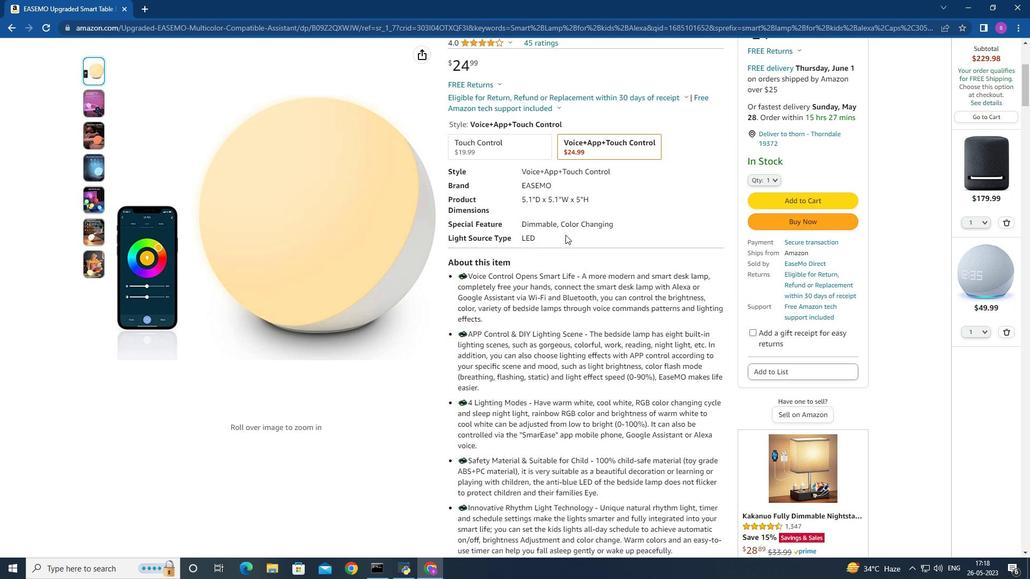 
Action: Mouse scrolled (580, 264) with delta (0, 0)
Screenshot: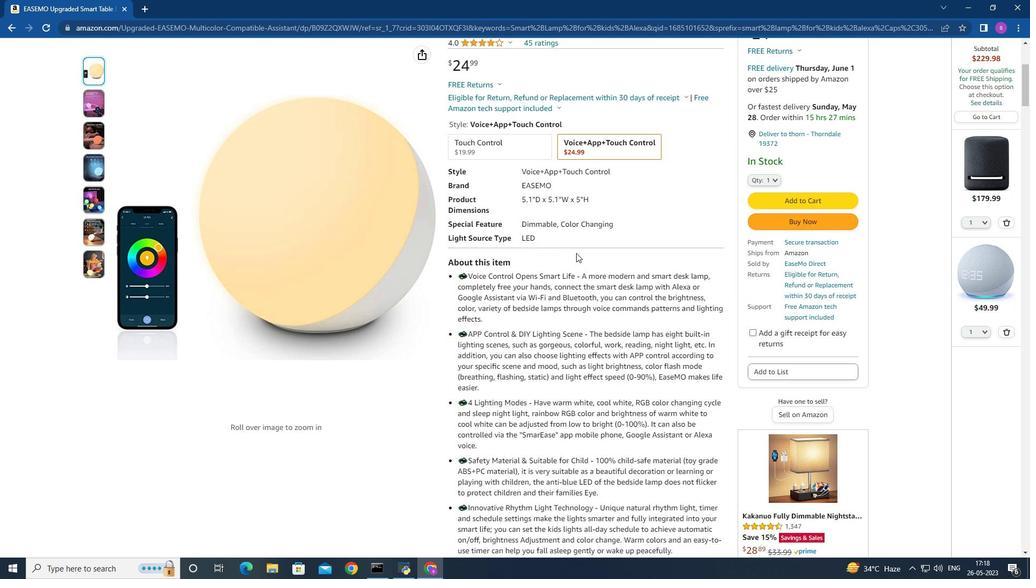 
Action: Mouse moved to (581, 265)
Screenshot: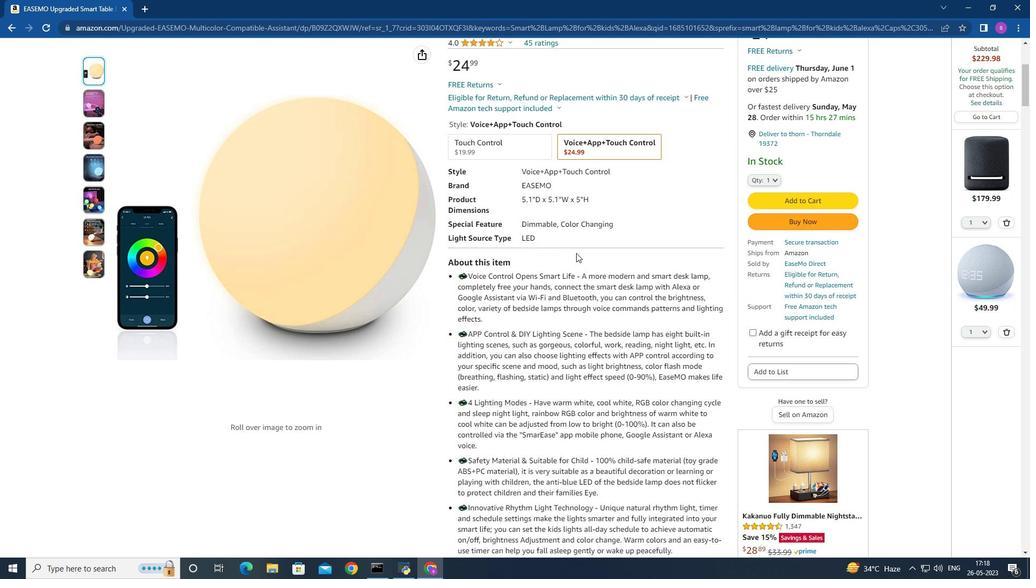
Action: Mouse scrolled (581, 265) with delta (0, 0)
Screenshot: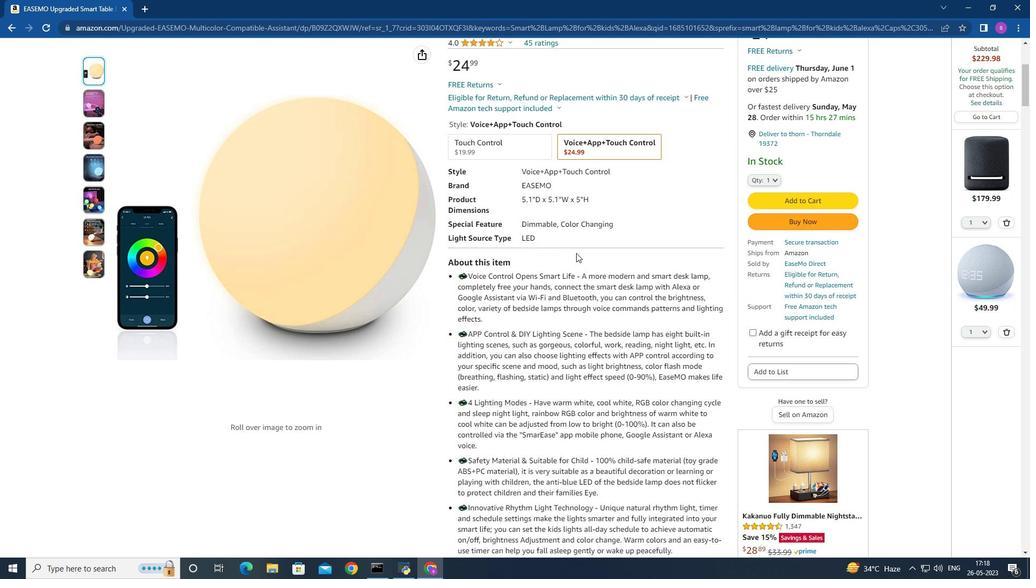 
Action: Mouse moved to (585, 273)
Screenshot: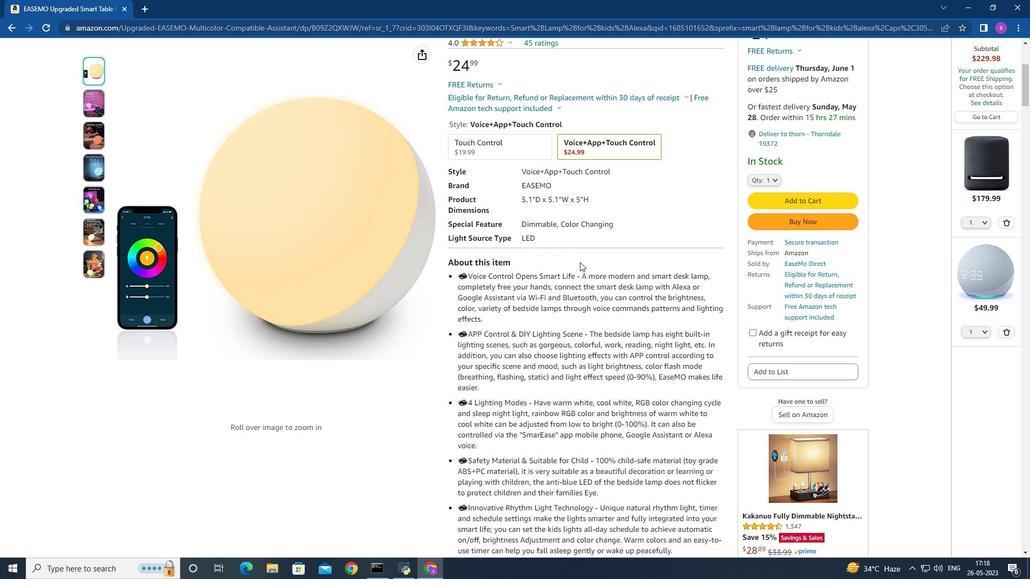 
Action: Mouse scrolled (584, 272) with delta (0, 0)
Screenshot: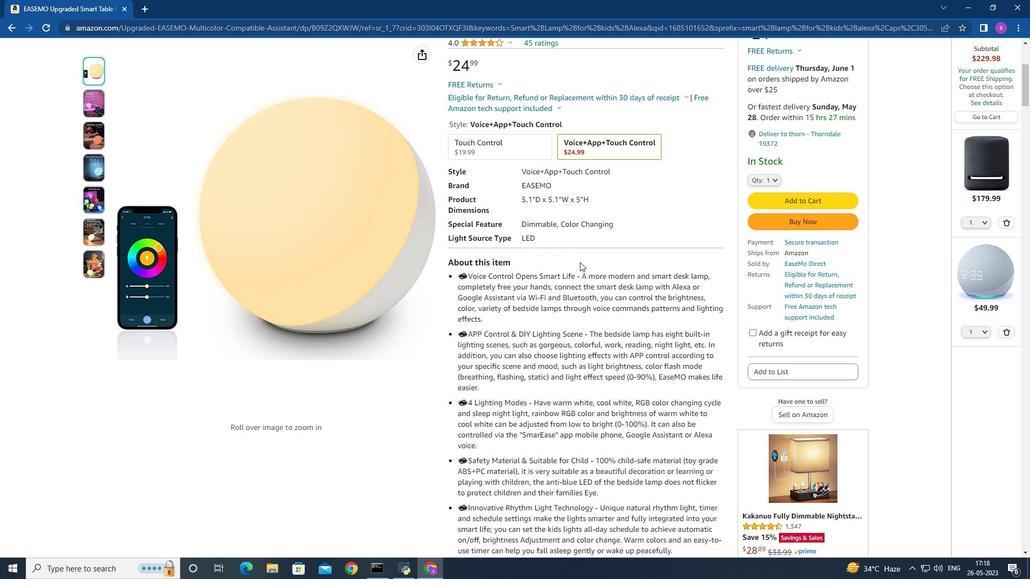 
Action: Mouse moved to (632, 248)
Screenshot: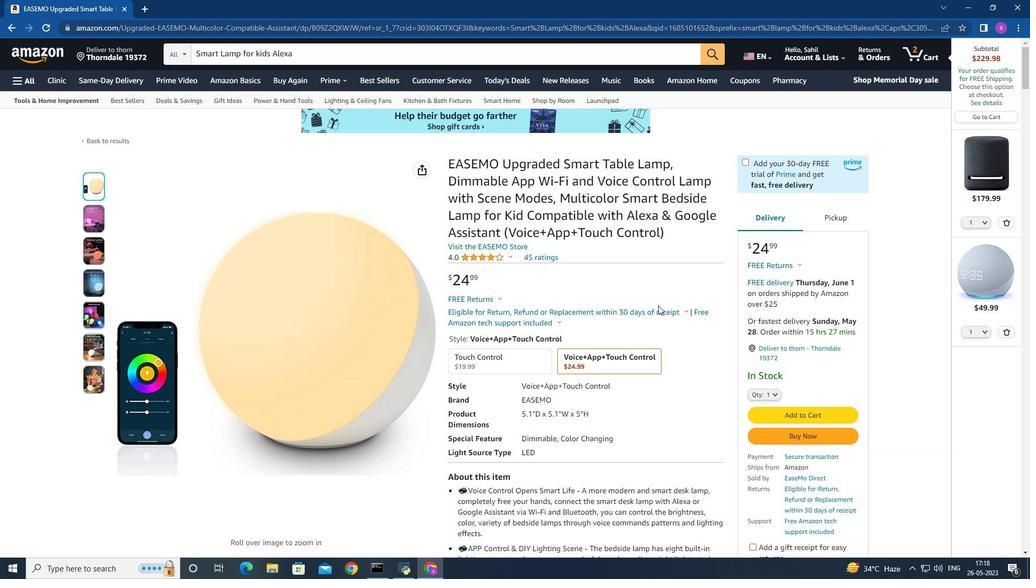 
Action: Mouse scrolled (632, 248) with delta (0, 0)
Screenshot: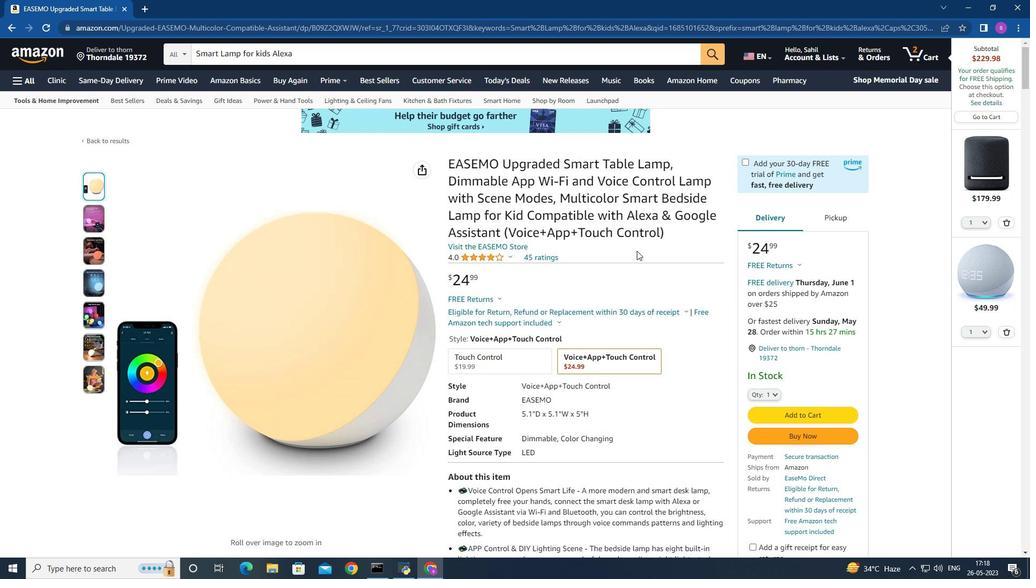 
Action: Mouse scrolled (632, 248) with delta (0, 0)
Screenshot: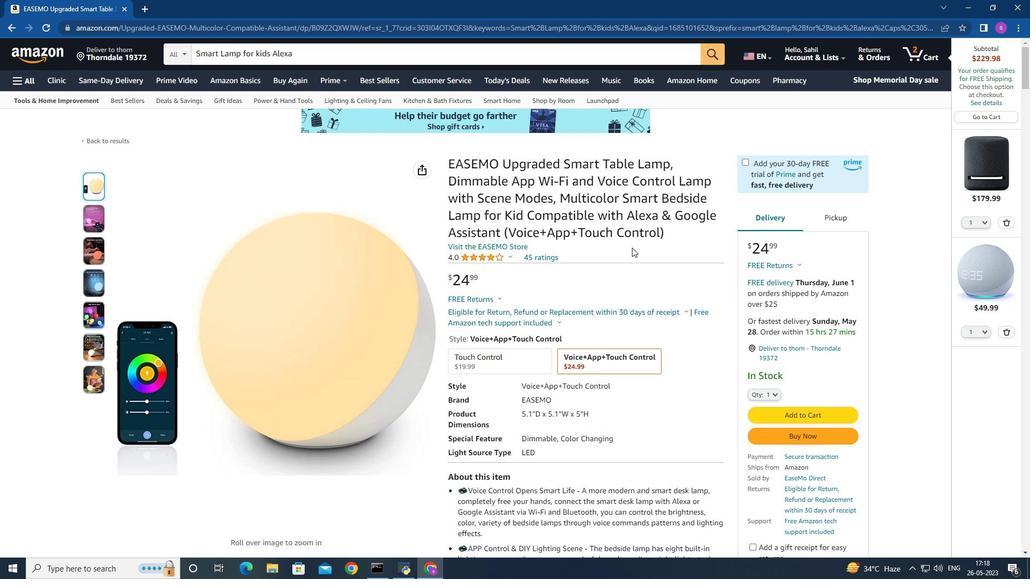 
Action: Mouse moved to (635, 252)
Screenshot: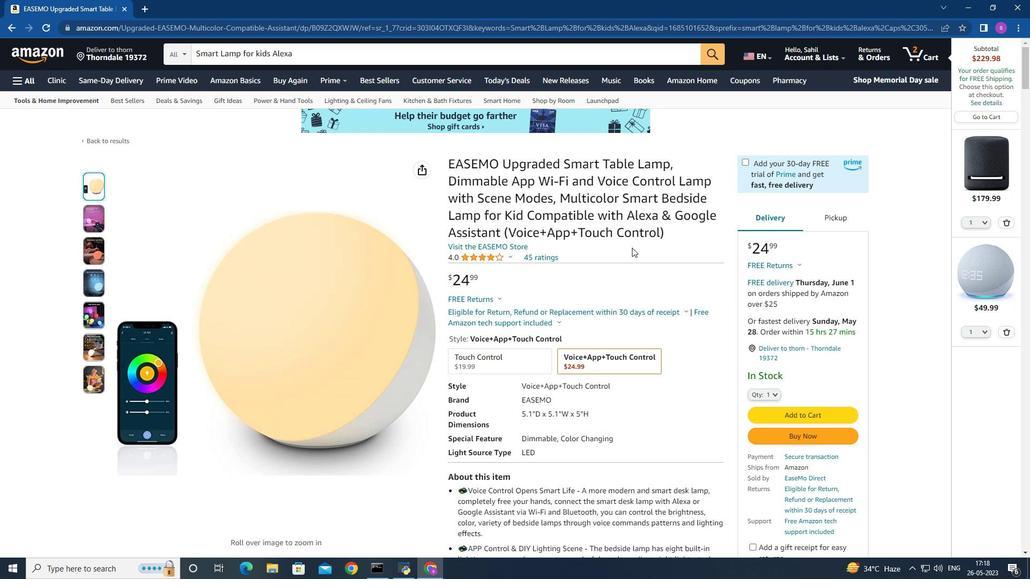 
Action: Mouse scrolled (632, 248) with delta (0, 0)
Screenshot: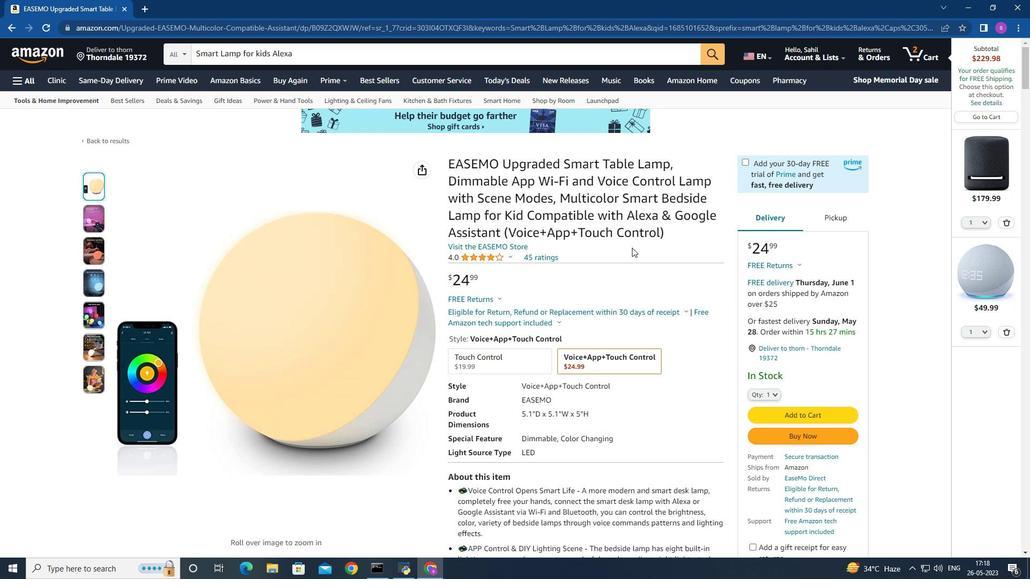 
Action: Mouse moved to (9, 27)
Screenshot: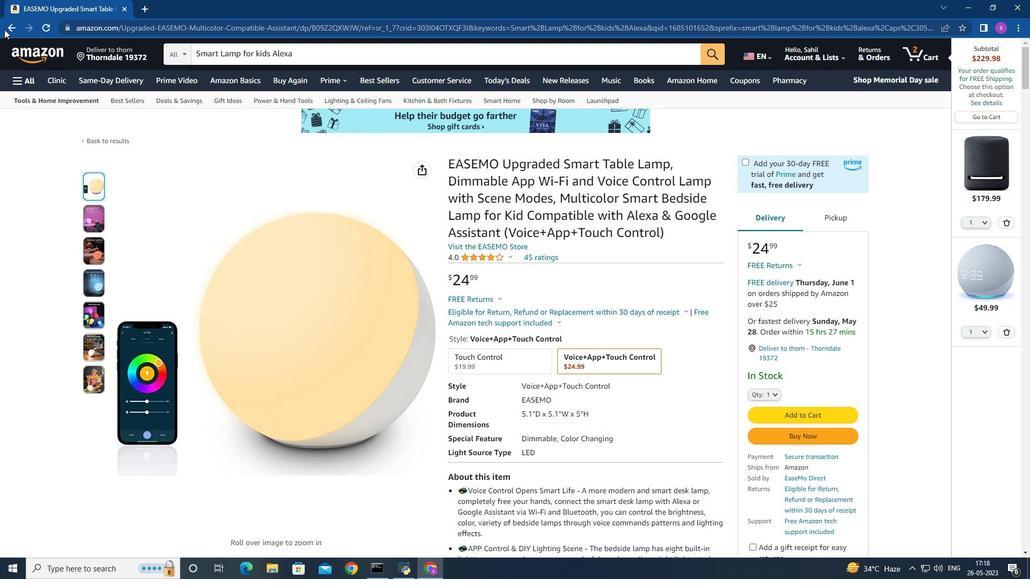 
Action: Mouse pressed left at (9, 27)
Screenshot: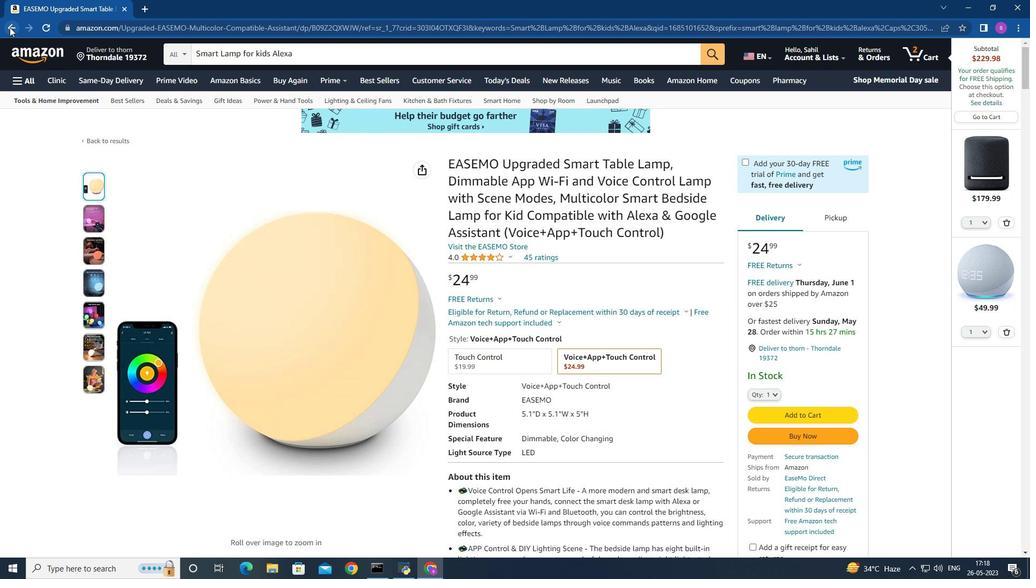 
Action: Mouse moved to (442, 264)
Screenshot: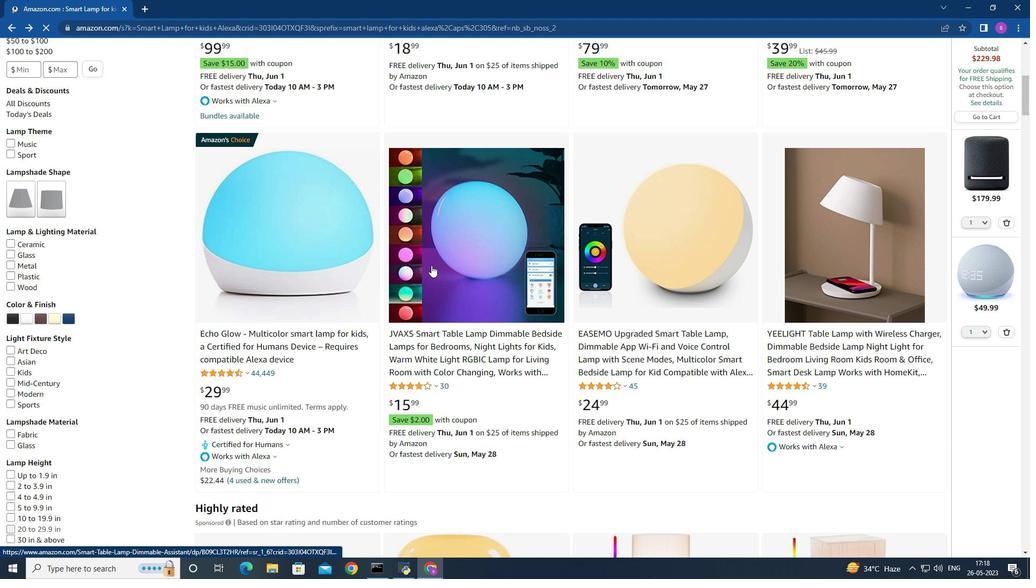 
Action: Mouse scrolled (442, 264) with delta (0, 0)
Screenshot: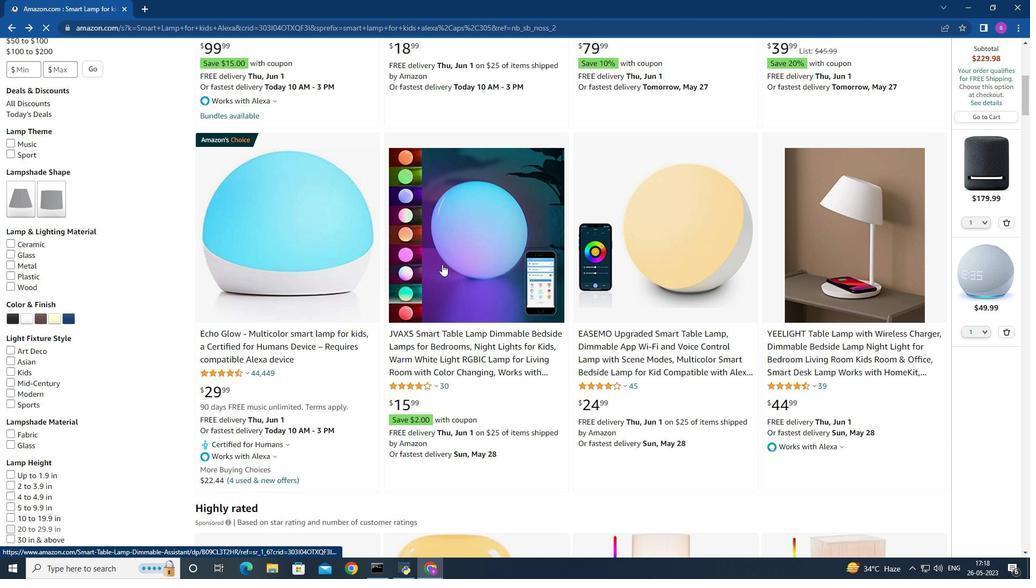 
Action: Mouse moved to (823, 220)
Screenshot: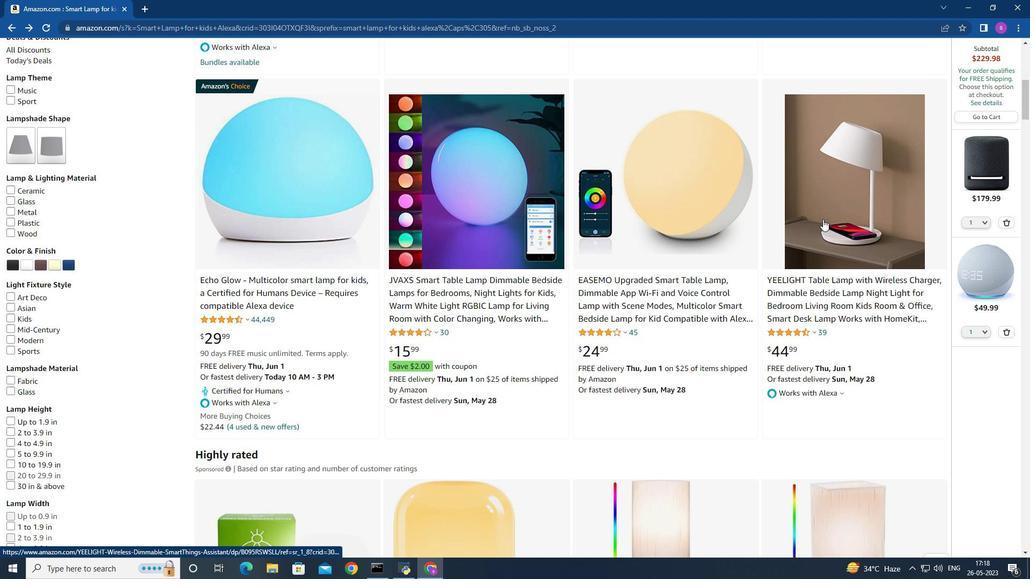
Action: Mouse scrolled (823, 220) with delta (0, 0)
Screenshot: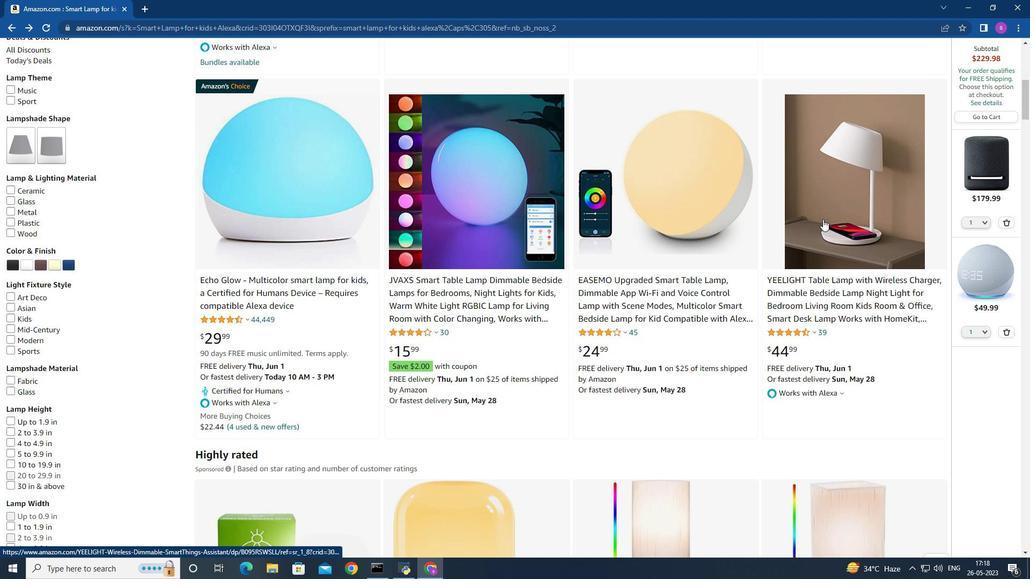 
Action: Mouse scrolled (823, 220) with delta (0, 0)
Screenshot: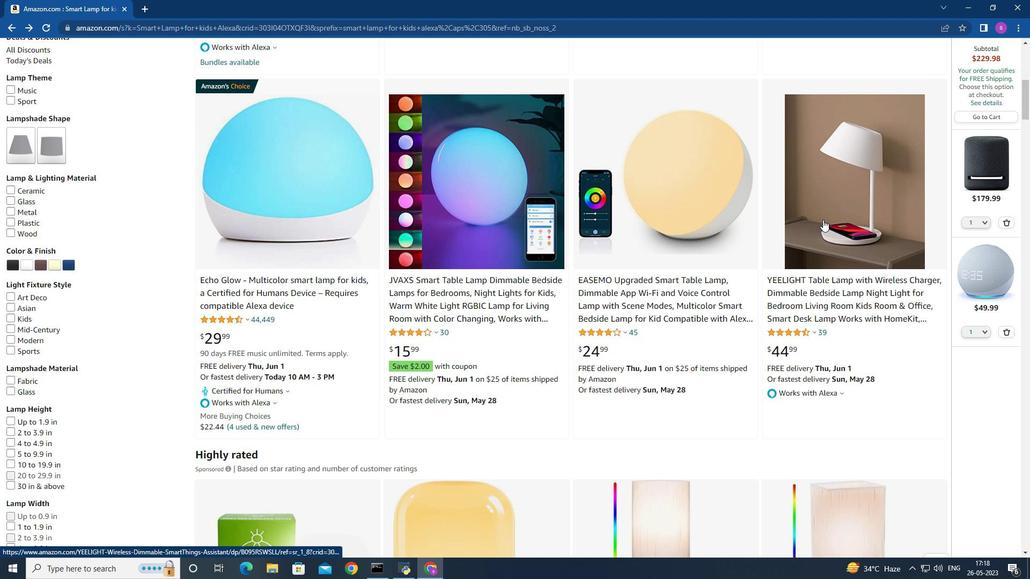 
Action: Mouse moved to (822, 220)
Screenshot: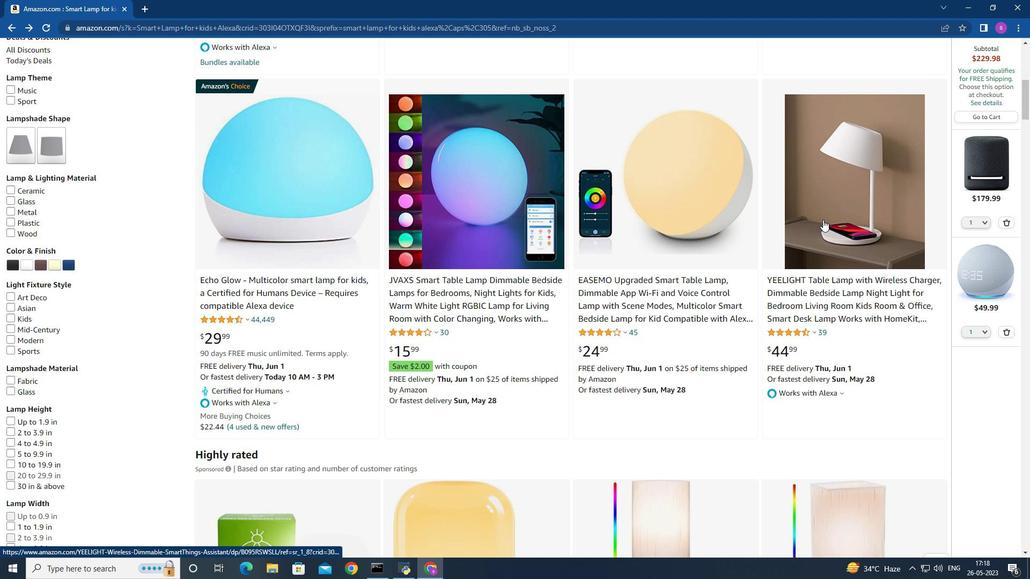 
Action: Mouse scrolled (822, 220) with delta (0, 0)
Screenshot: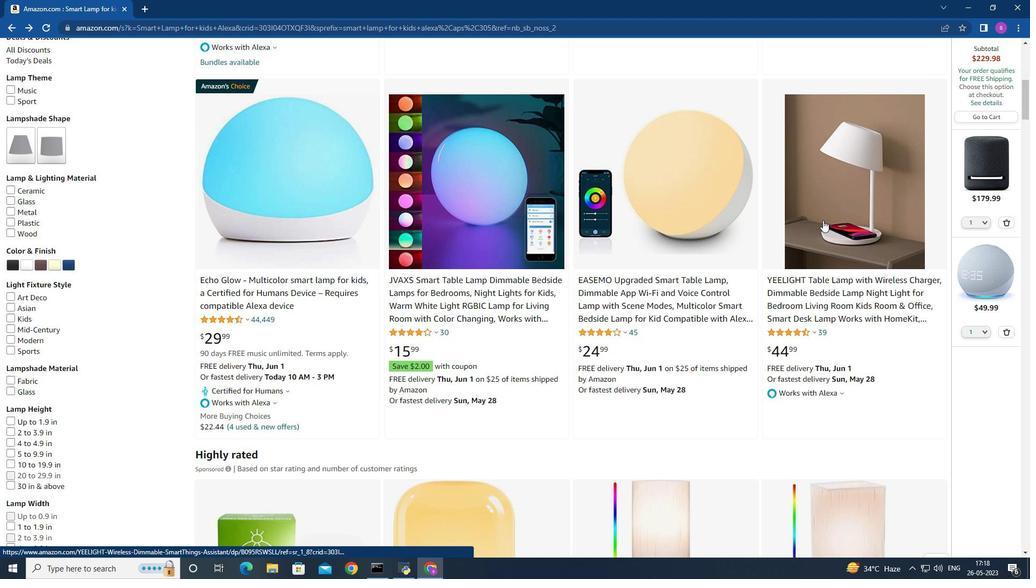 
Action: Mouse moved to (432, 250)
Screenshot: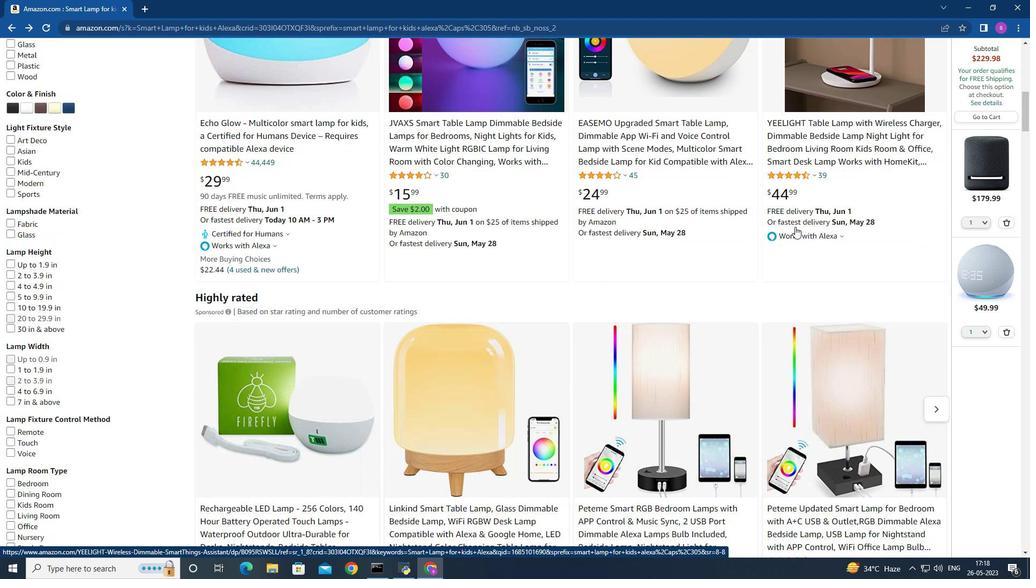 
Action: Mouse scrolled (432, 250) with delta (0, 0)
Screenshot: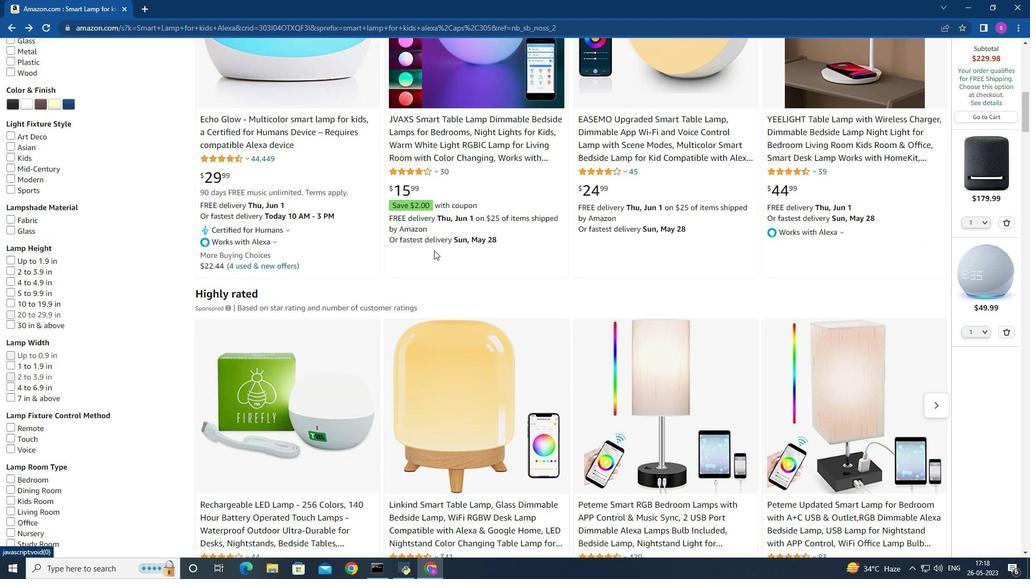 
Action: Mouse scrolled (432, 250) with delta (0, 0)
Screenshot: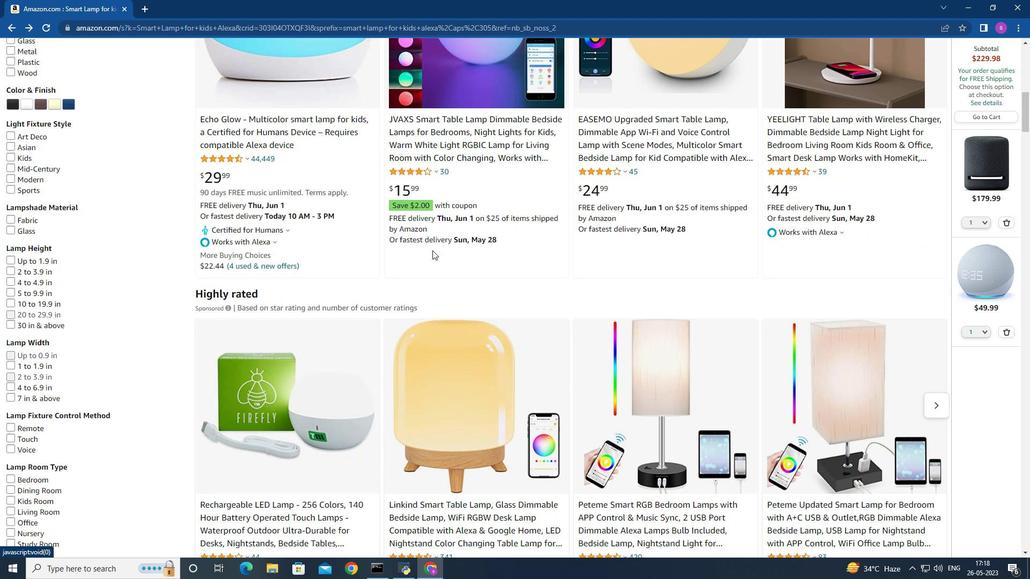 
Action: Mouse moved to (466, 288)
Screenshot: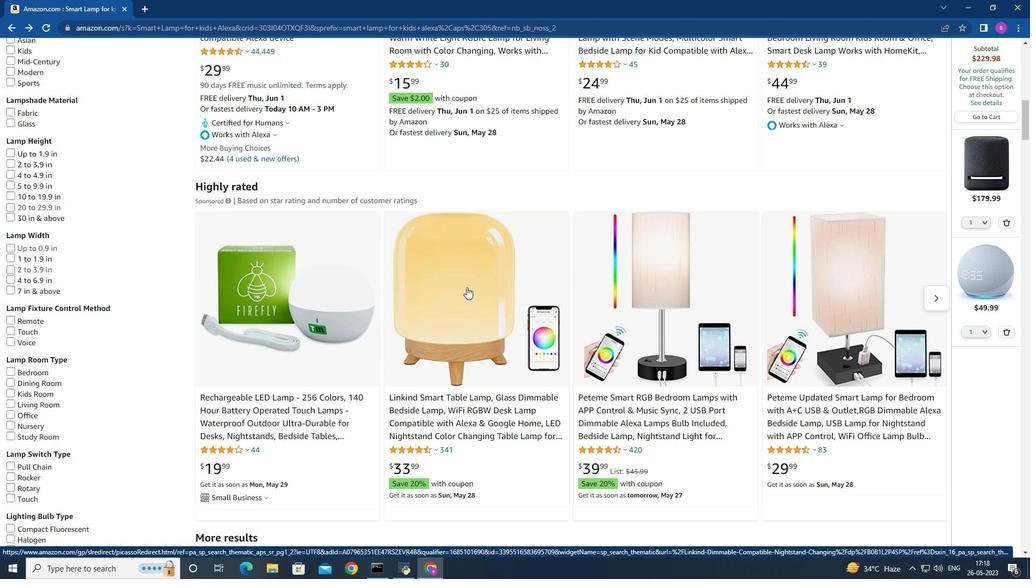 
Action: Mouse pressed left at (466, 288)
Screenshot: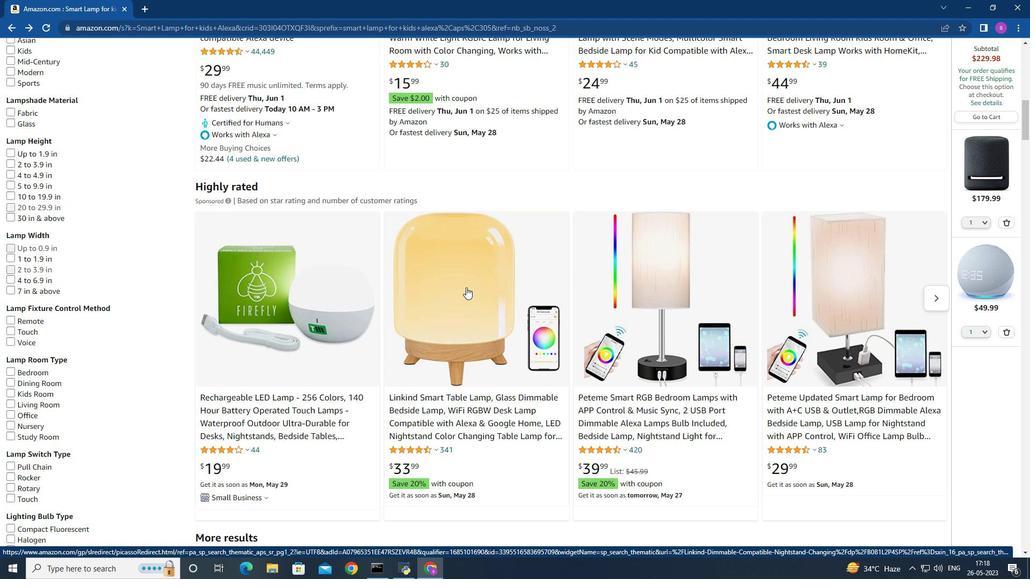 
Action: Mouse moved to (134, 129)
Screenshot: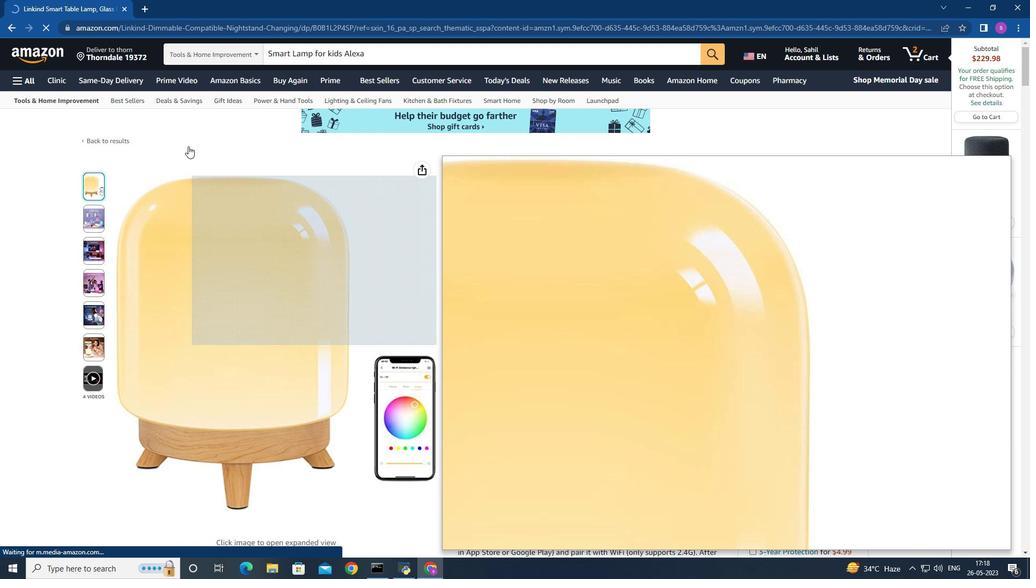 
Action: Mouse scrolled (134, 129) with delta (0, 0)
